 Task: Look for space in Neu Isenburg, Germany from 10th July, 2023 to 15th July, 2023 for 7 adults in price range Rs.10000 to Rs.15000. Place can be entire place or shared room with 4 bedrooms having 7 beds and 4 bathrooms. Property type can be house, flat, guest house. Amenities needed are: wifi, TV, free parkinig on premises, gym, breakfast. Booking option can be shelf check-in. Required host language is English.
Action: Mouse moved to (565, 96)
Screenshot: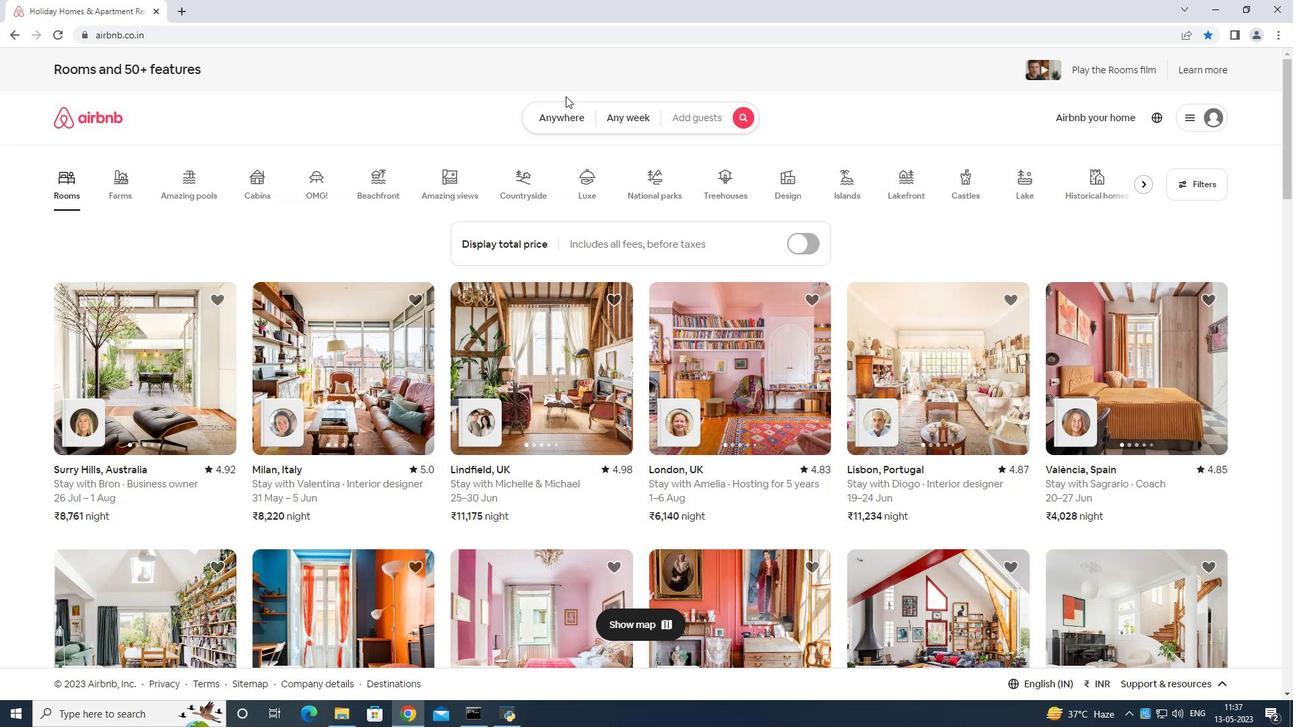 
Action: Mouse pressed left at (565, 96)
Screenshot: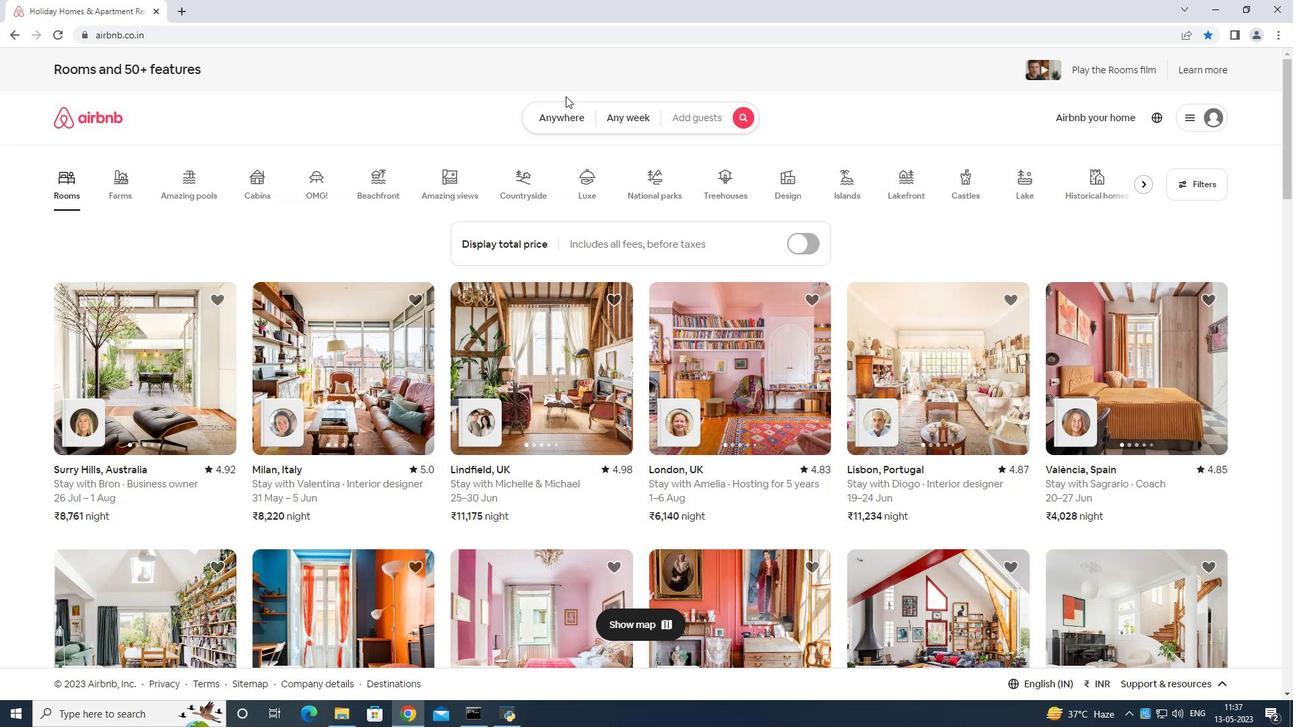 
Action: Mouse moved to (577, 112)
Screenshot: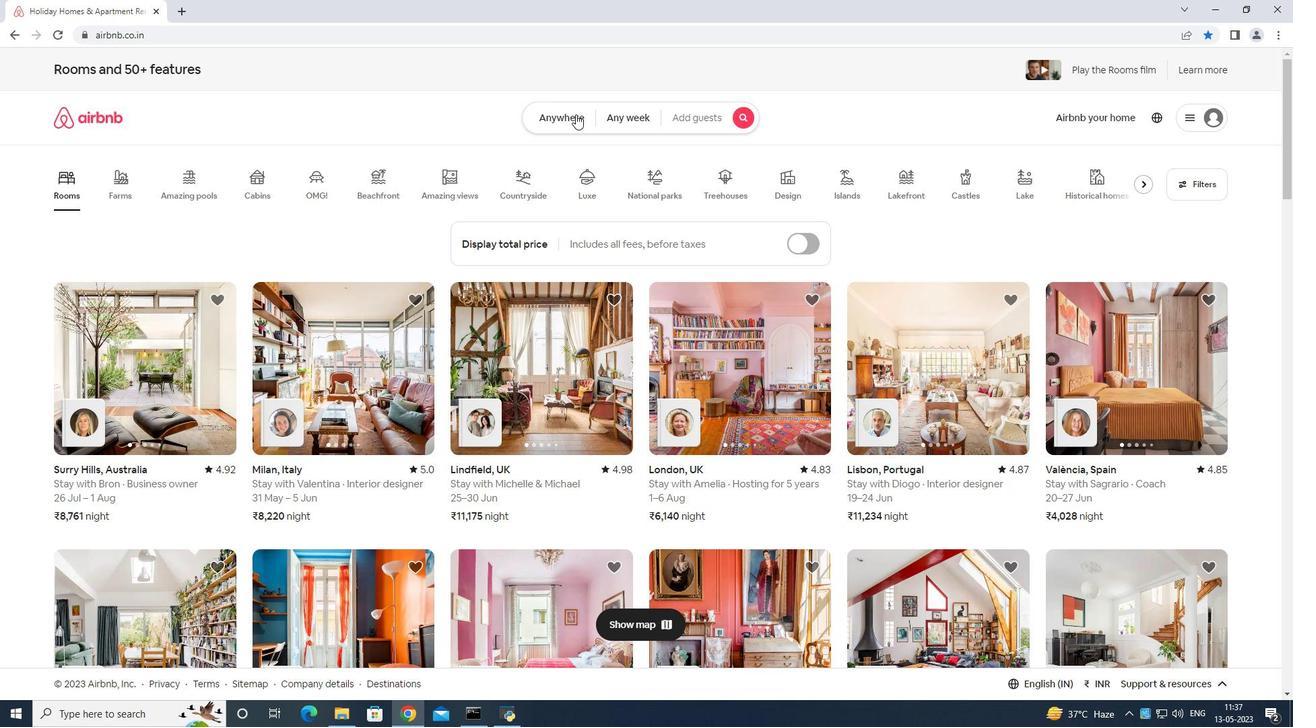 
Action: Mouse pressed left at (577, 112)
Screenshot: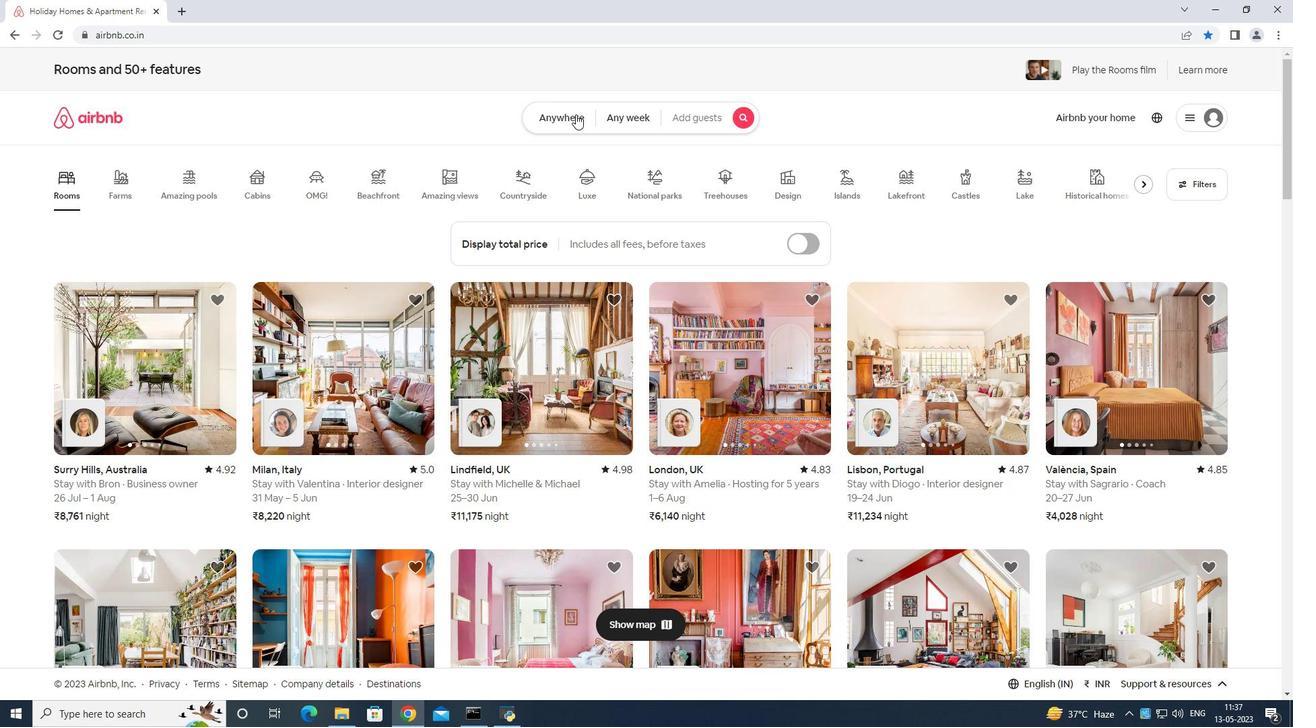 
Action: Mouse moved to (465, 171)
Screenshot: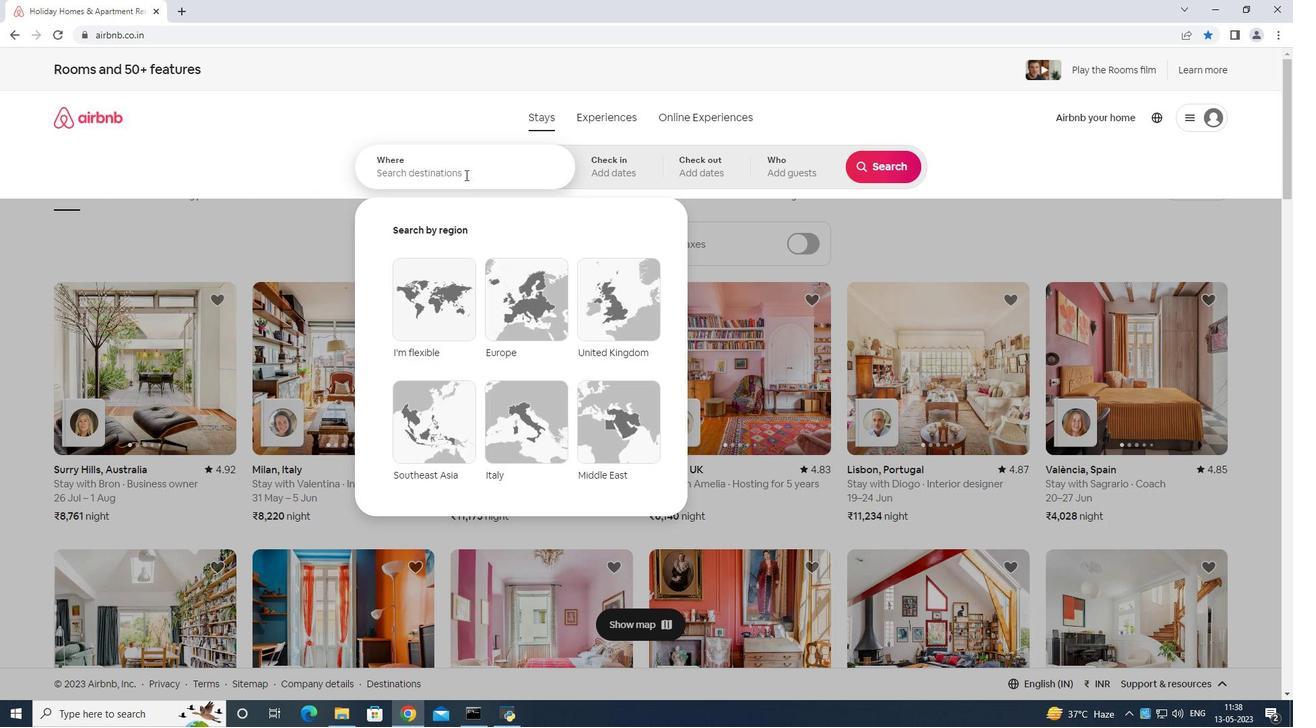 
Action: Mouse pressed left at (465, 171)
Screenshot: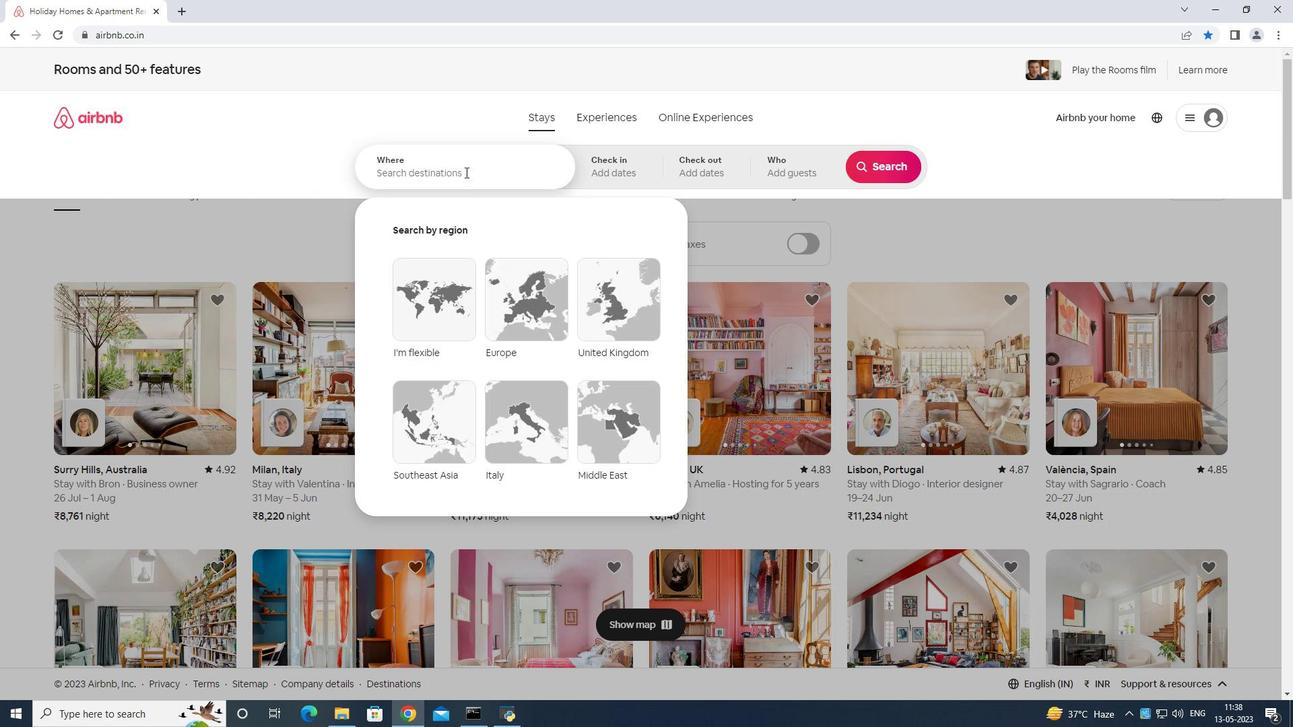 
Action: Mouse moved to (542, 161)
Screenshot: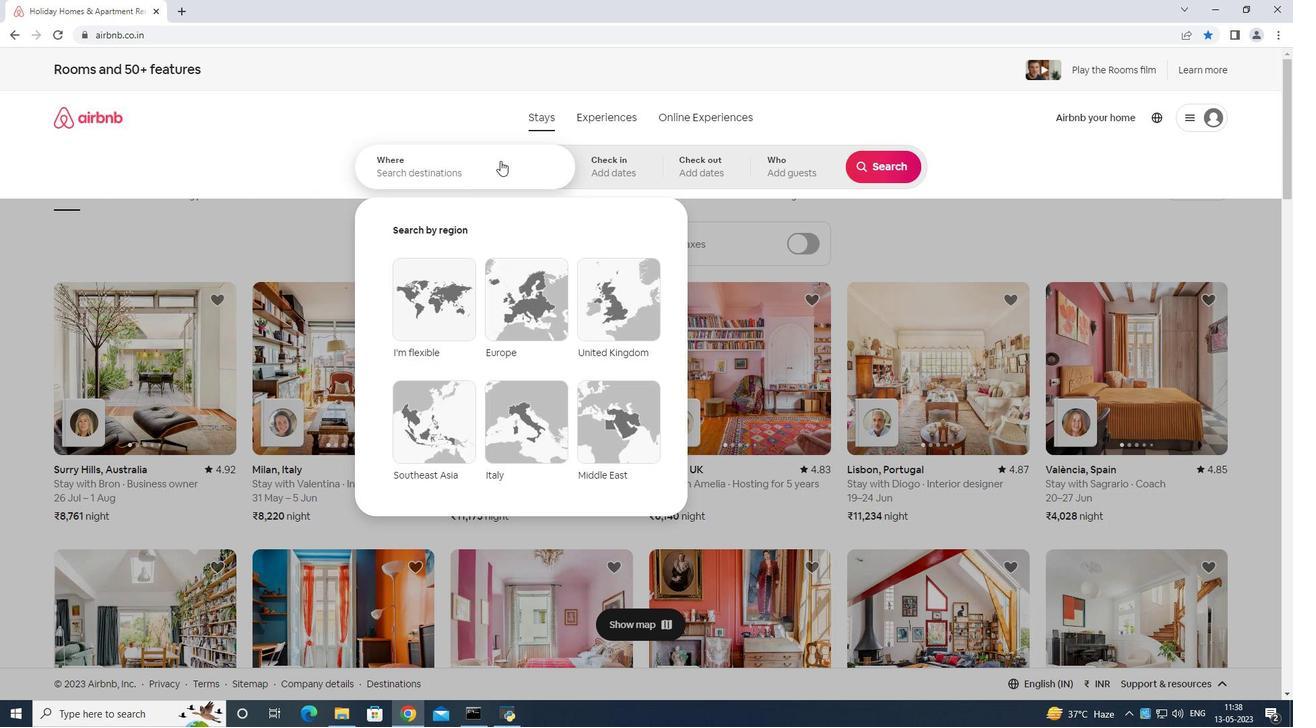 
Action: Key pressed <Key.shift>Iseb
Screenshot: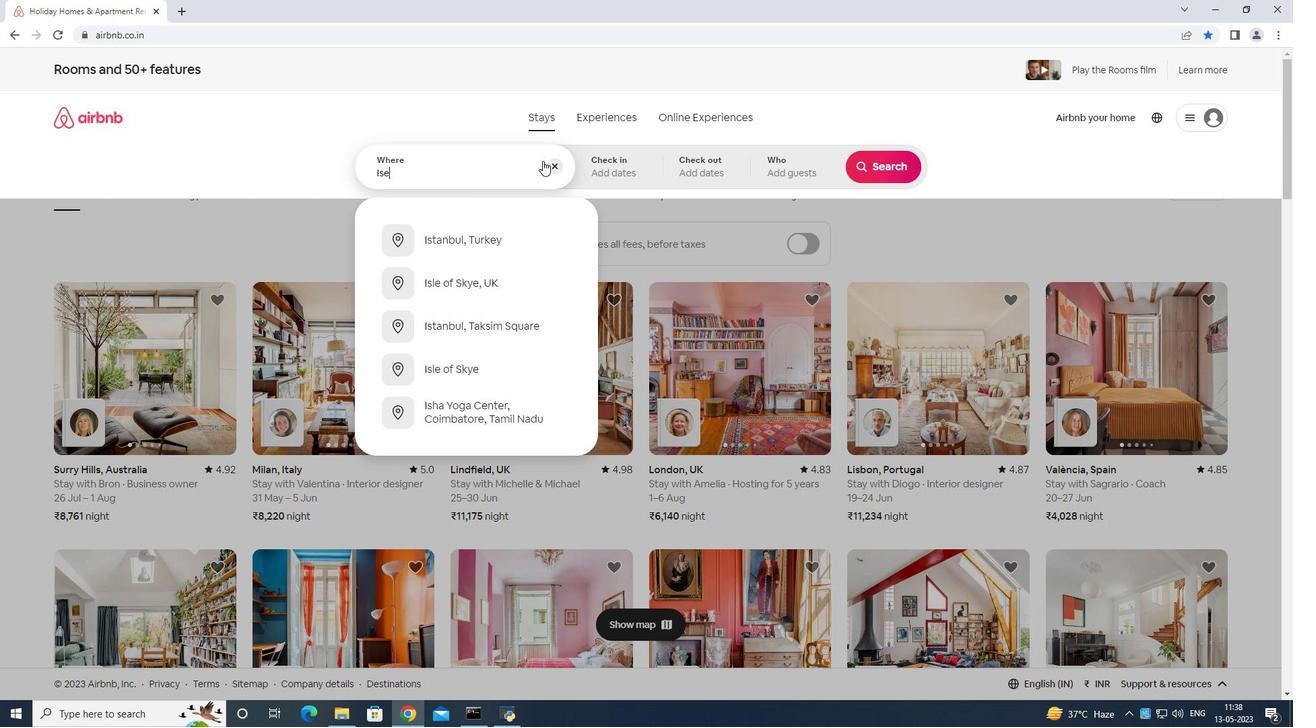 
Action: Mouse moved to (542, 161)
Screenshot: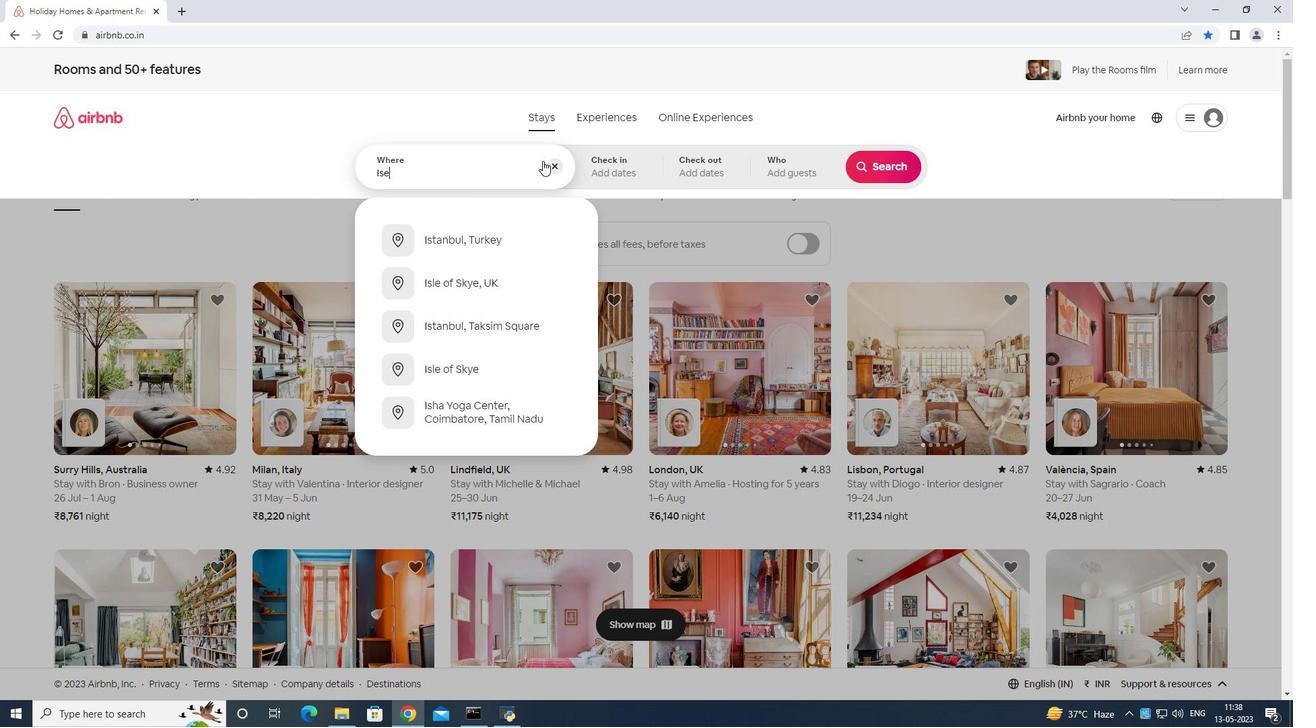 
Action: Key pressed urg<Key.space>gr
Screenshot: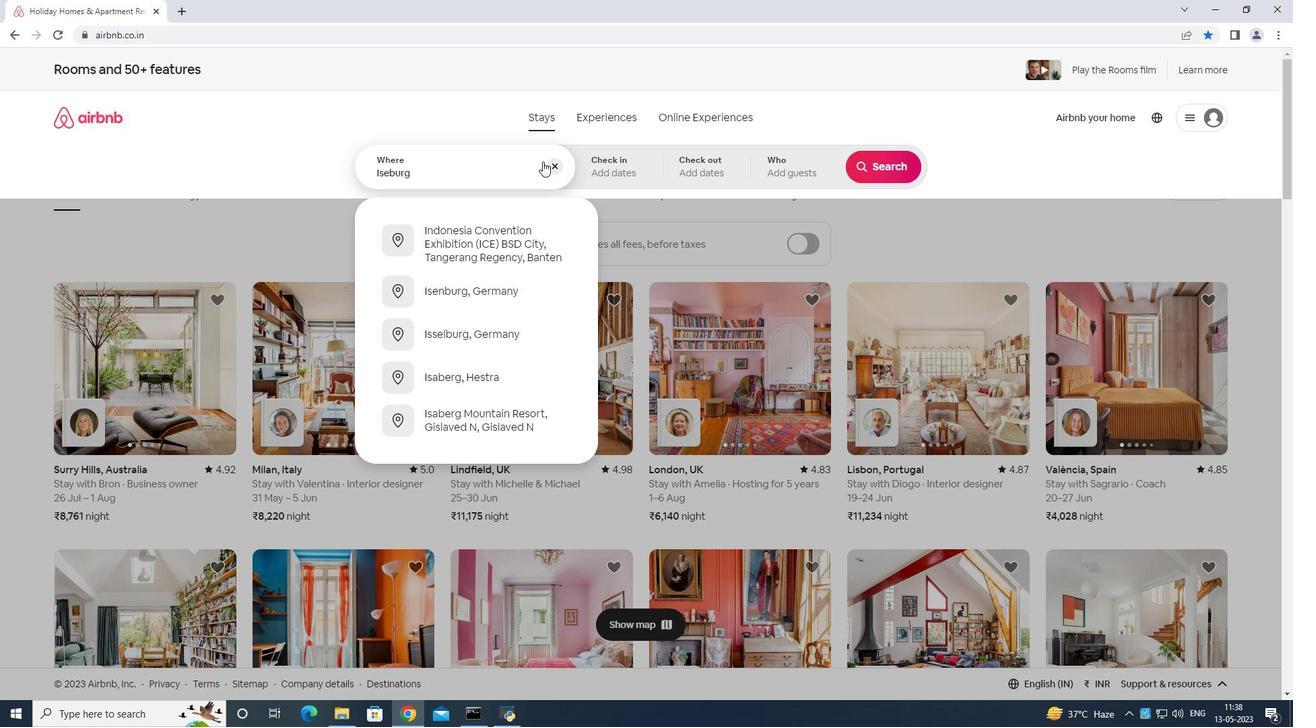
Action: Mouse moved to (542, 161)
Screenshot: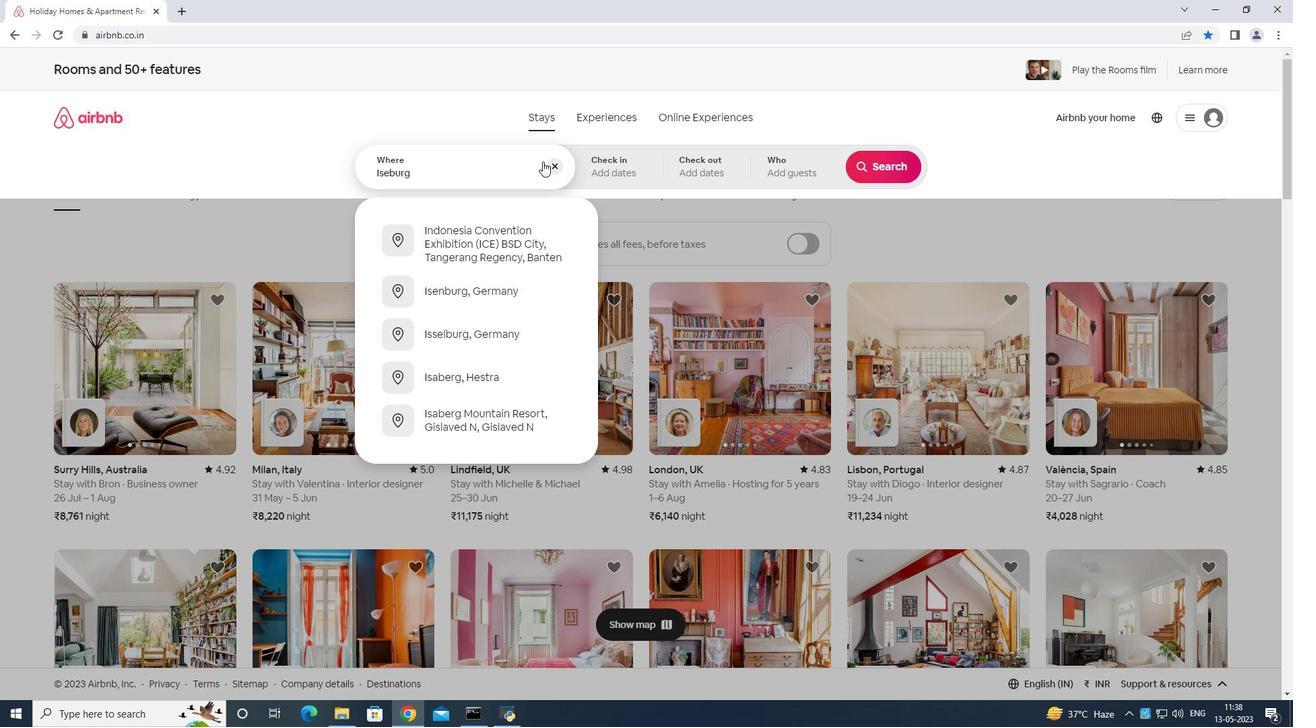 
Action: Key pressed <Key.backspace>ermany<Key.enter>
Screenshot: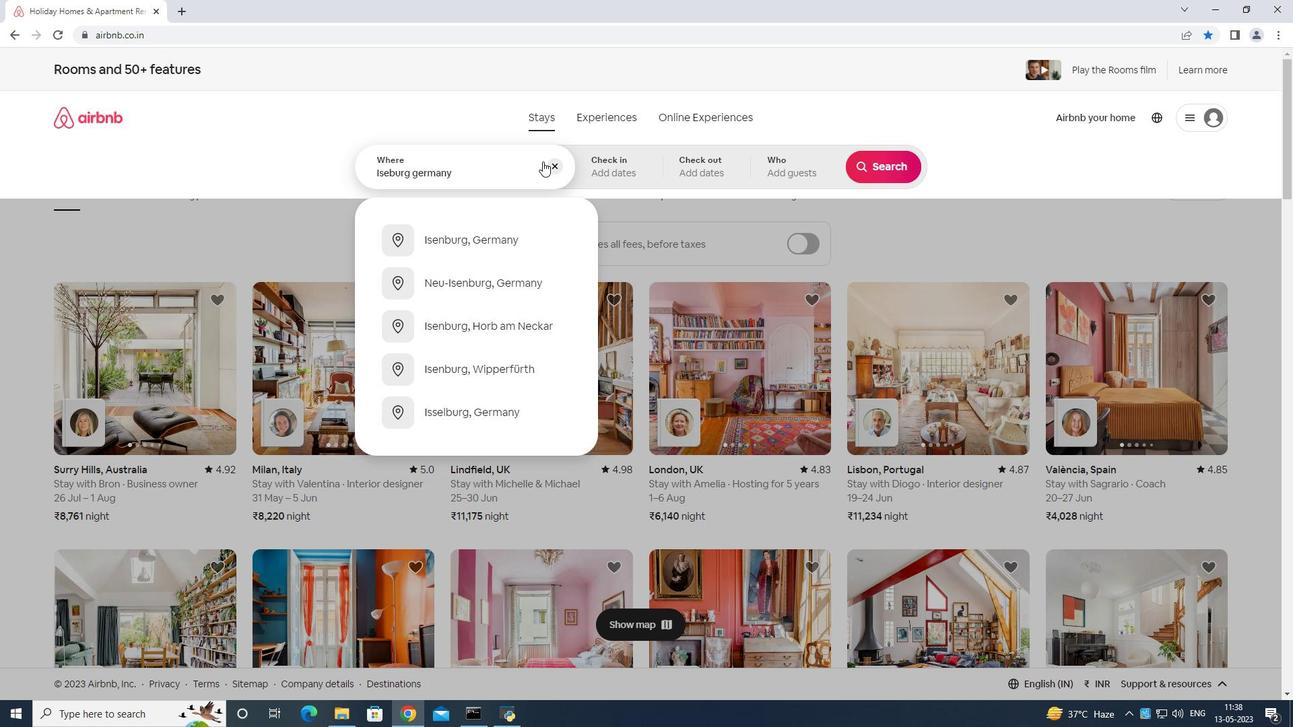 
Action: Mouse moved to (875, 280)
Screenshot: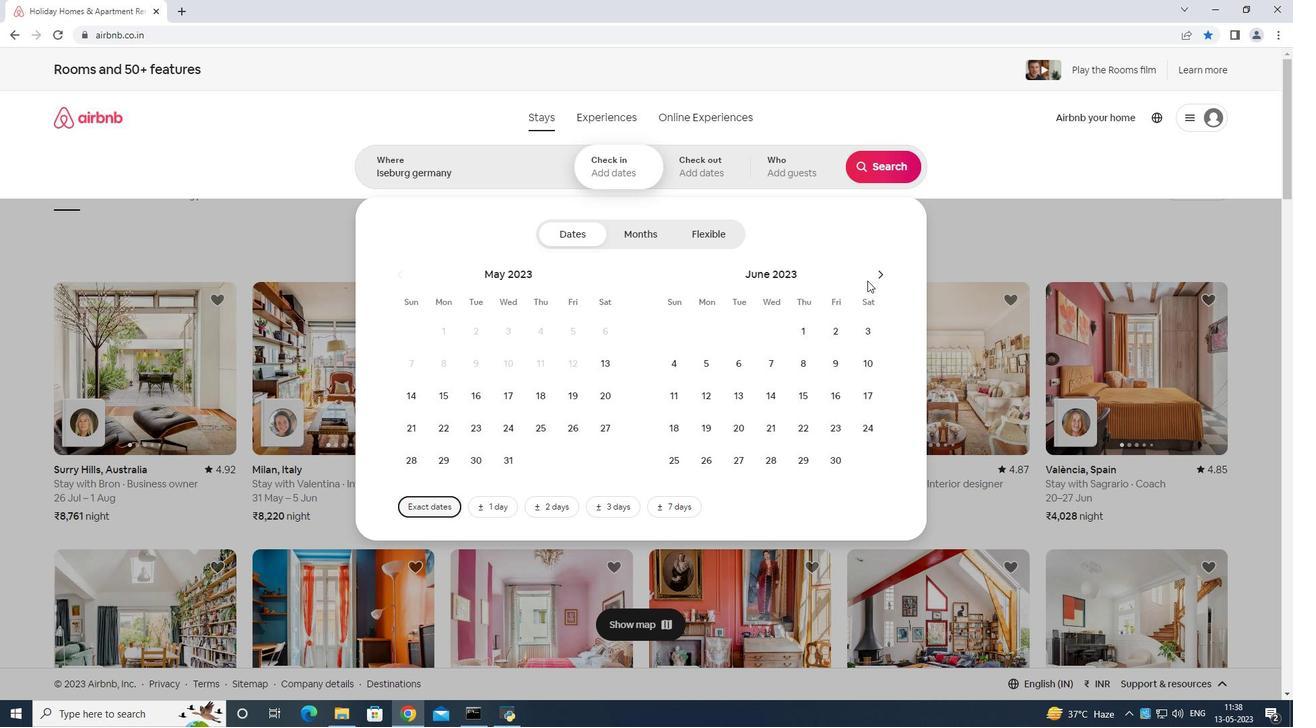
Action: Mouse pressed left at (875, 280)
Screenshot: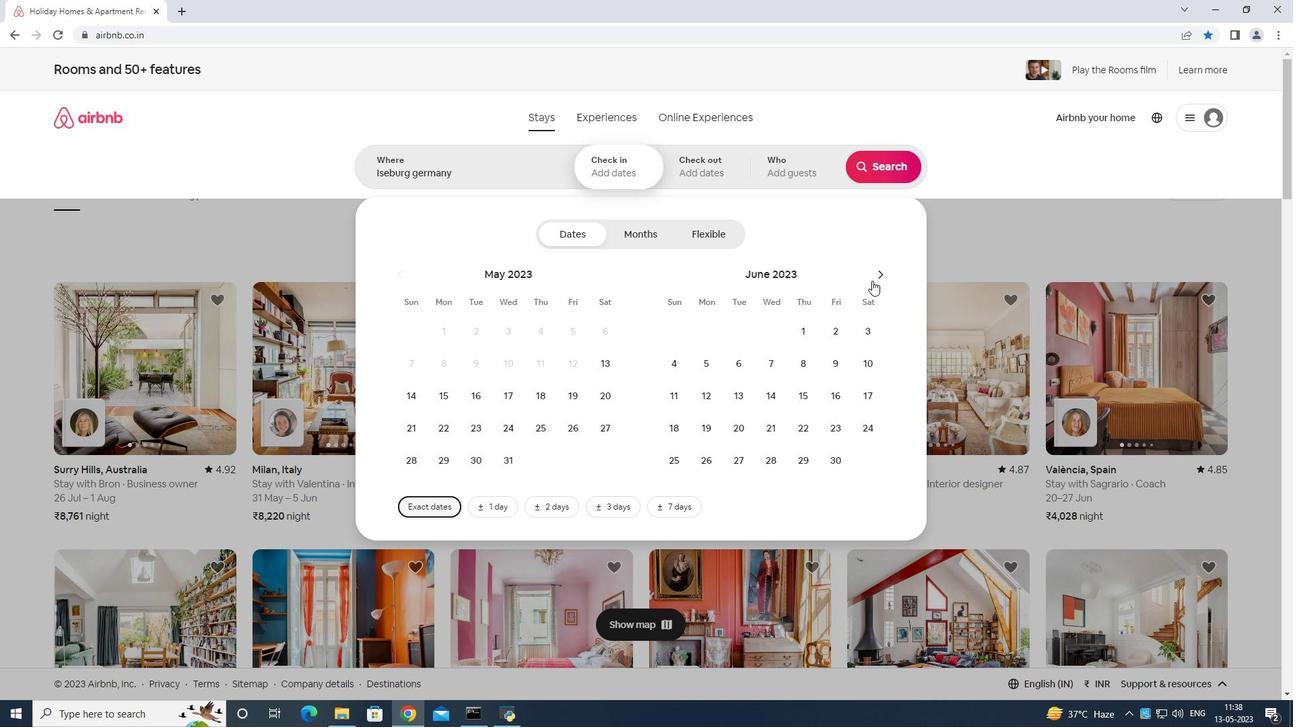 
Action: Mouse moved to (879, 276)
Screenshot: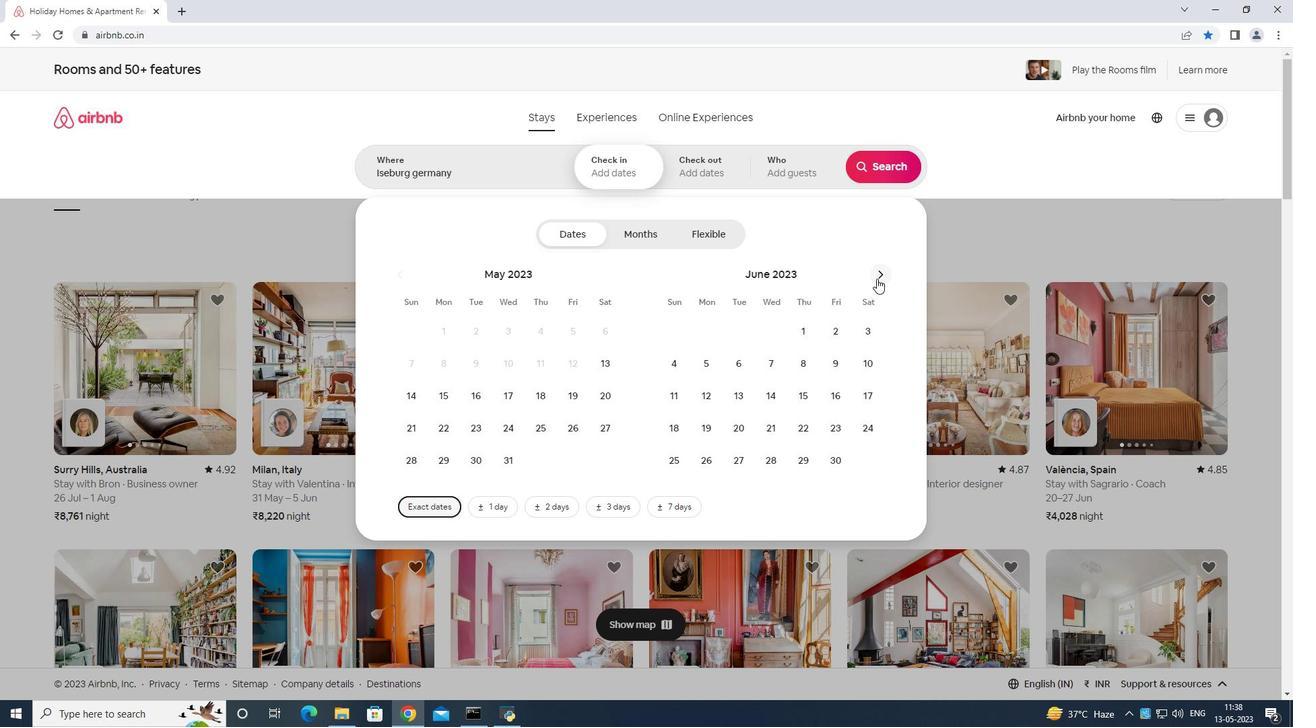
Action: Mouse pressed left at (879, 276)
Screenshot: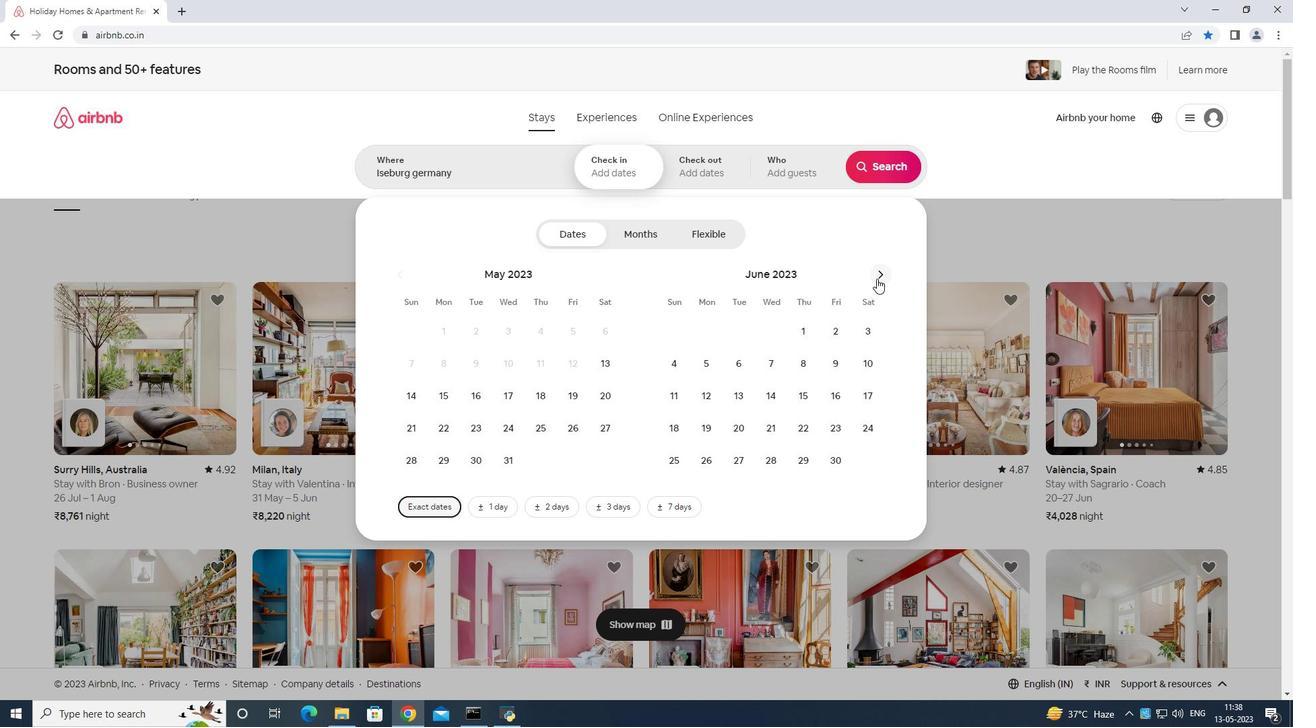 
Action: Mouse moved to (710, 394)
Screenshot: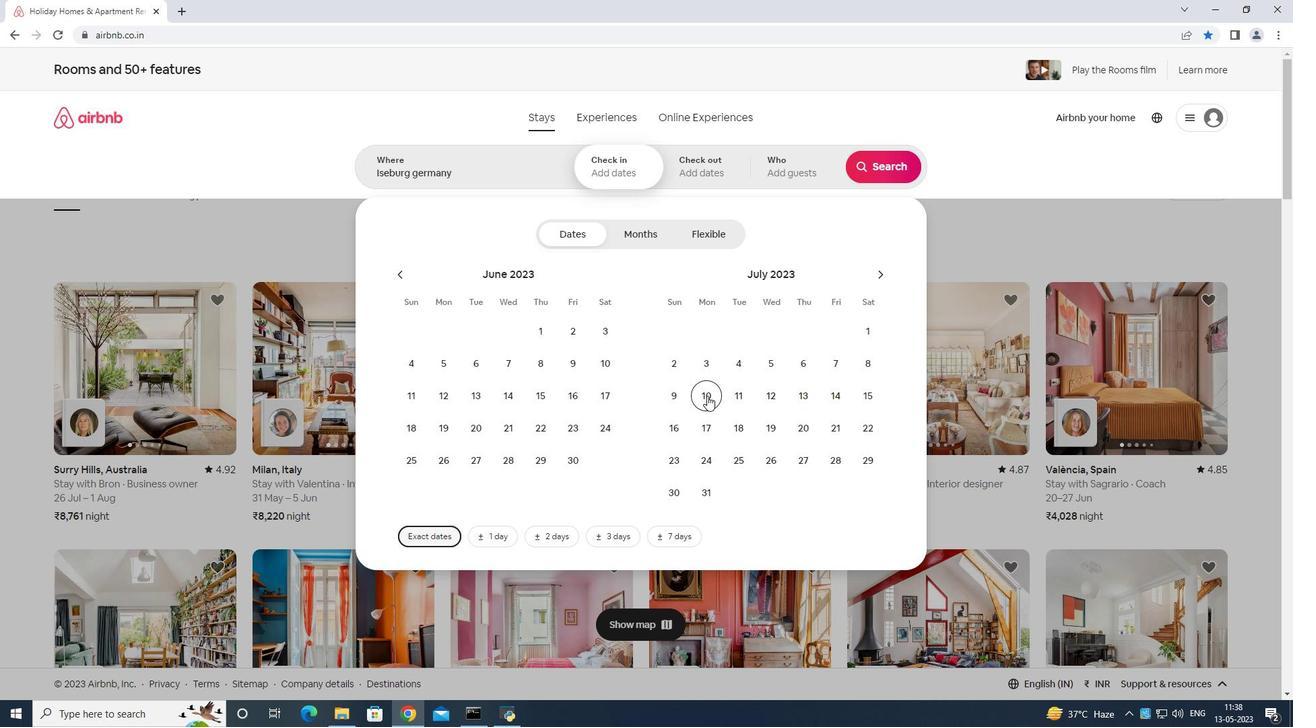 
Action: Mouse pressed left at (710, 394)
Screenshot: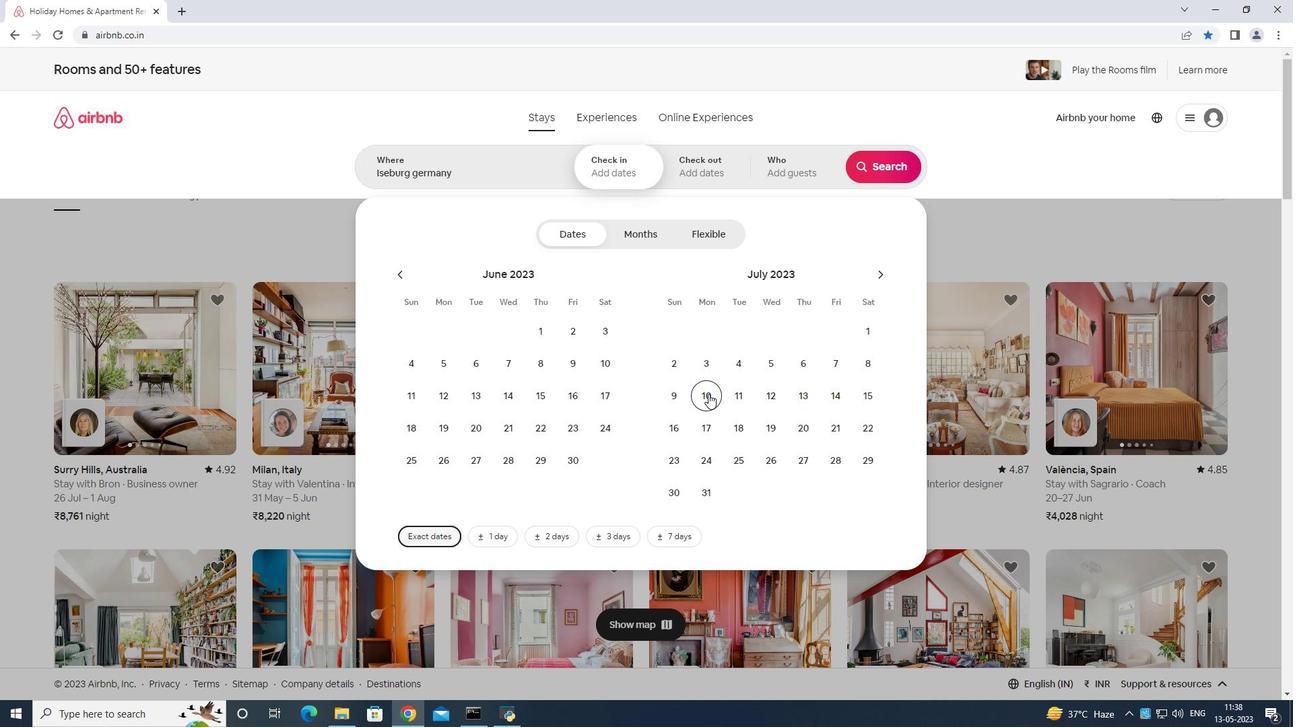 
Action: Mouse moved to (862, 392)
Screenshot: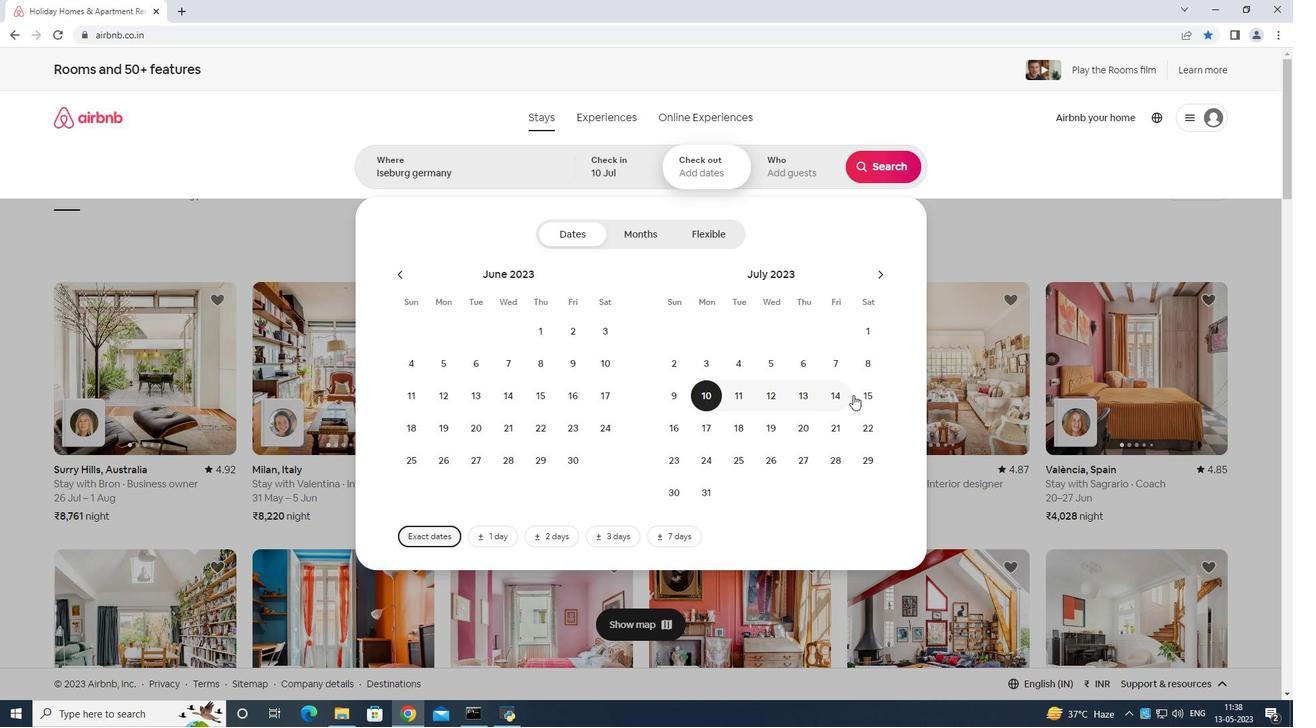 
Action: Mouse pressed left at (862, 392)
Screenshot: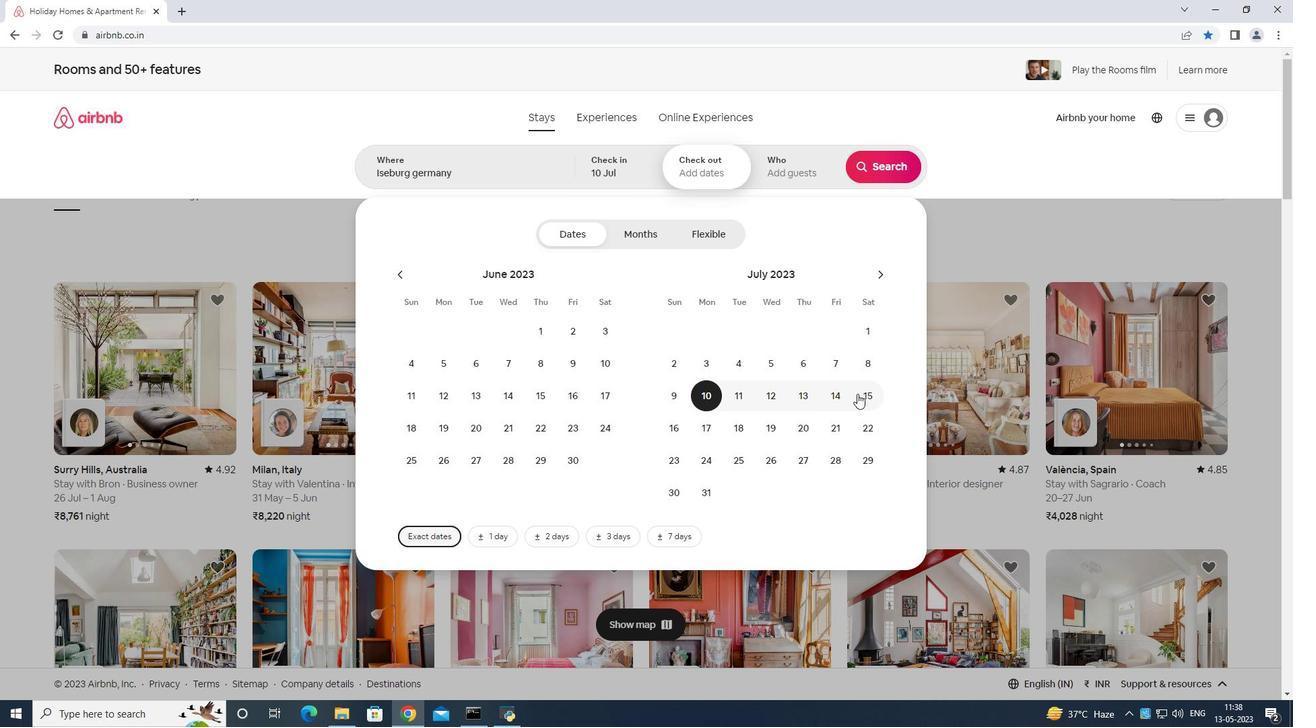 
Action: Mouse moved to (782, 169)
Screenshot: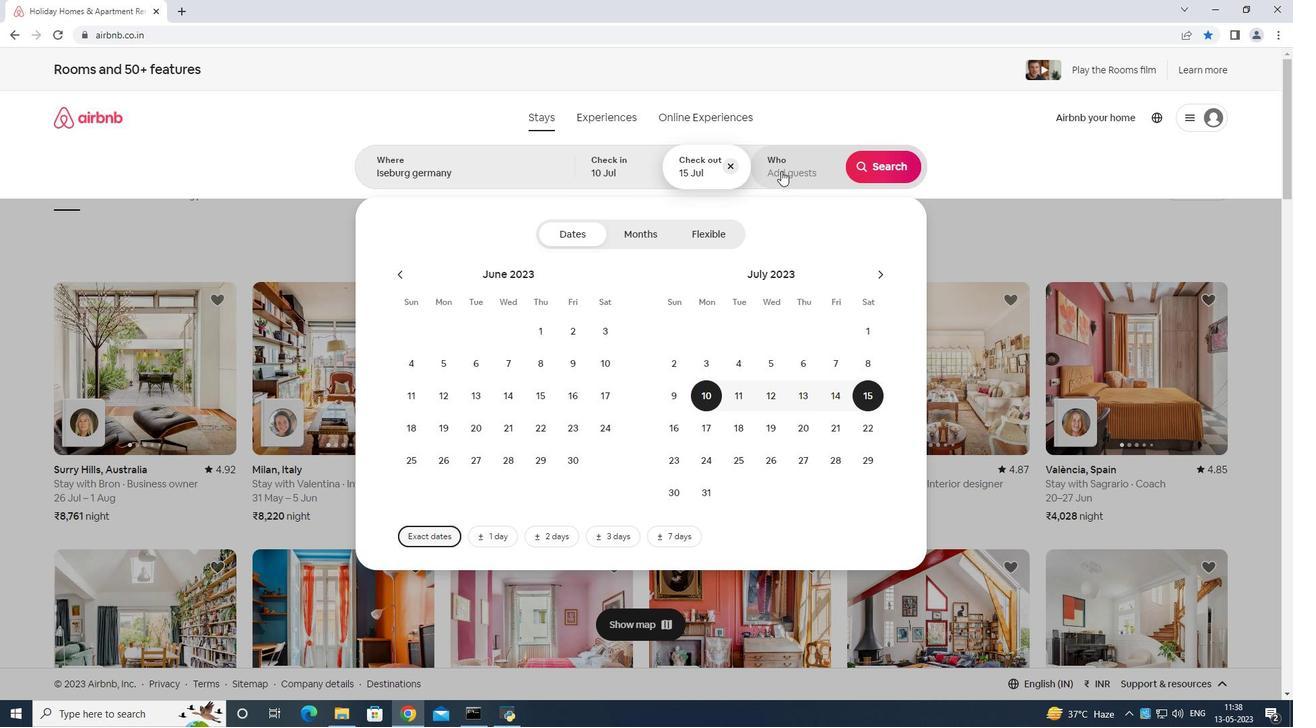 
Action: Mouse pressed left at (782, 169)
Screenshot: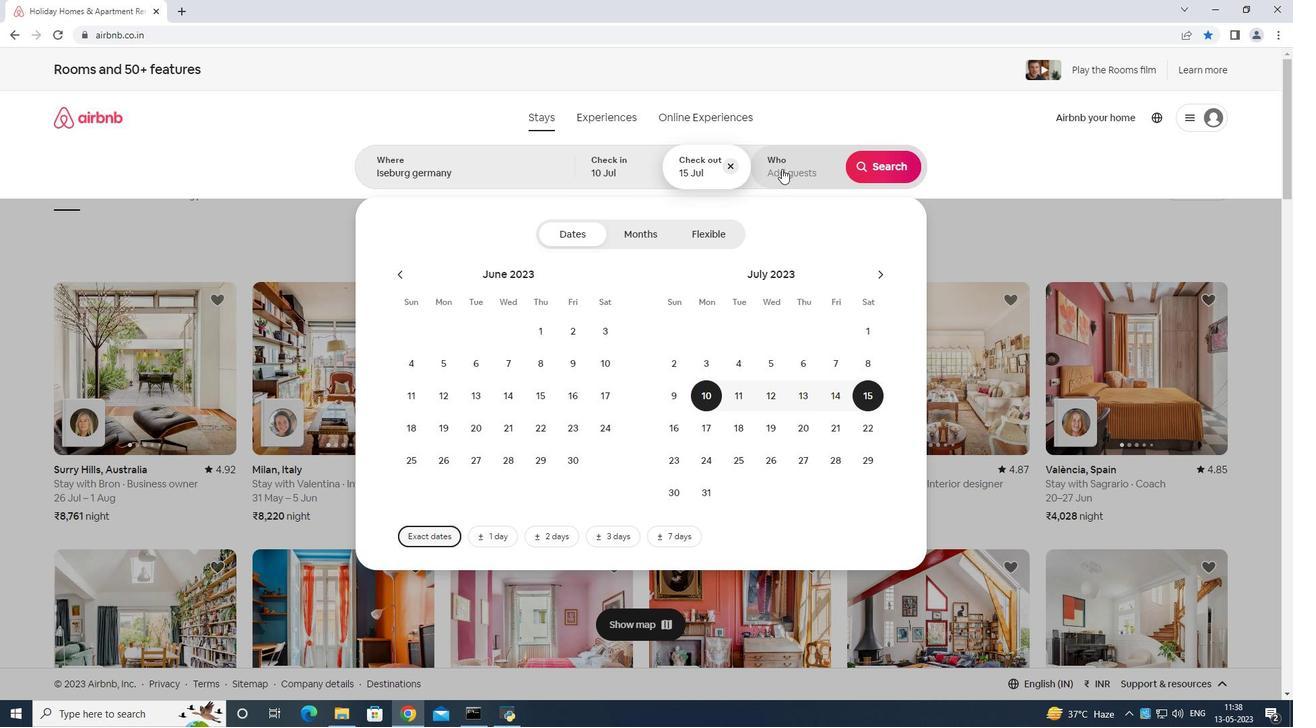 
Action: Mouse moved to (887, 237)
Screenshot: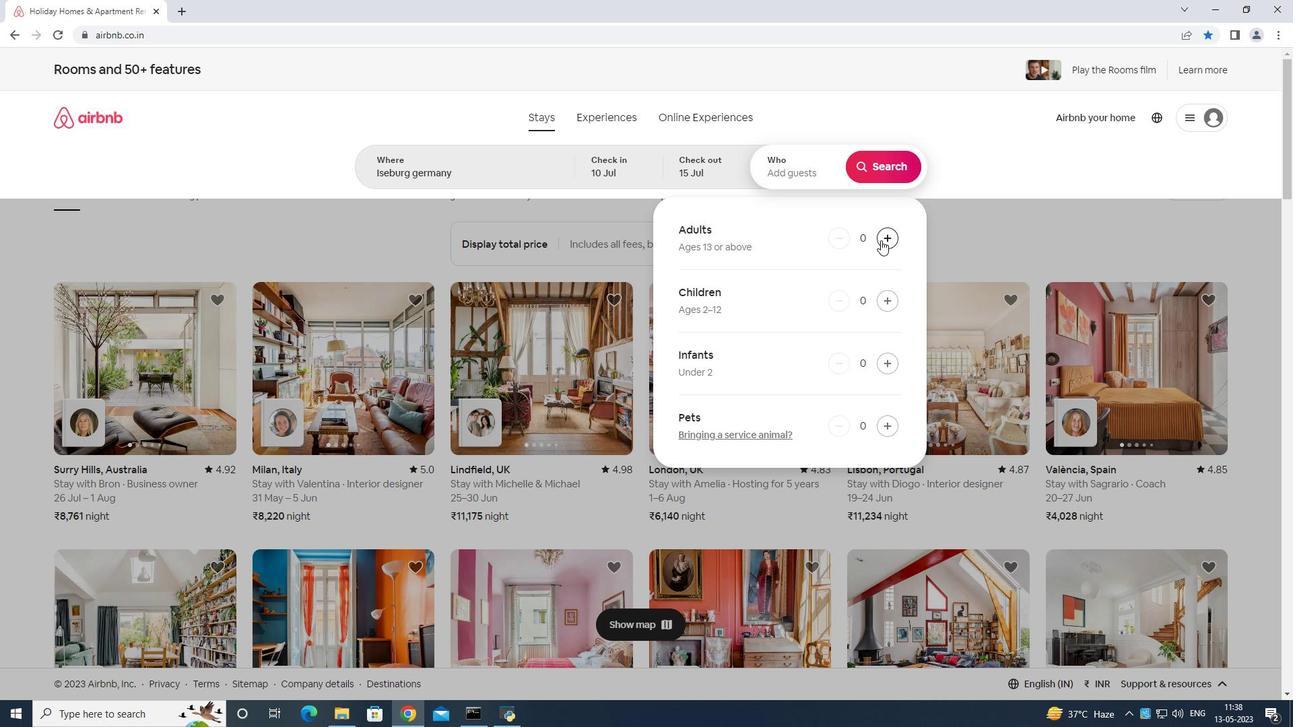 
Action: Mouse pressed left at (887, 237)
Screenshot: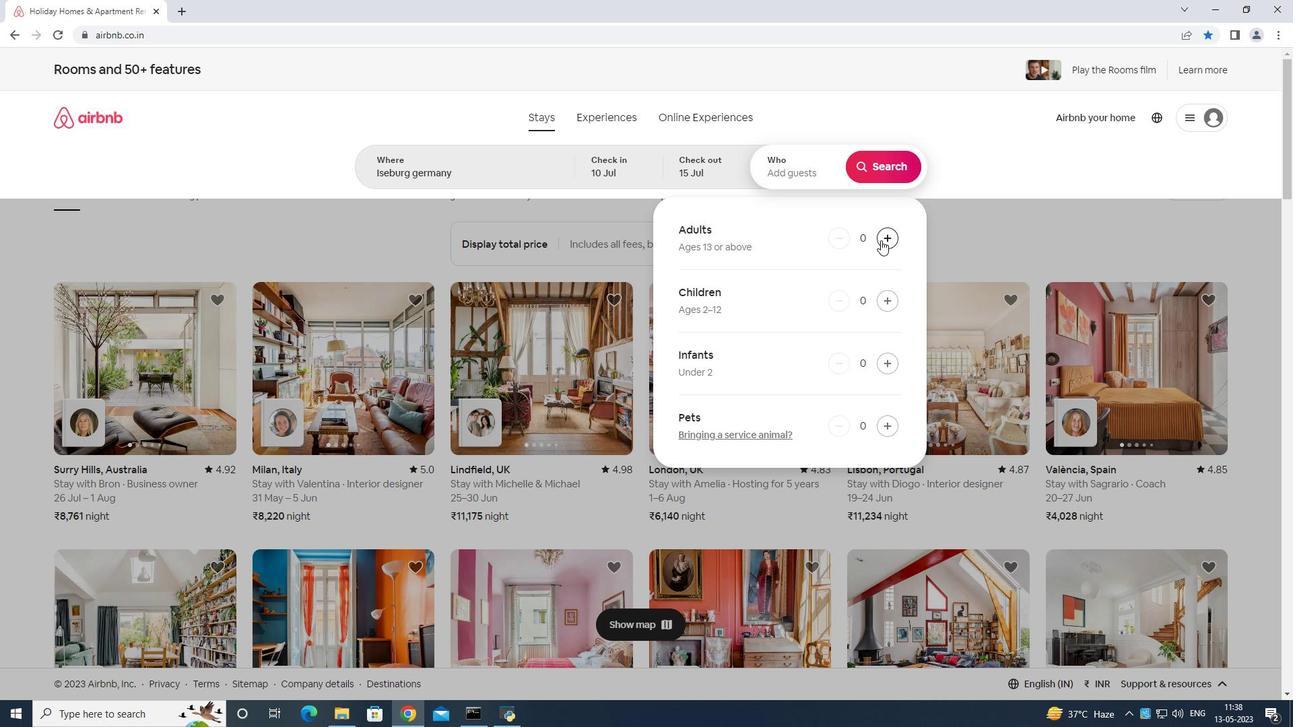 
Action: Mouse moved to (892, 236)
Screenshot: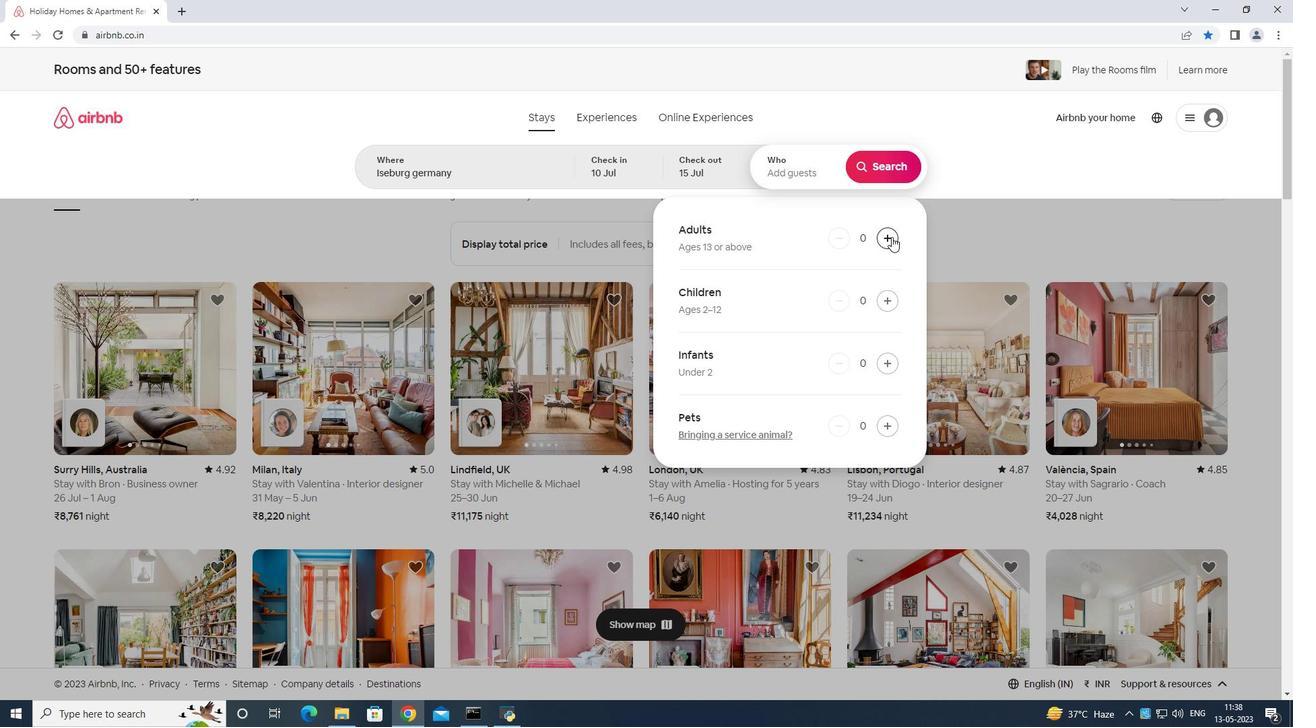 
Action: Mouse pressed left at (892, 236)
Screenshot: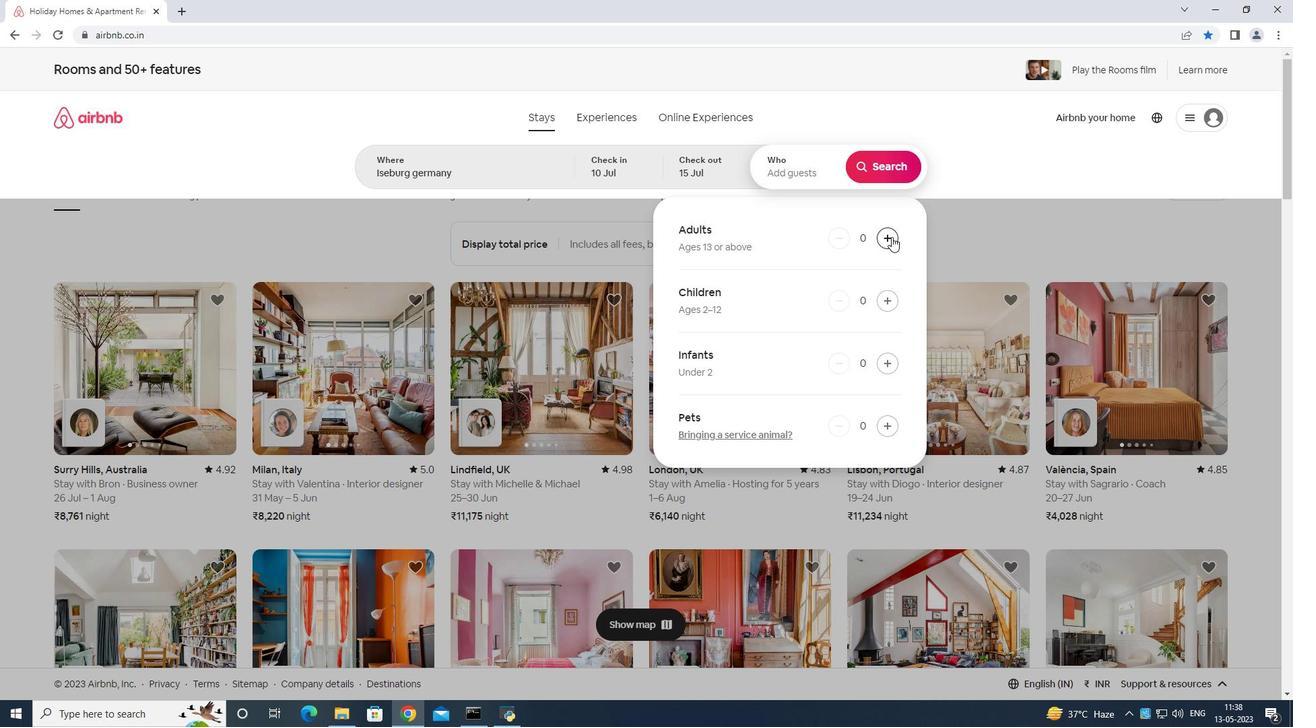 
Action: Mouse moved to (893, 235)
Screenshot: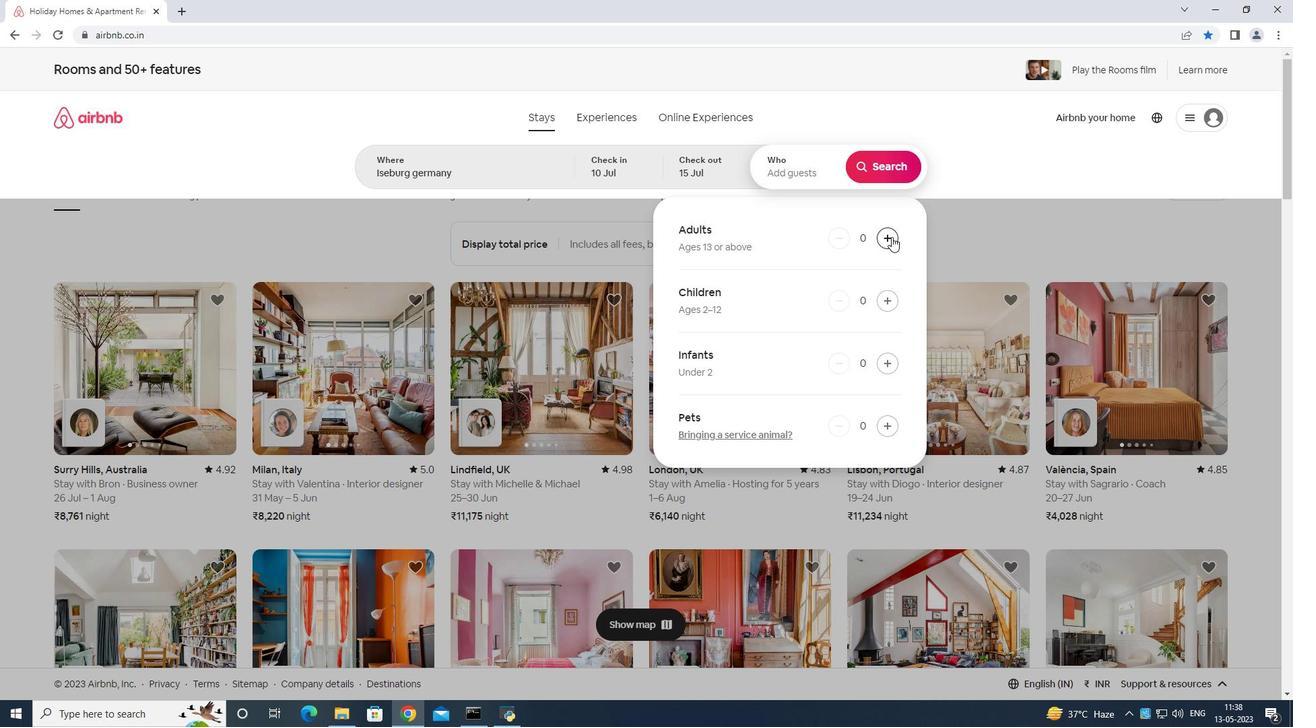 
Action: Mouse pressed left at (893, 235)
Screenshot: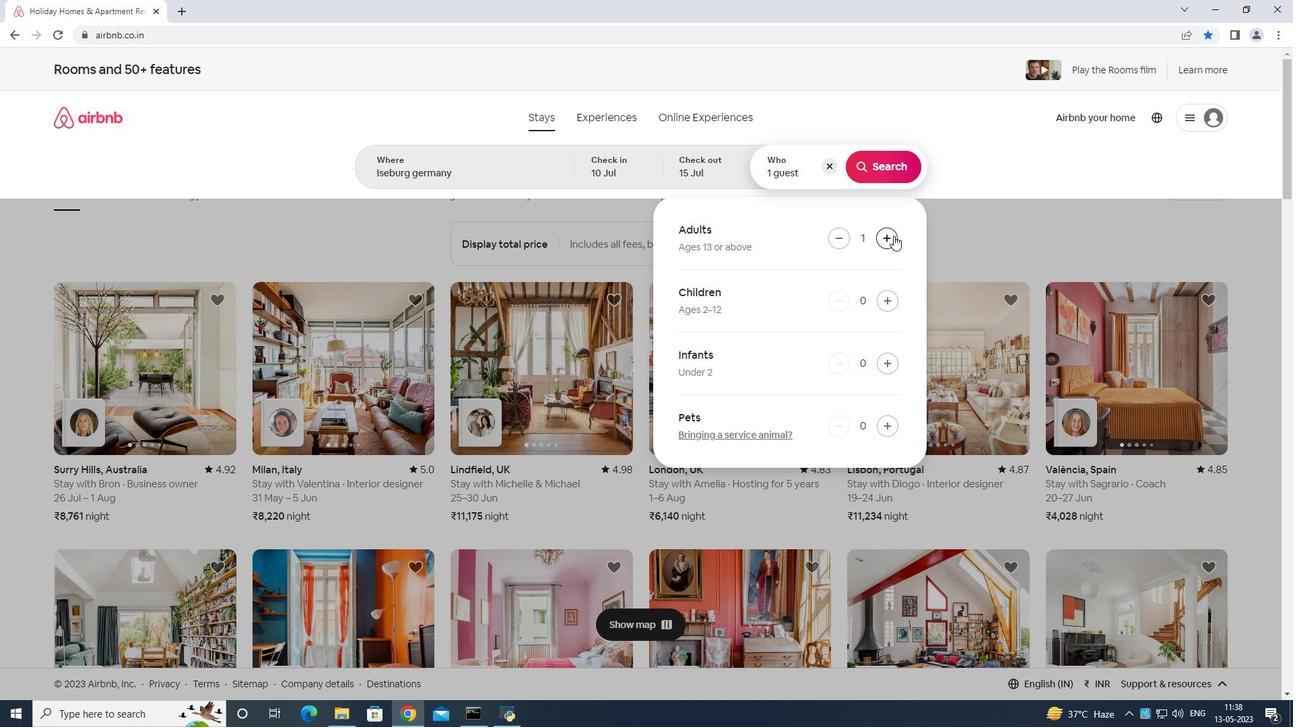 
Action: Mouse pressed left at (893, 235)
Screenshot: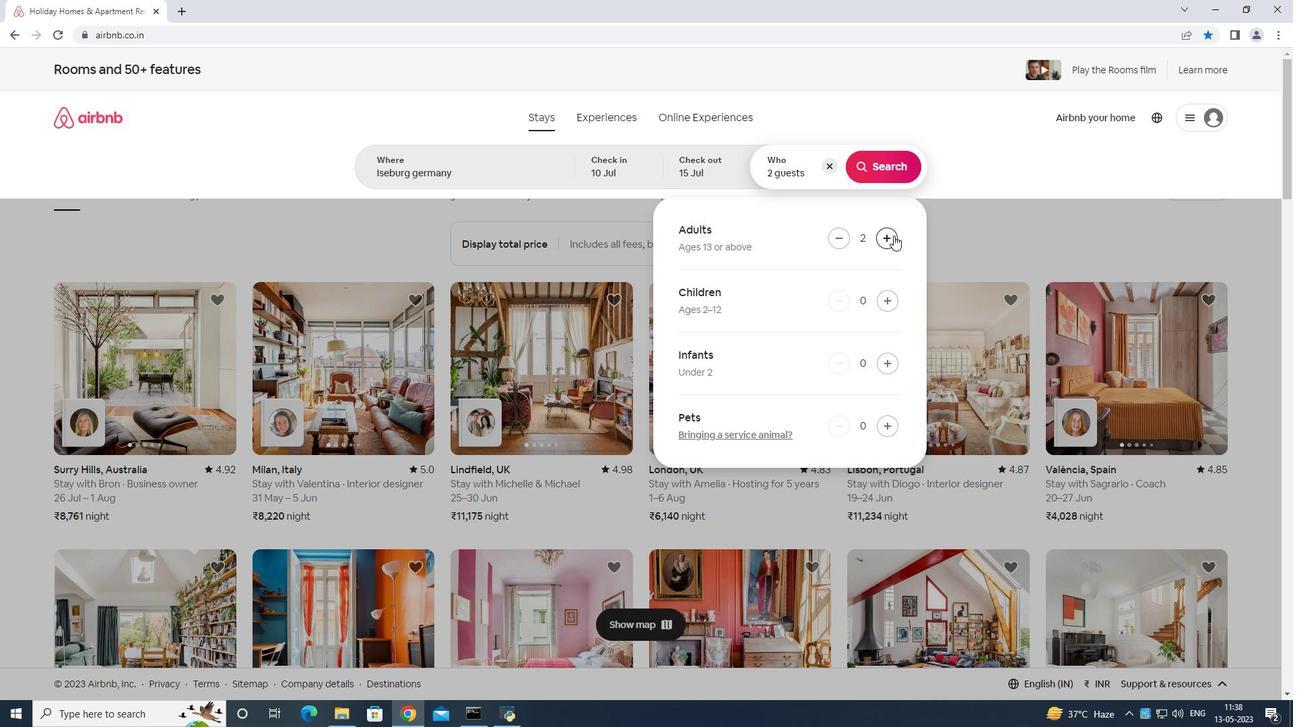 
Action: Mouse pressed left at (893, 235)
Screenshot: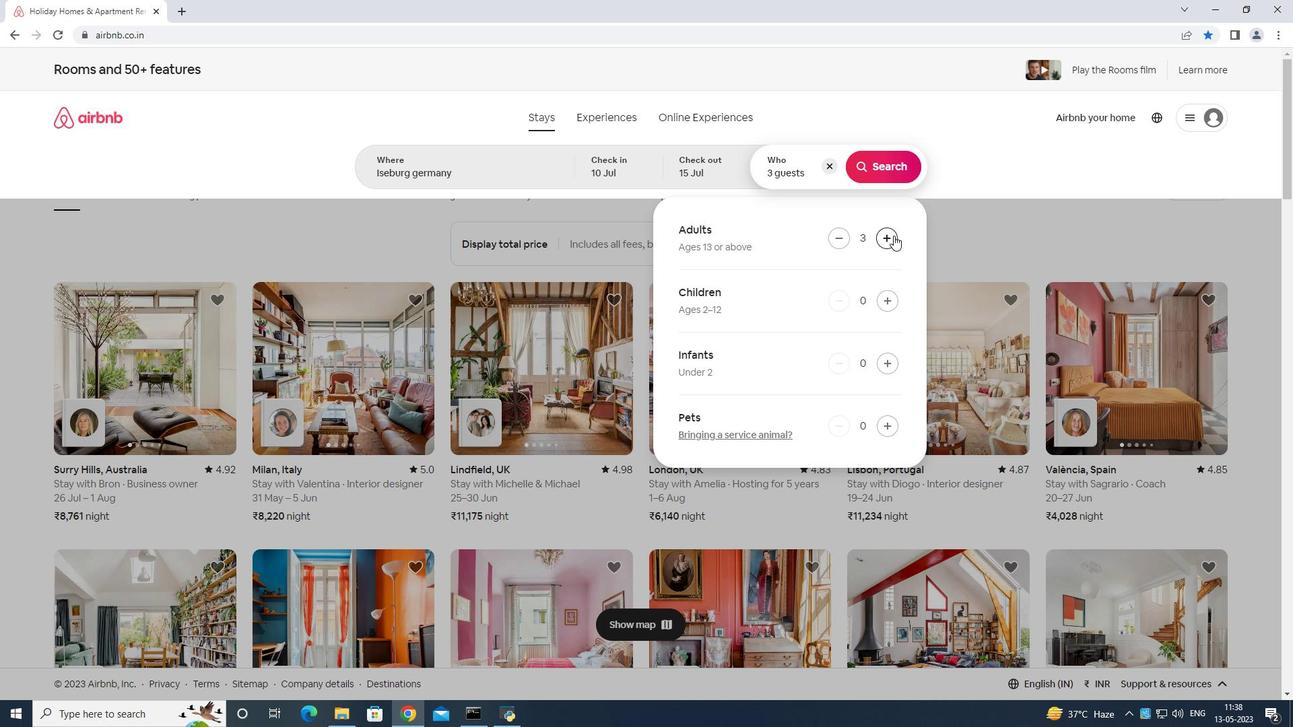 
Action: Mouse moved to (894, 236)
Screenshot: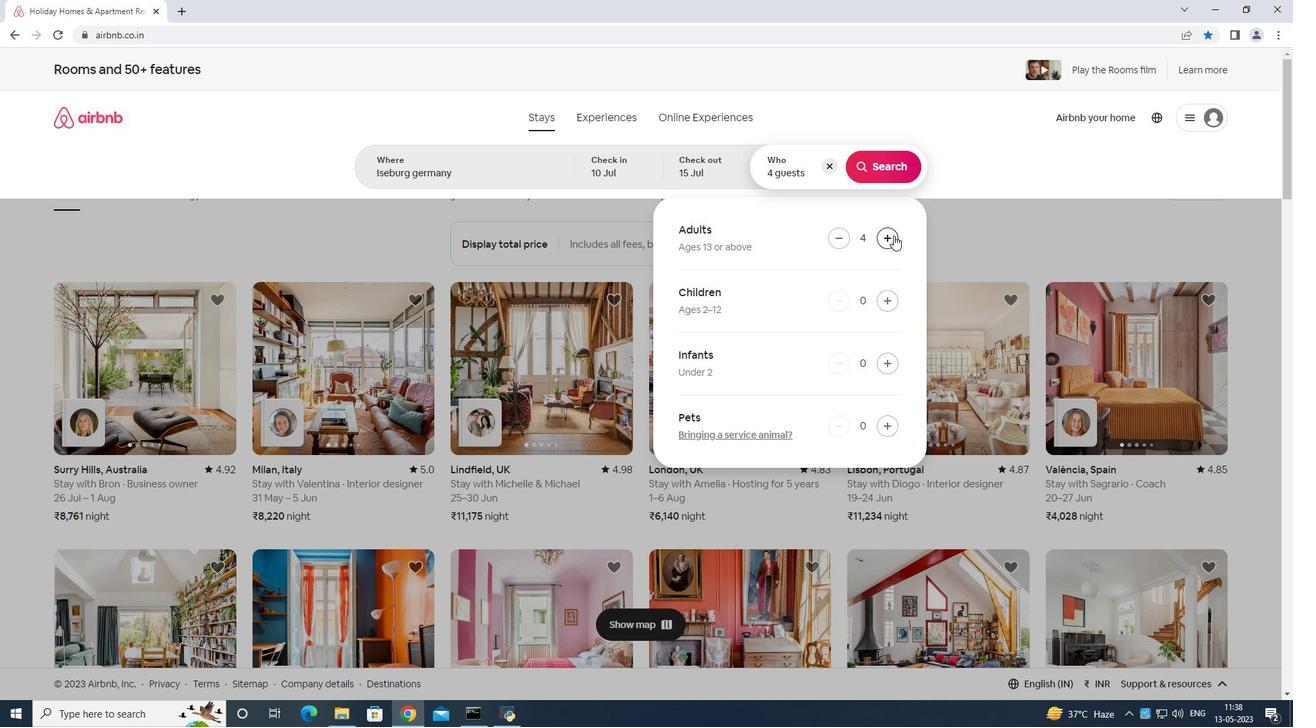 
Action: Mouse pressed left at (894, 236)
Screenshot: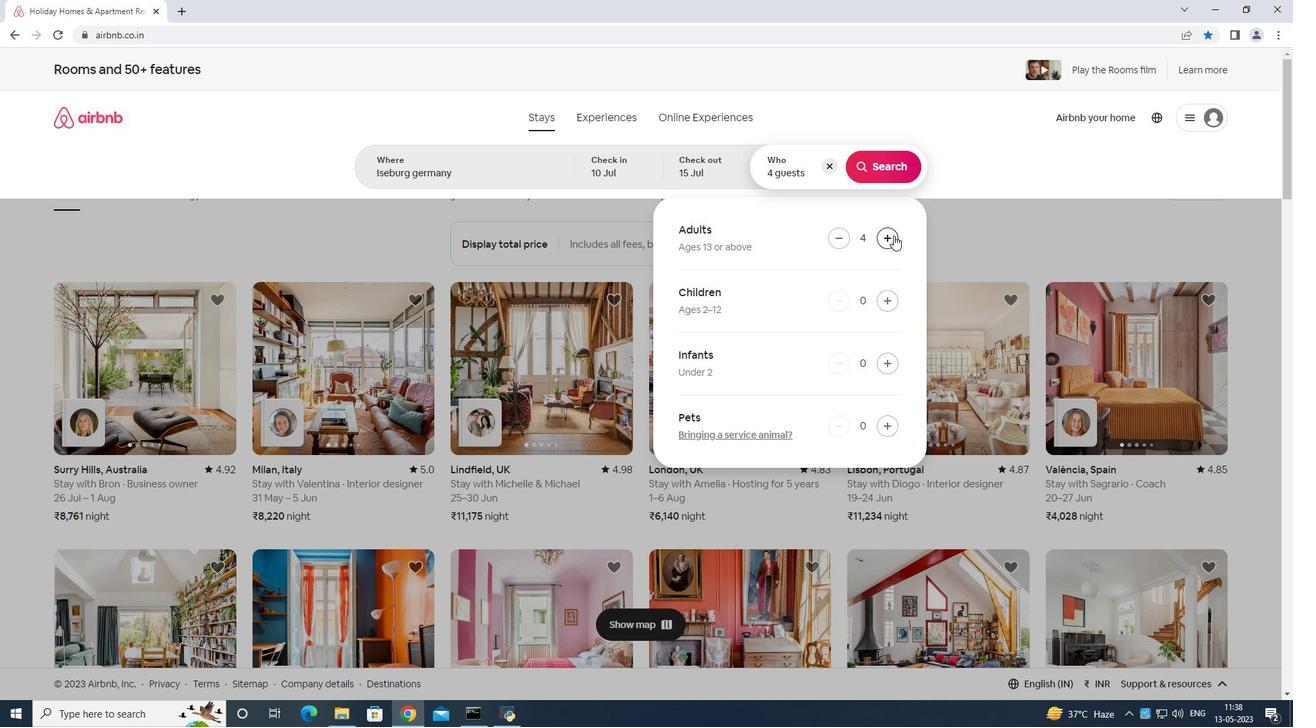 
Action: Mouse moved to (895, 241)
Screenshot: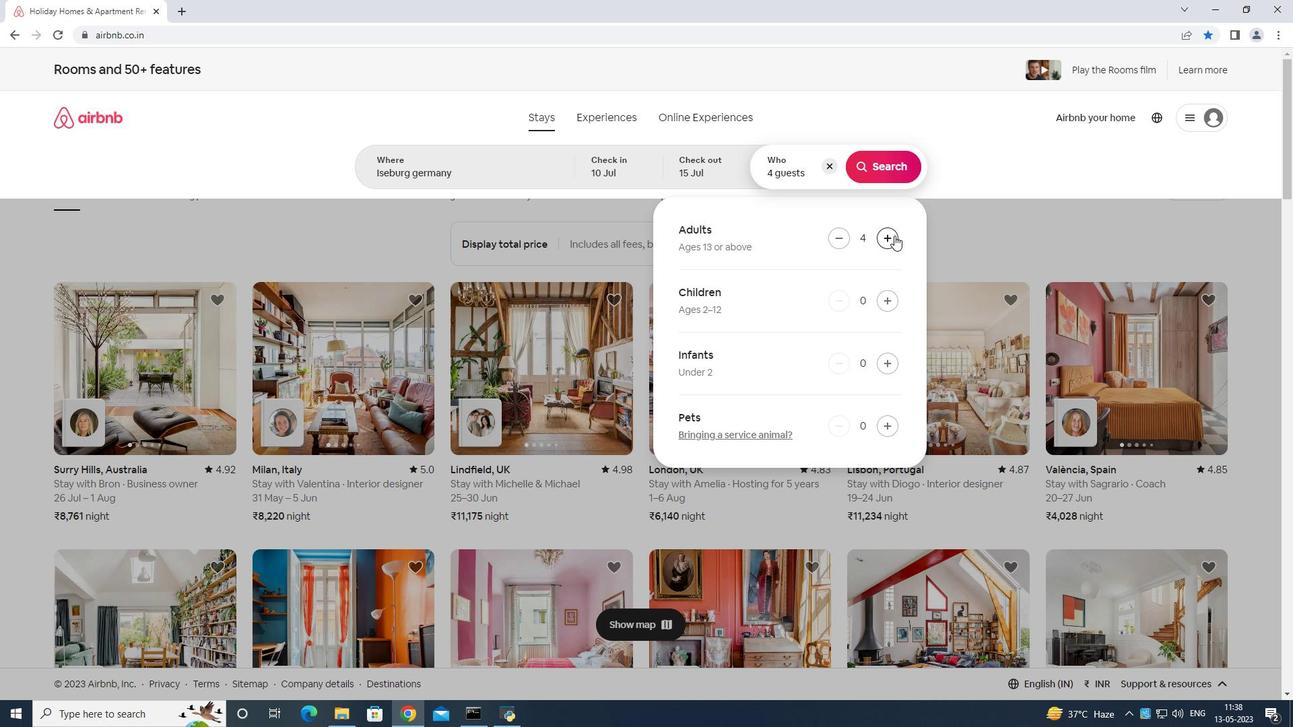 
Action: Mouse pressed left at (895, 241)
Screenshot: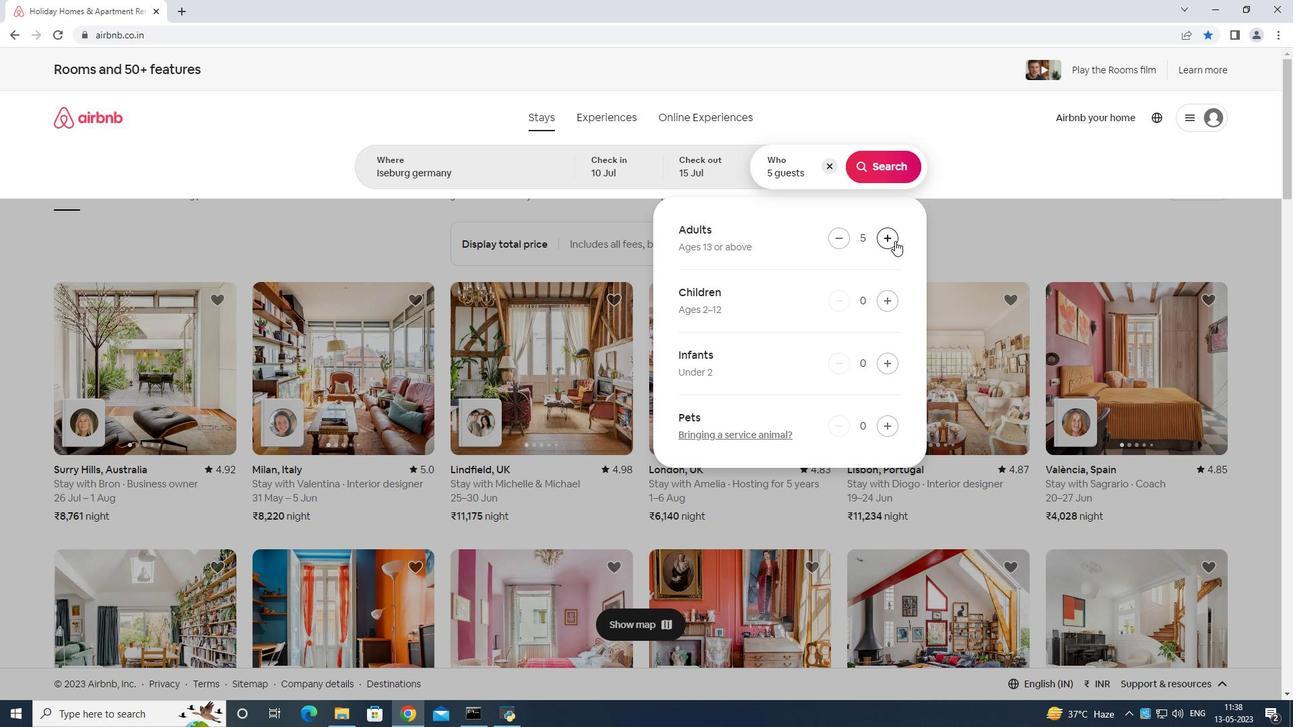 
Action: Mouse moved to (878, 161)
Screenshot: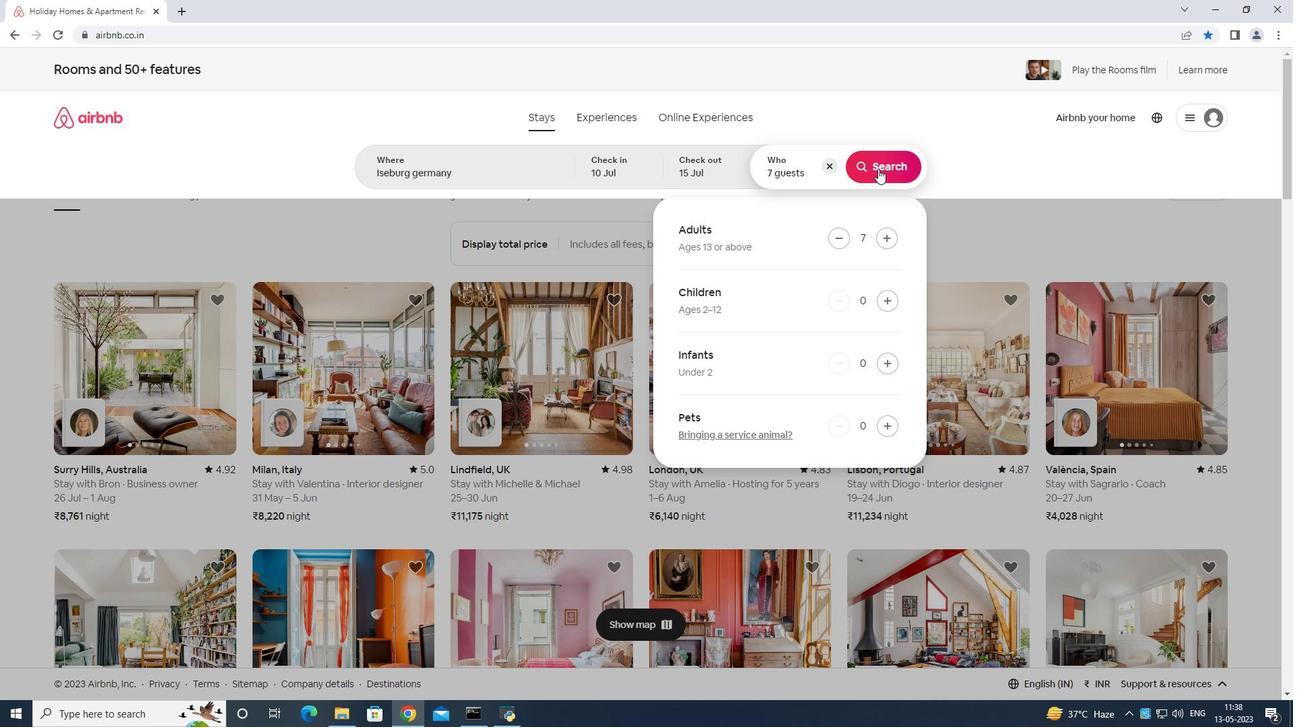 
Action: Mouse pressed left at (878, 161)
Screenshot: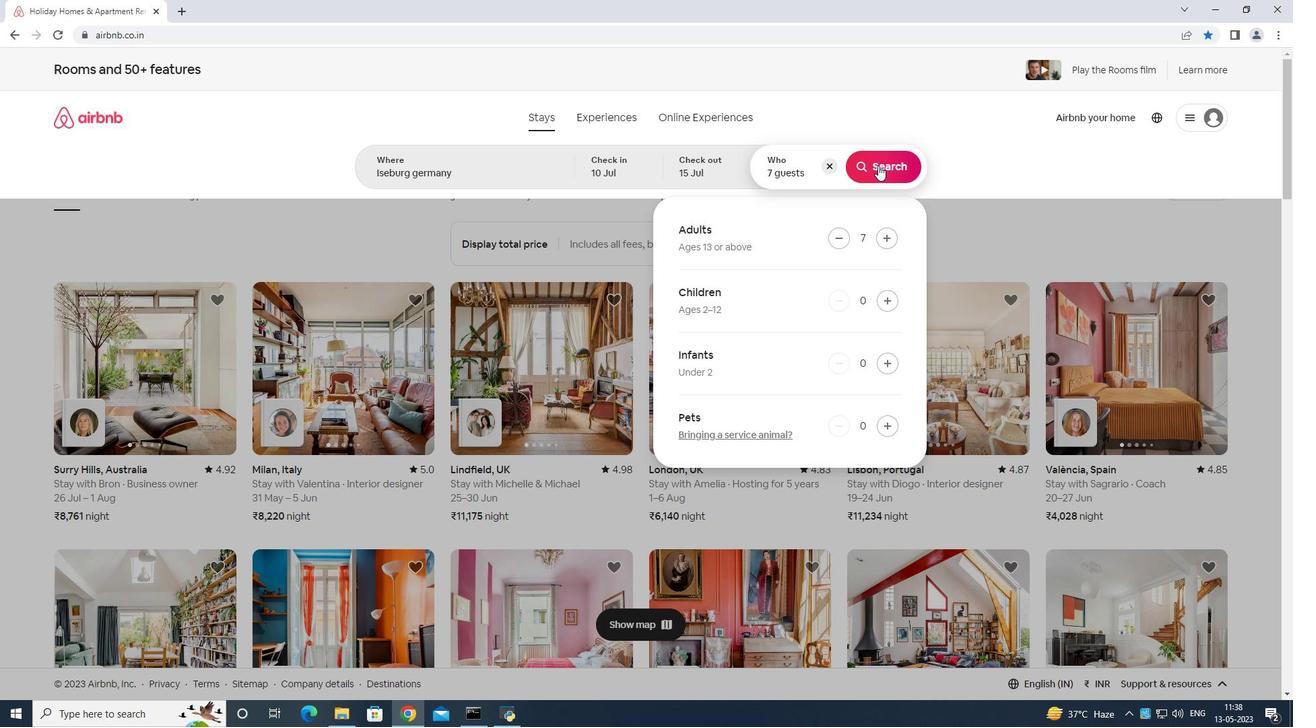 
Action: Mouse moved to (1238, 128)
Screenshot: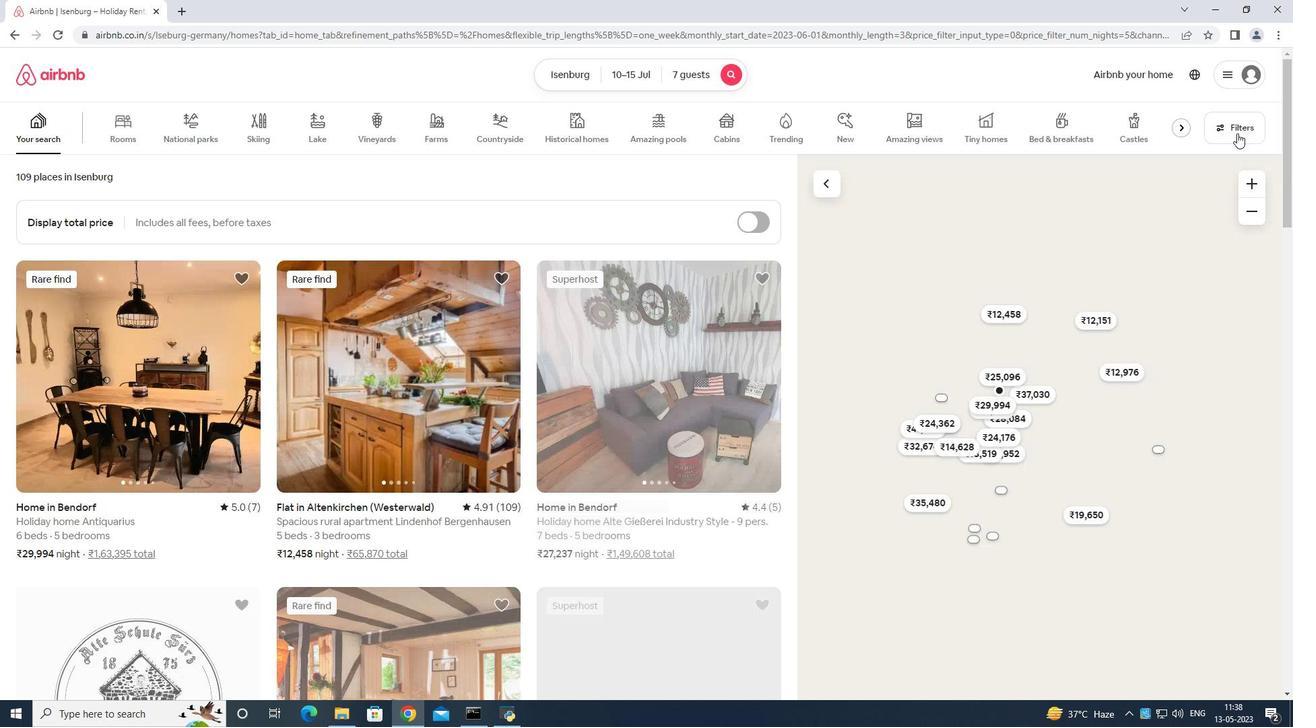 
Action: Mouse pressed left at (1238, 128)
Screenshot: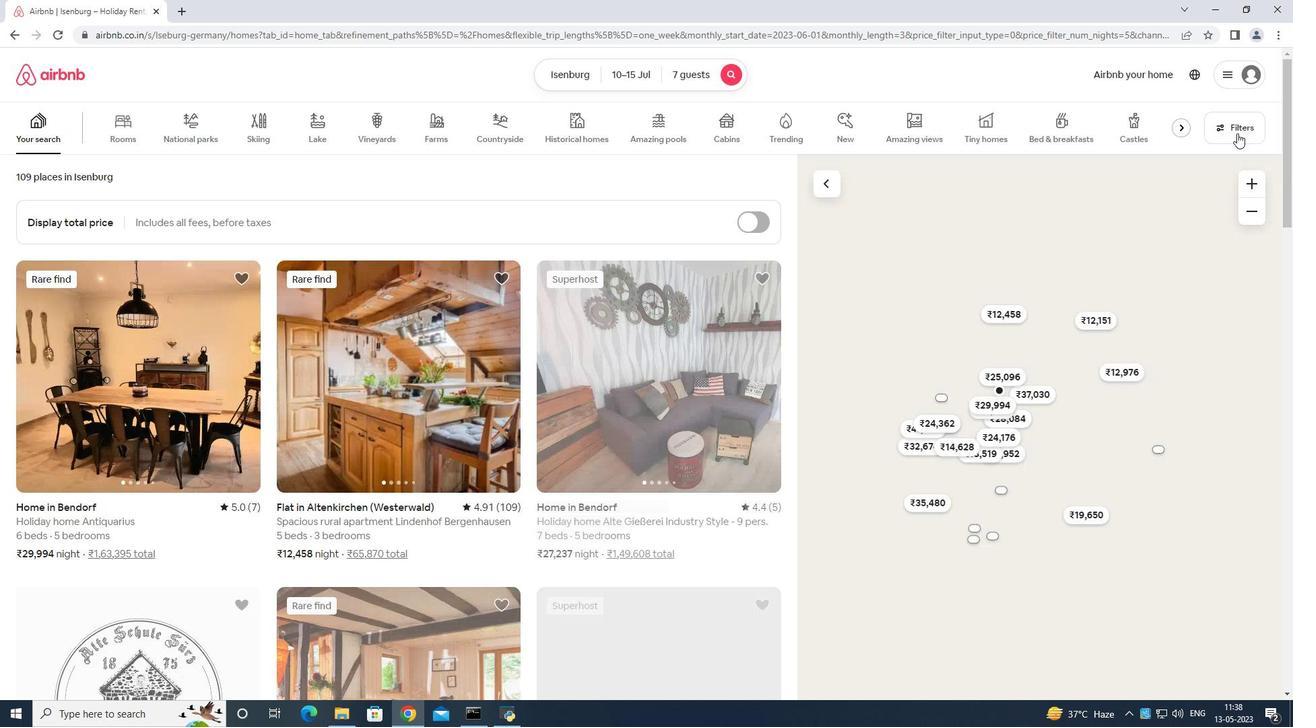 
Action: Mouse moved to (538, 454)
Screenshot: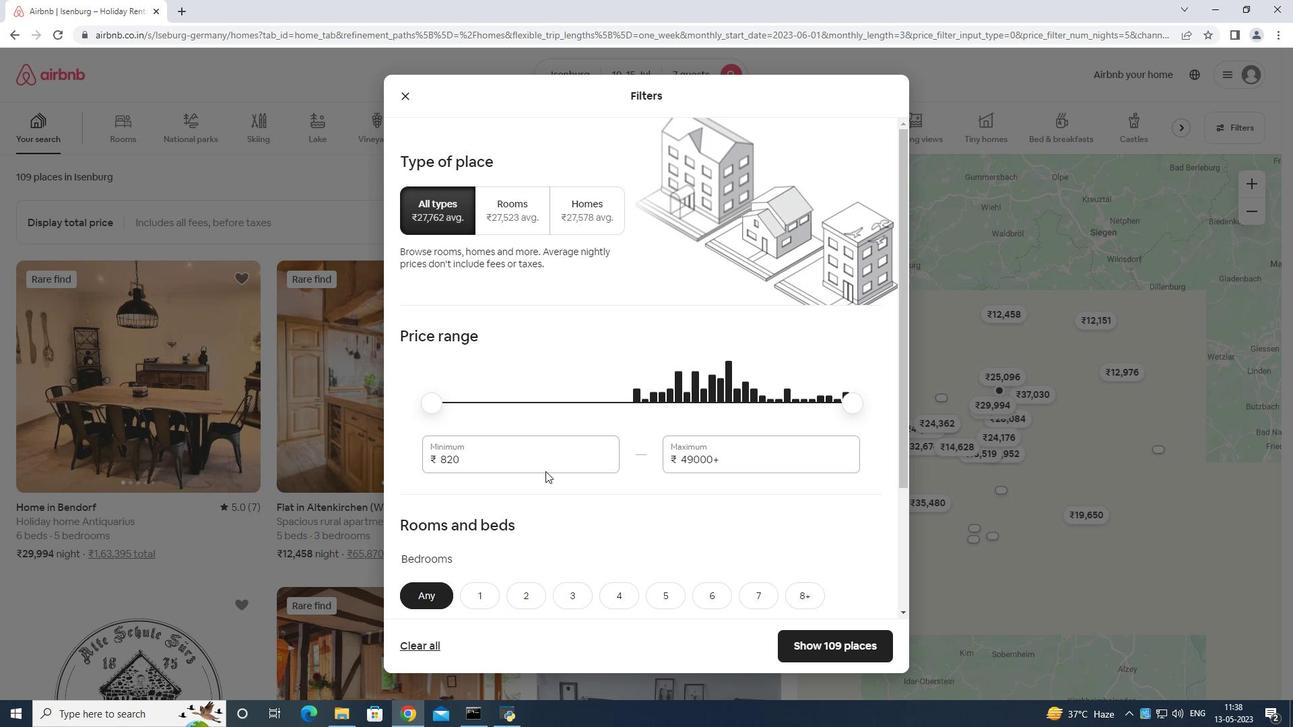 
Action: Mouse pressed left at (538, 454)
Screenshot: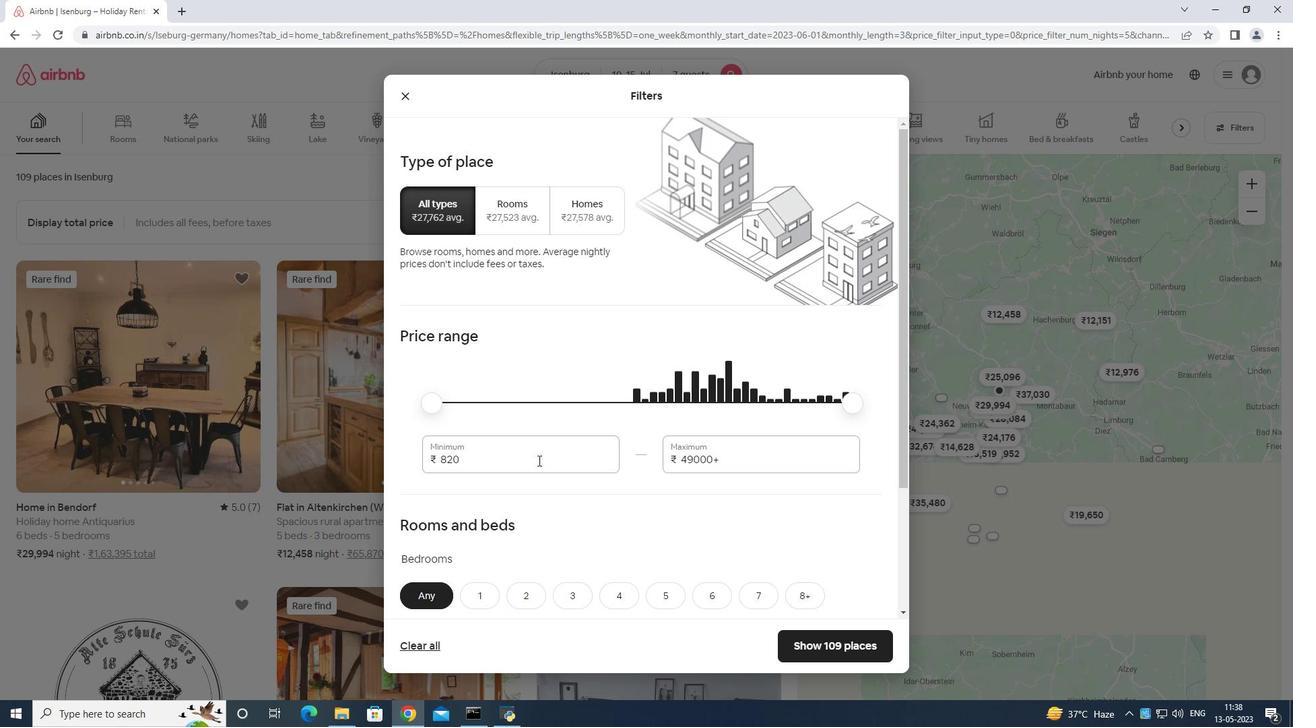 
Action: Mouse moved to (544, 447)
Screenshot: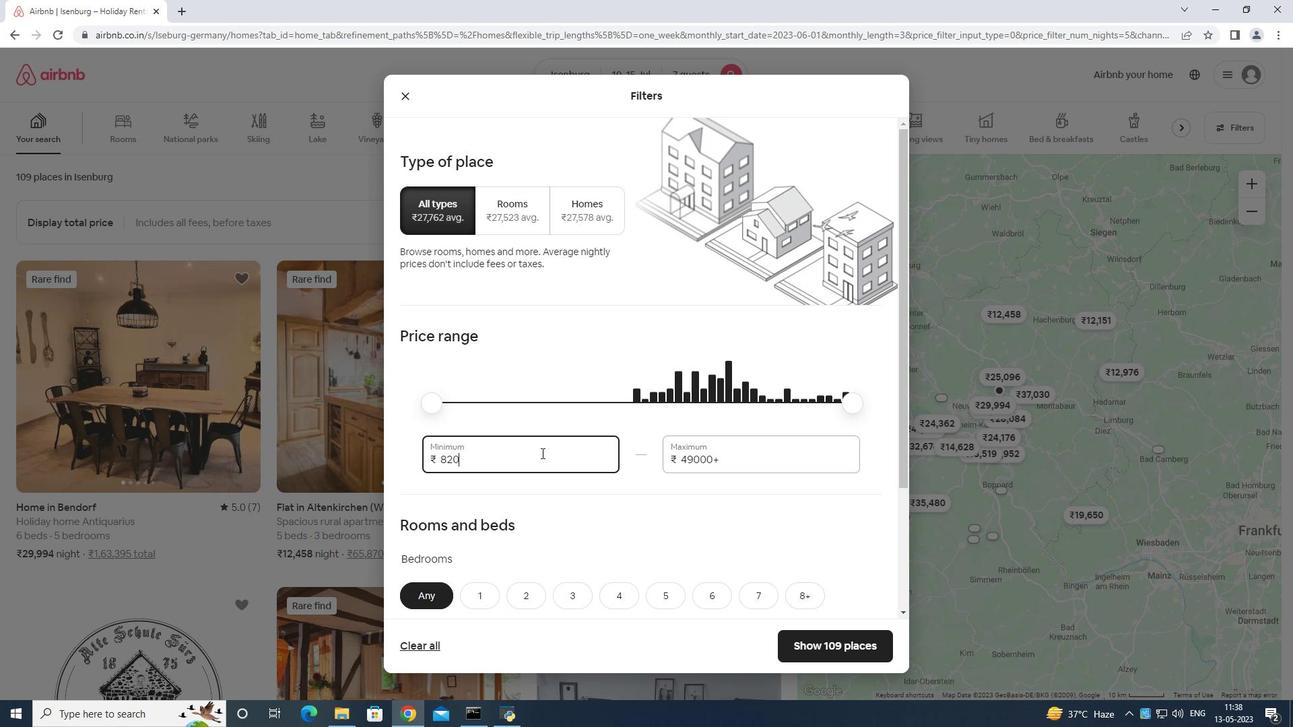 
Action: Key pressed <Key.backspace>
Screenshot: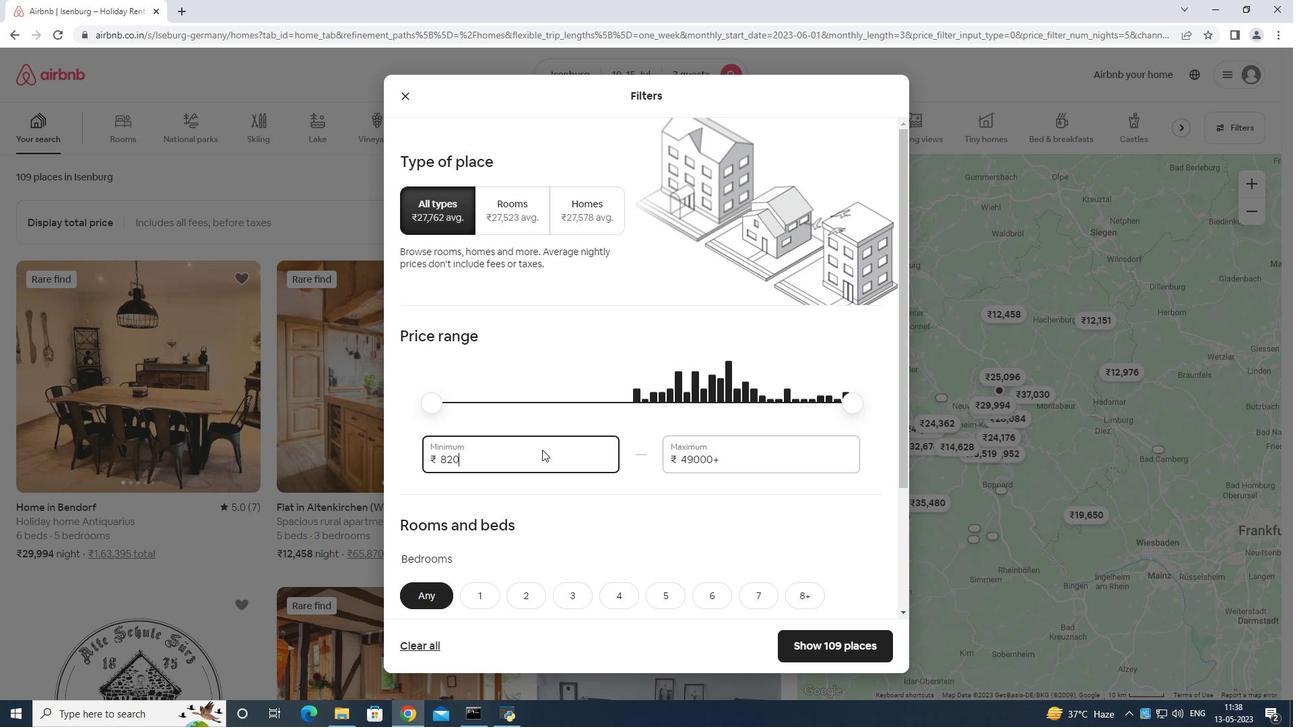 
Action: Mouse moved to (545, 445)
Screenshot: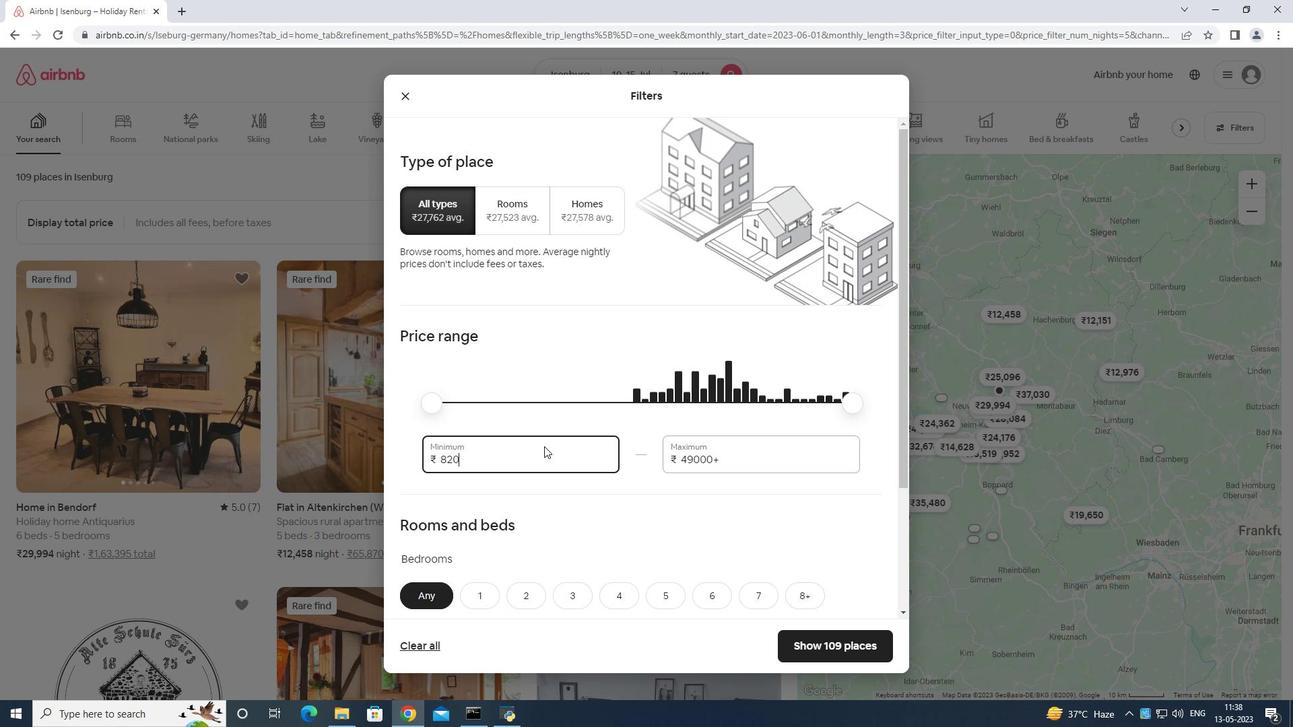 
Action: Key pressed <Key.backspace><Key.backspace><Key.backspace>
Screenshot: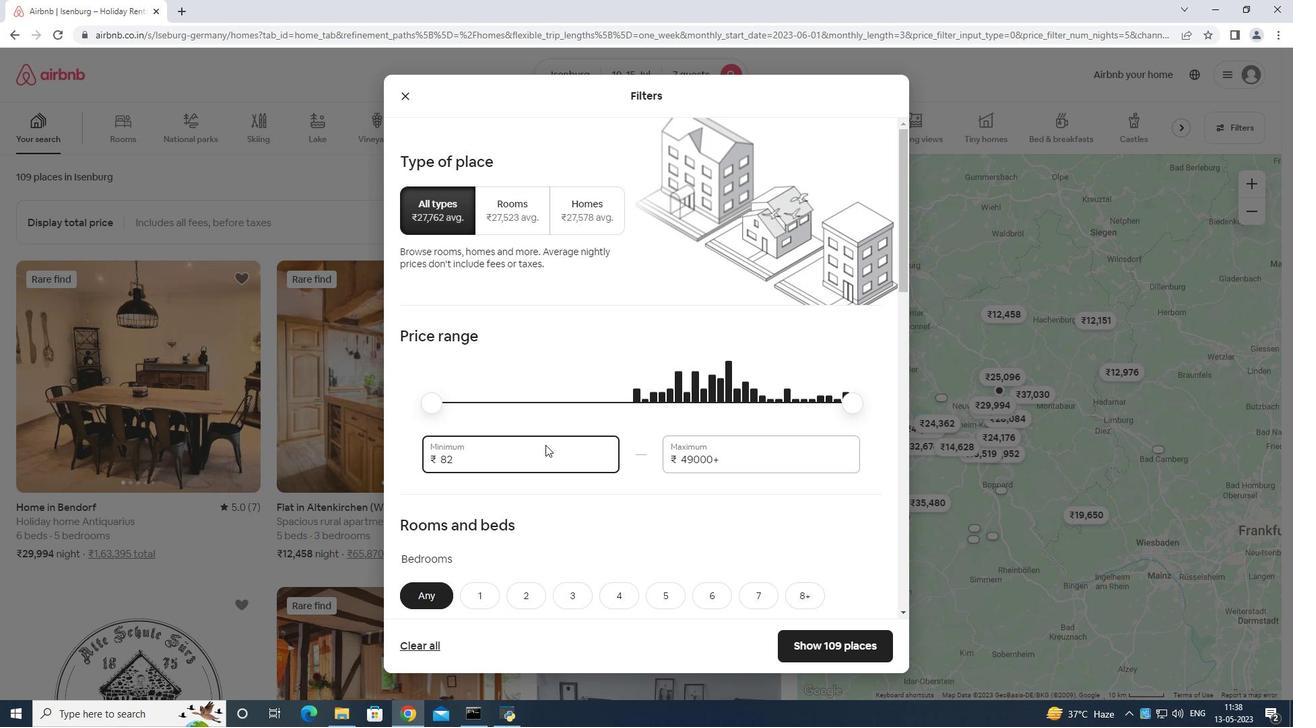 
Action: Mouse moved to (551, 443)
Screenshot: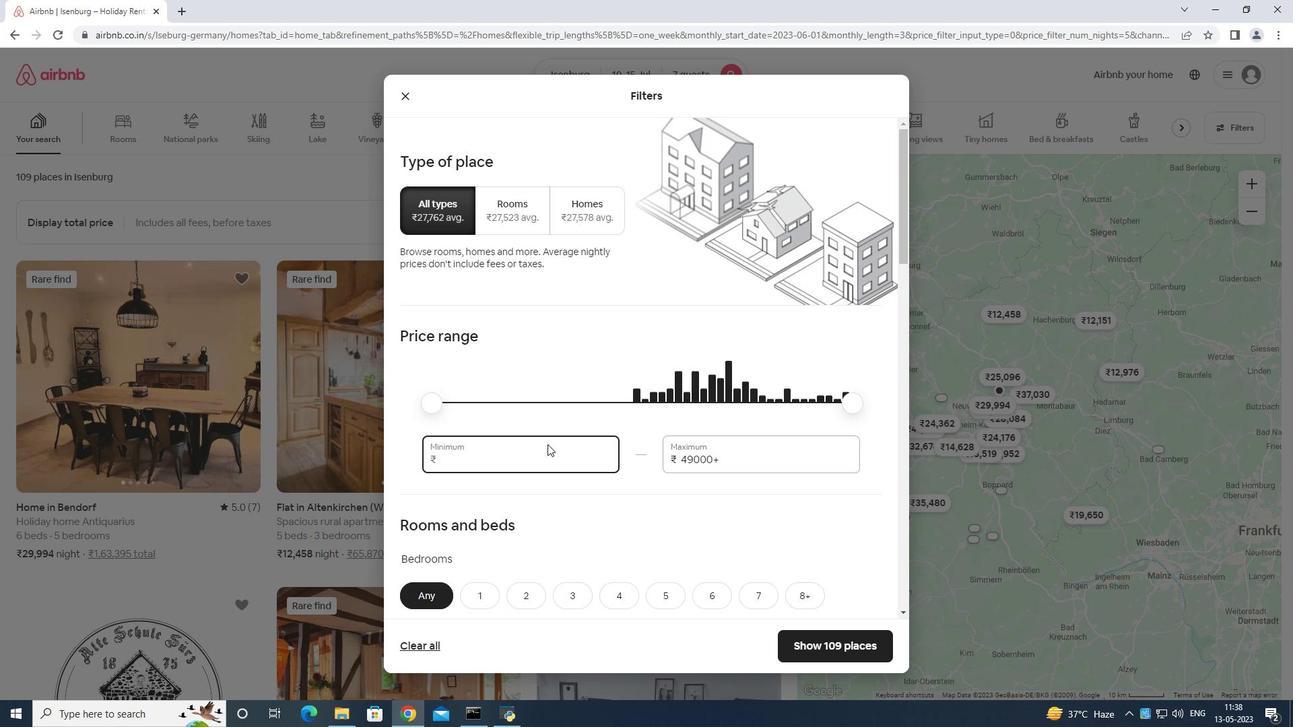 
Action: Key pressed 1
Screenshot: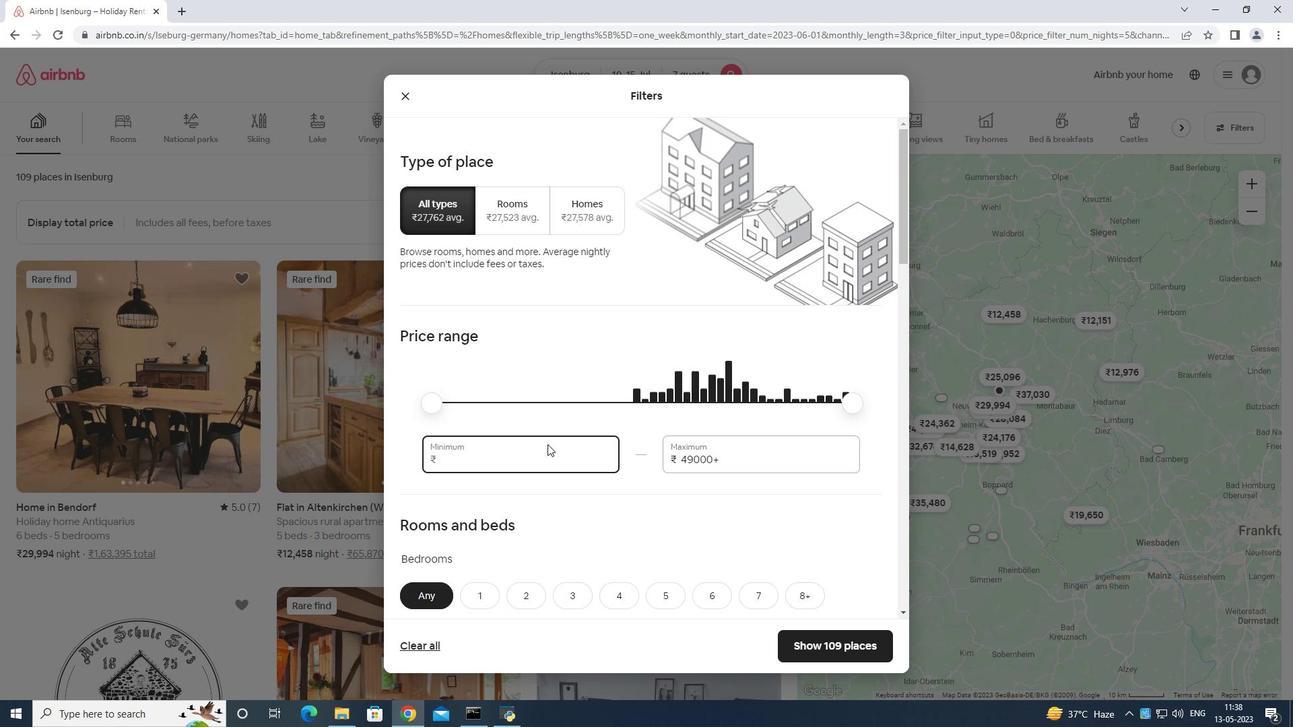 
Action: Mouse moved to (554, 443)
Screenshot: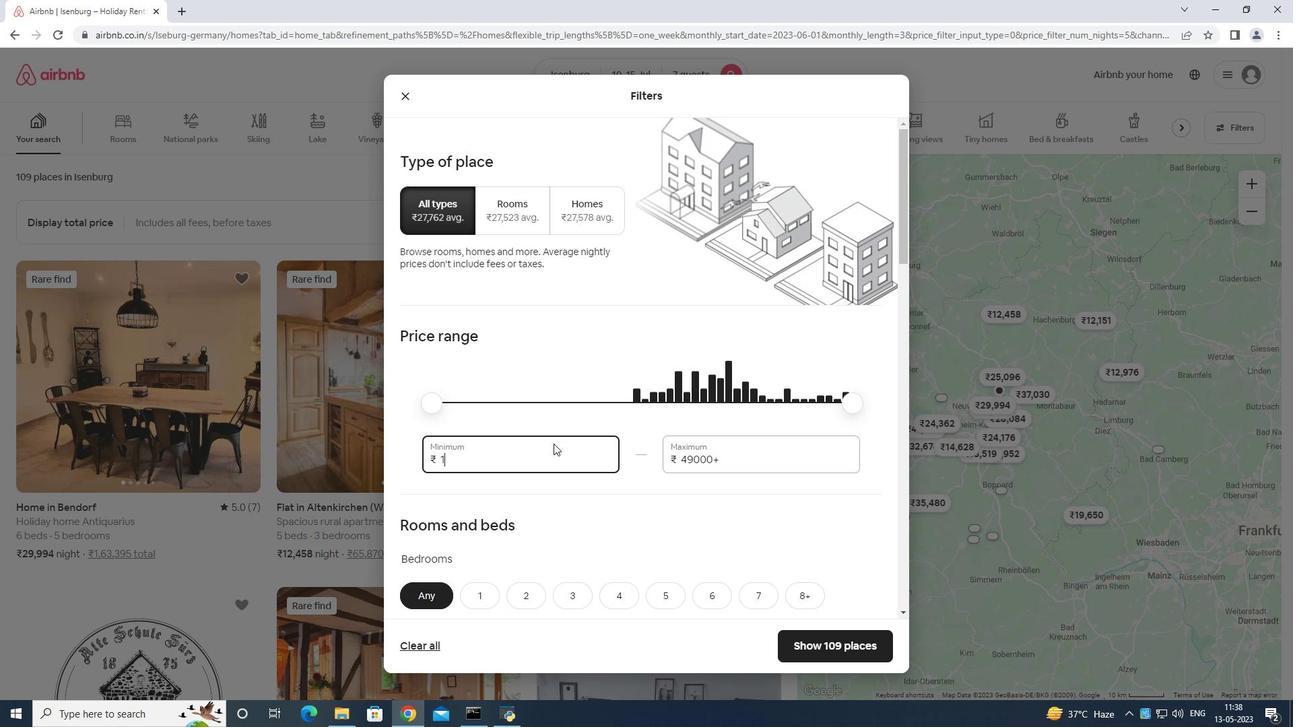 
Action: Key pressed 000
Screenshot: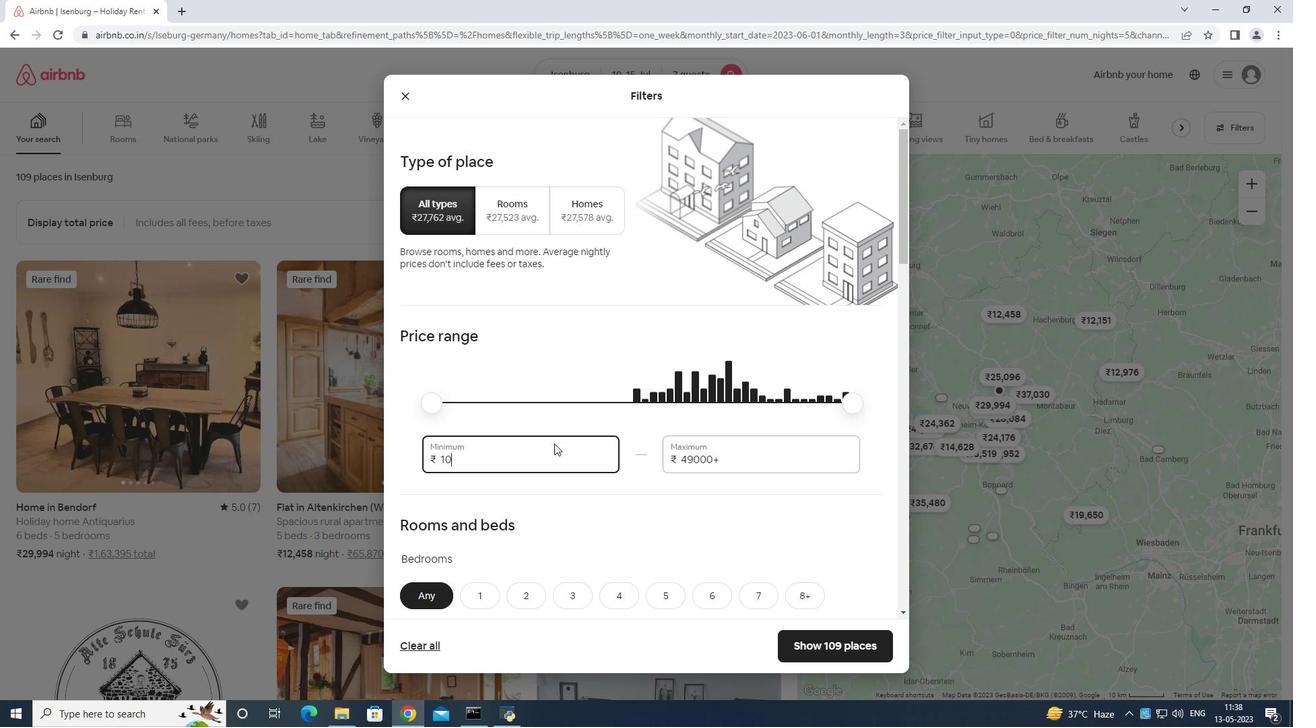 
Action: Mouse moved to (555, 443)
Screenshot: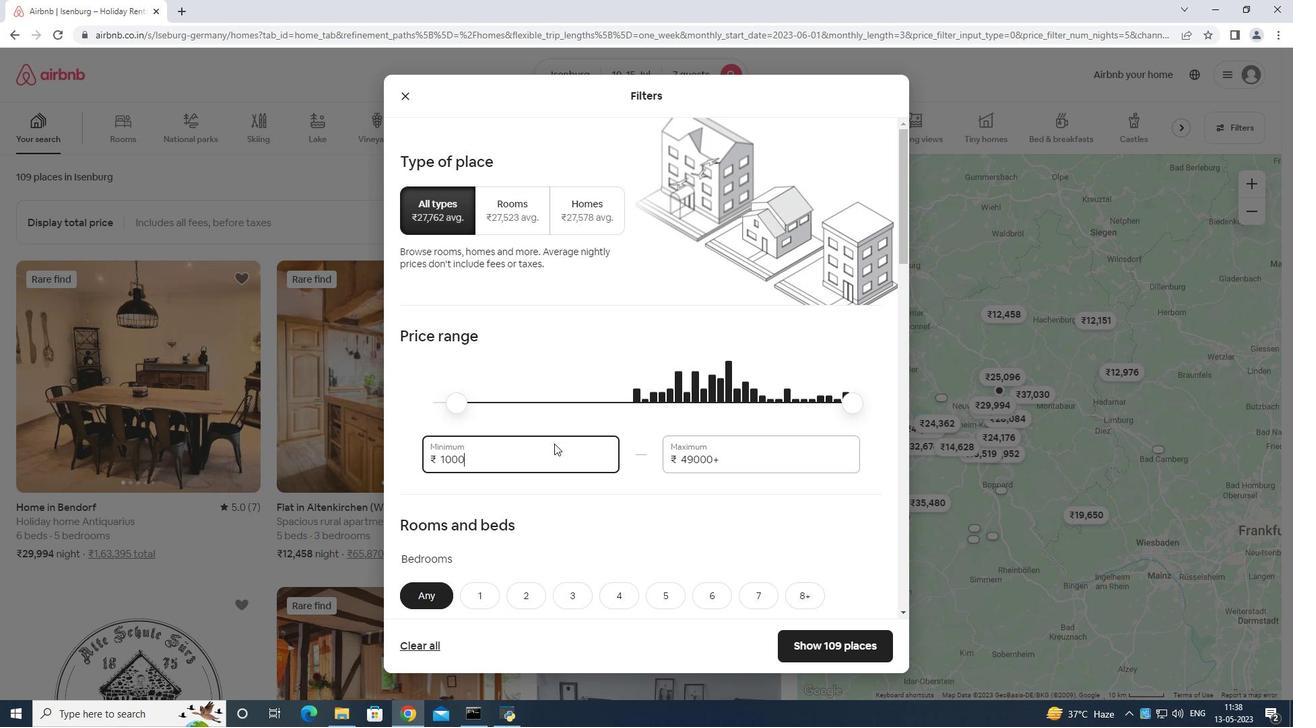 
Action: Key pressed 0
Screenshot: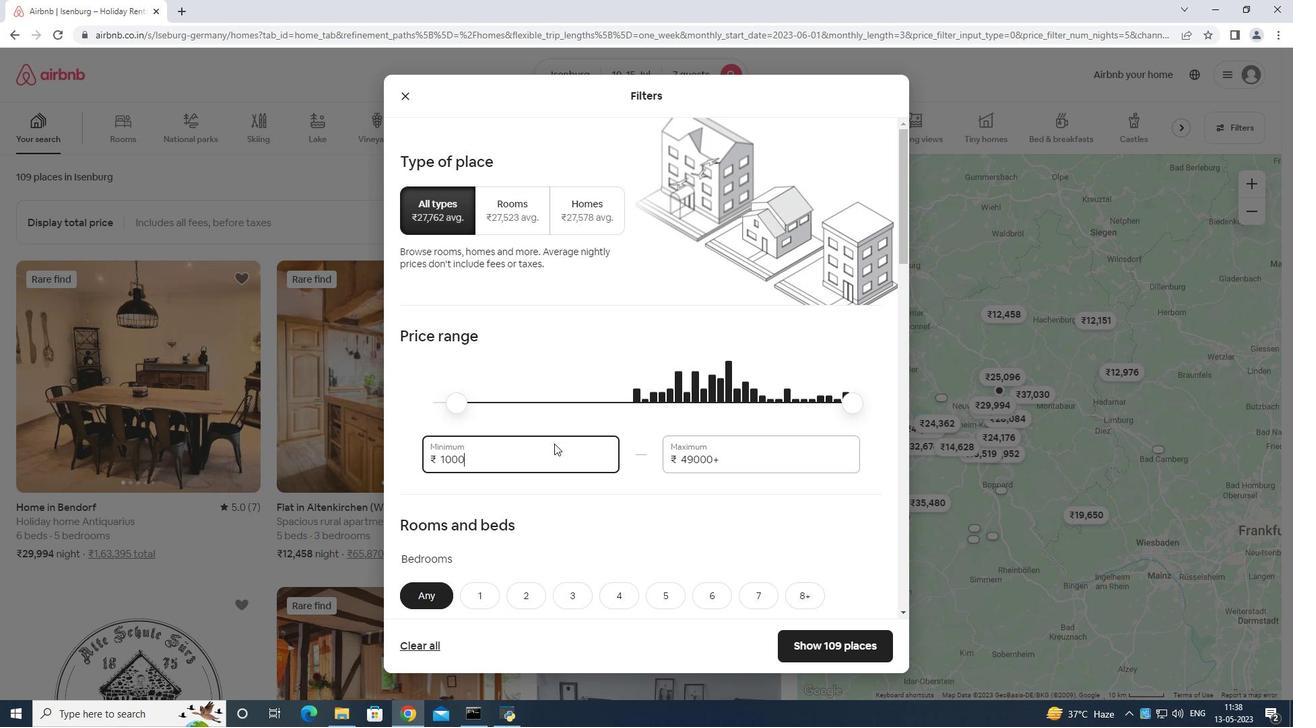 
Action: Mouse moved to (760, 440)
Screenshot: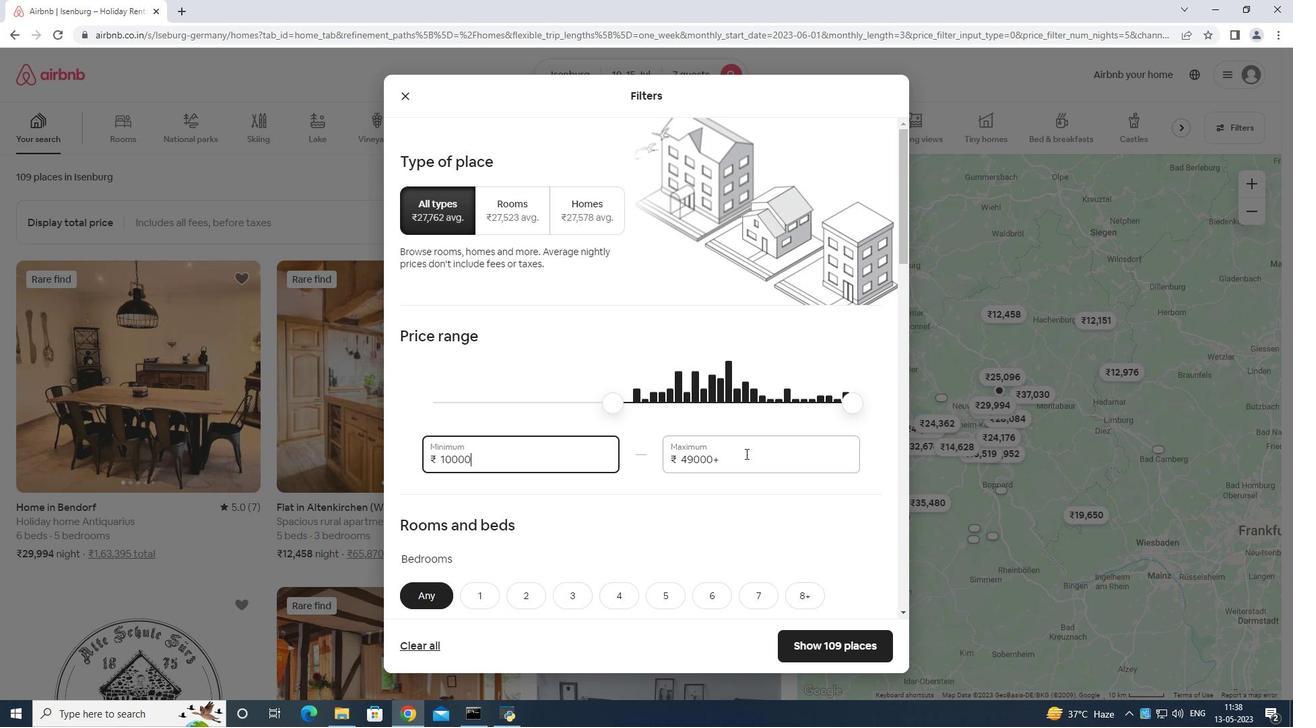 
Action: Mouse pressed left at (760, 440)
Screenshot: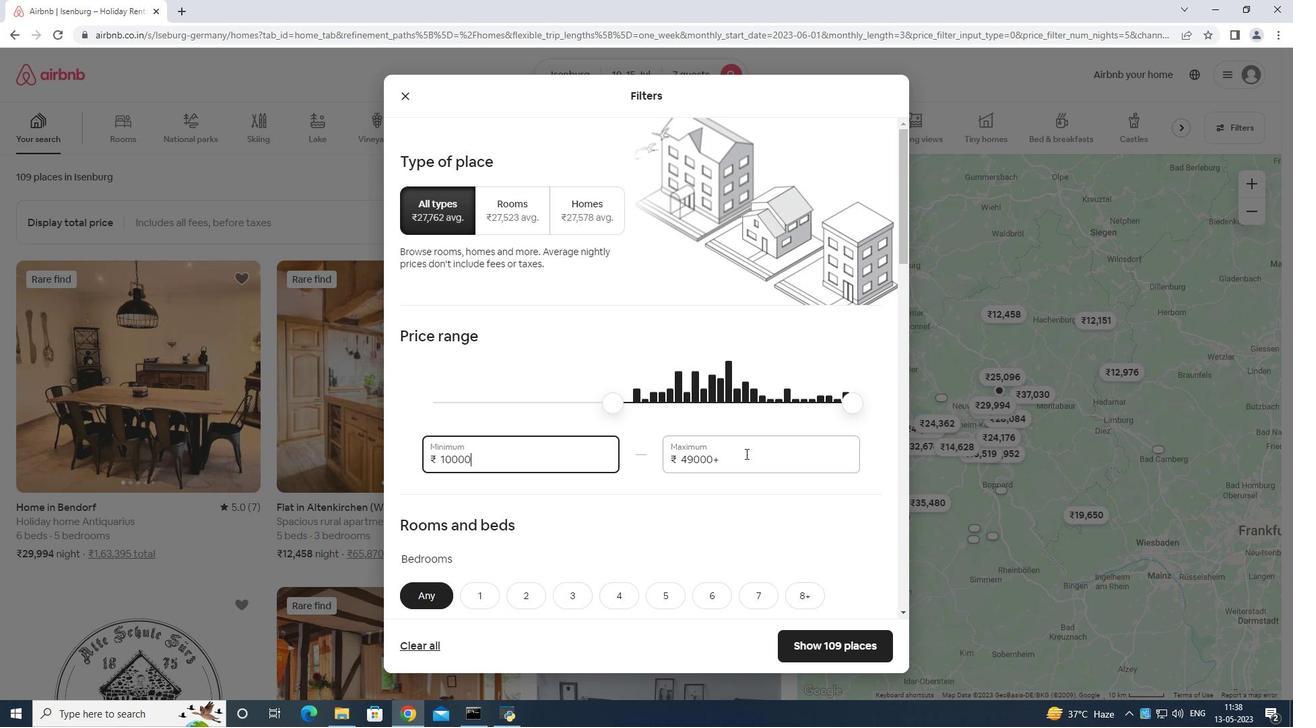 
Action: Mouse moved to (757, 442)
Screenshot: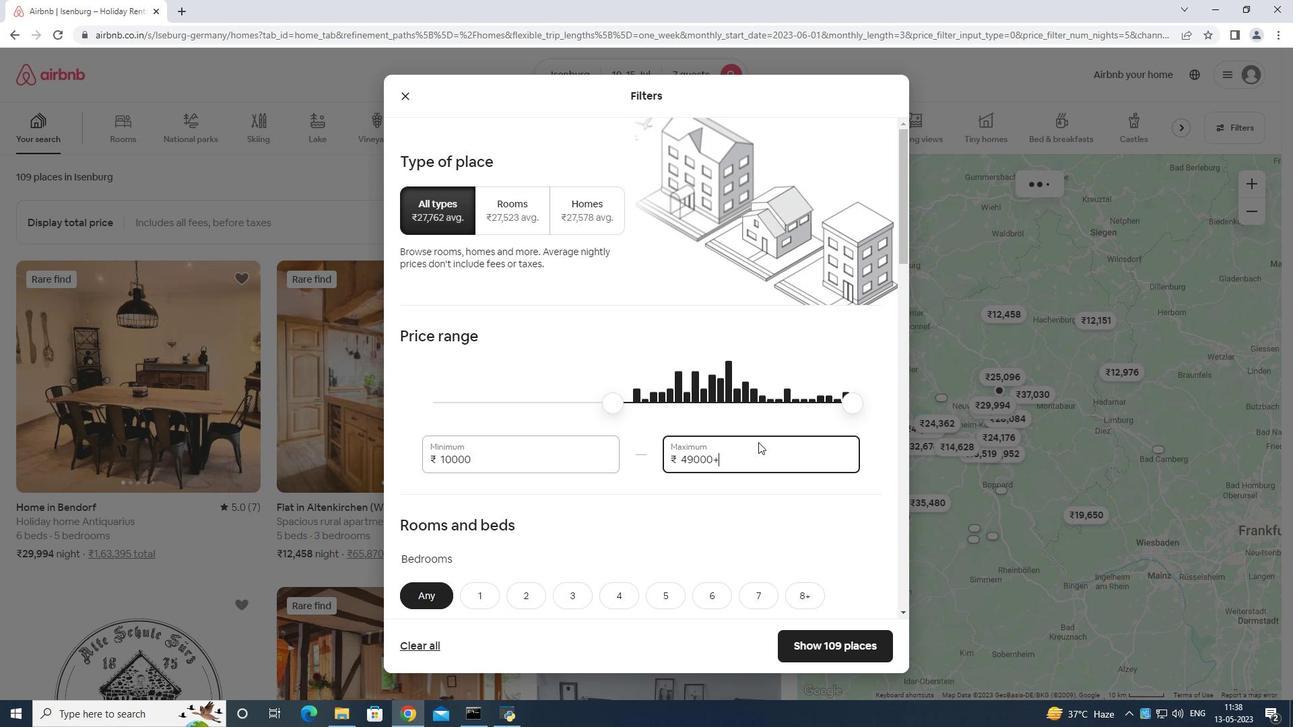 
Action: Key pressed <Key.backspace>
Screenshot: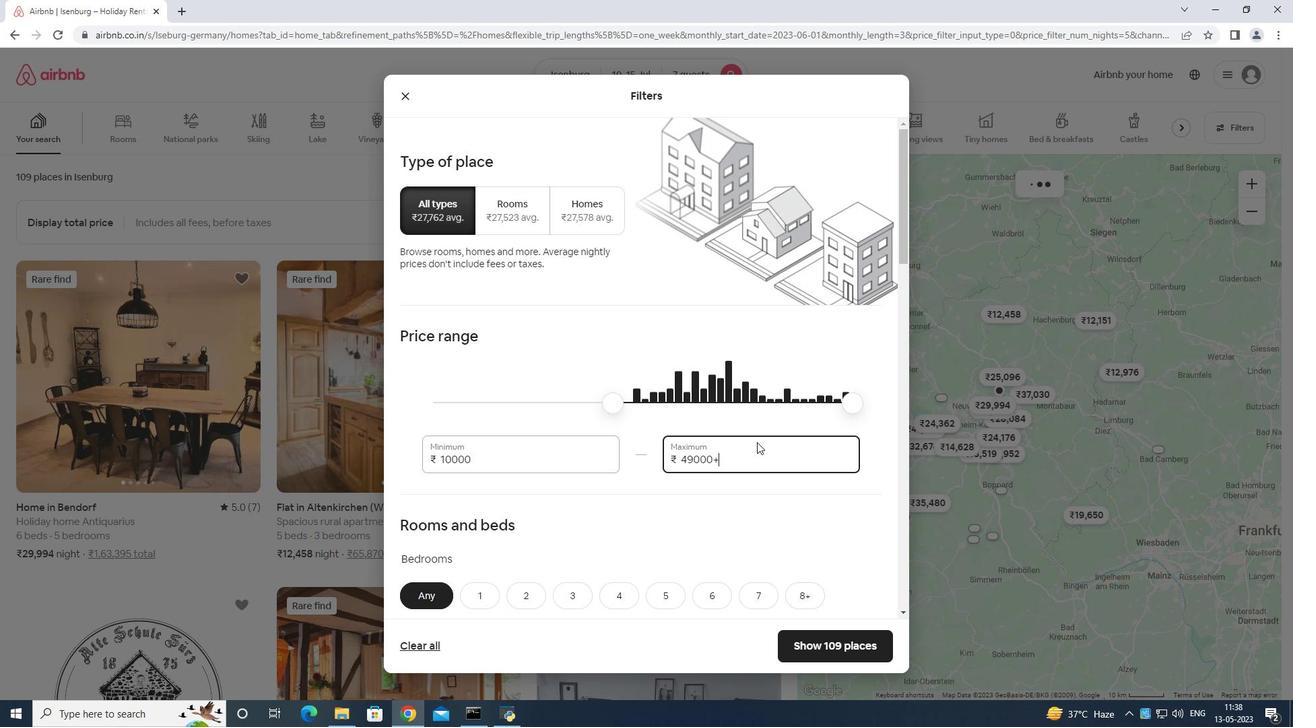 
Action: Mouse moved to (752, 439)
Screenshot: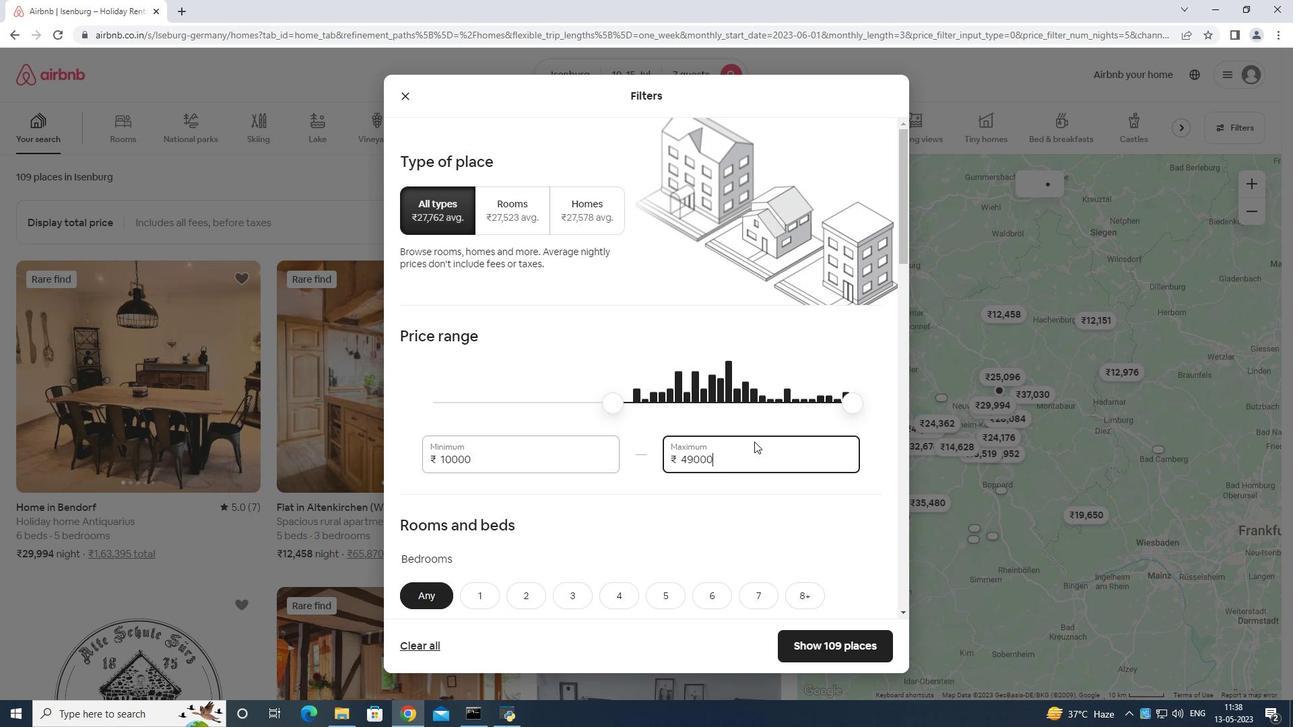 
Action: Key pressed <Key.backspace><Key.backspace><Key.backspace><Key.backspace><Key.backspace><Key.backspace><Key.backspace><Key.backspace><Key.backspace><Key.backspace>15
Screenshot: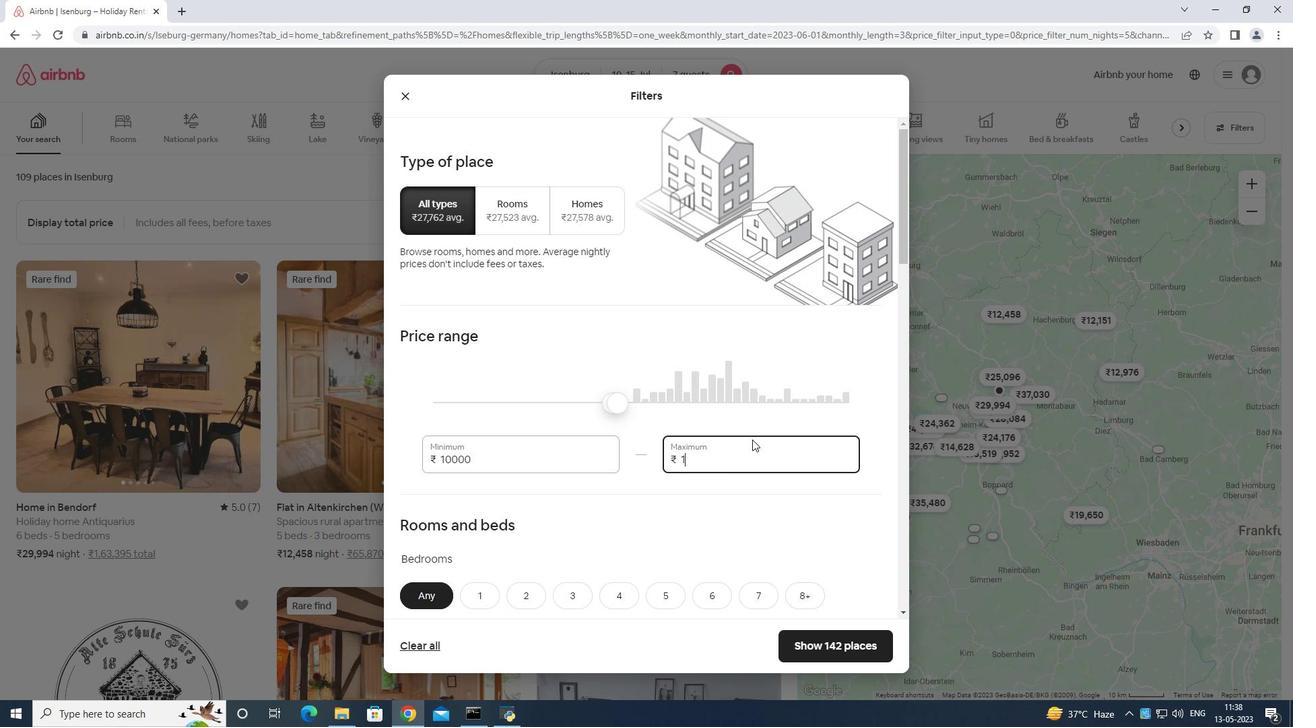 
Action: Mouse moved to (750, 438)
Screenshot: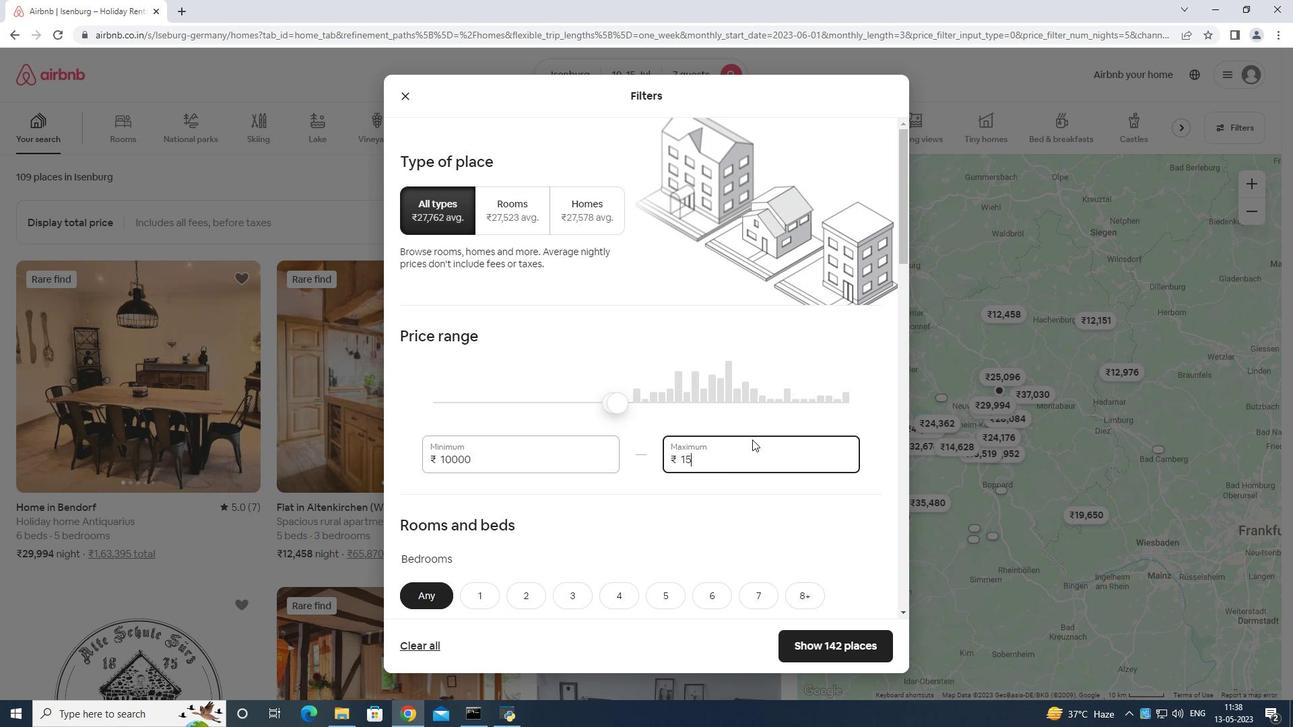 
Action: Mouse pressed left at (750, 438)
Screenshot: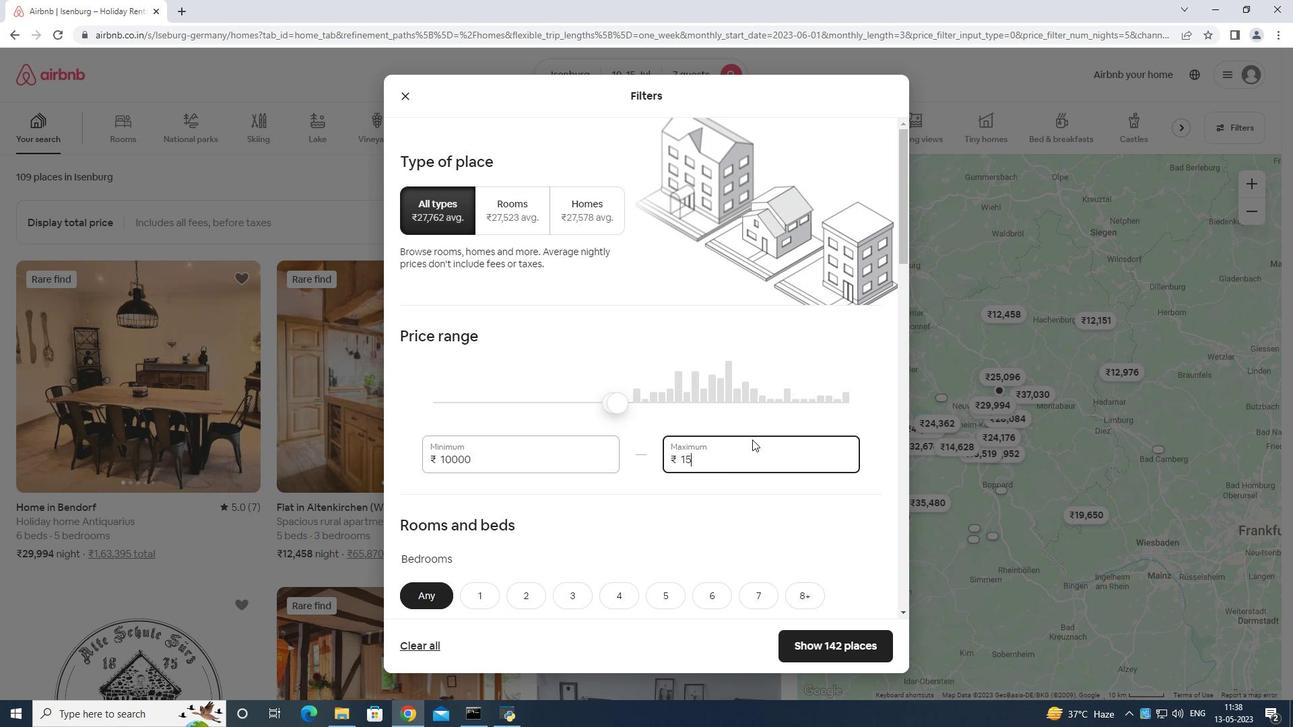 
Action: Mouse moved to (750, 437)
Screenshot: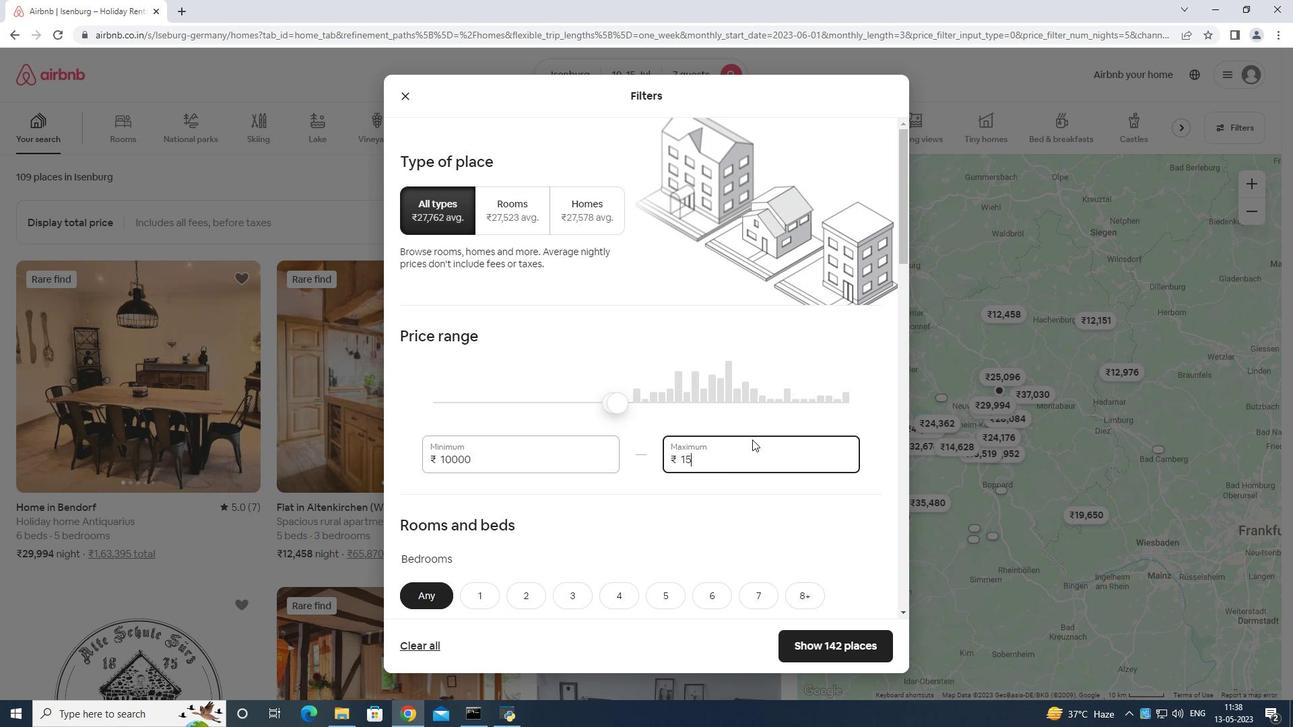 
Action: Key pressed 00
Screenshot: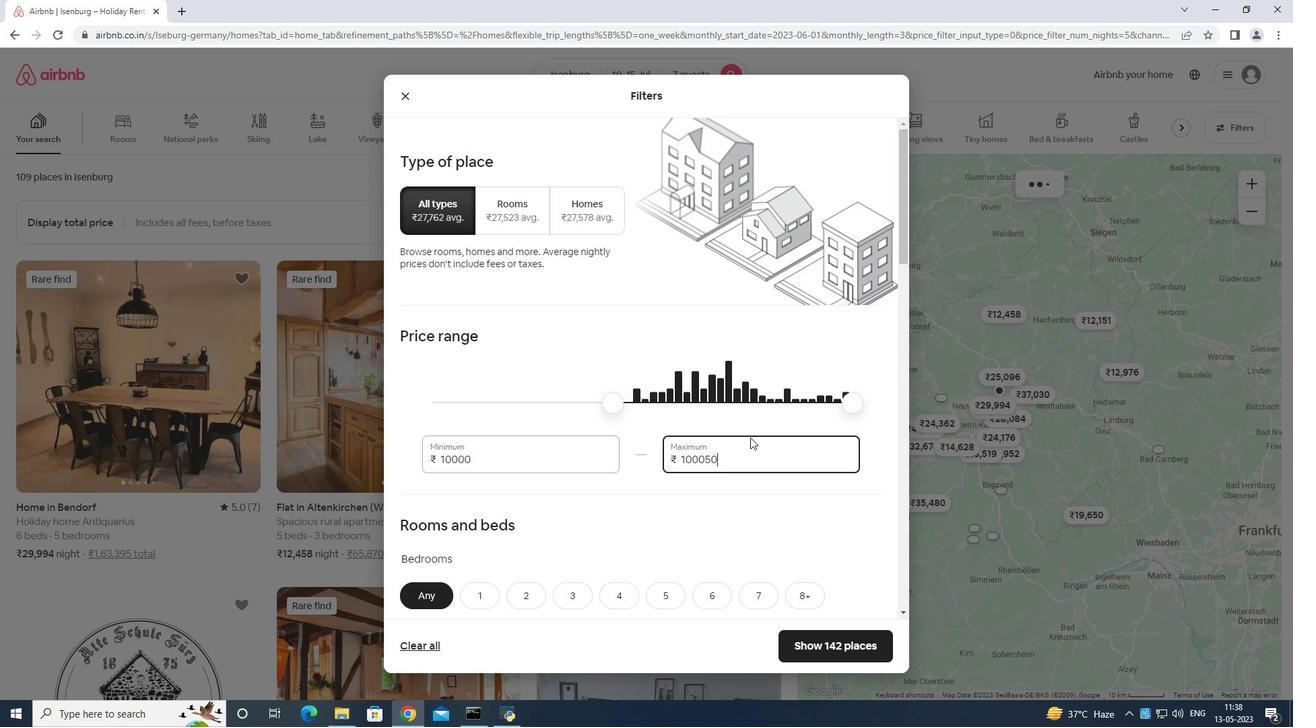 
Action: Mouse moved to (749, 436)
Screenshot: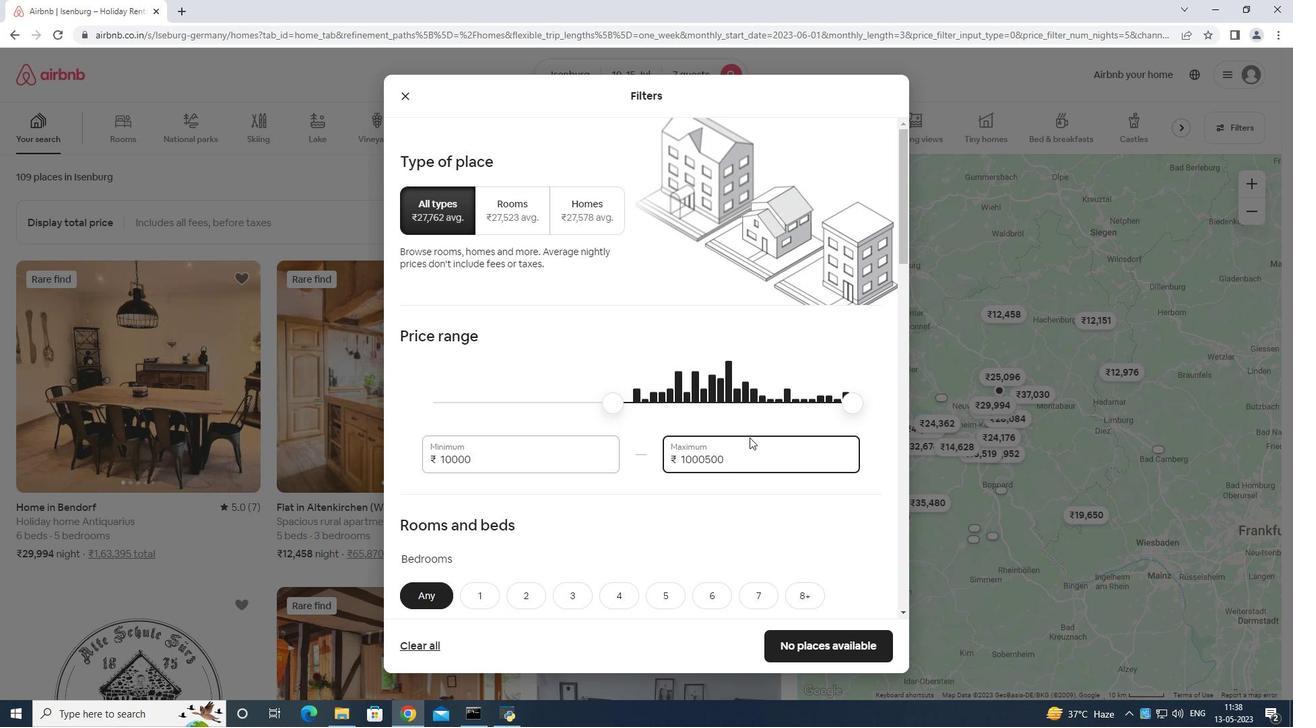 
Action: Key pressed <Key.backspace>
Screenshot: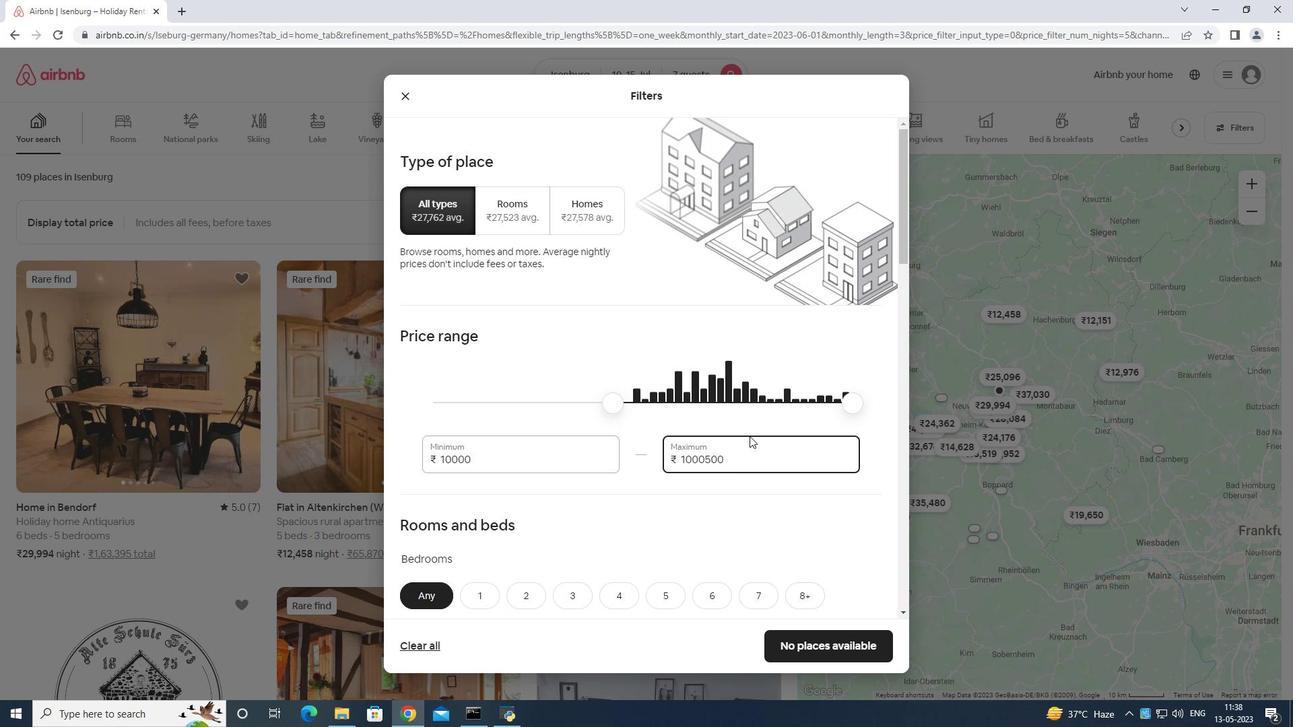 
Action: Mouse moved to (747, 433)
Screenshot: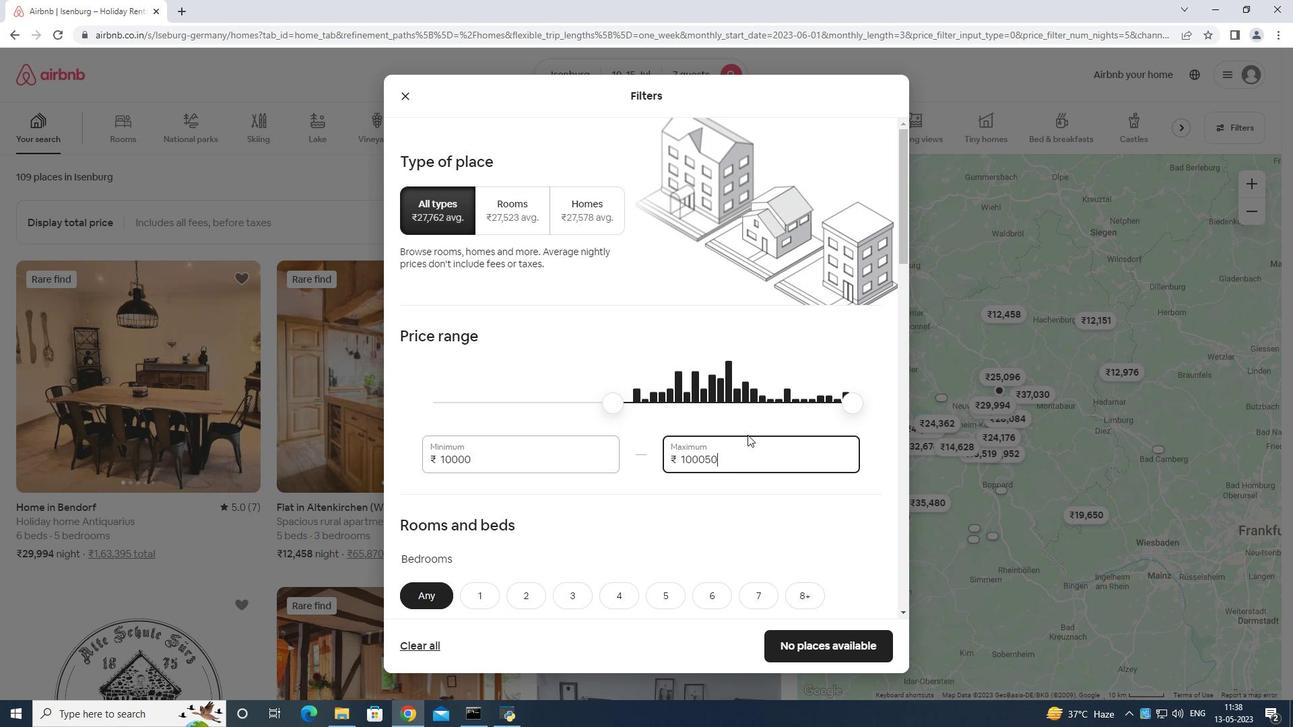 
Action: Key pressed <Key.backspace><Key.backspace><Key.backspace><Key.backspace>
Screenshot: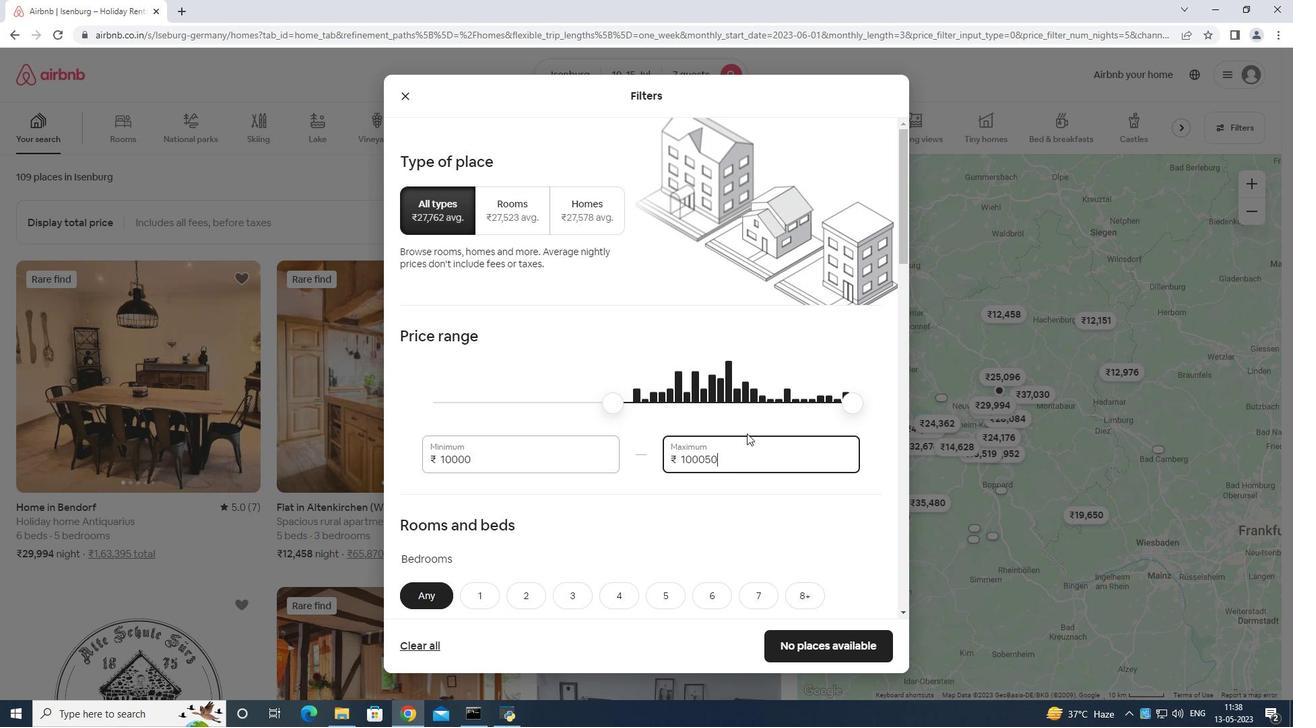 
Action: Mouse moved to (746, 433)
Screenshot: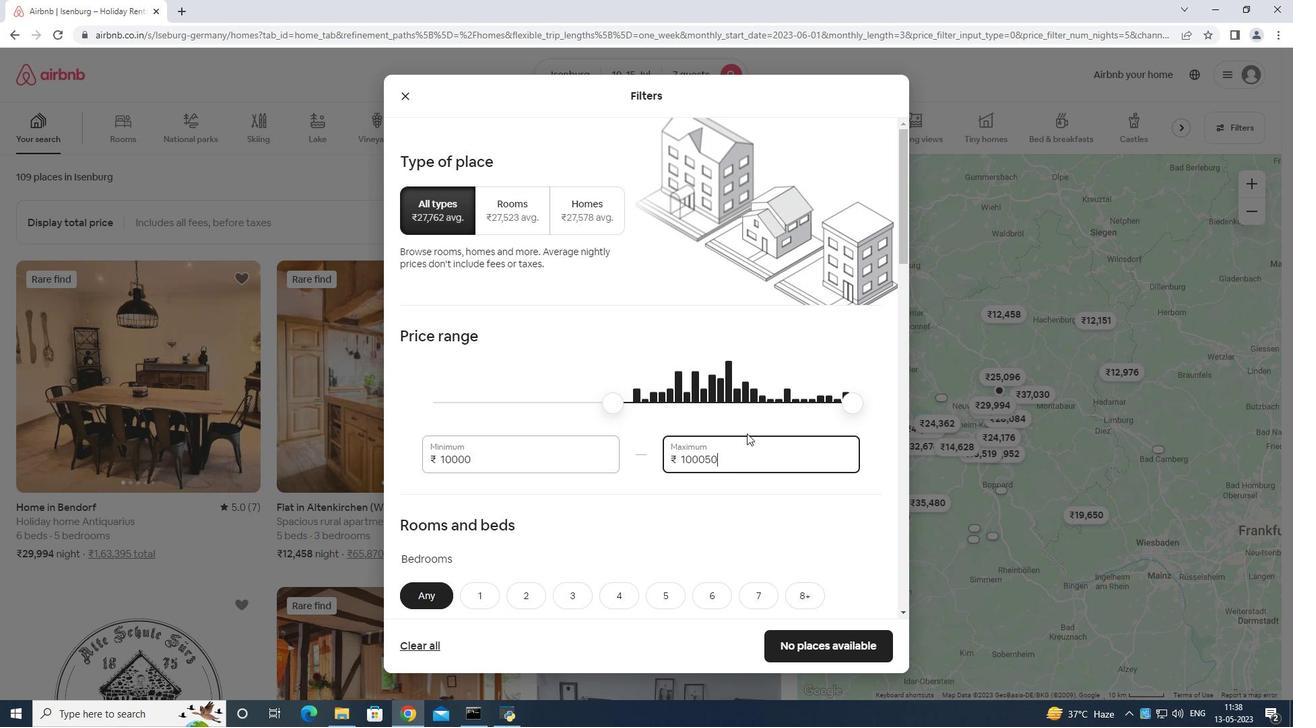 
Action: Key pressed <Key.backspace><Key.backspace>
Screenshot: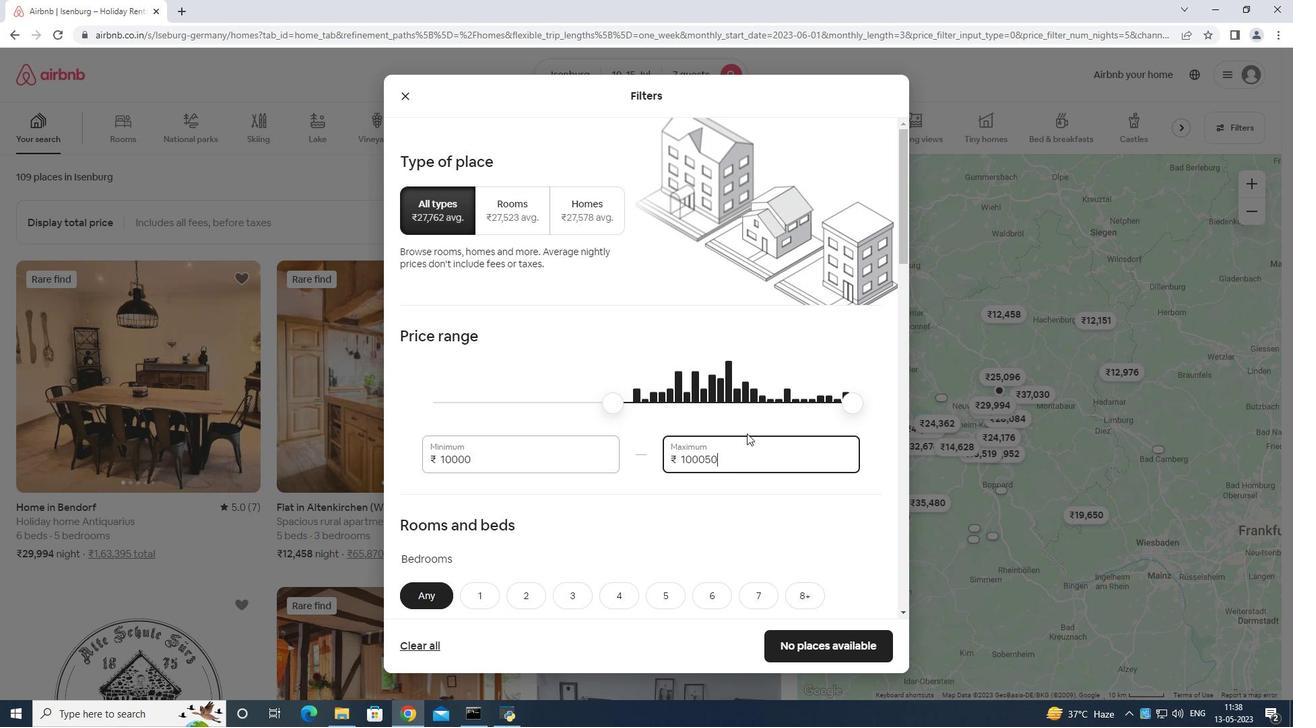 
Action: Mouse moved to (745, 433)
Screenshot: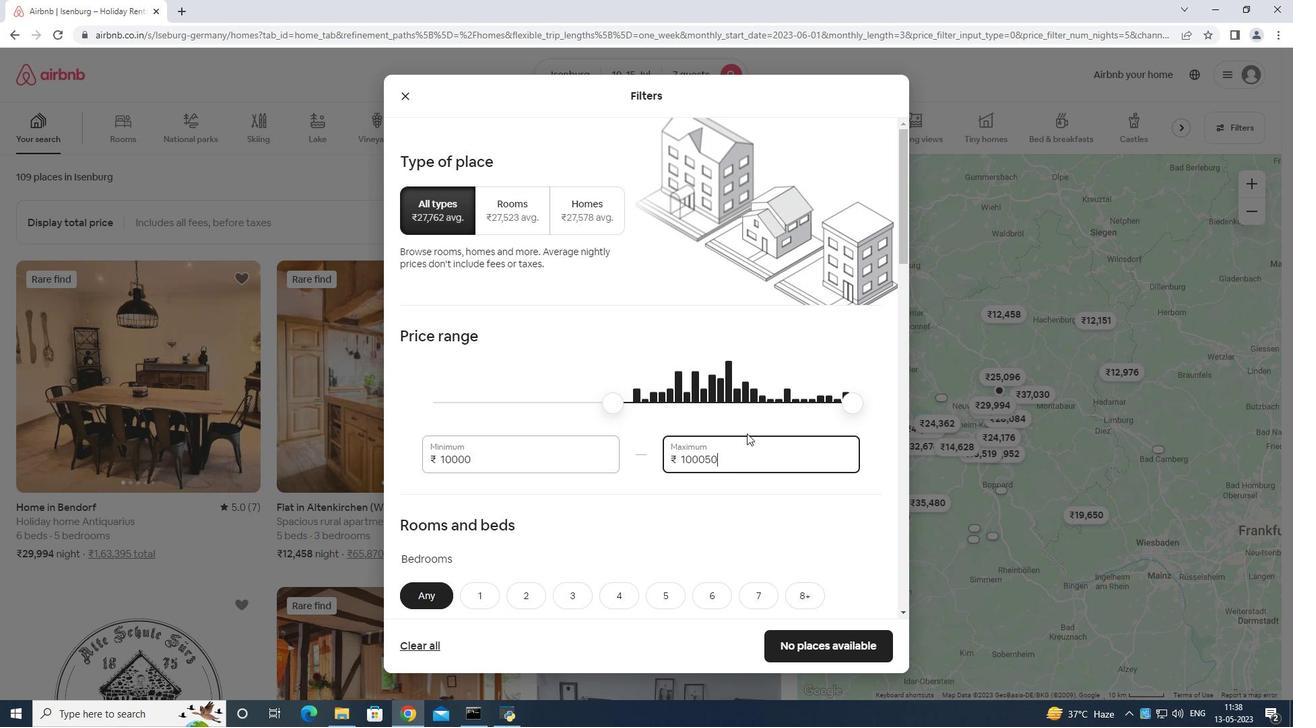 
Action: Key pressed <Key.backspace><Key.backspace><Key.backspace><Key.backspace><Key.backspace><Key.backspace><Key.backspace><Key.backspace>
Screenshot: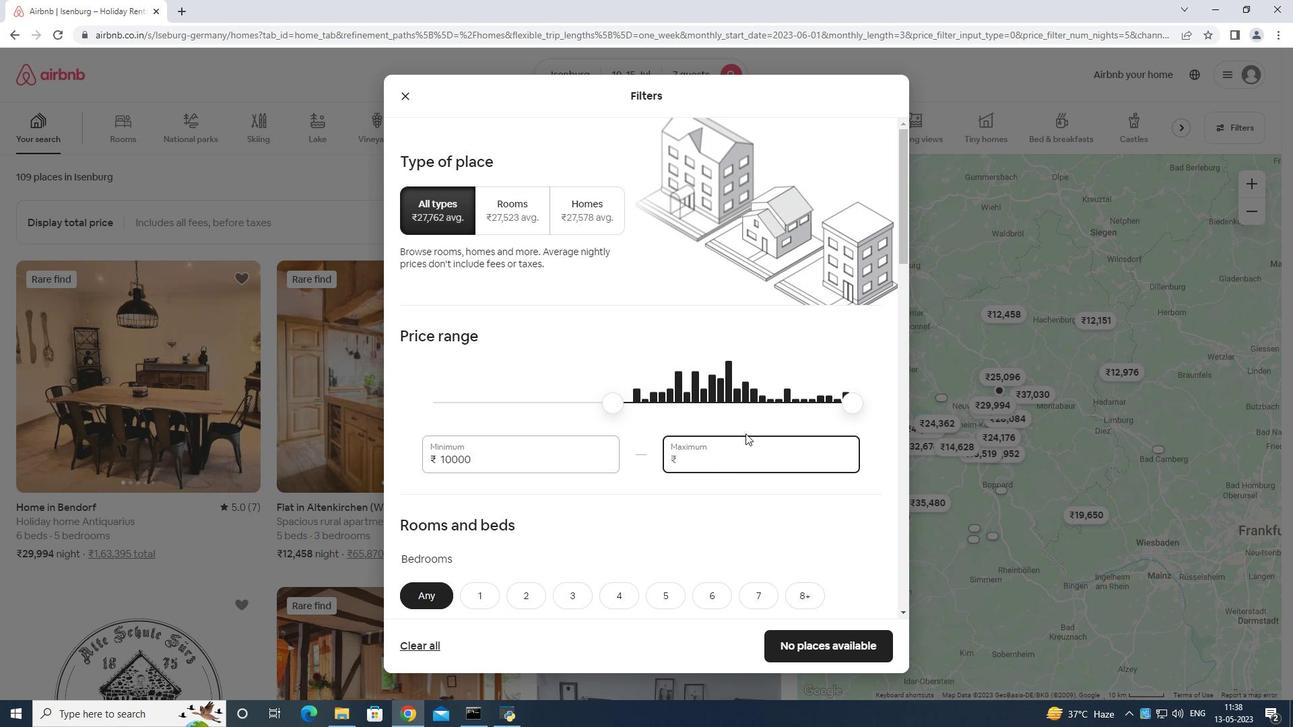 
Action: Mouse moved to (745, 433)
Screenshot: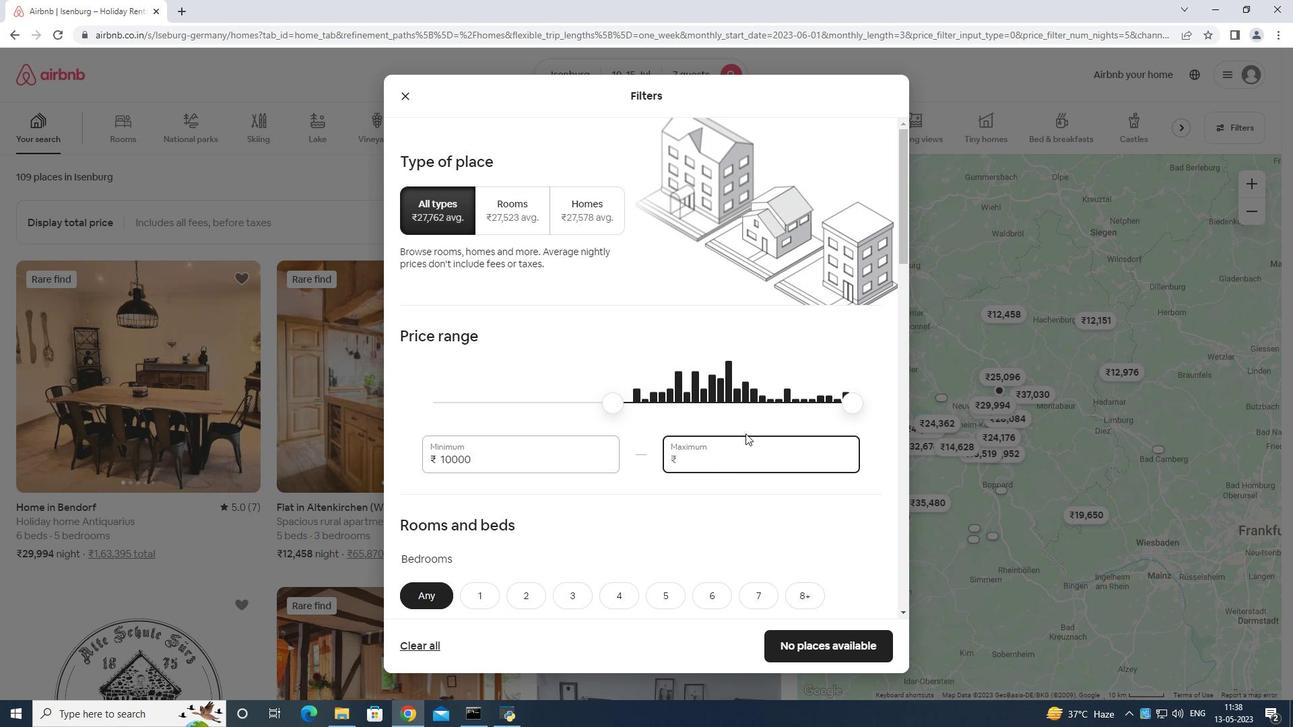
Action: Key pressed <Key.backspace>
Screenshot: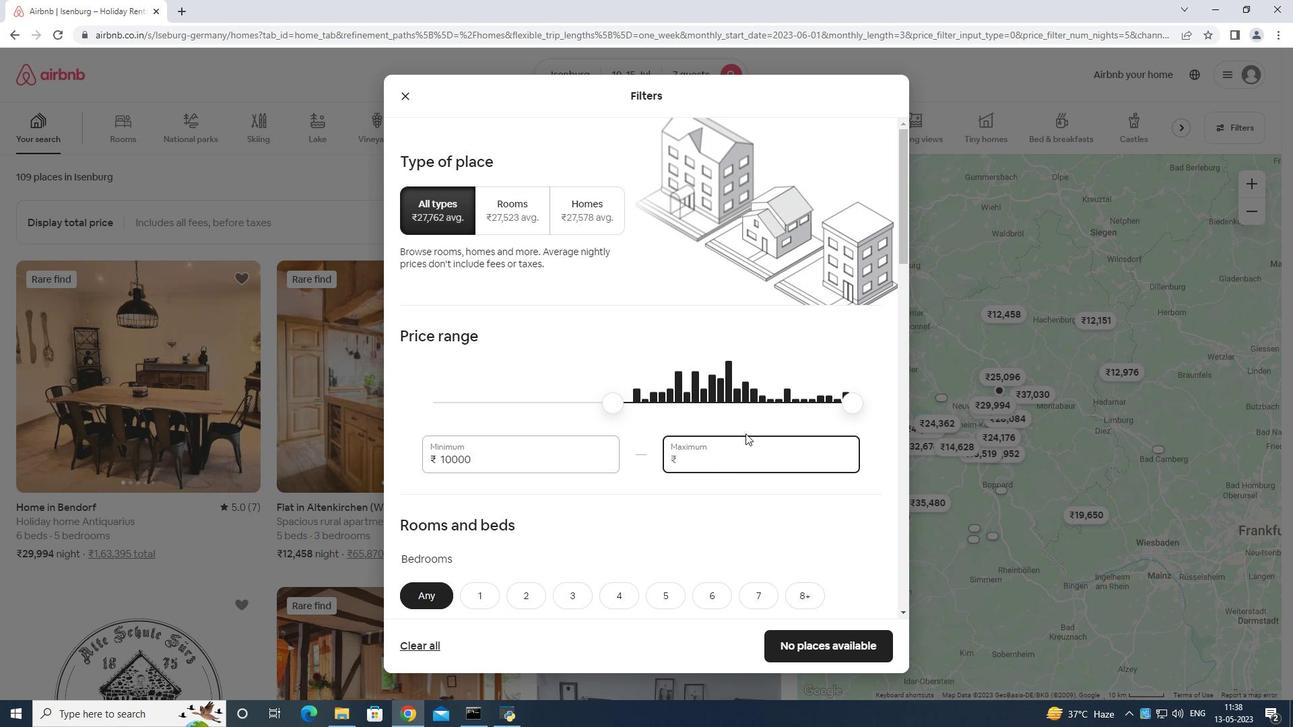 
Action: Mouse moved to (745, 432)
Screenshot: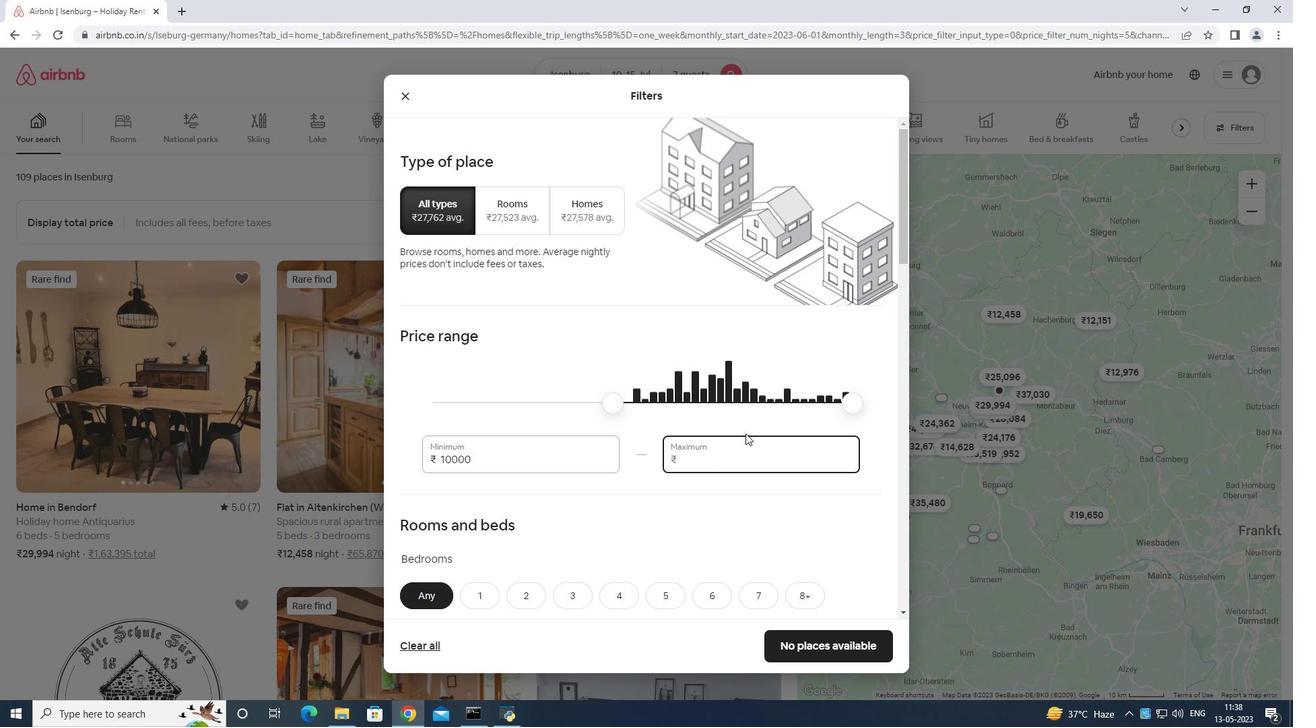 
Action: Key pressed 15
Screenshot: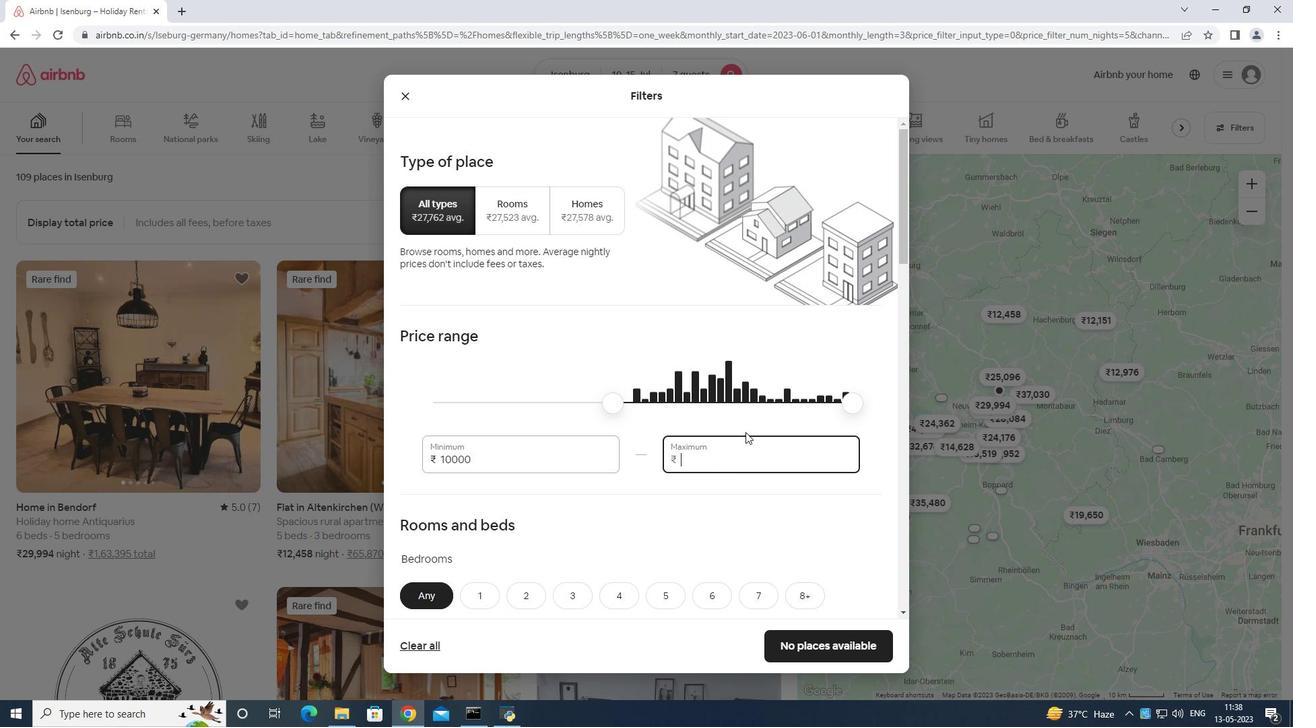 
Action: Mouse moved to (745, 432)
Screenshot: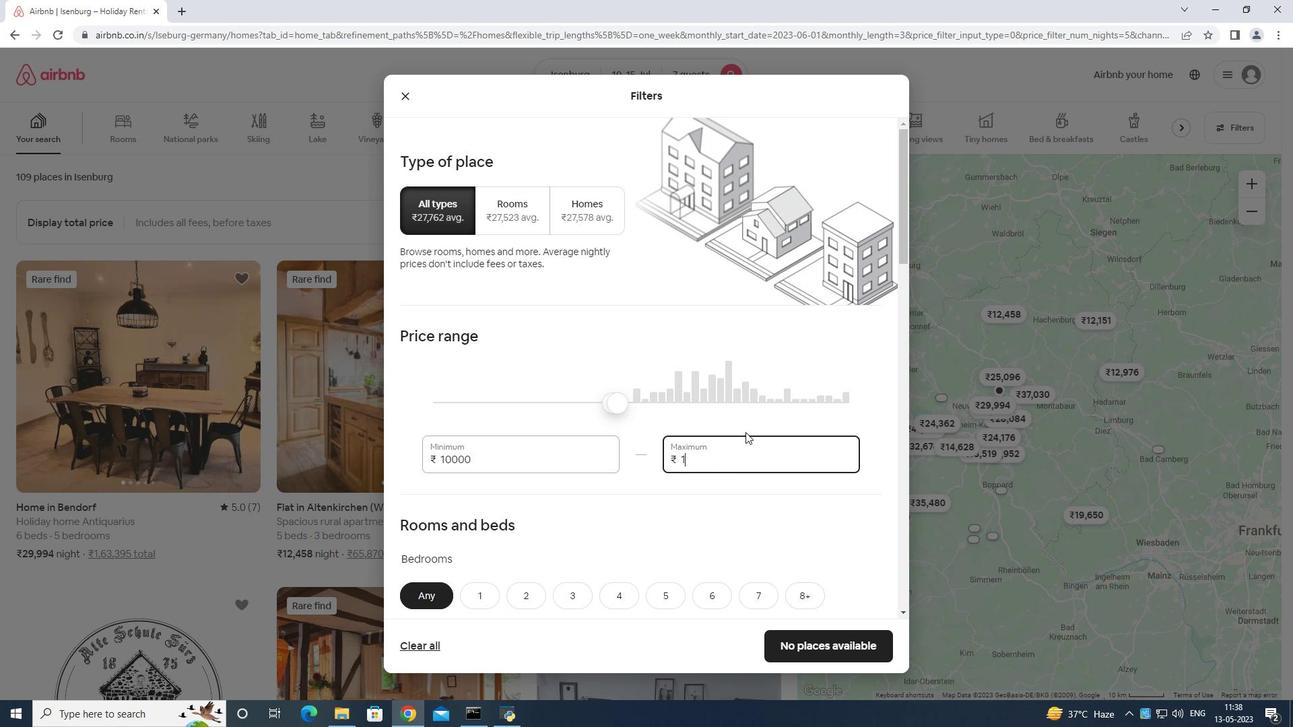 
Action: Key pressed 00
Screenshot: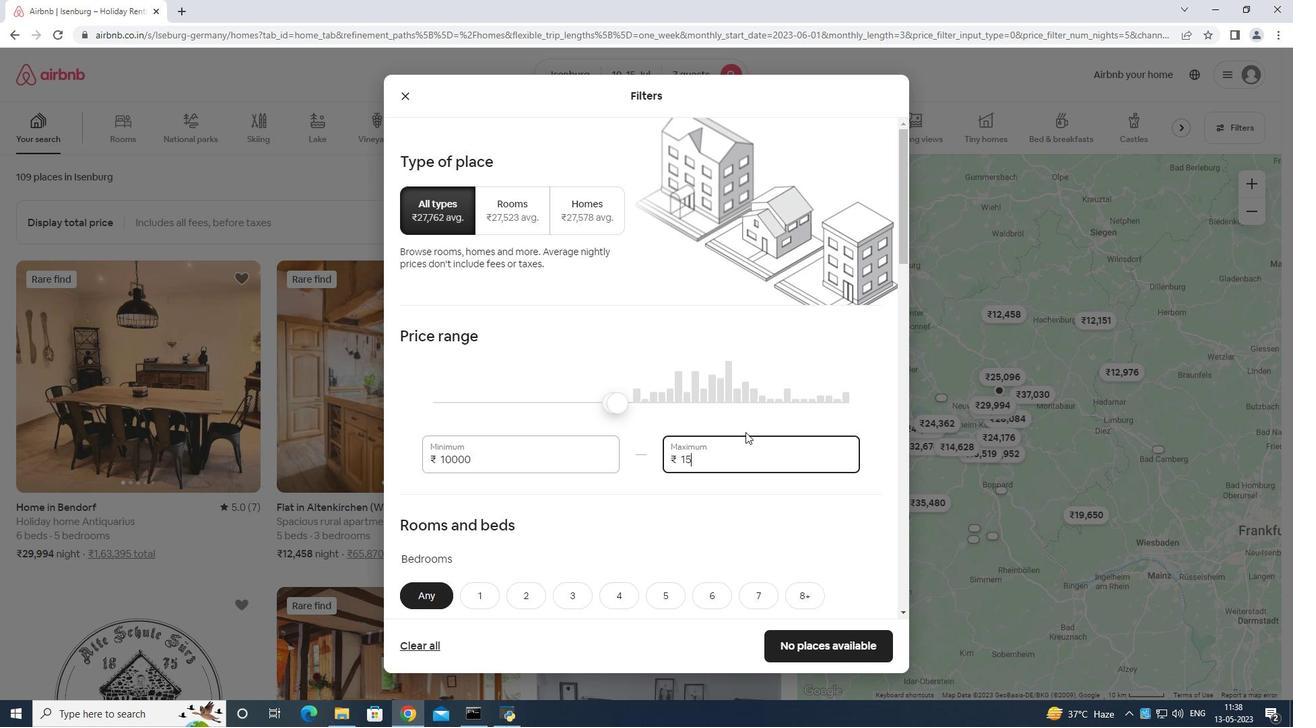 
Action: Mouse moved to (745, 431)
Screenshot: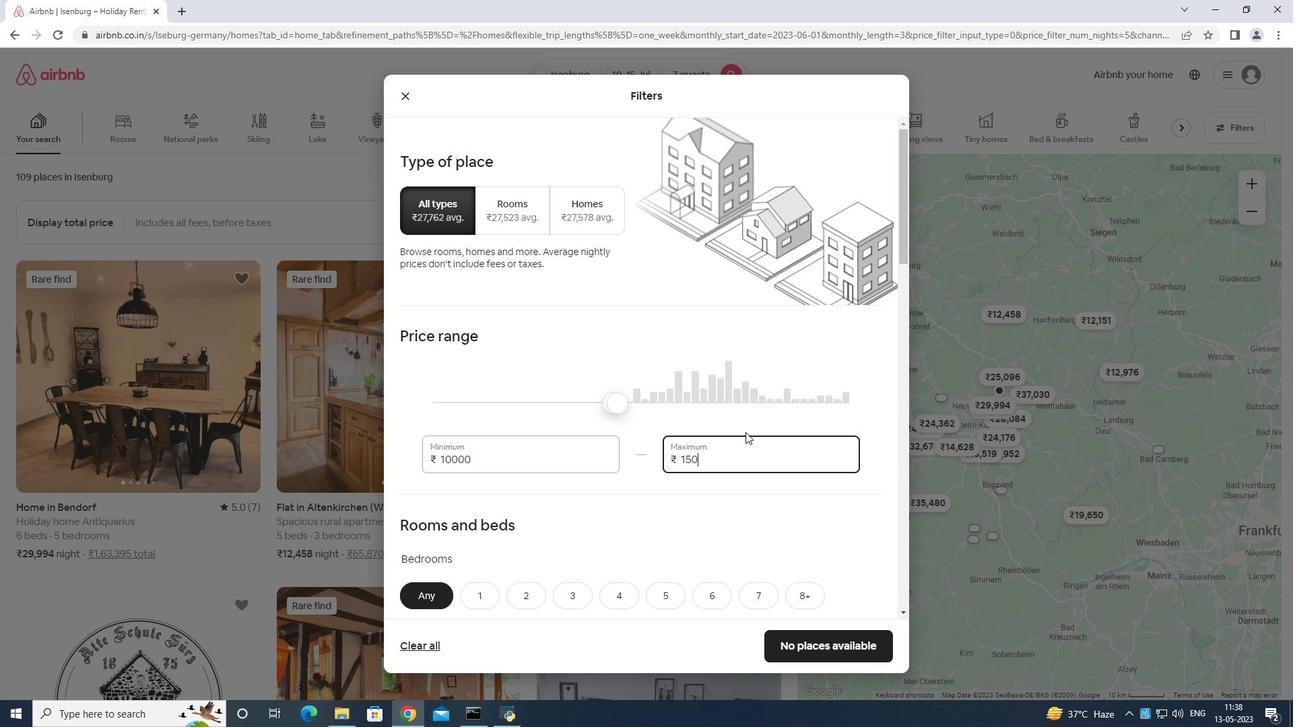 
Action: Key pressed 0
Screenshot: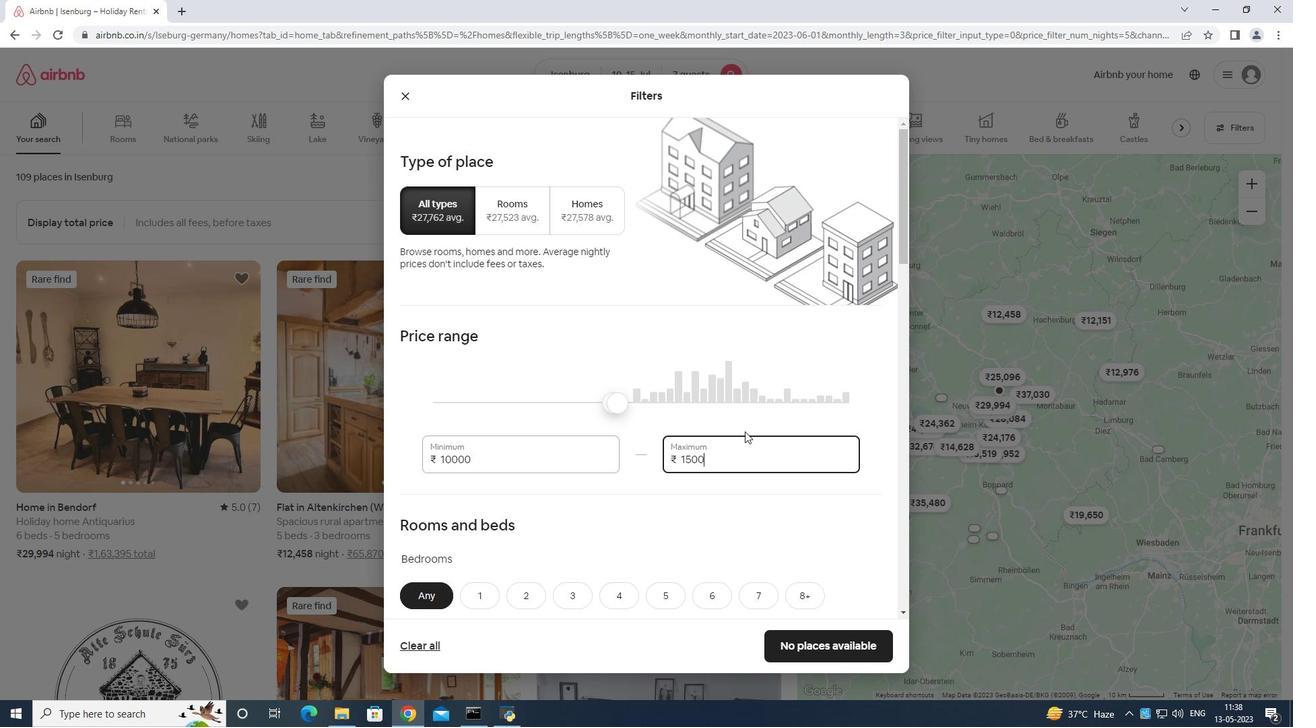 
Action: Mouse moved to (745, 430)
Screenshot: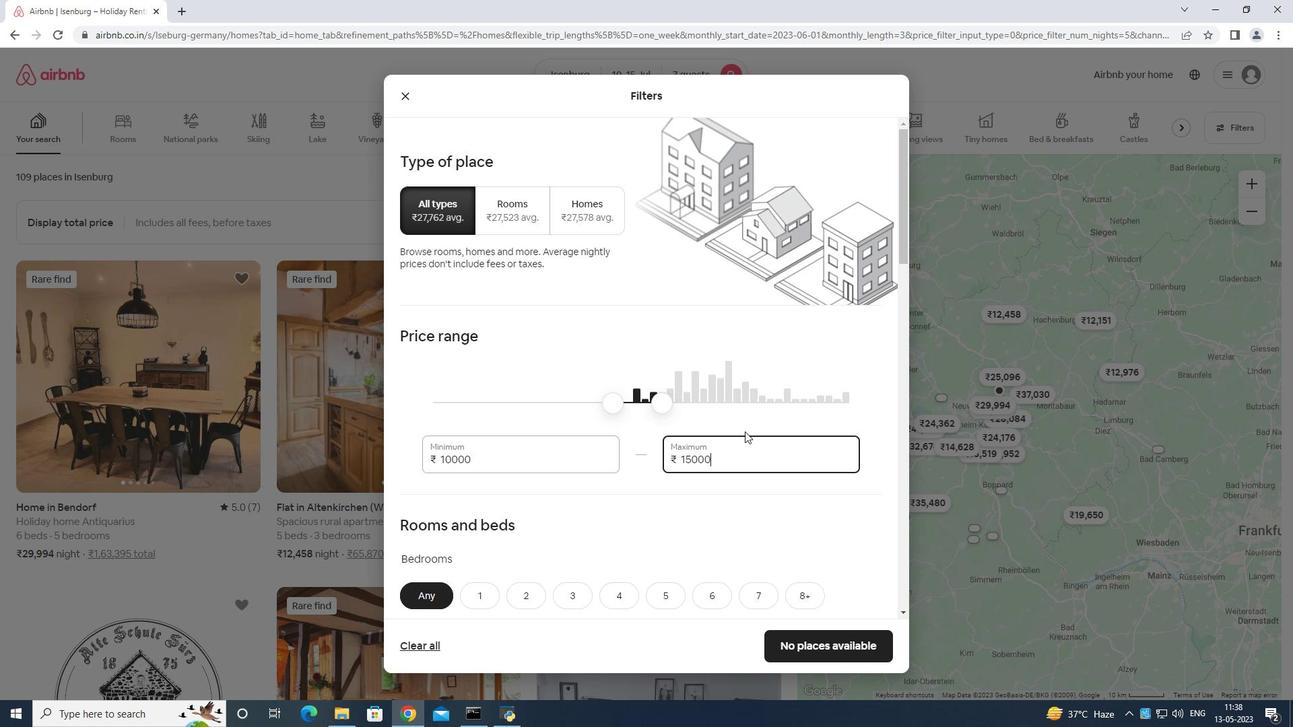 
Action: Mouse scrolled (745, 429) with delta (0, 0)
Screenshot: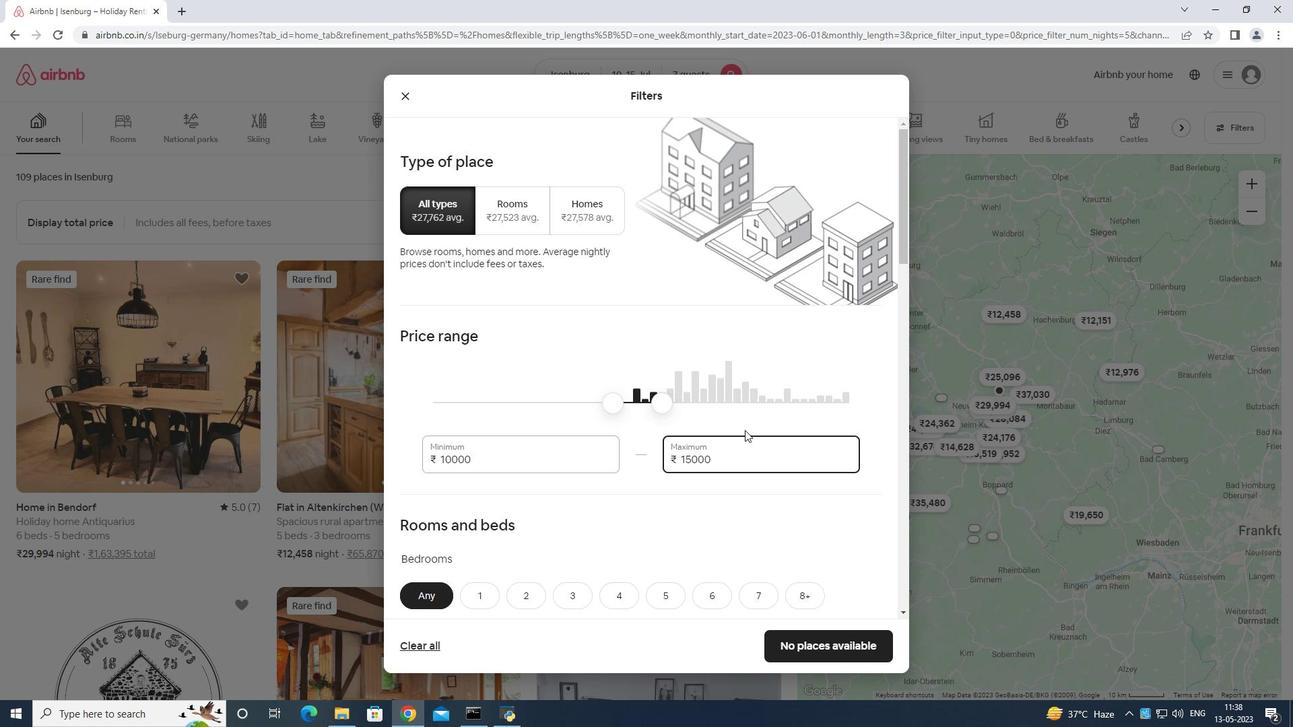 
Action: Mouse moved to (745, 430)
Screenshot: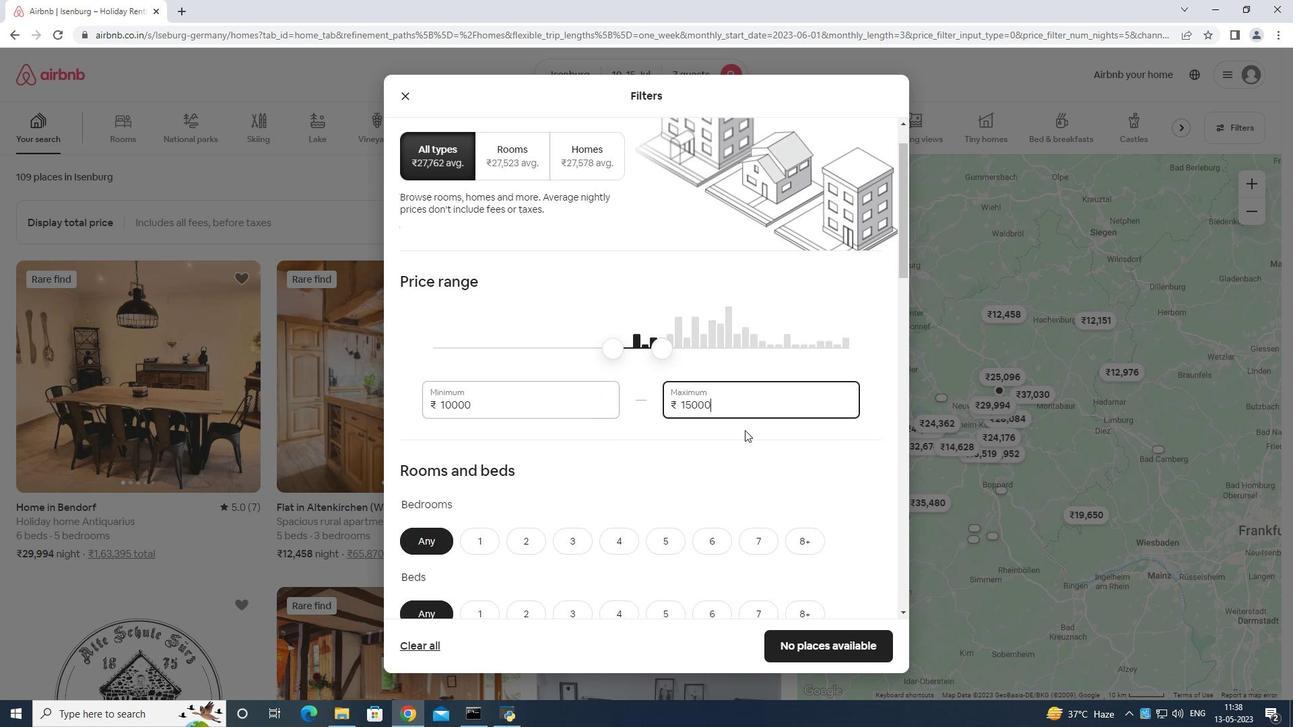 
Action: Mouse scrolled (745, 429) with delta (0, 0)
Screenshot: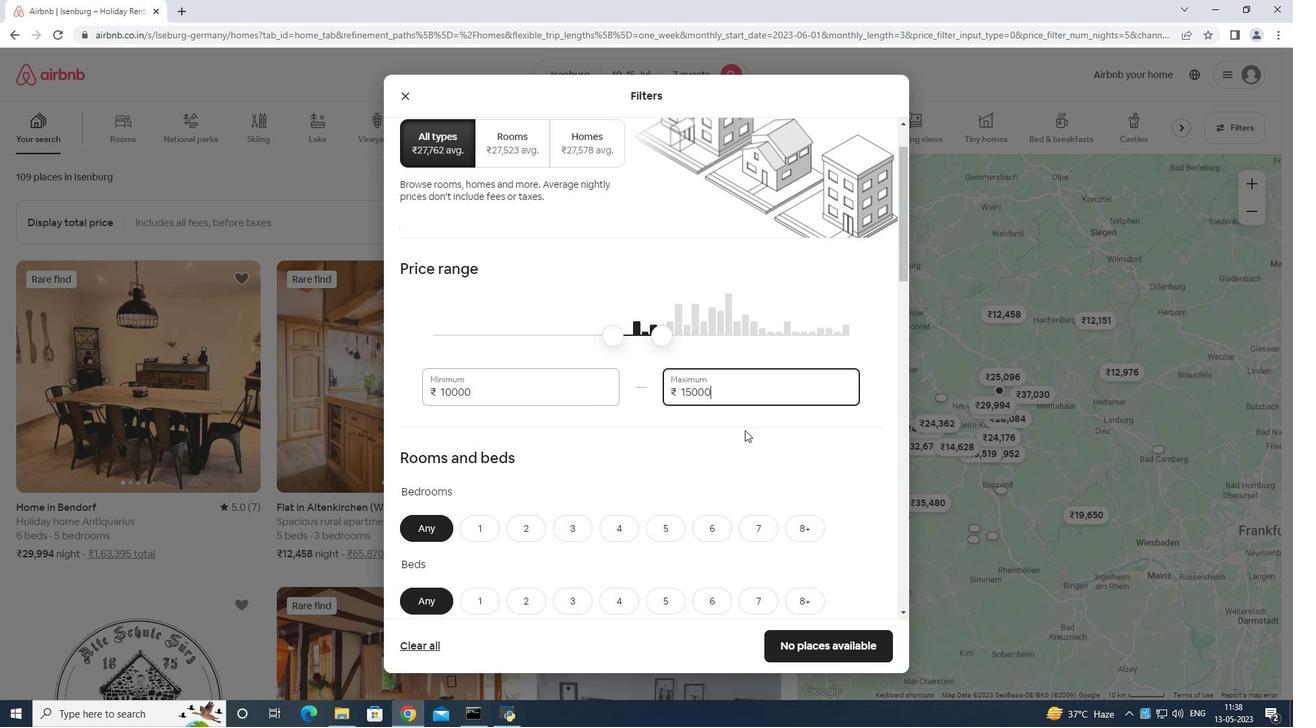 
Action: Mouse scrolled (745, 429) with delta (0, 0)
Screenshot: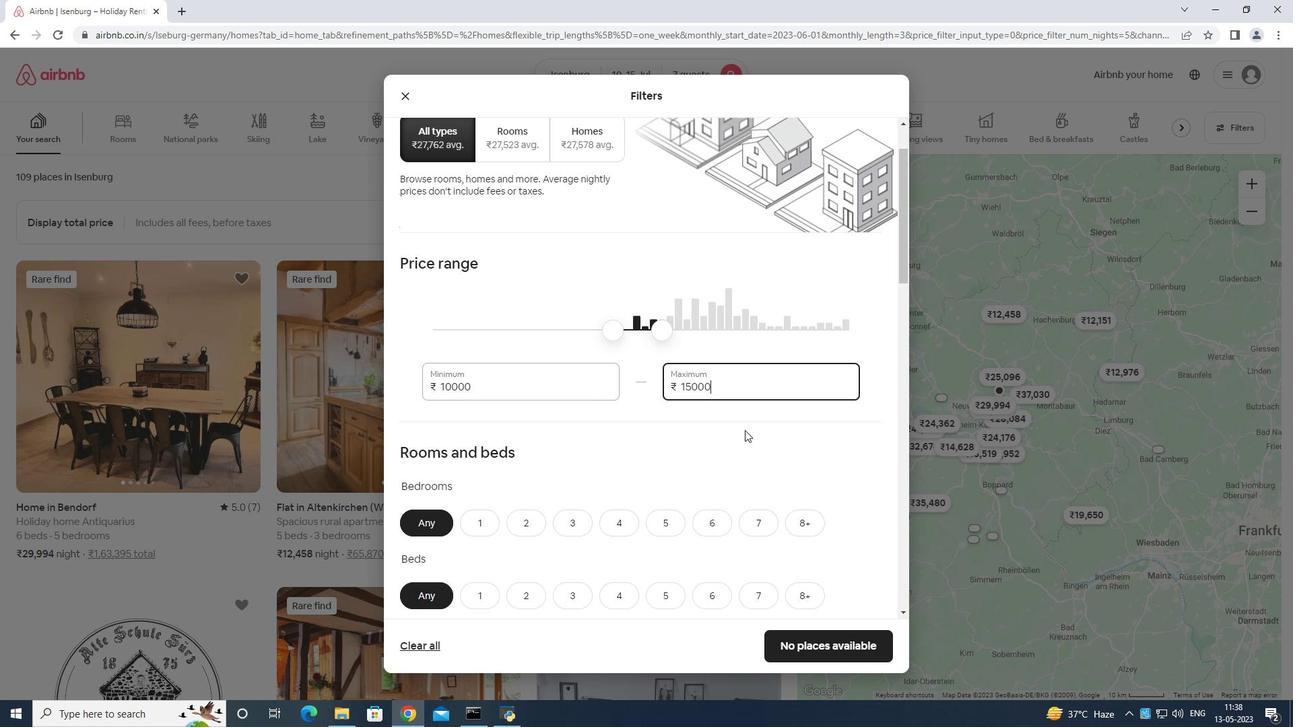 
Action: Mouse moved to (619, 389)
Screenshot: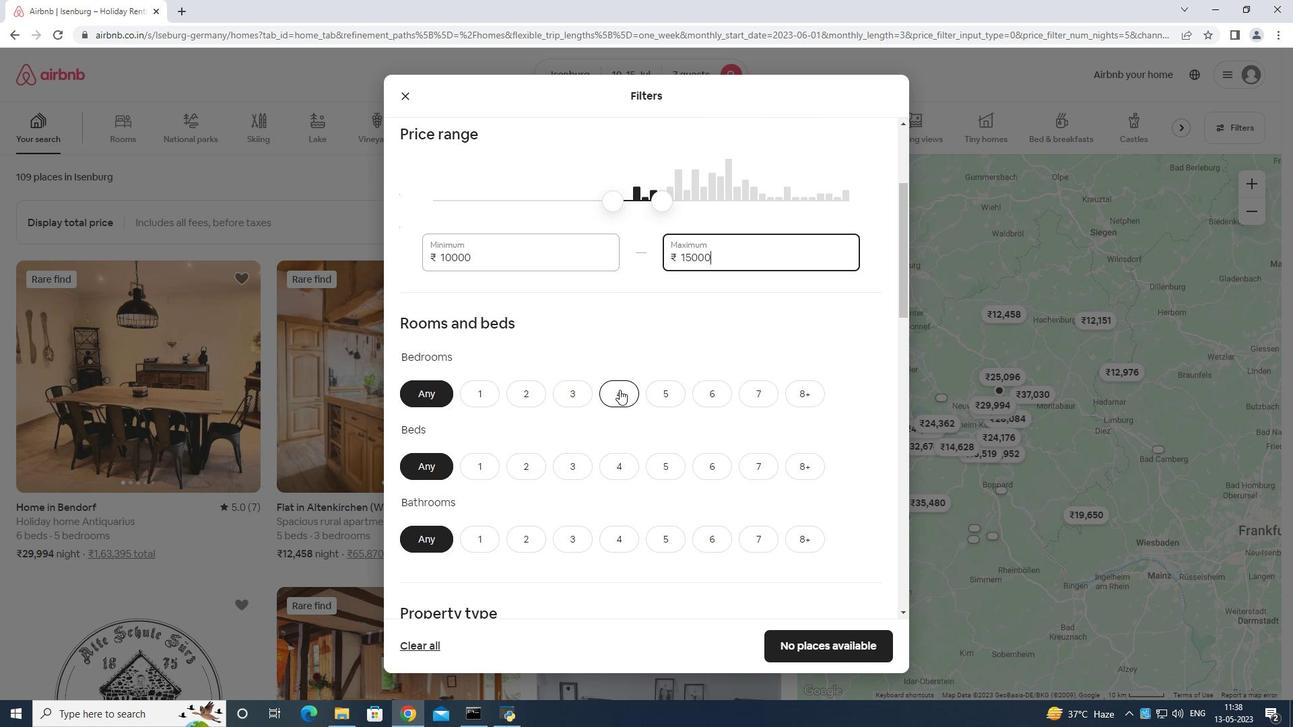
Action: Mouse pressed left at (619, 389)
Screenshot: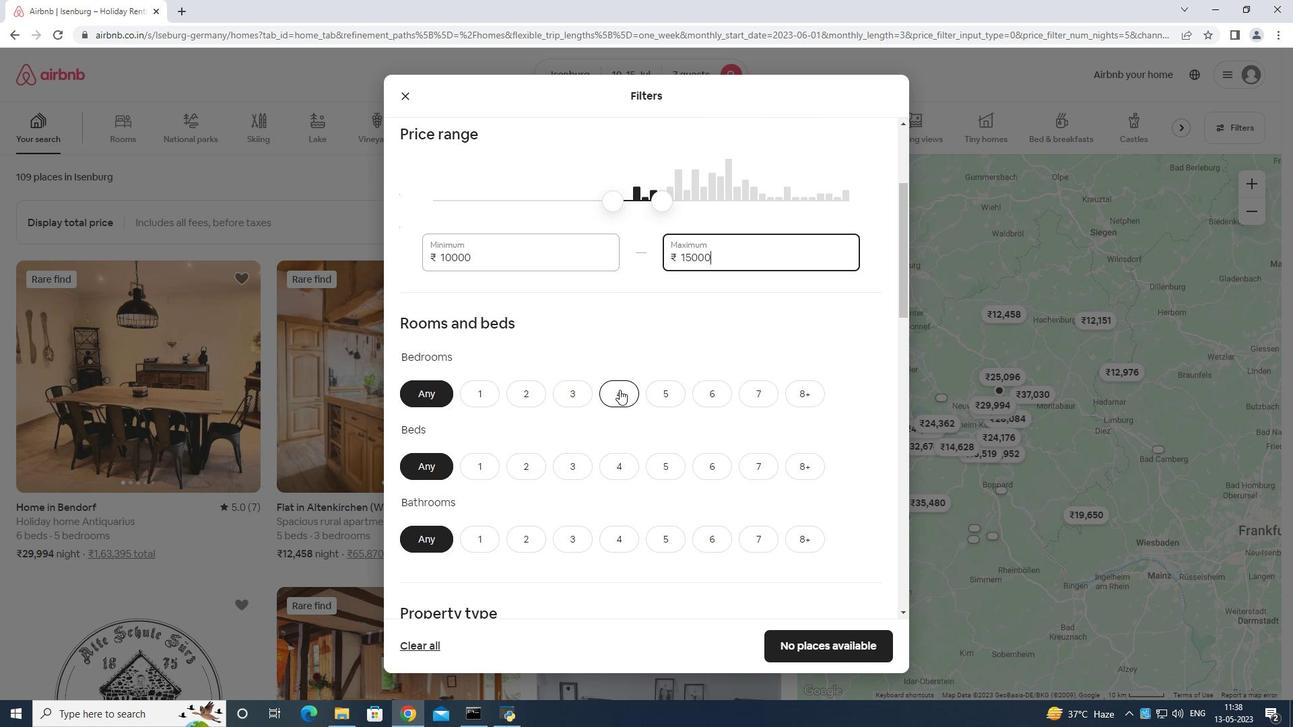 
Action: Mouse moved to (759, 463)
Screenshot: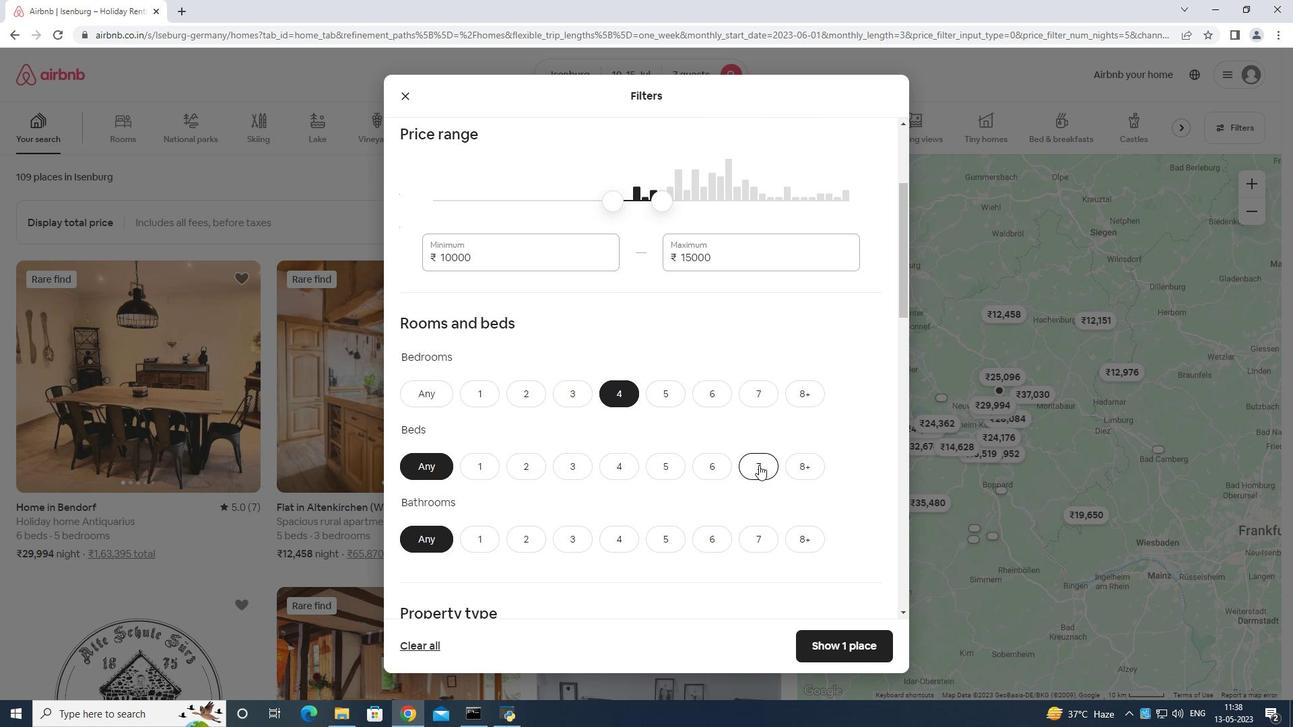
Action: Mouse pressed left at (759, 463)
Screenshot: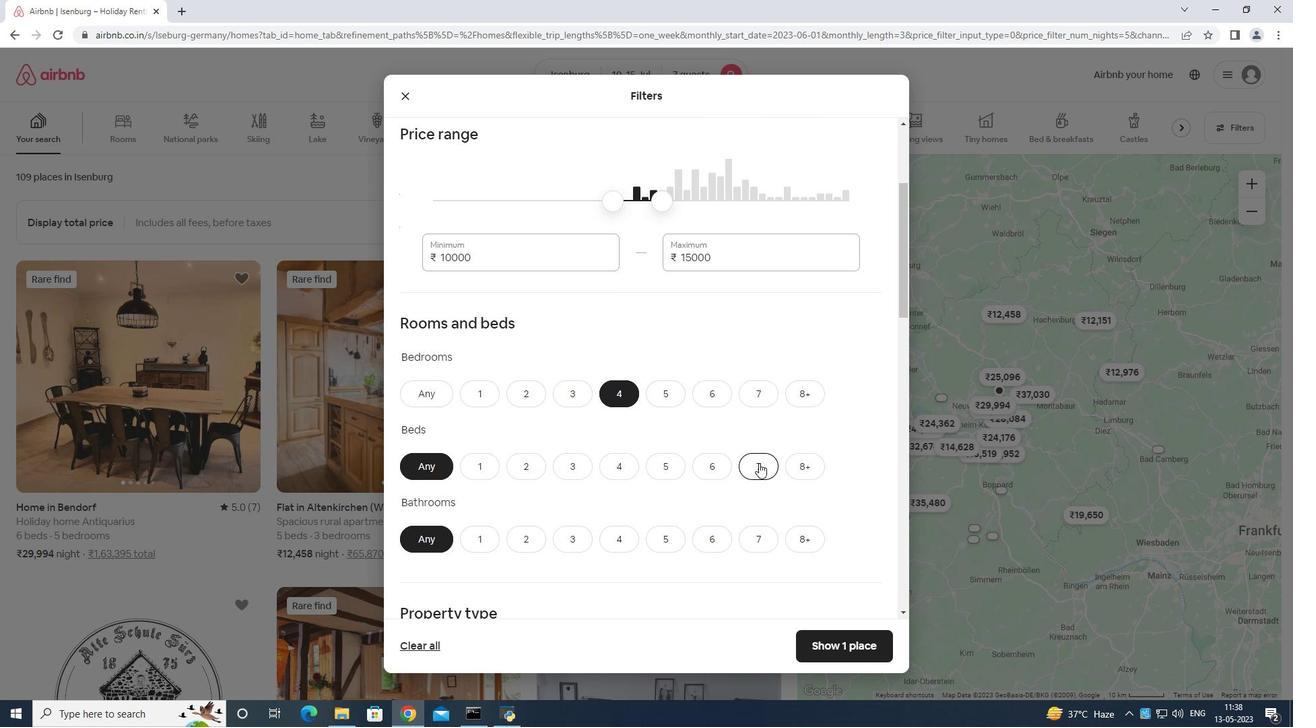 
Action: Mouse moved to (617, 532)
Screenshot: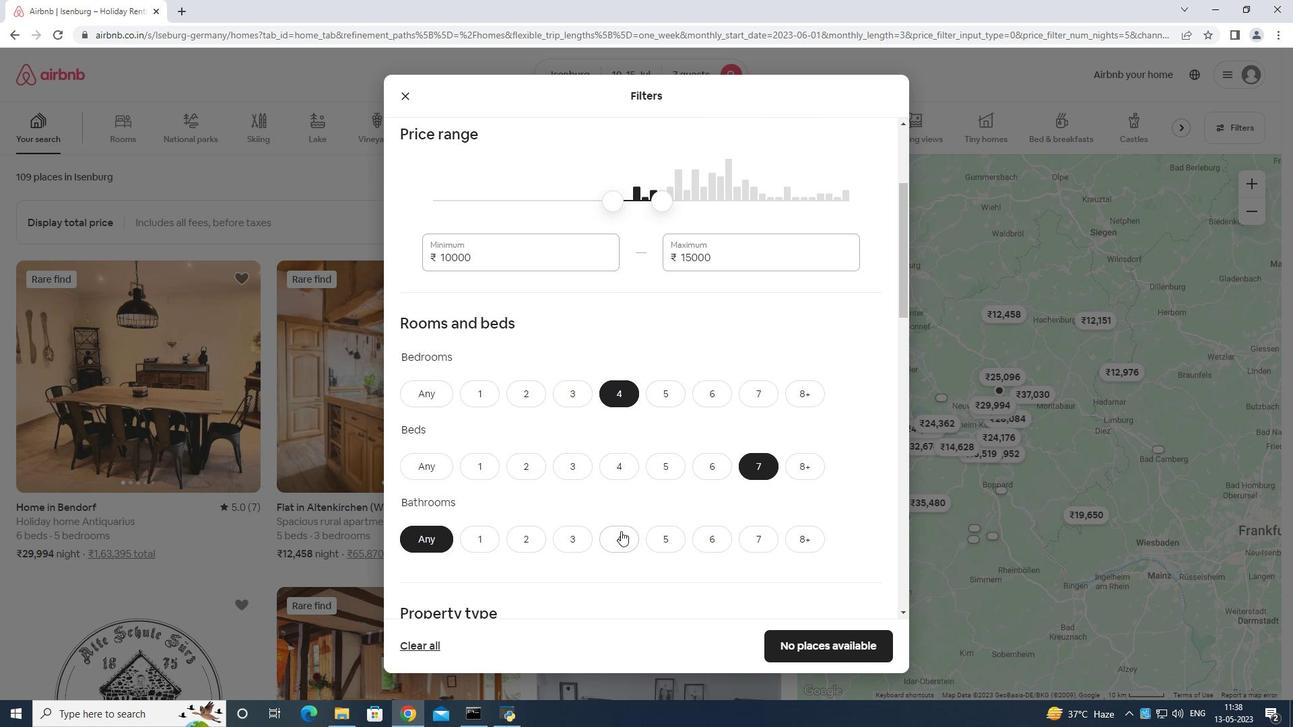 
Action: Mouse pressed left at (617, 532)
Screenshot: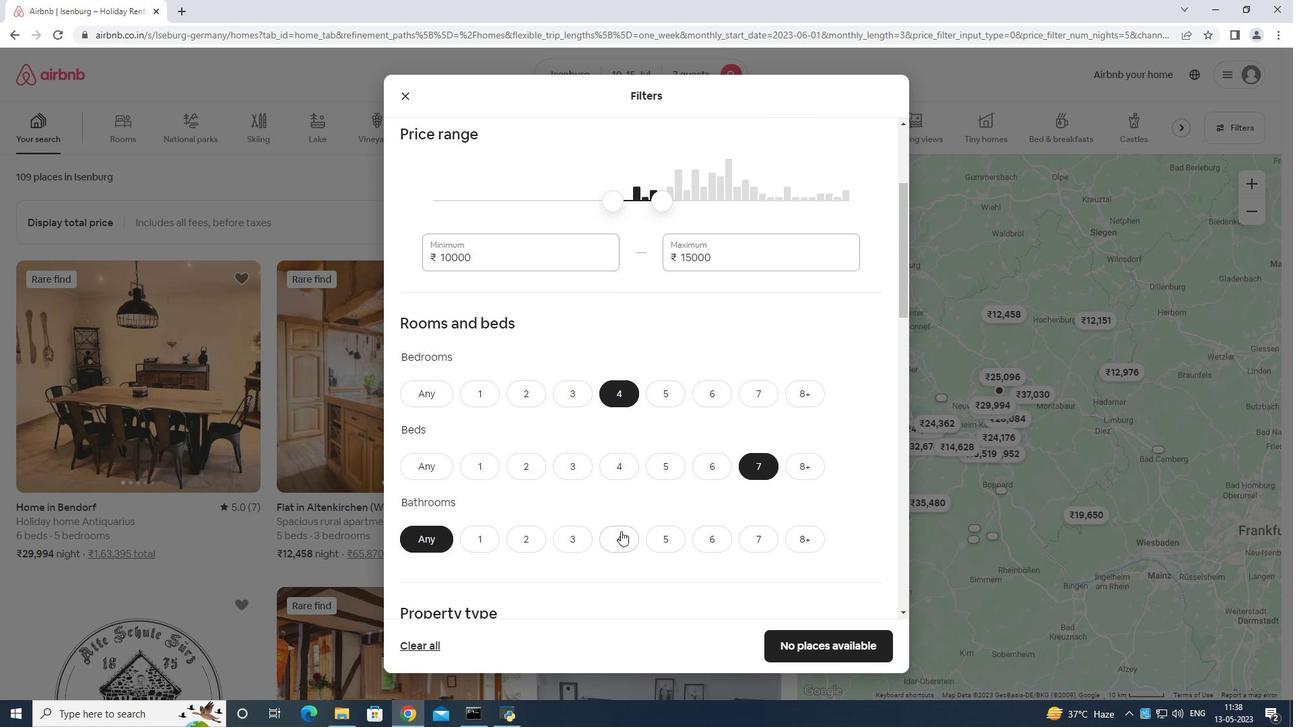 
Action: Mouse moved to (681, 429)
Screenshot: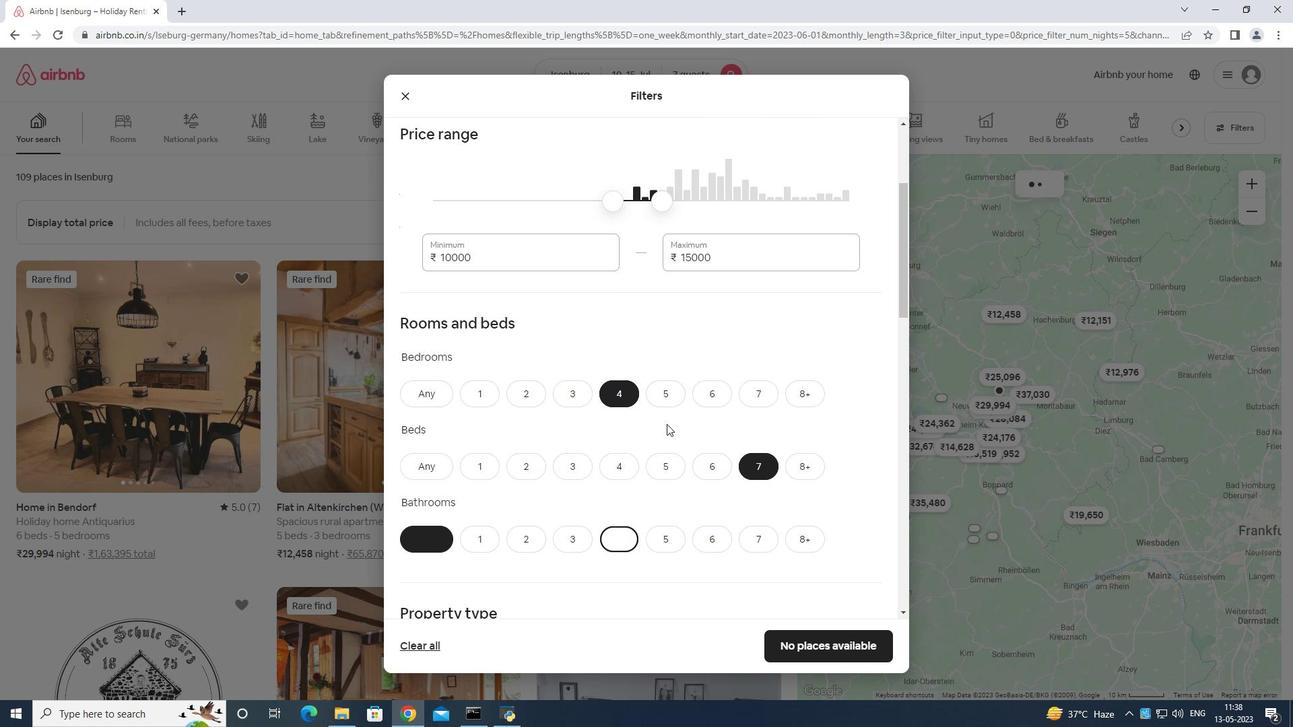 
Action: Mouse scrolled (681, 428) with delta (0, 0)
Screenshot: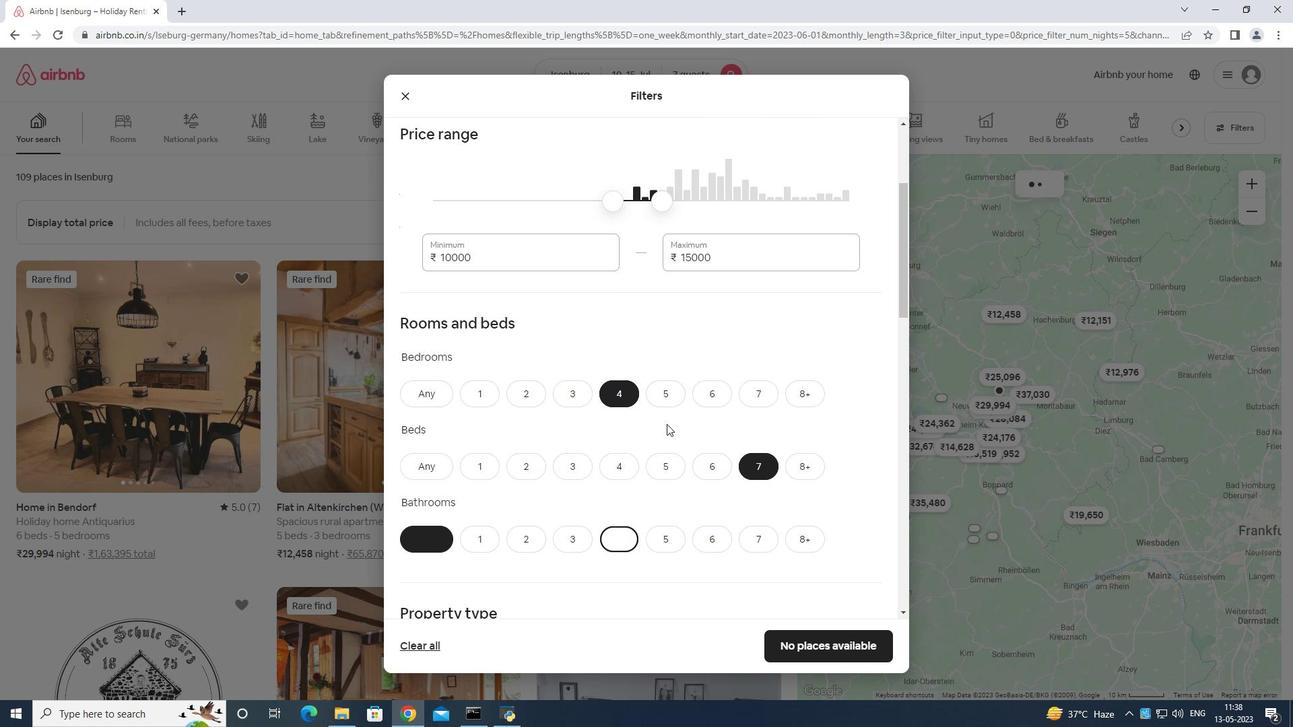 
Action: Mouse moved to (682, 430)
Screenshot: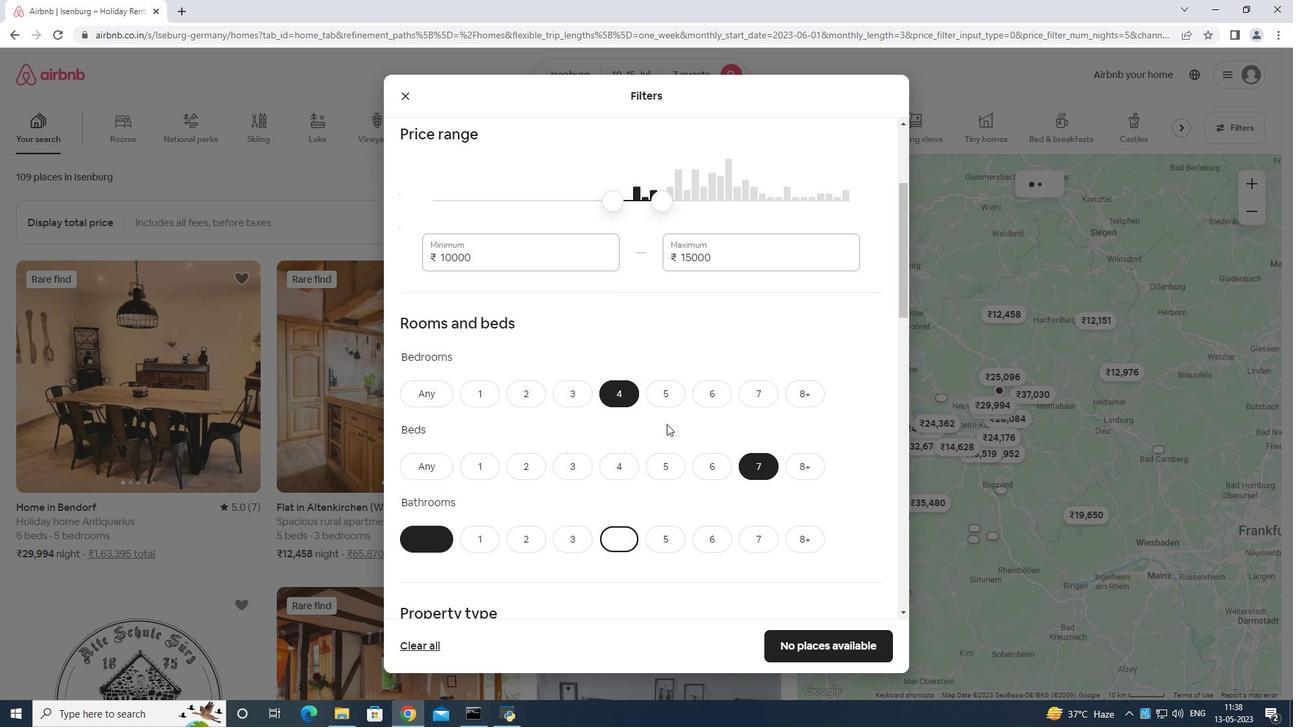 
Action: Mouse scrolled (682, 429) with delta (0, 0)
Screenshot: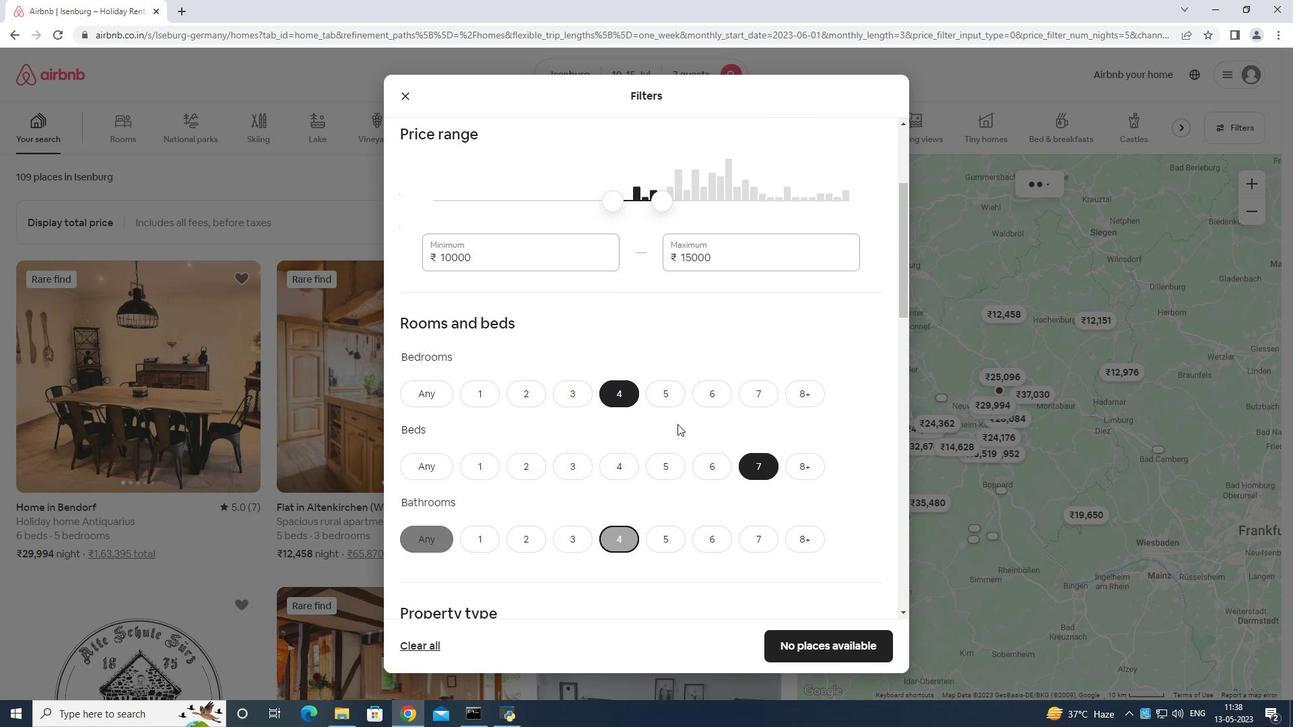 
Action: Mouse moved to (682, 431)
Screenshot: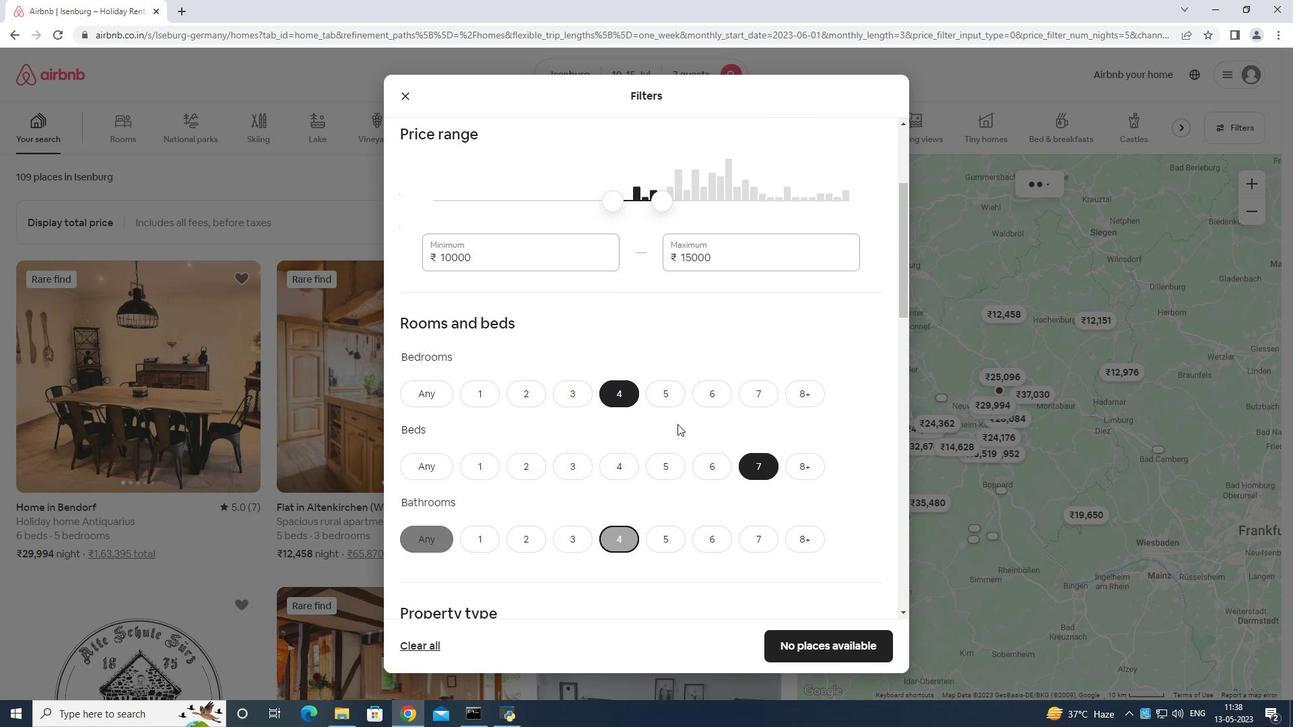 
Action: Mouse scrolled (682, 430) with delta (0, 0)
Screenshot: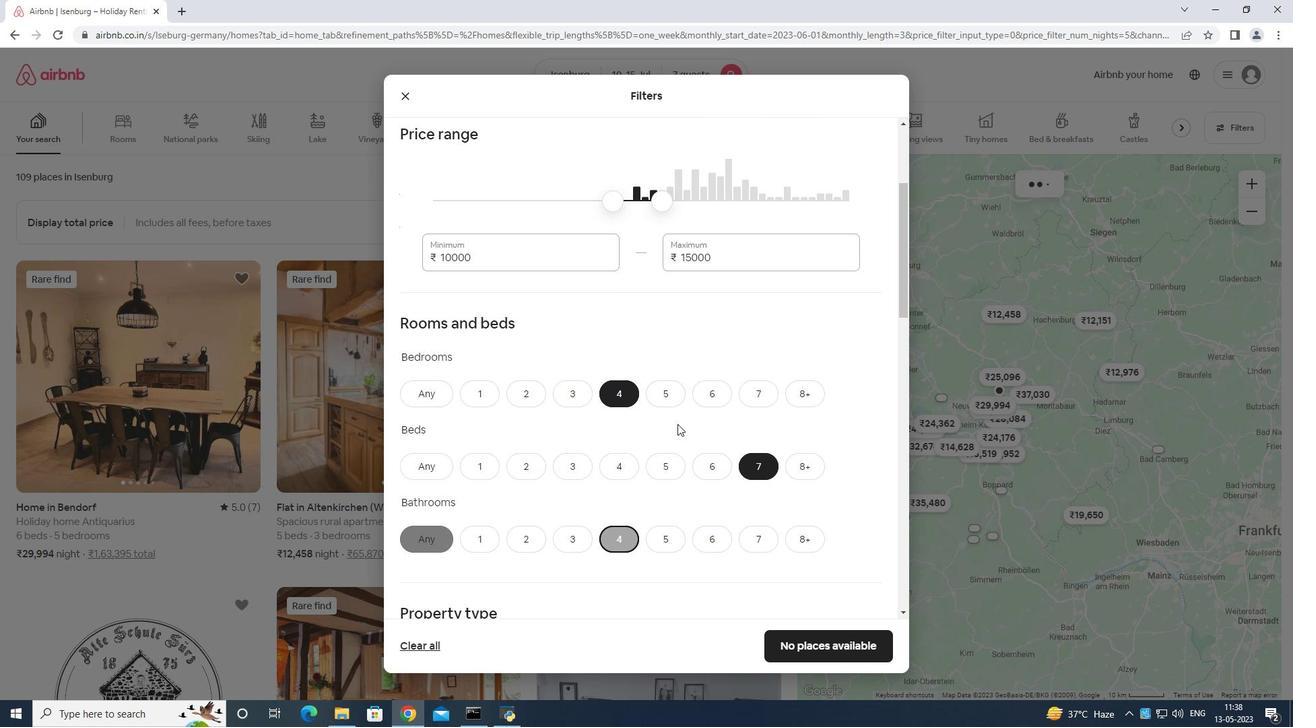 
Action: Mouse moved to (683, 431)
Screenshot: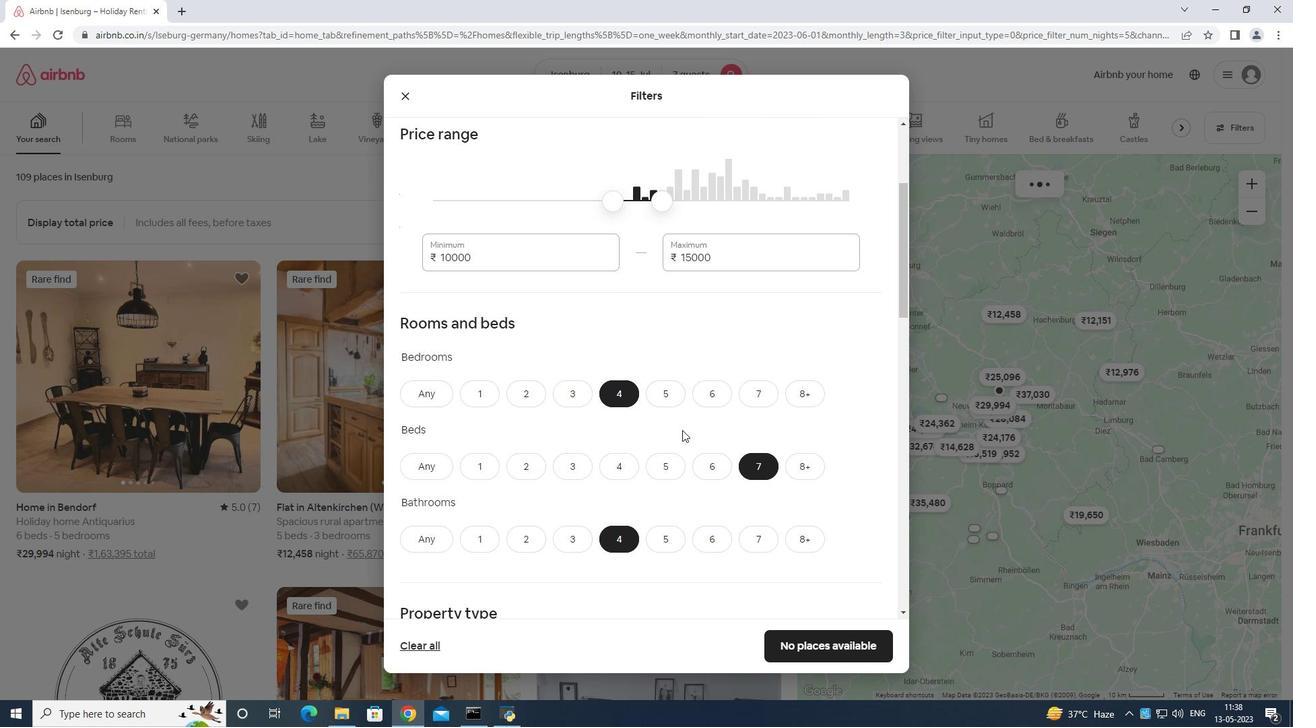 
Action: Mouse scrolled (683, 431) with delta (0, 0)
Screenshot: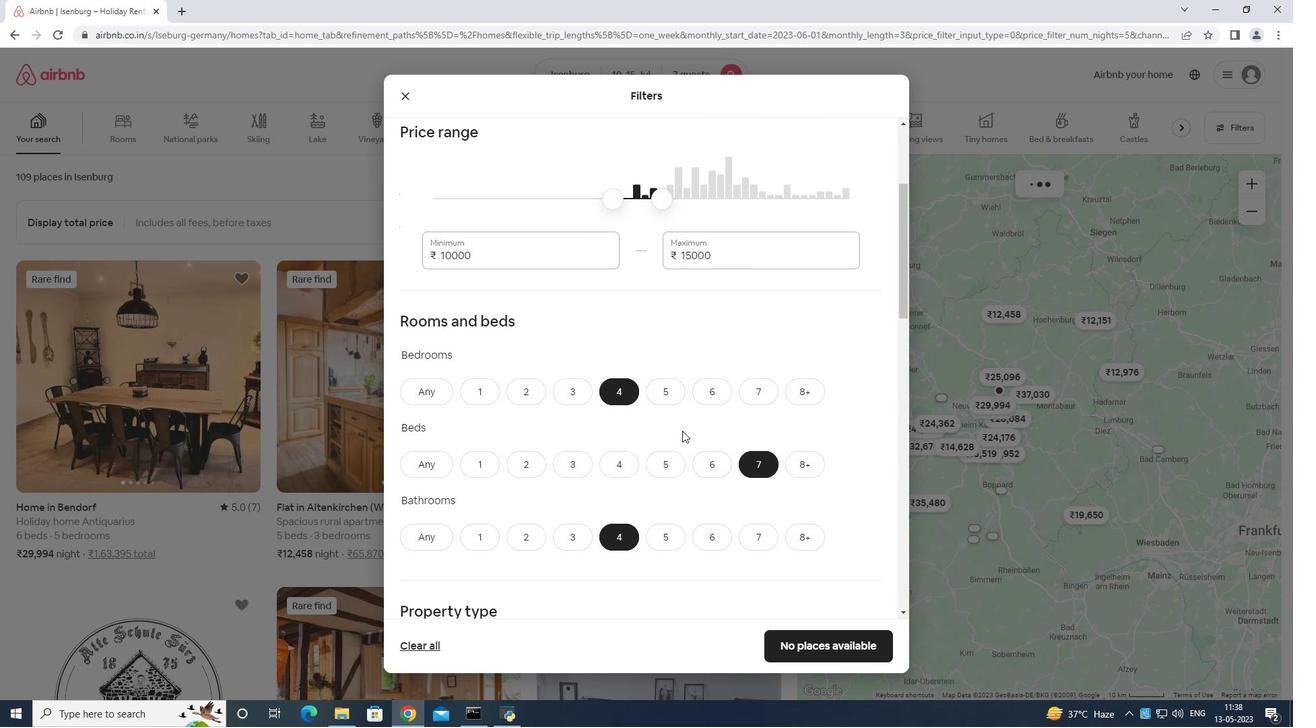 
Action: Mouse moved to (472, 412)
Screenshot: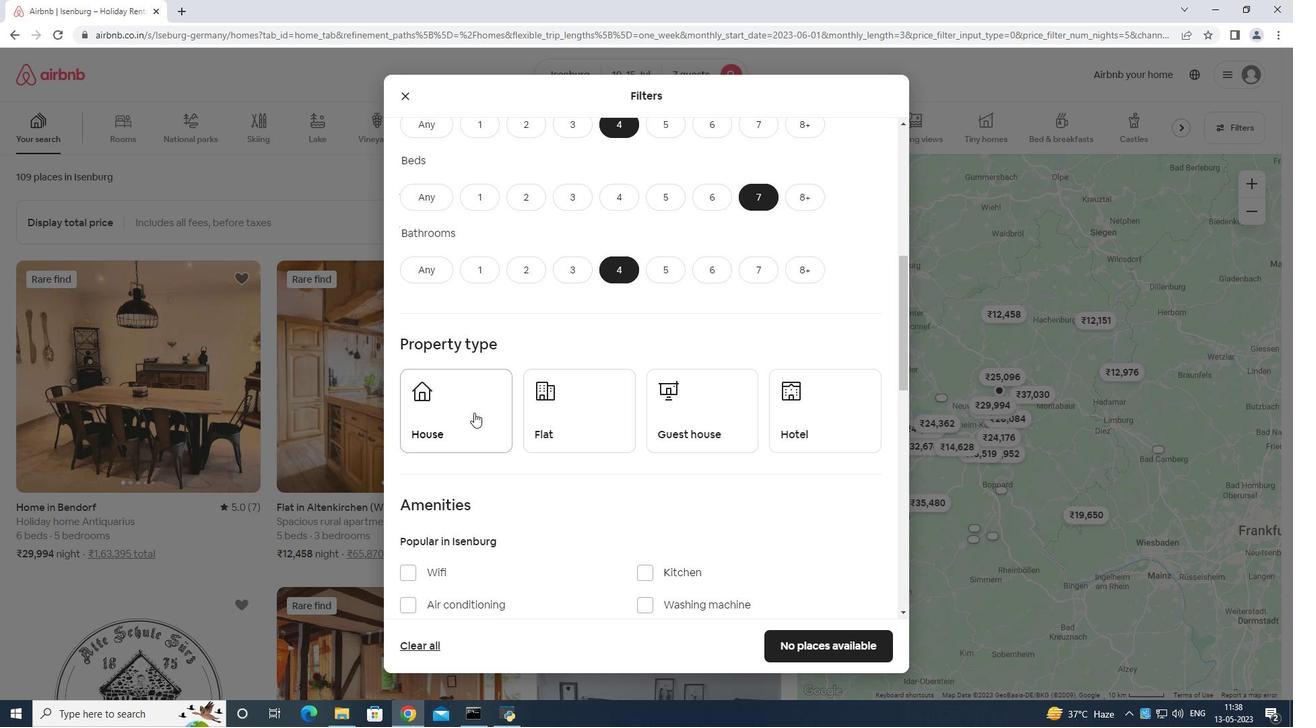 
Action: Mouse pressed left at (472, 412)
Screenshot: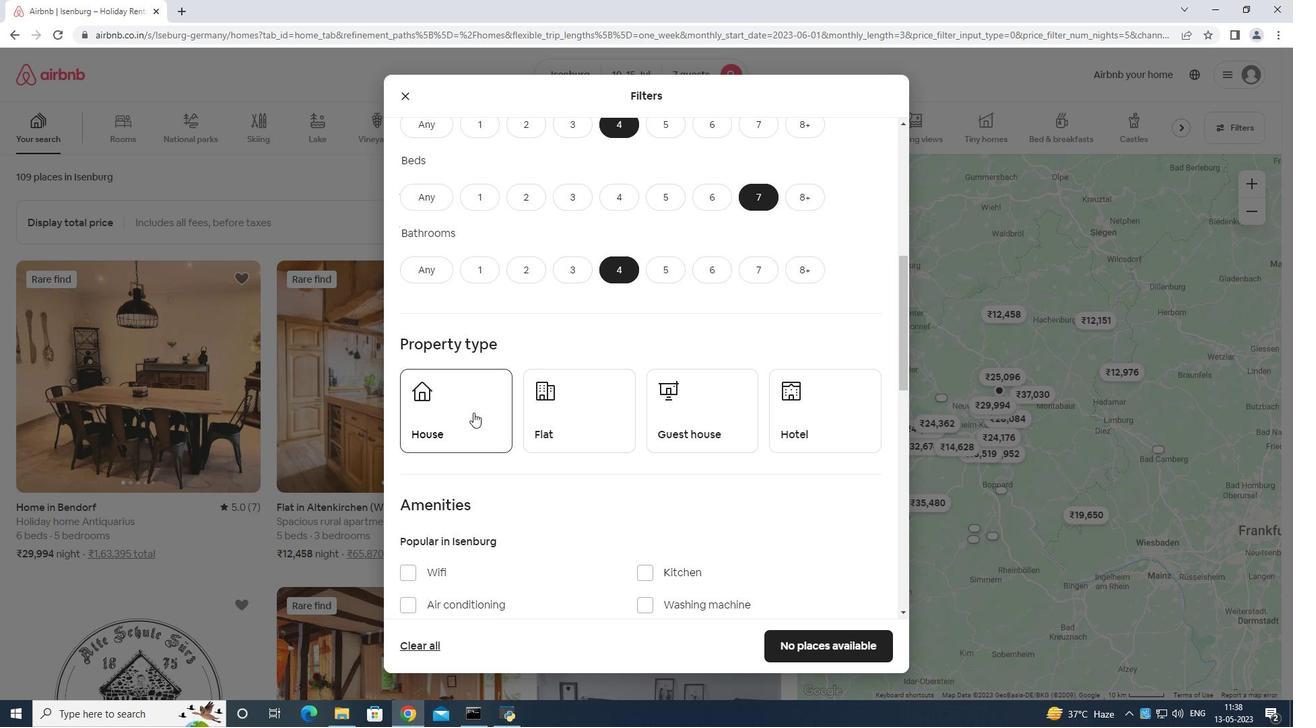 
Action: Mouse moved to (571, 410)
Screenshot: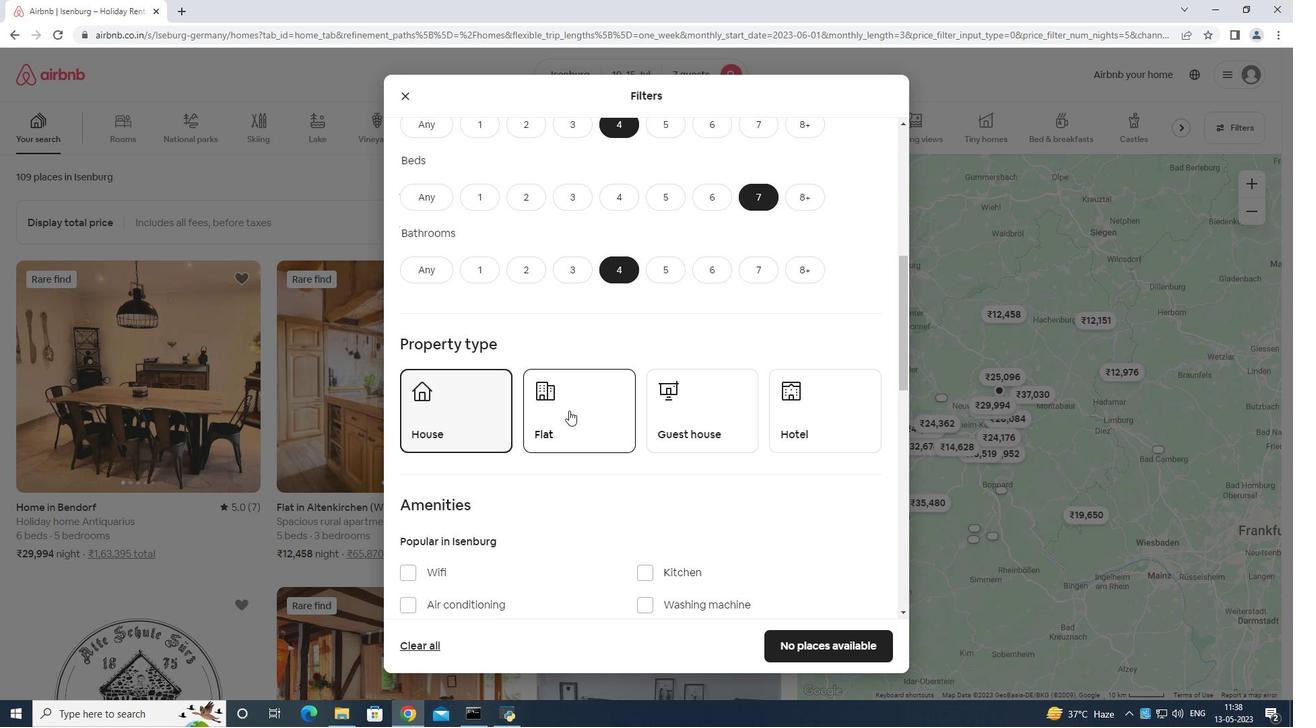 
Action: Mouse pressed left at (571, 410)
Screenshot: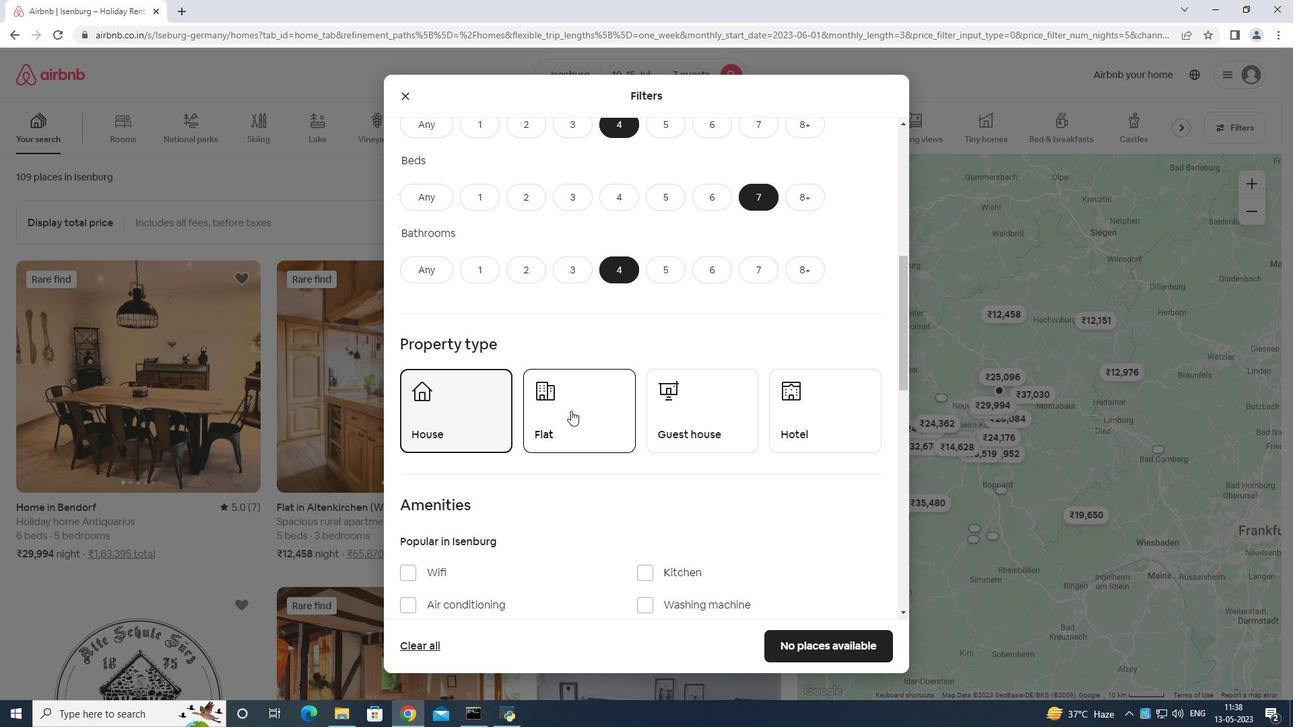 
Action: Mouse moved to (709, 423)
Screenshot: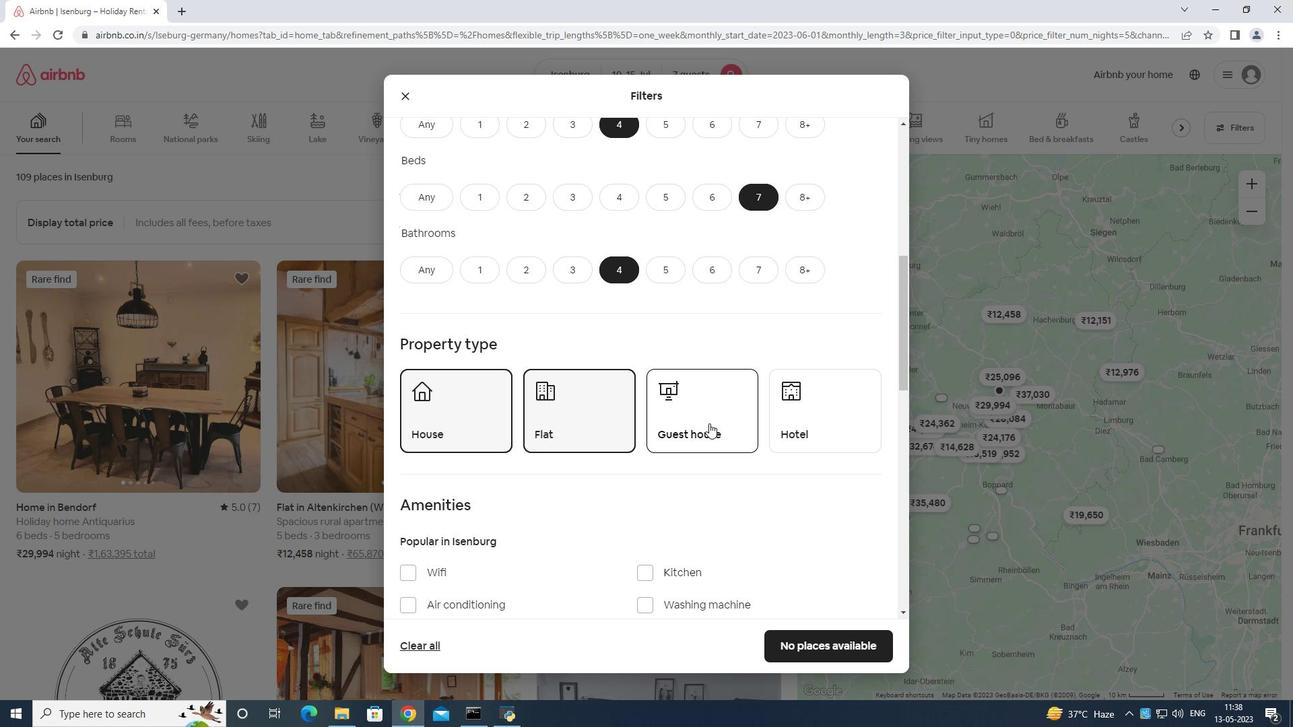 
Action: Mouse pressed left at (709, 423)
Screenshot: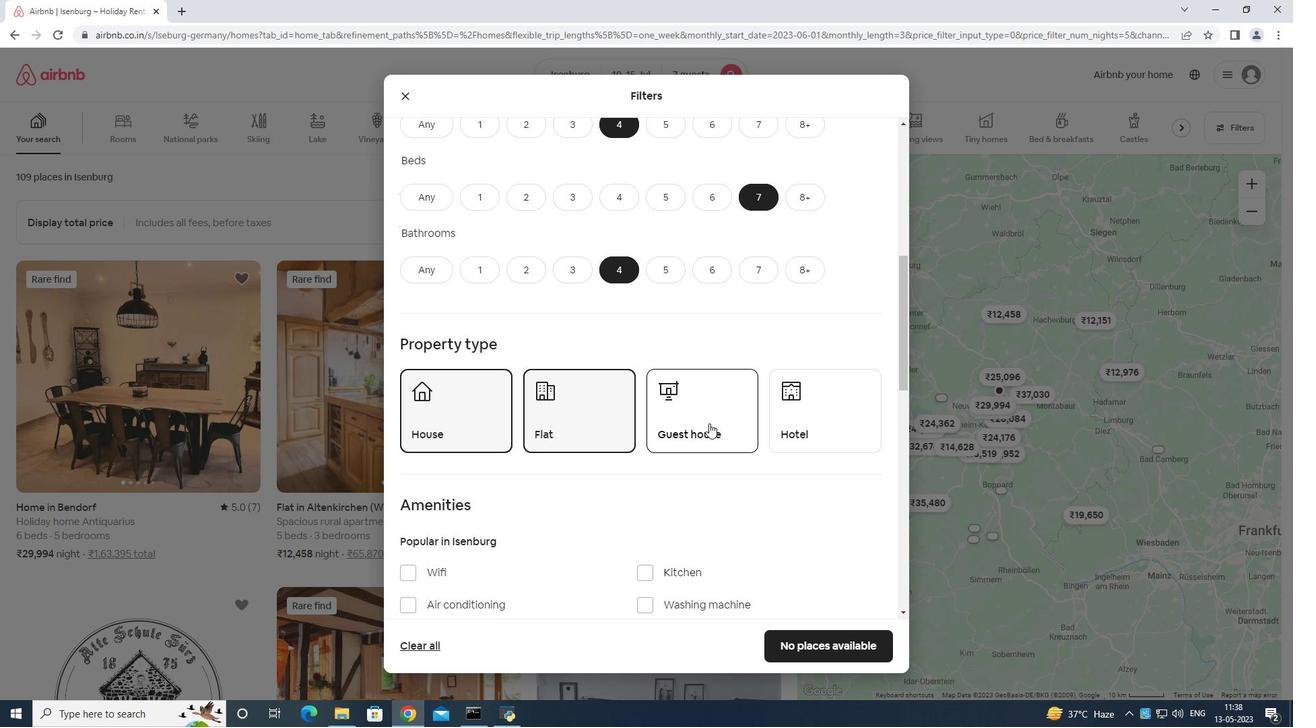 
Action: Mouse moved to (743, 396)
Screenshot: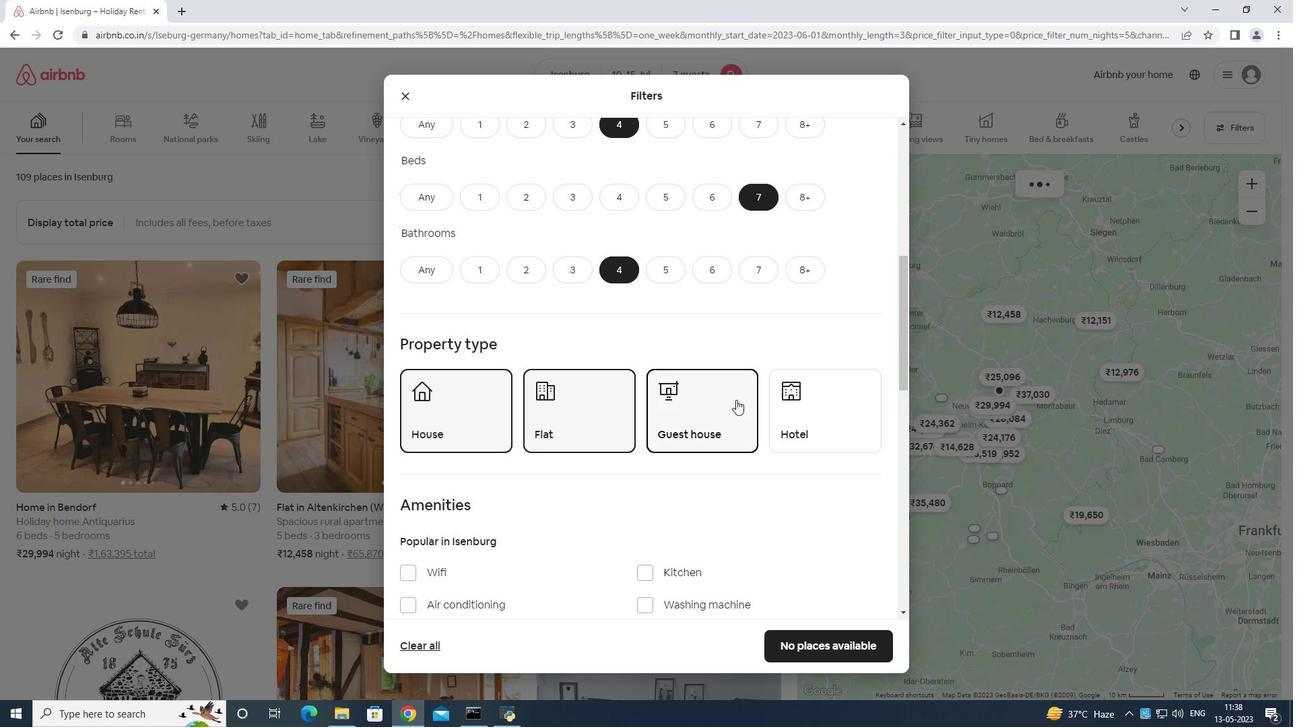 
Action: Mouse scrolled (743, 396) with delta (0, 0)
Screenshot: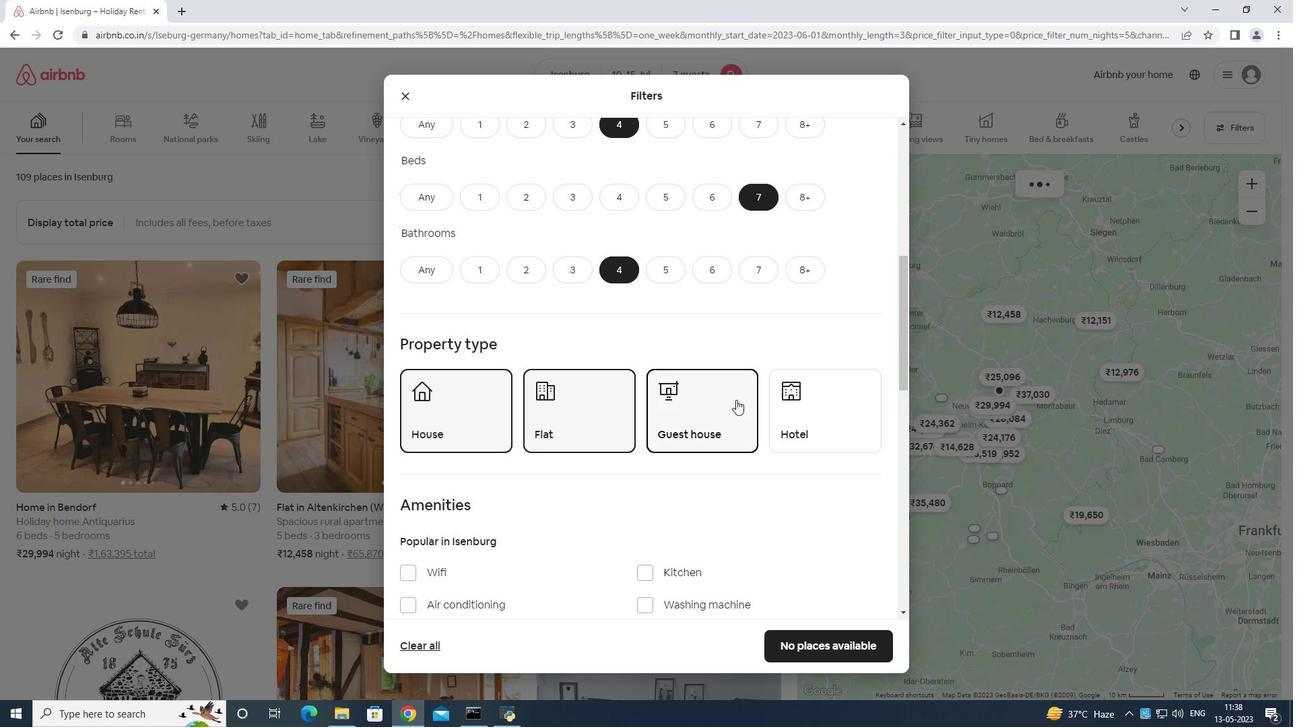 
Action: Mouse moved to (743, 397)
Screenshot: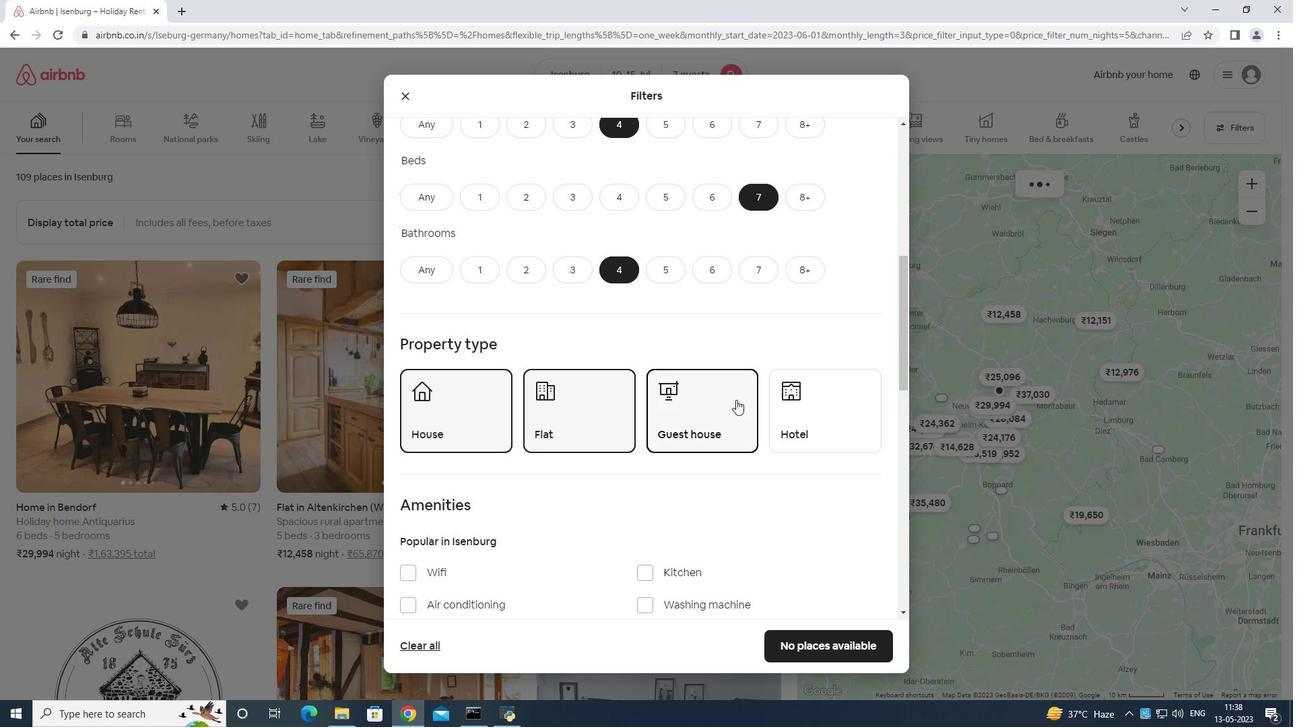 
Action: Mouse scrolled (743, 396) with delta (0, 0)
Screenshot: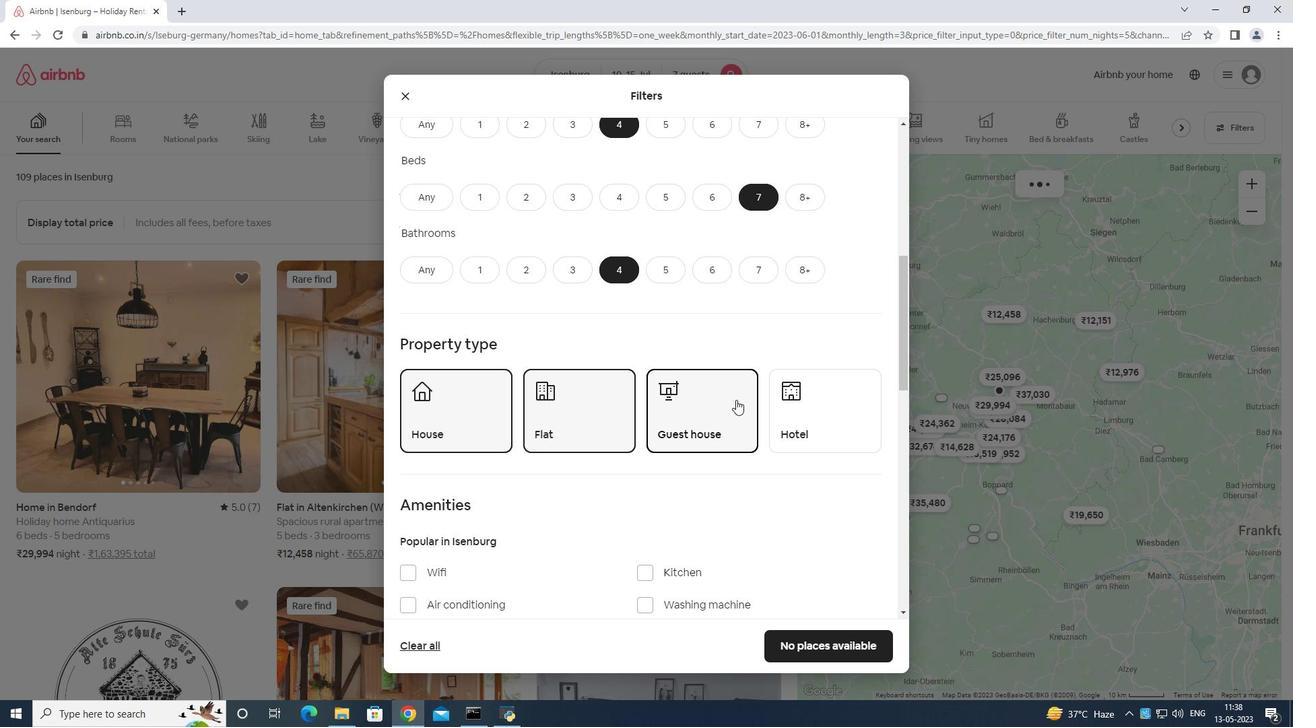 
Action: Mouse moved to (743, 397)
Screenshot: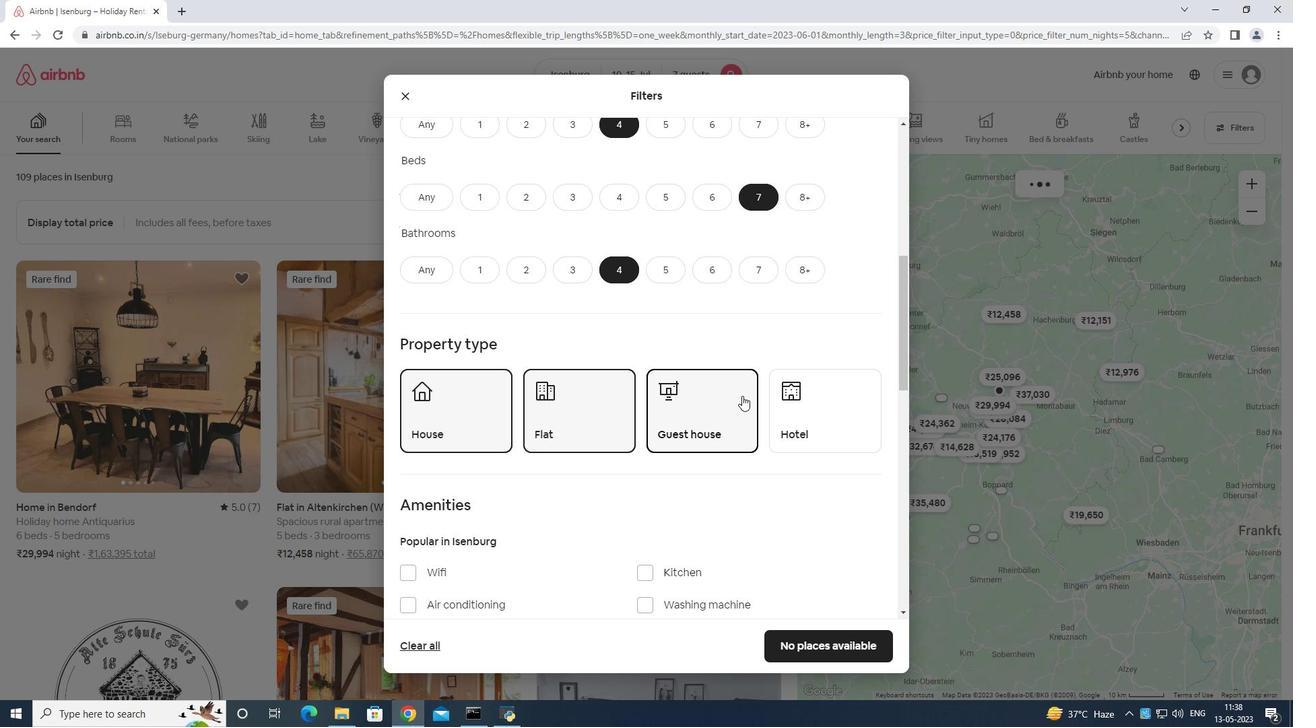 
Action: Mouse scrolled (743, 396) with delta (0, 0)
Screenshot: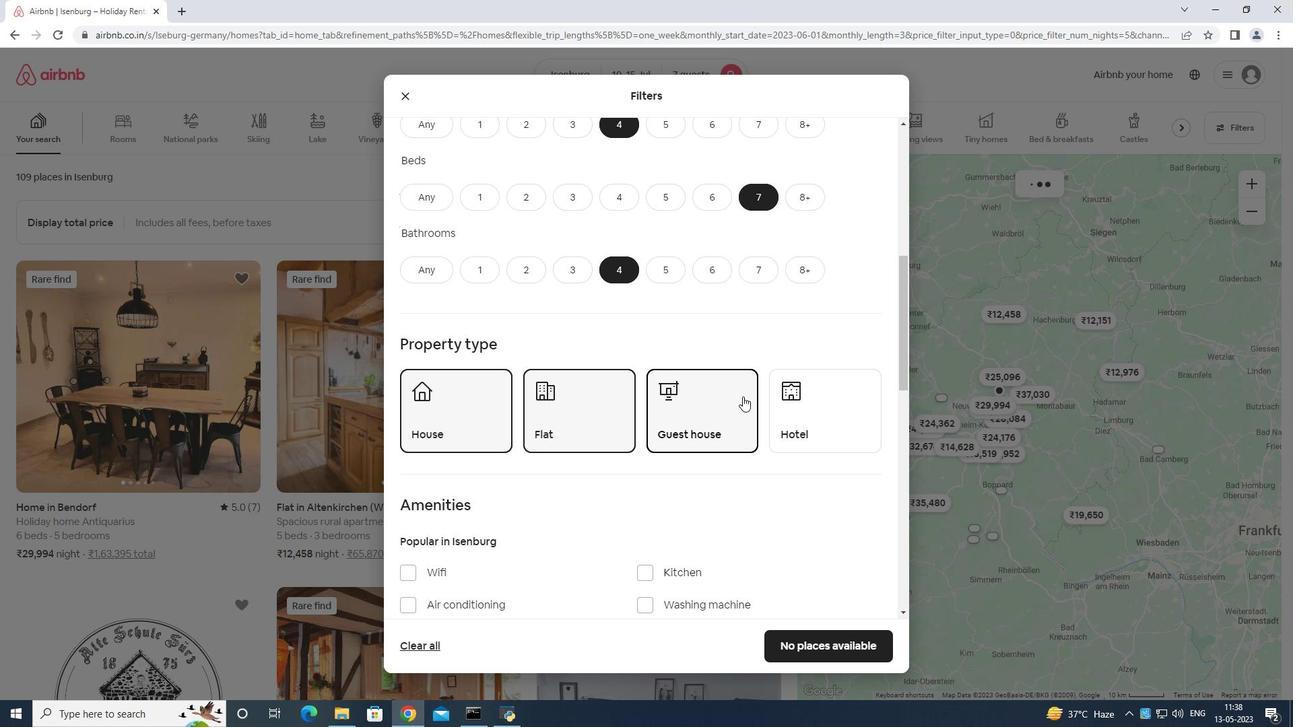 
Action: Mouse moved to (410, 366)
Screenshot: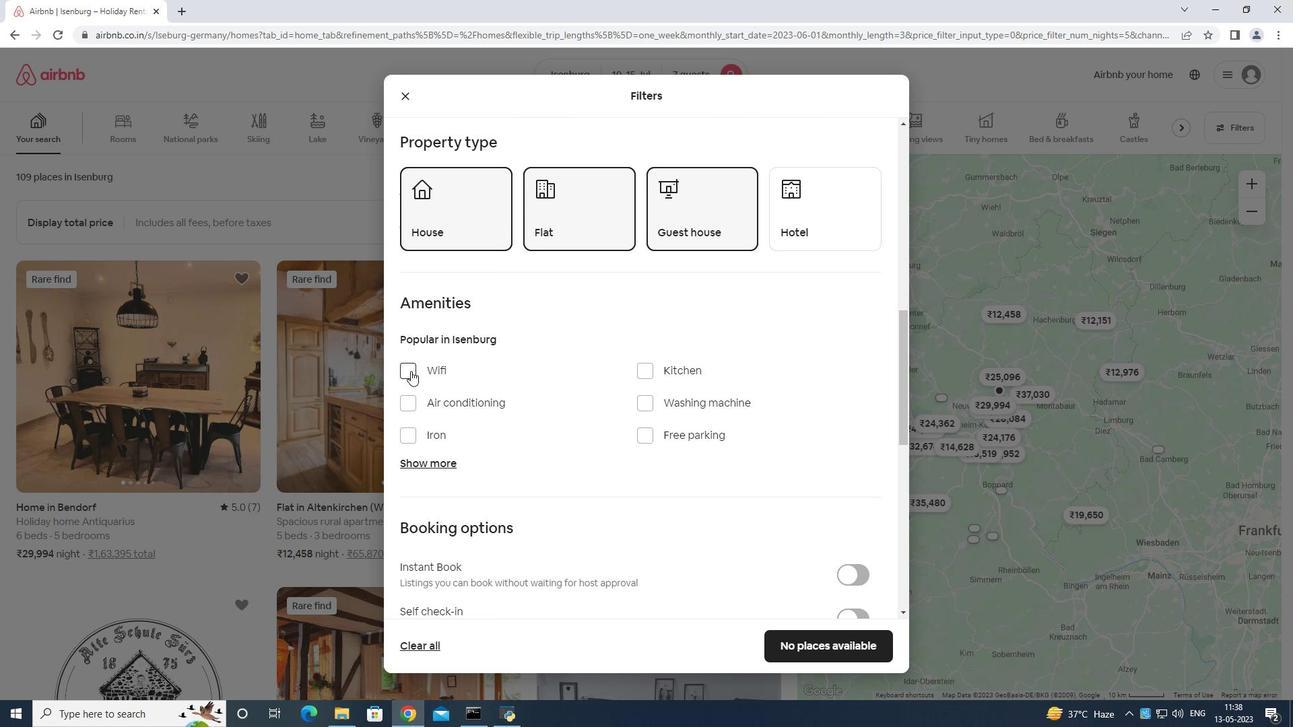 
Action: Mouse pressed left at (410, 366)
Screenshot: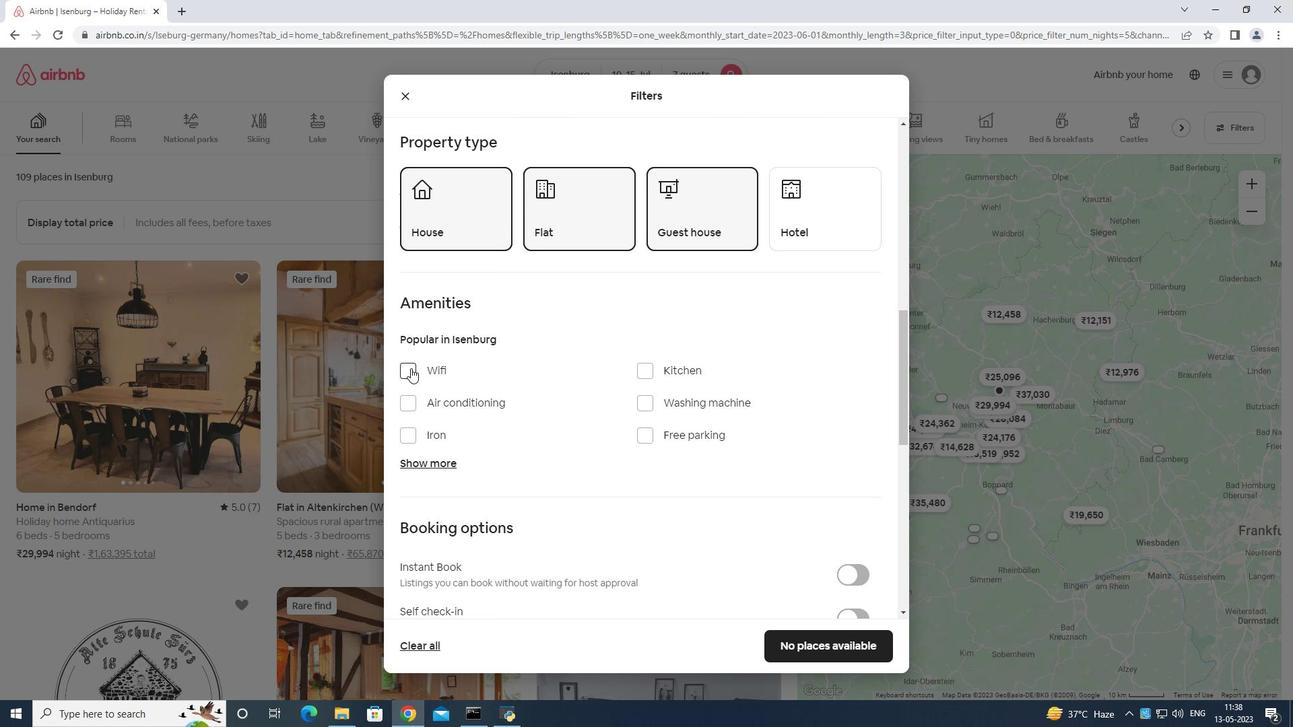 
Action: Mouse moved to (651, 433)
Screenshot: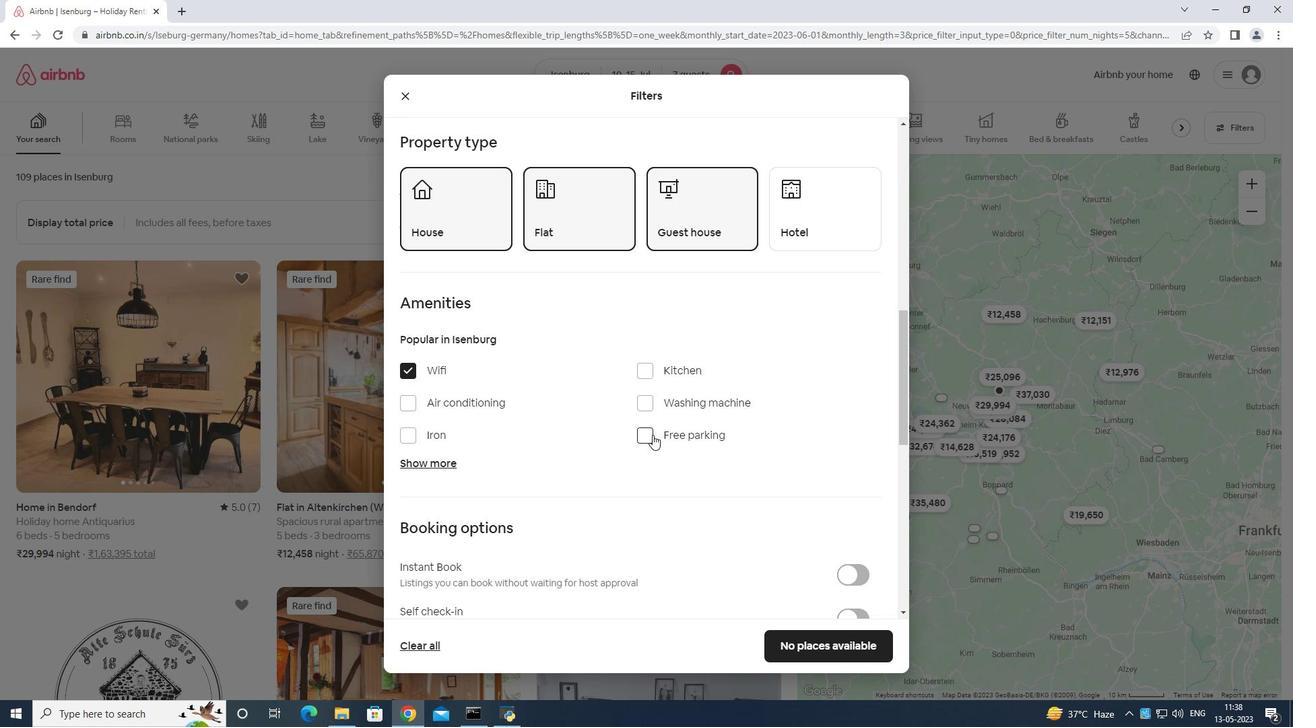 
Action: Mouse pressed left at (651, 433)
Screenshot: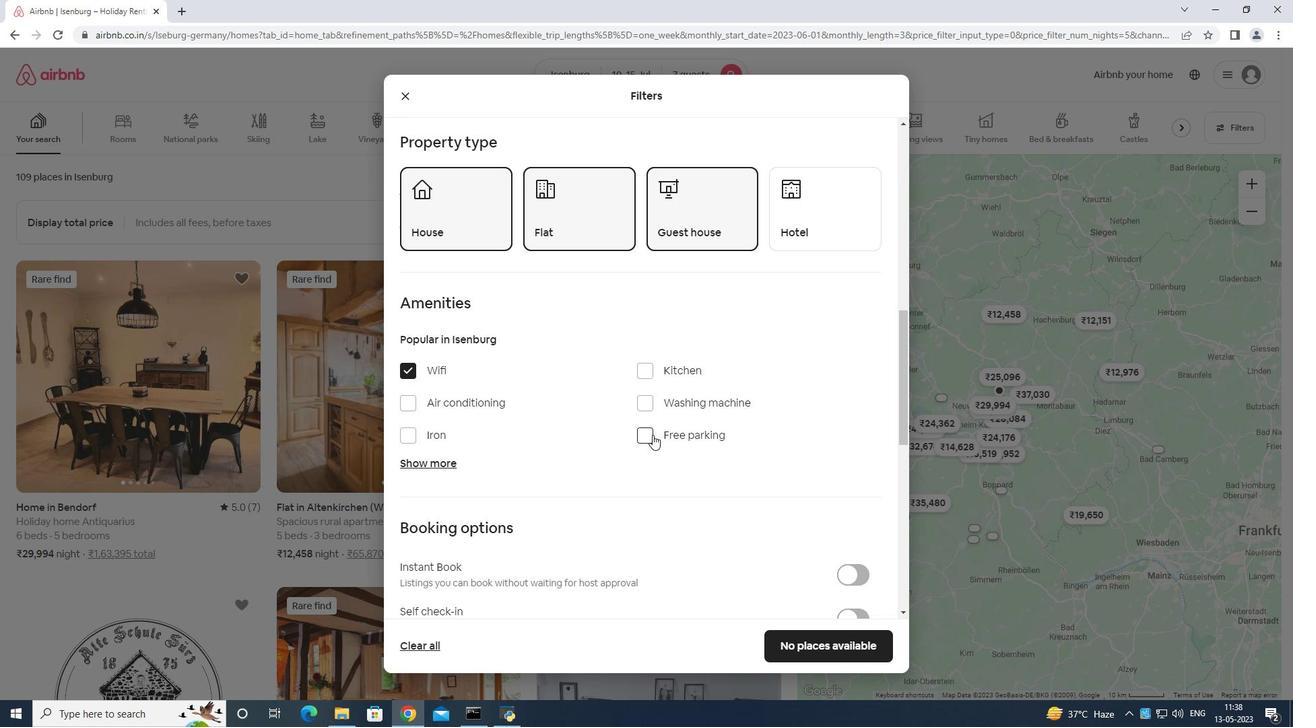 
Action: Mouse moved to (427, 460)
Screenshot: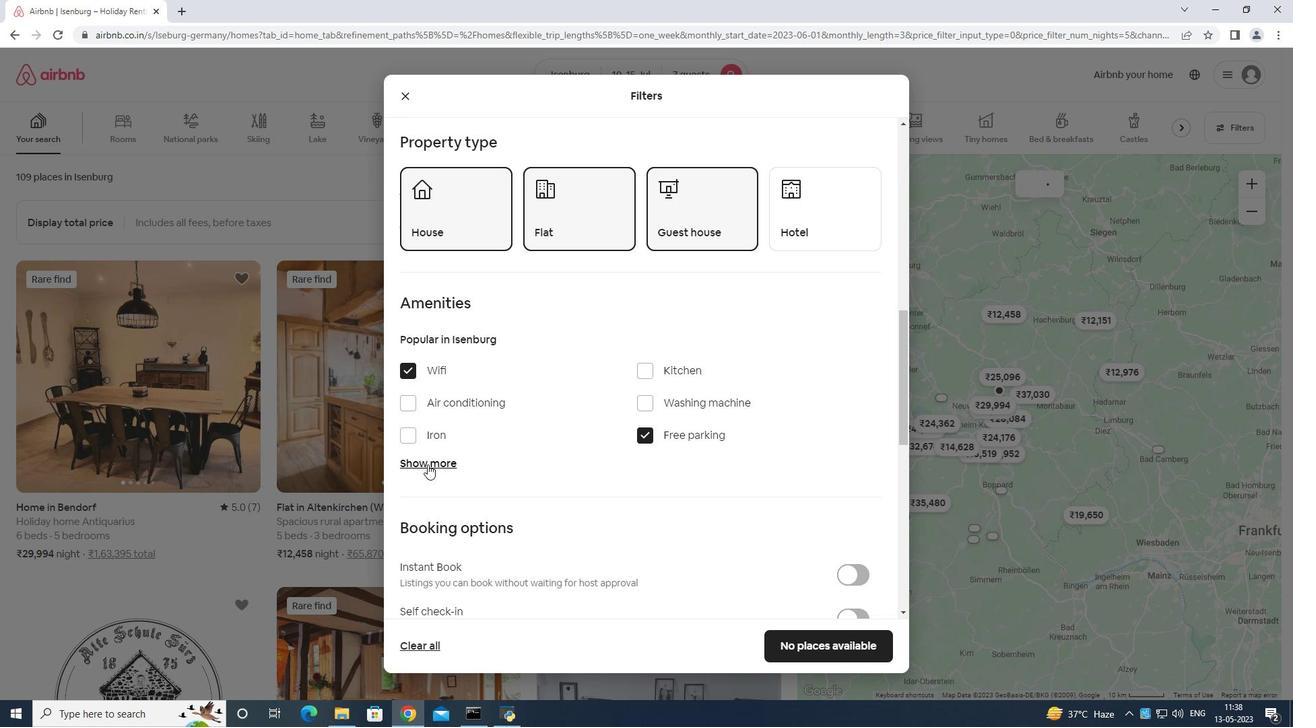 
Action: Mouse pressed left at (427, 460)
Screenshot: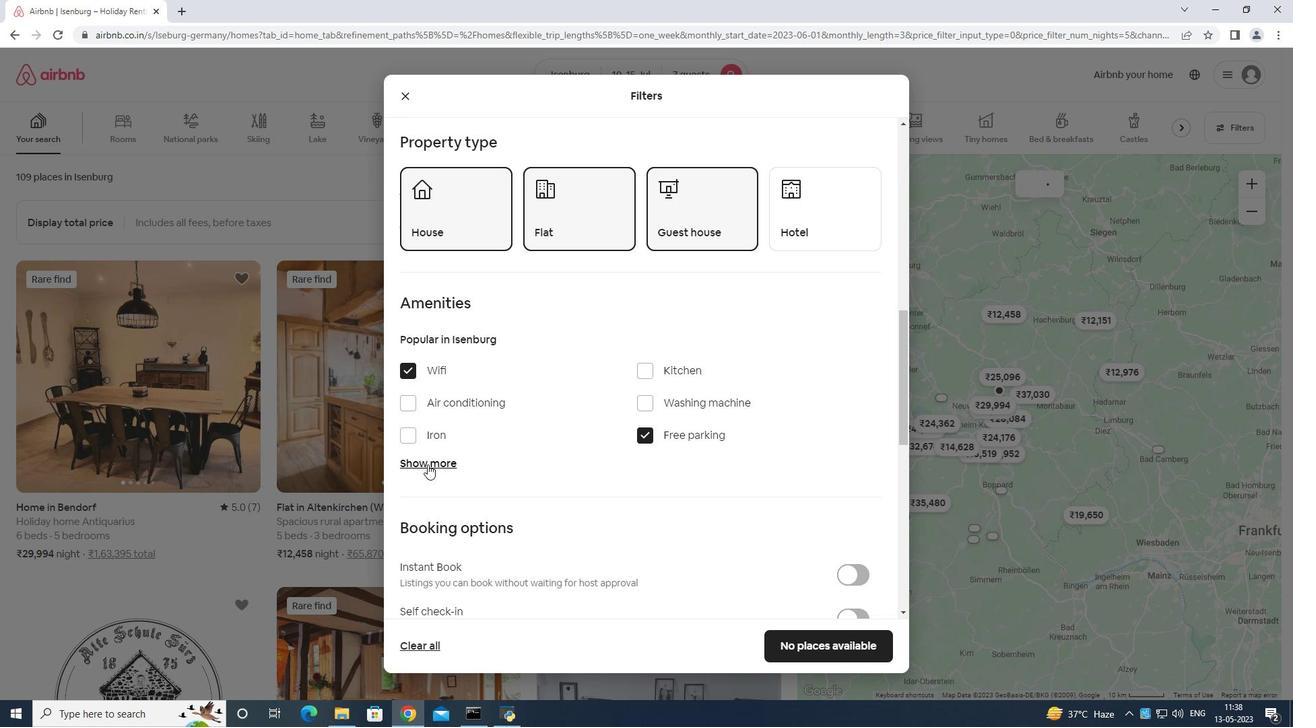 
Action: Mouse moved to (502, 425)
Screenshot: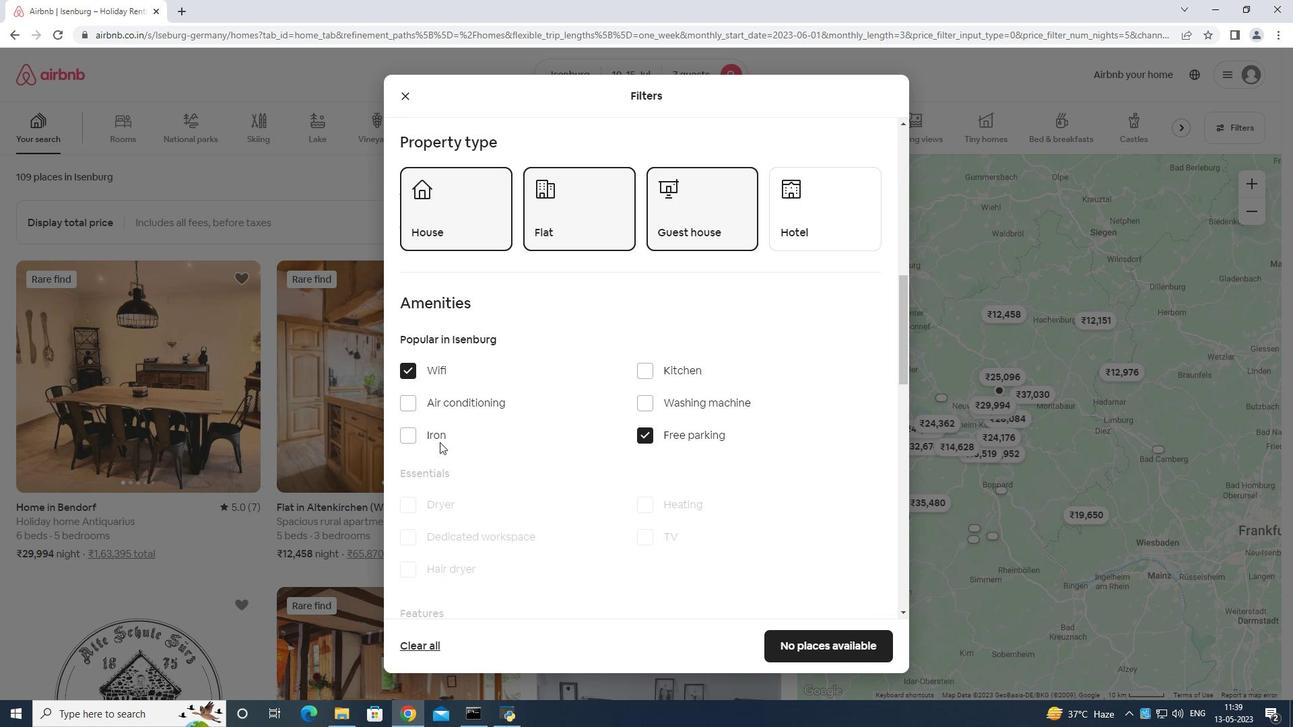 
Action: Mouse scrolled (502, 424) with delta (0, 0)
Screenshot: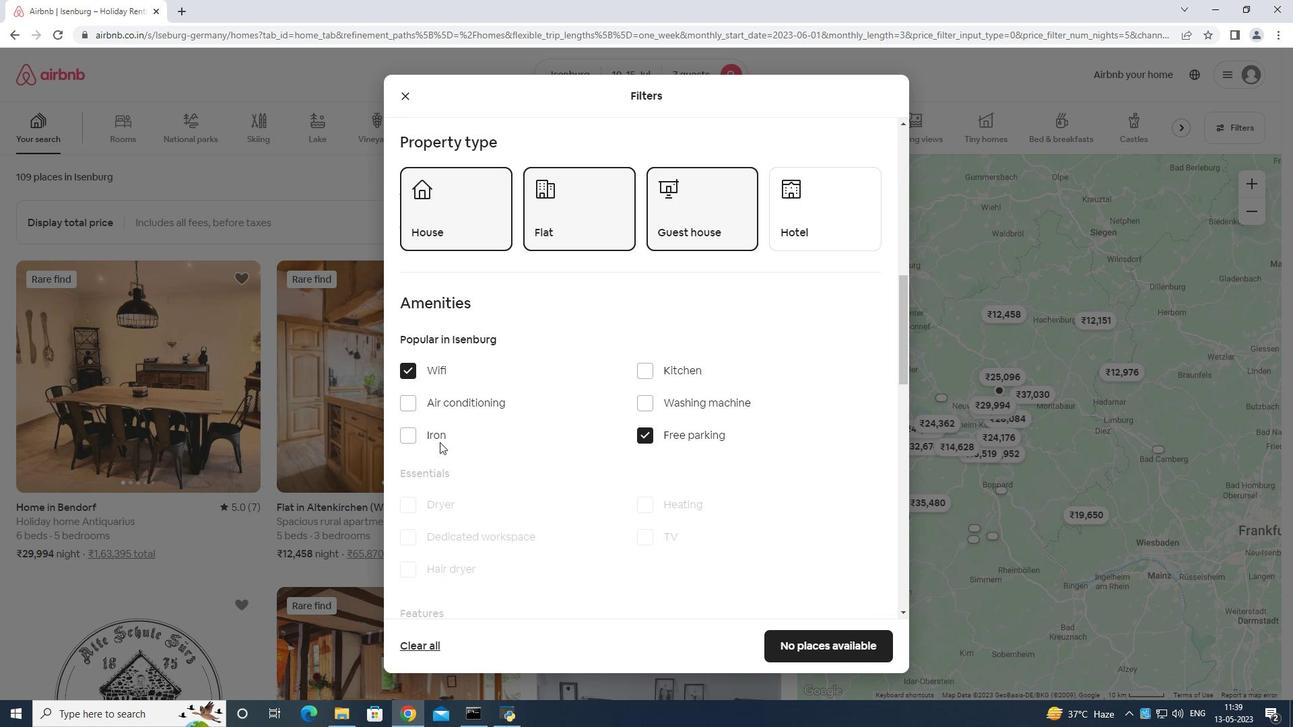 
Action: Mouse moved to (509, 426)
Screenshot: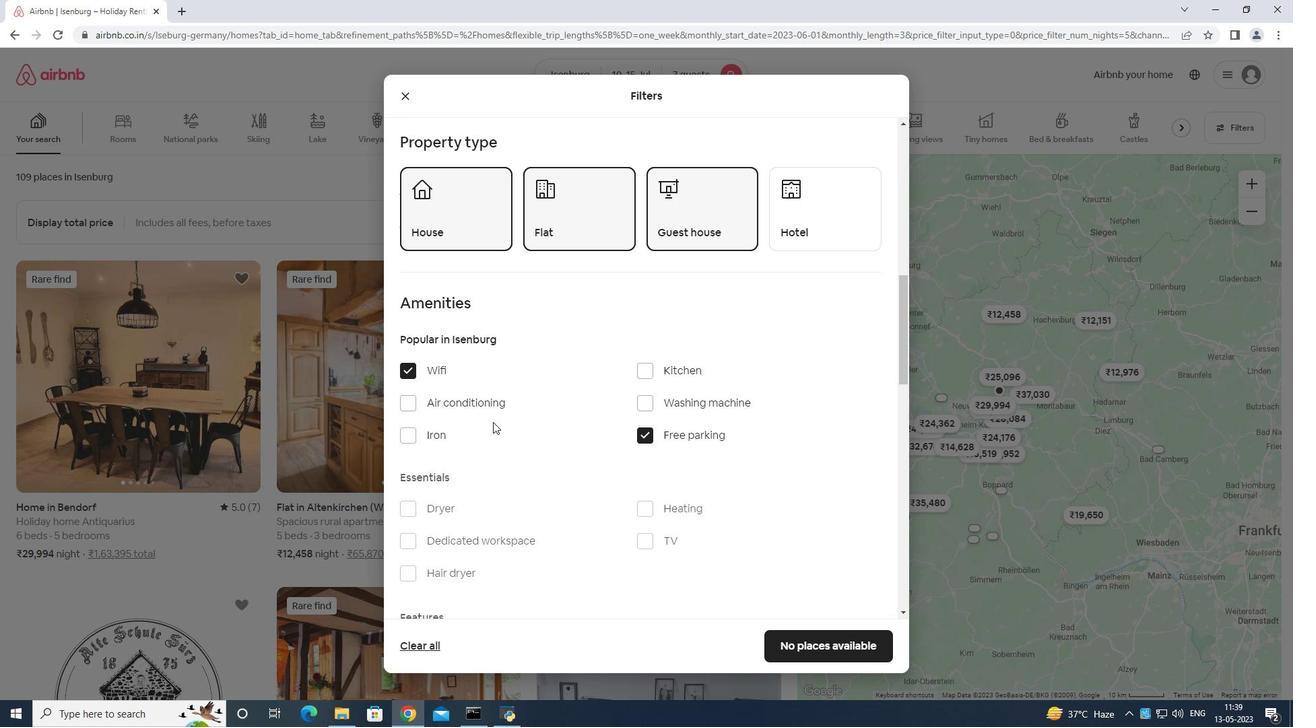 
Action: Mouse scrolled (509, 425) with delta (0, 0)
Screenshot: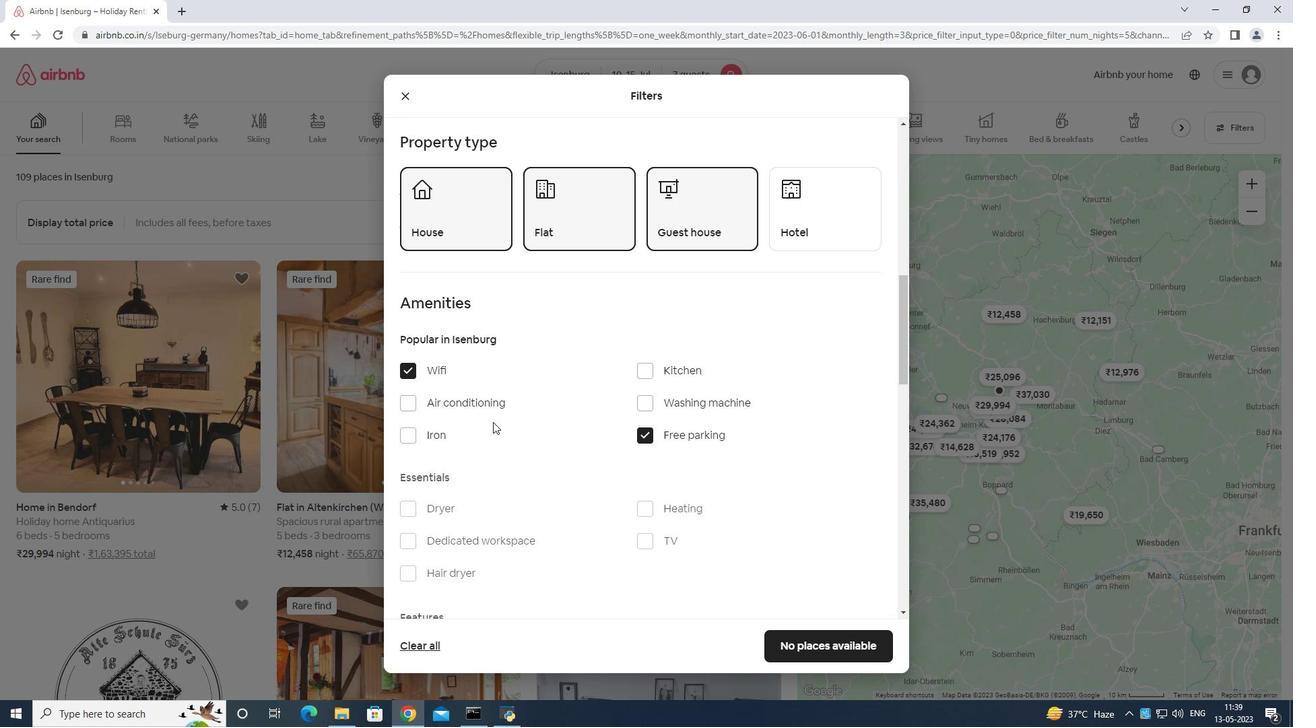 
Action: Mouse moved to (646, 402)
Screenshot: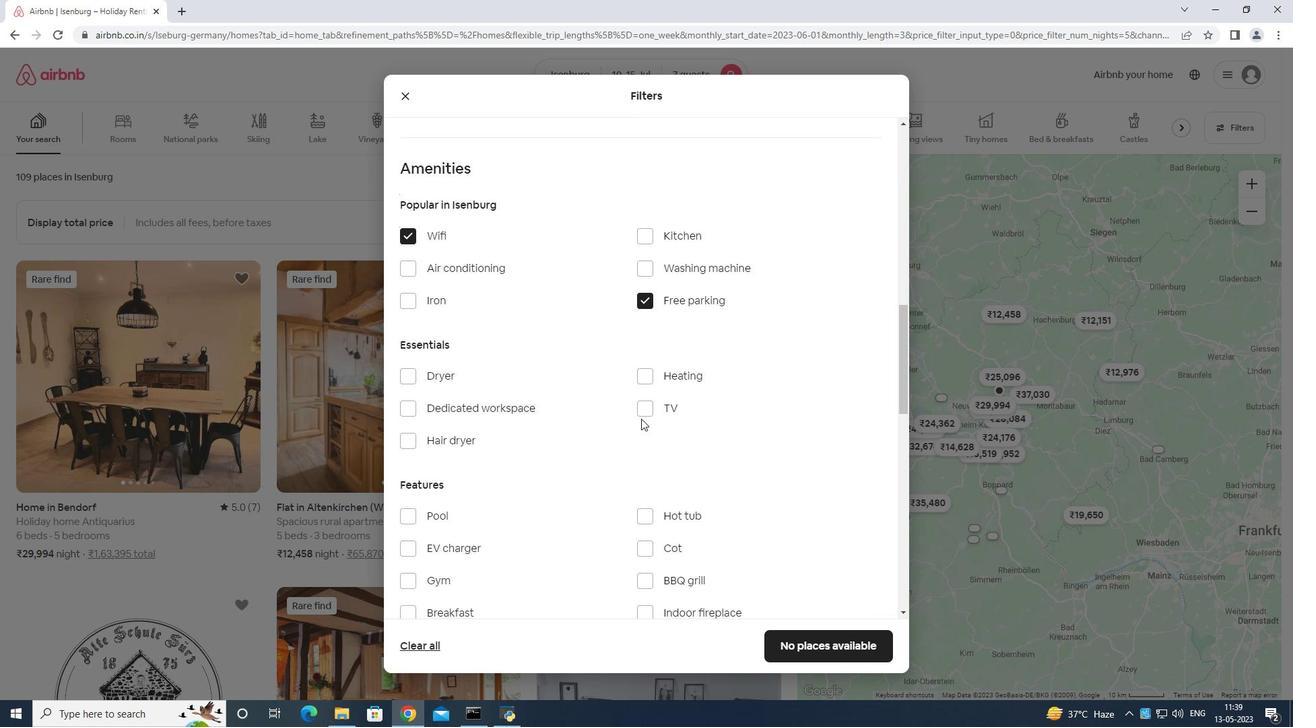 
Action: Mouse pressed left at (646, 402)
Screenshot: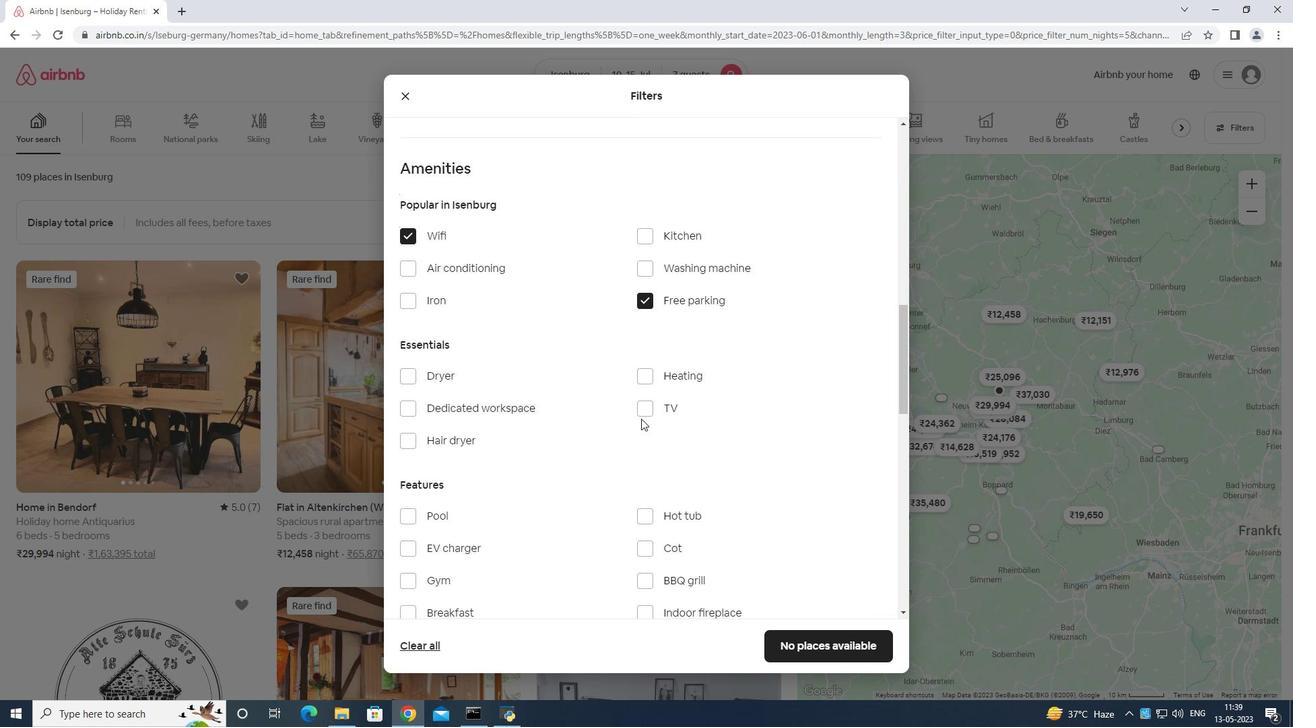 
Action: Mouse moved to (646, 381)
Screenshot: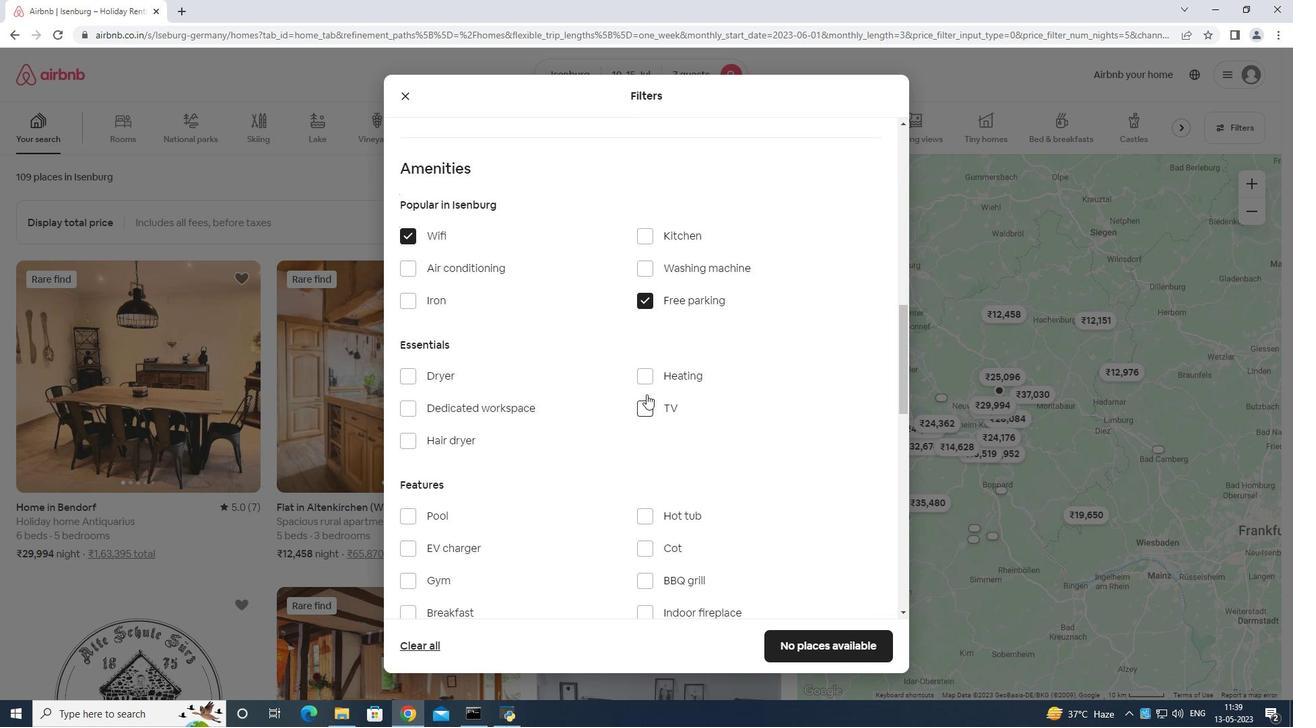
Action: Mouse scrolled (646, 380) with delta (0, 0)
Screenshot: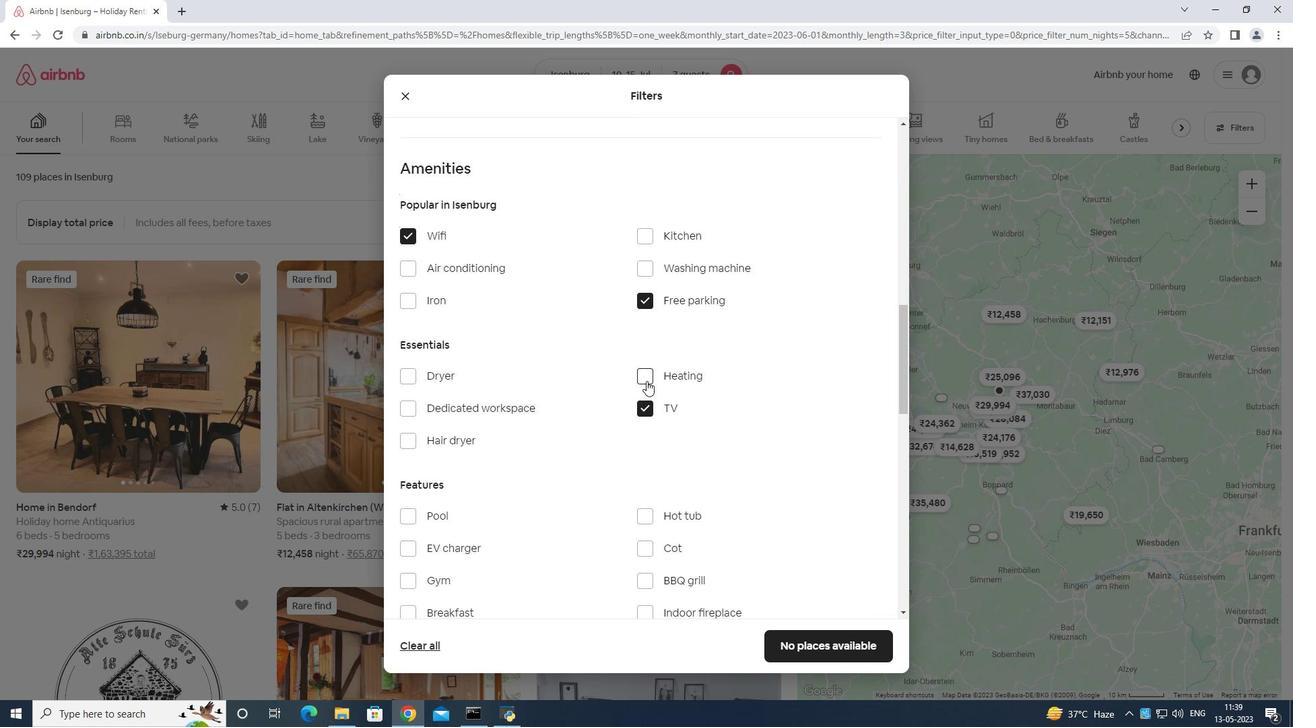 
Action: Mouse moved to (646, 381)
Screenshot: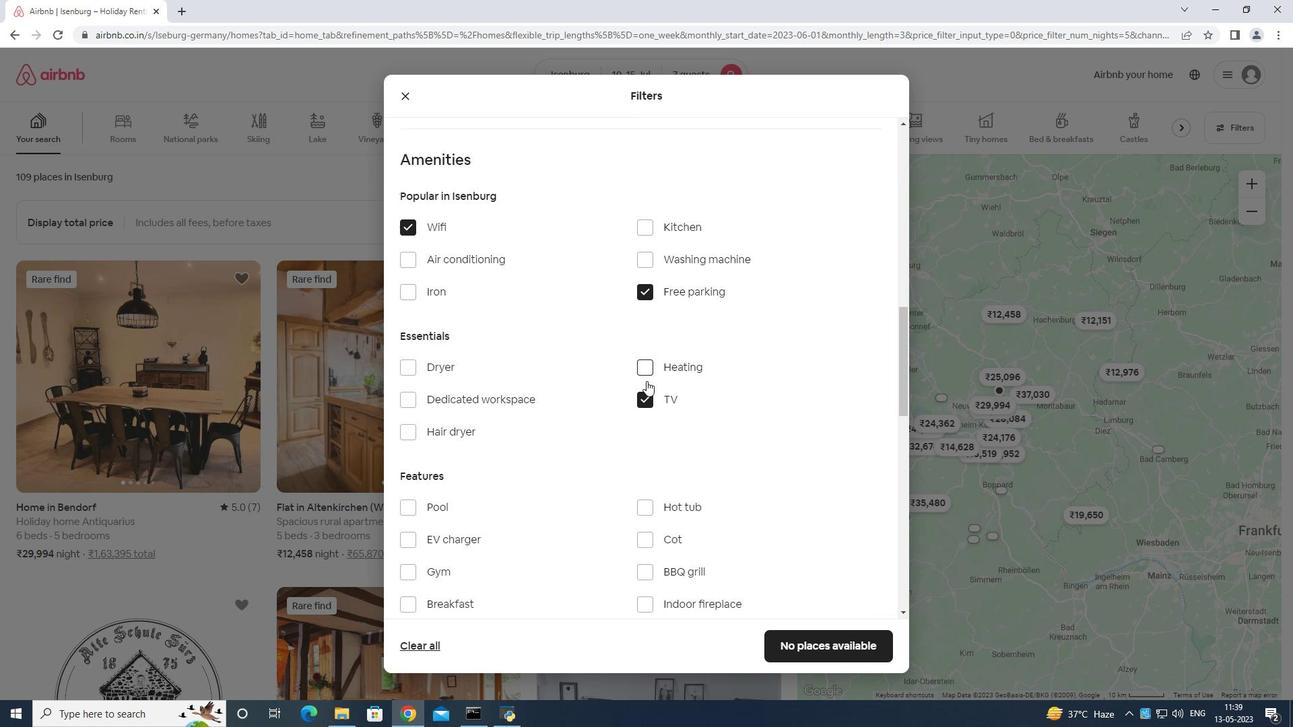 
Action: Mouse scrolled (646, 380) with delta (0, 0)
Screenshot: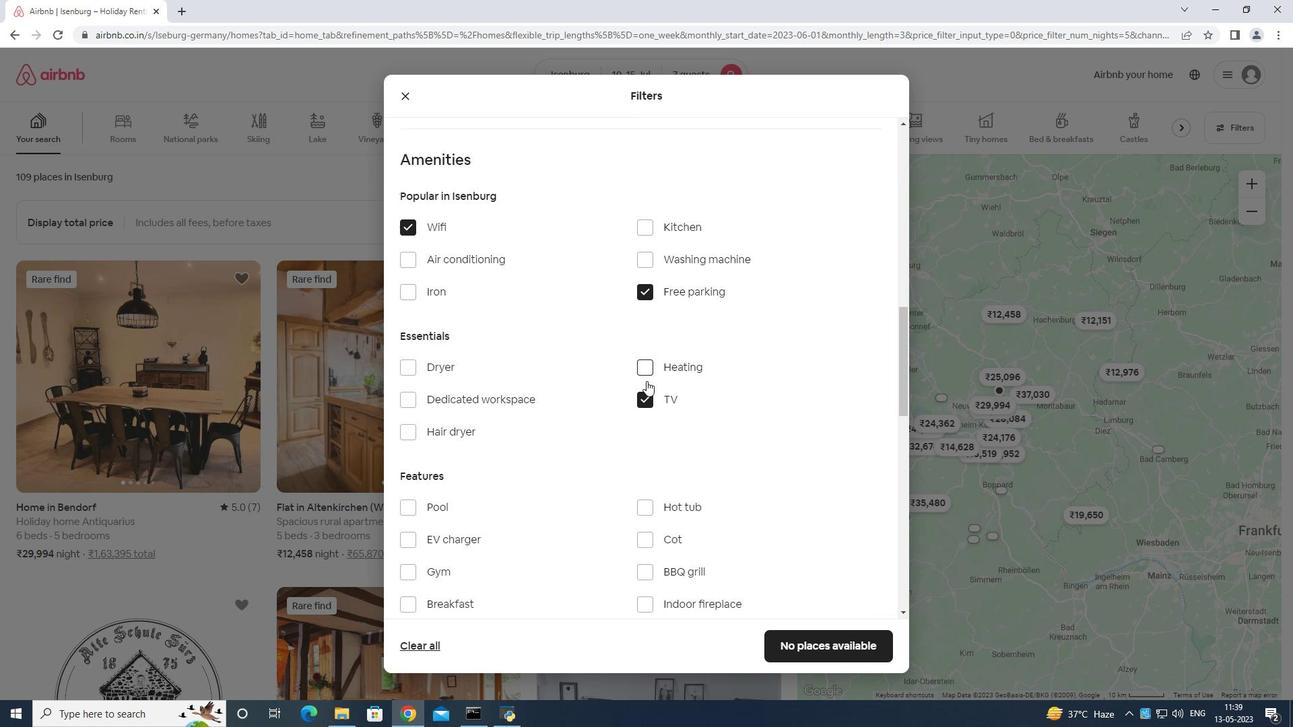
Action: Mouse moved to (646, 381)
Screenshot: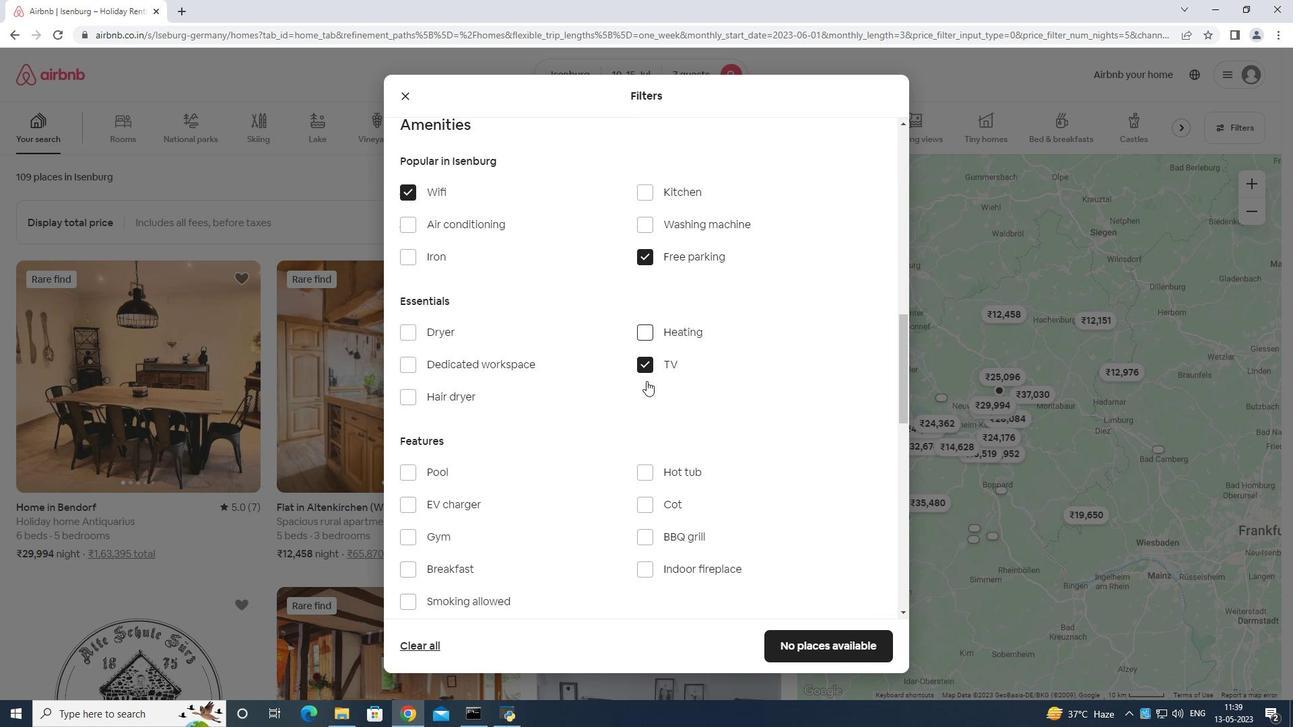 
Action: Mouse scrolled (646, 381) with delta (0, 0)
Screenshot: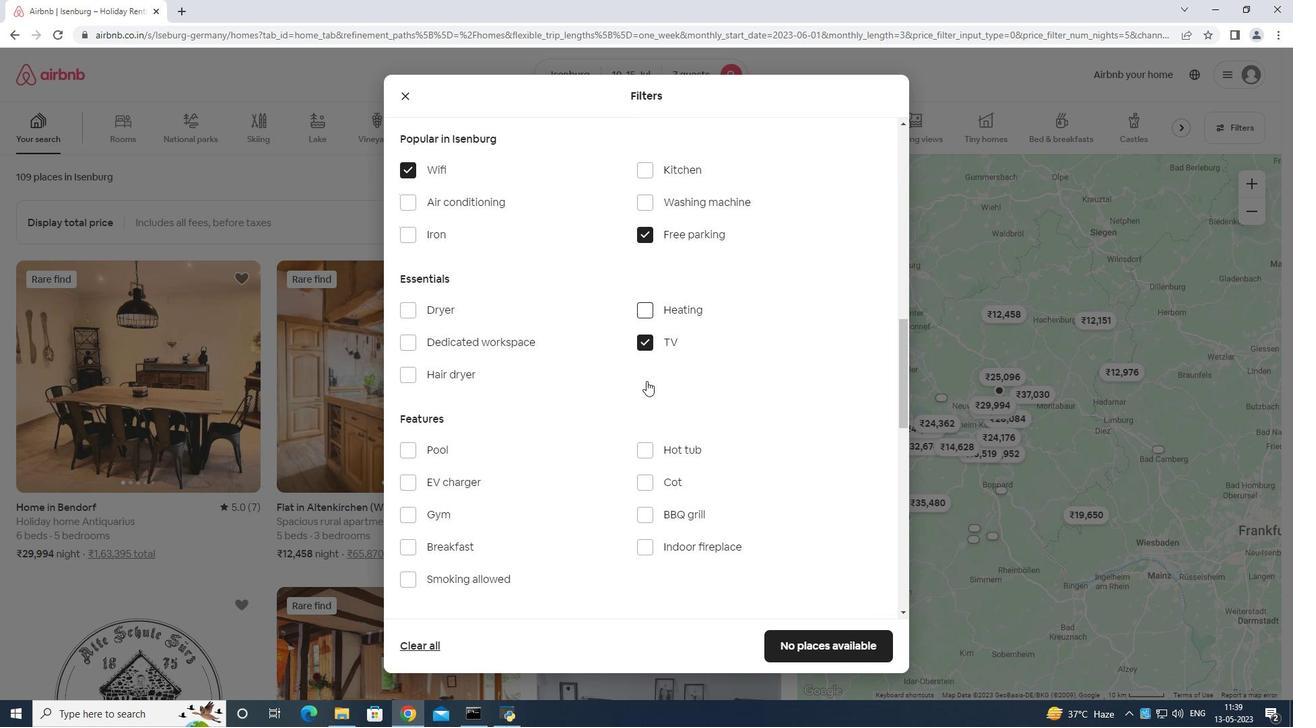 
Action: Mouse moved to (410, 379)
Screenshot: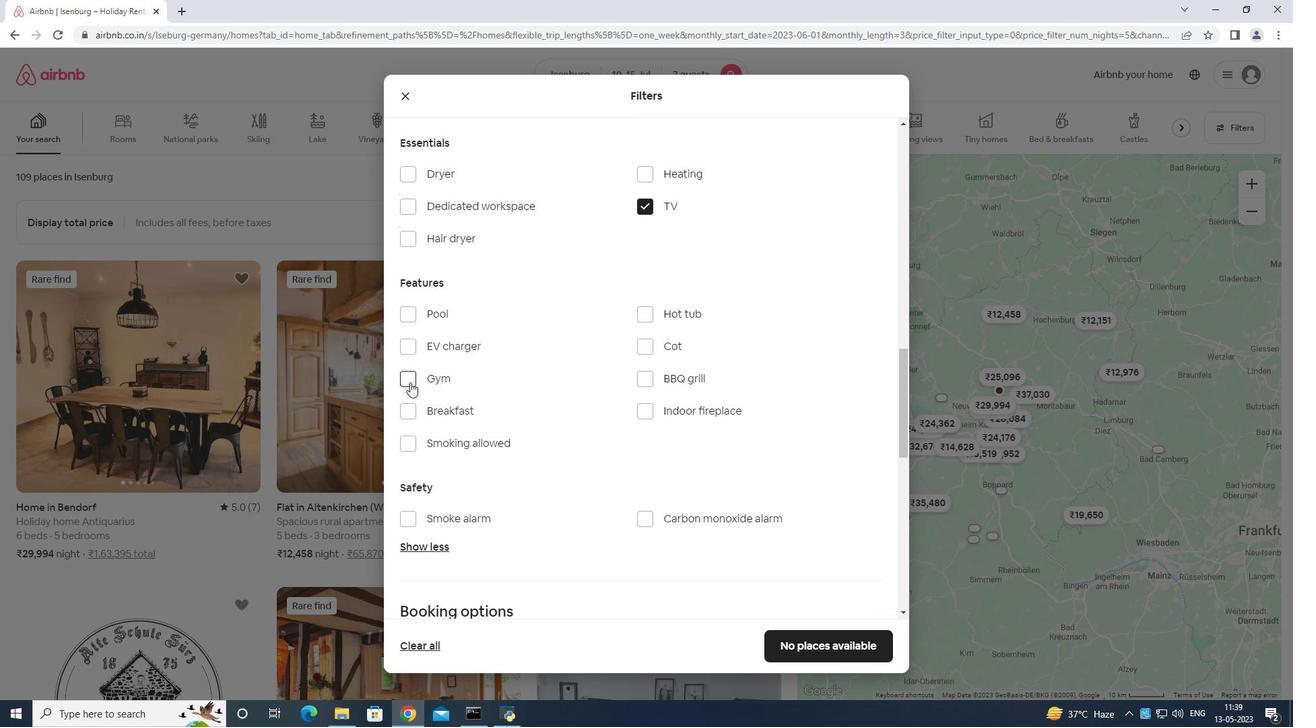 
Action: Mouse pressed left at (410, 379)
Screenshot: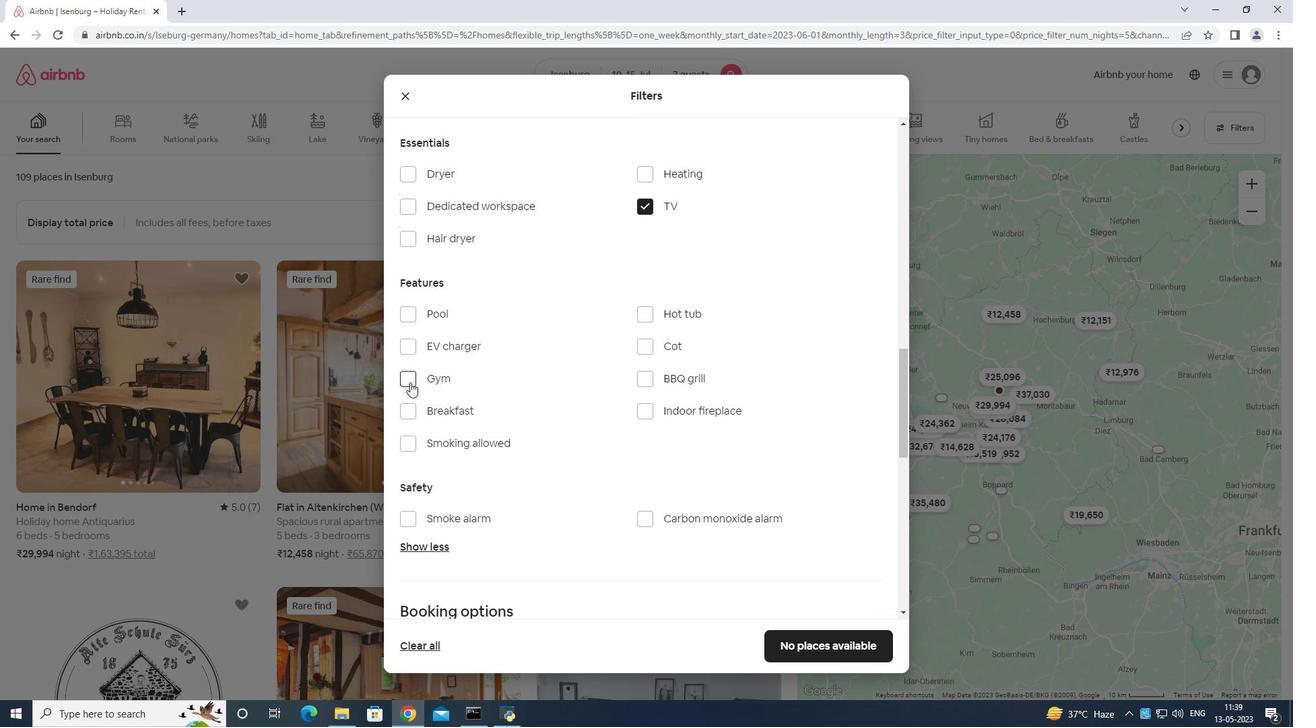 
Action: Mouse moved to (412, 414)
Screenshot: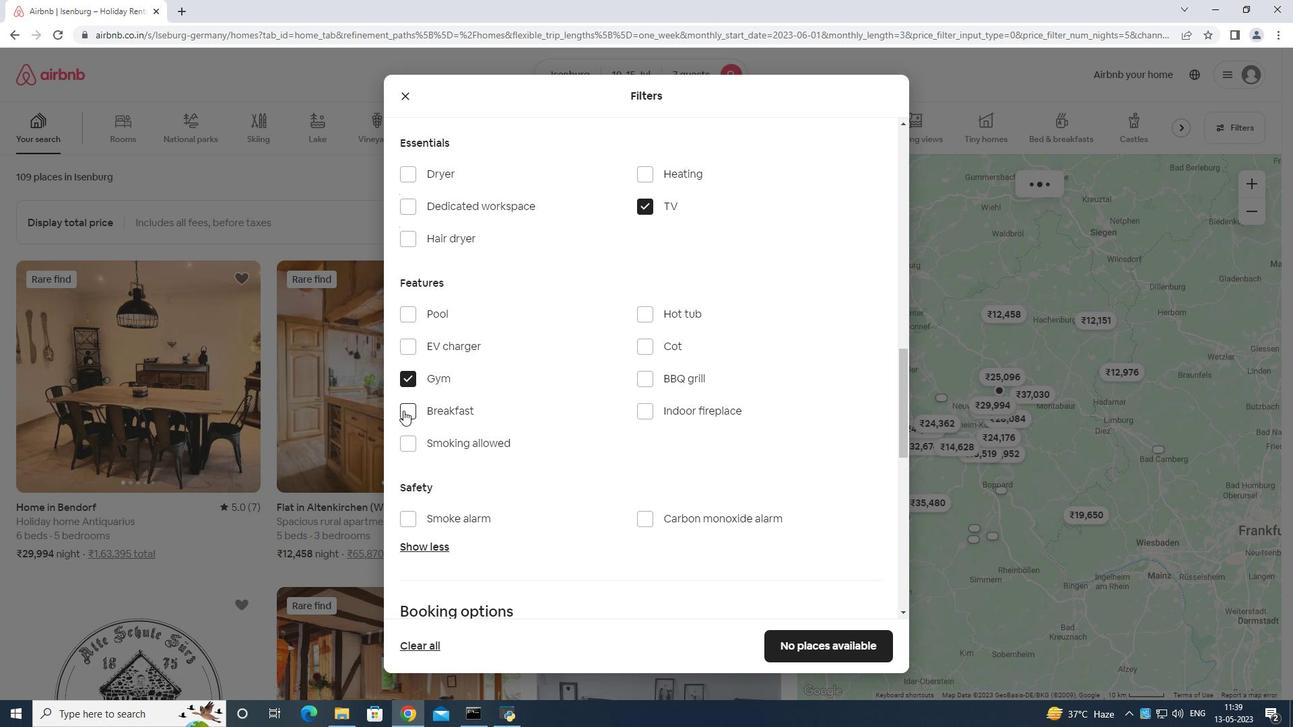 
Action: Mouse pressed left at (404, 410)
Screenshot: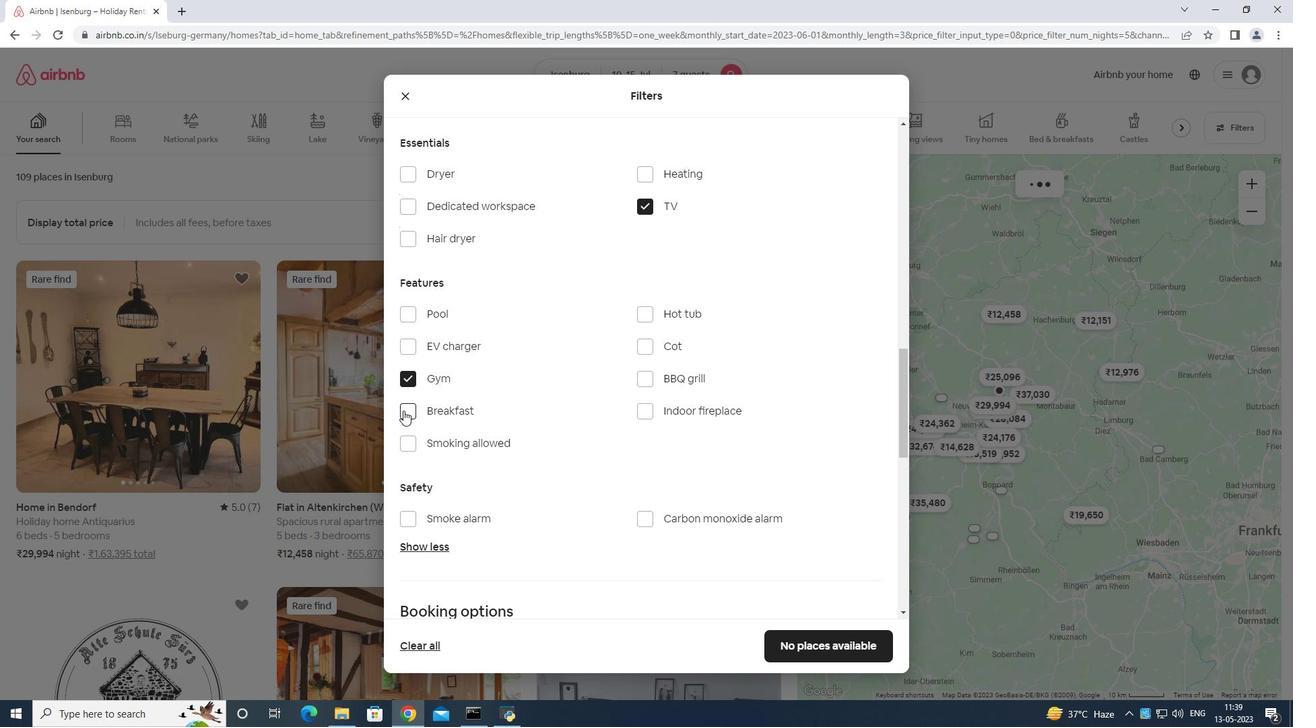 
Action: Mouse moved to (747, 350)
Screenshot: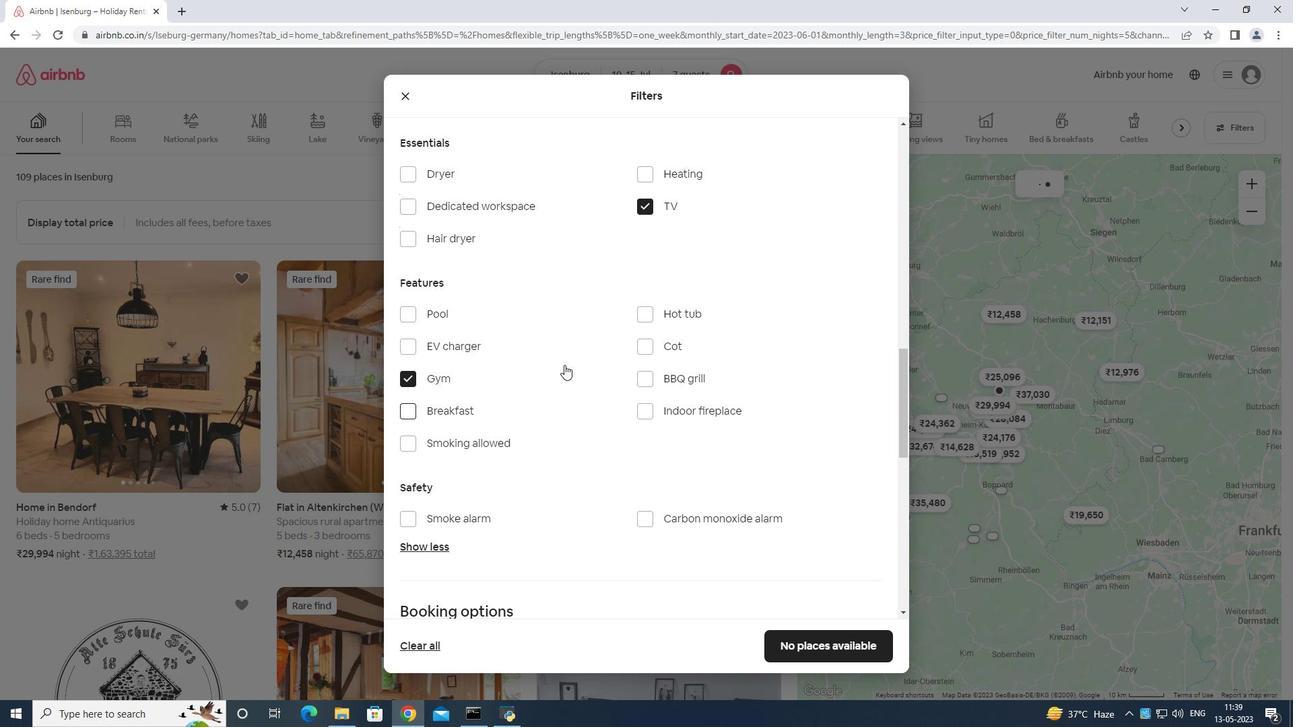 
Action: Mouse scrolled (747, 350) with delta (0, 0)
Screenshot: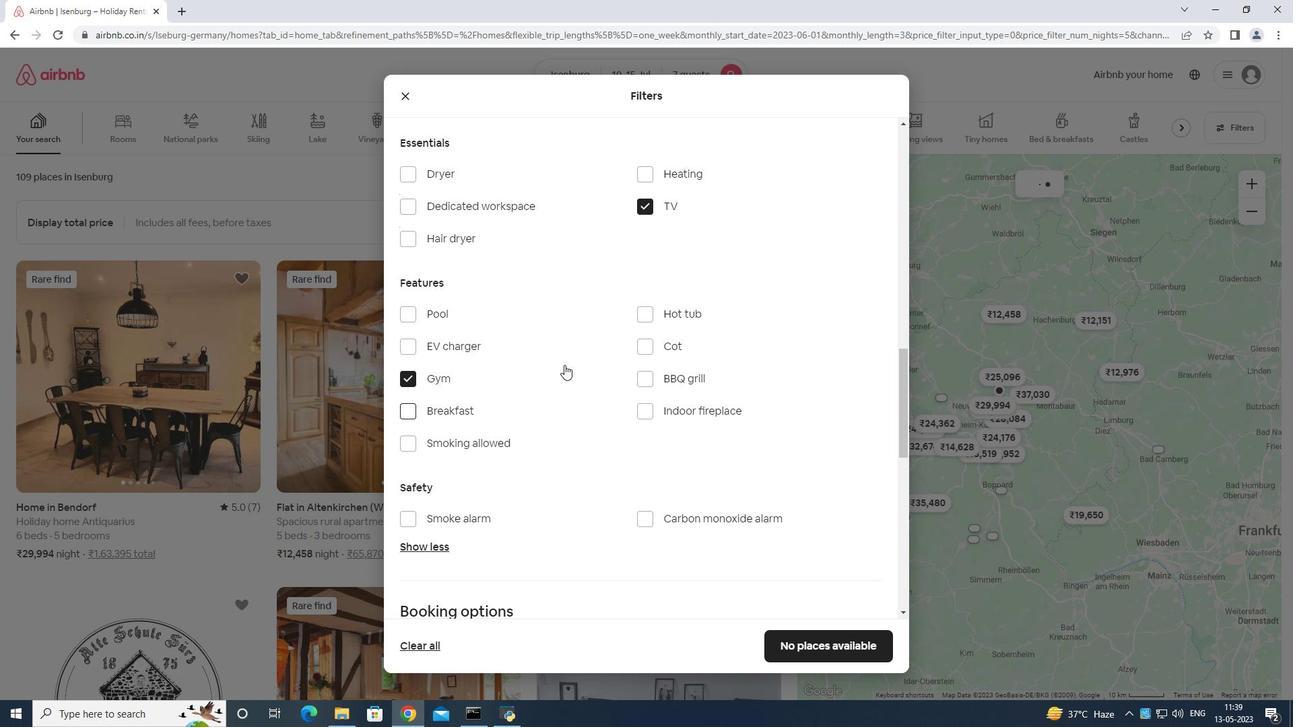 
Action: Mouse moved to (749, 350)
Screenshot: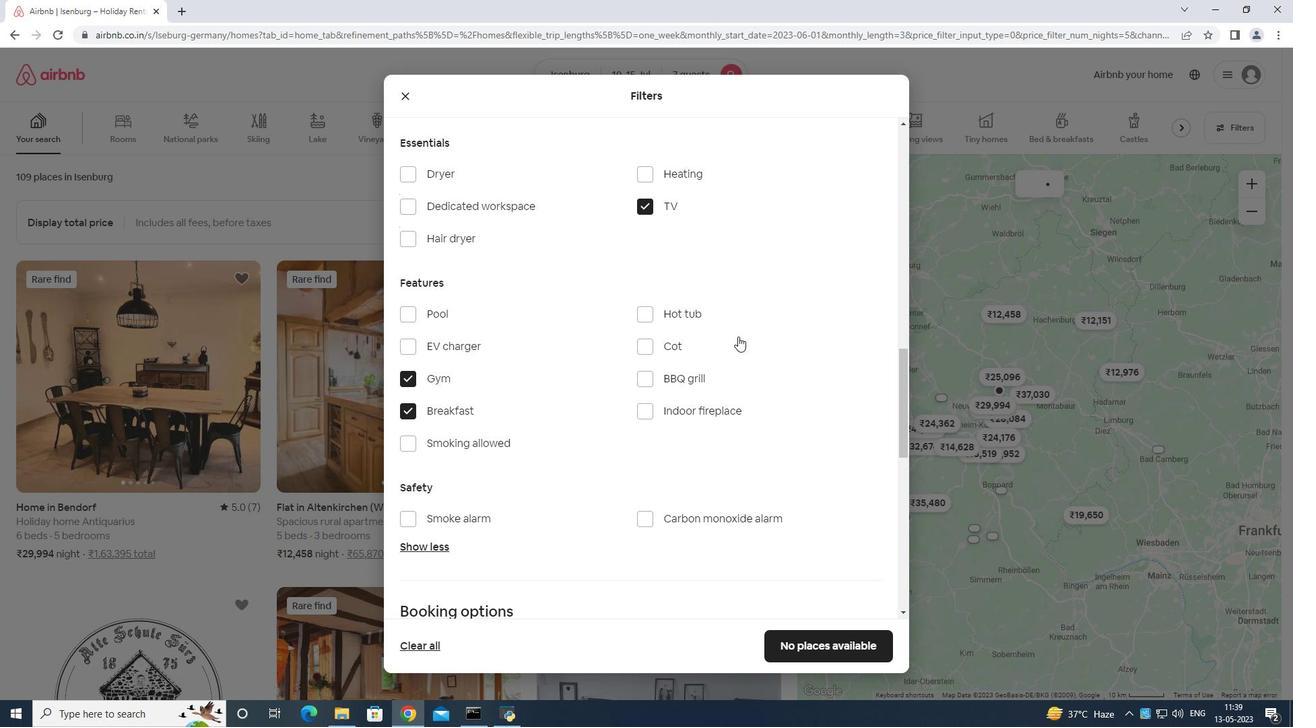 
Action: Mouse scrolled (749, 350) with delta (0, 0)
Screenshot: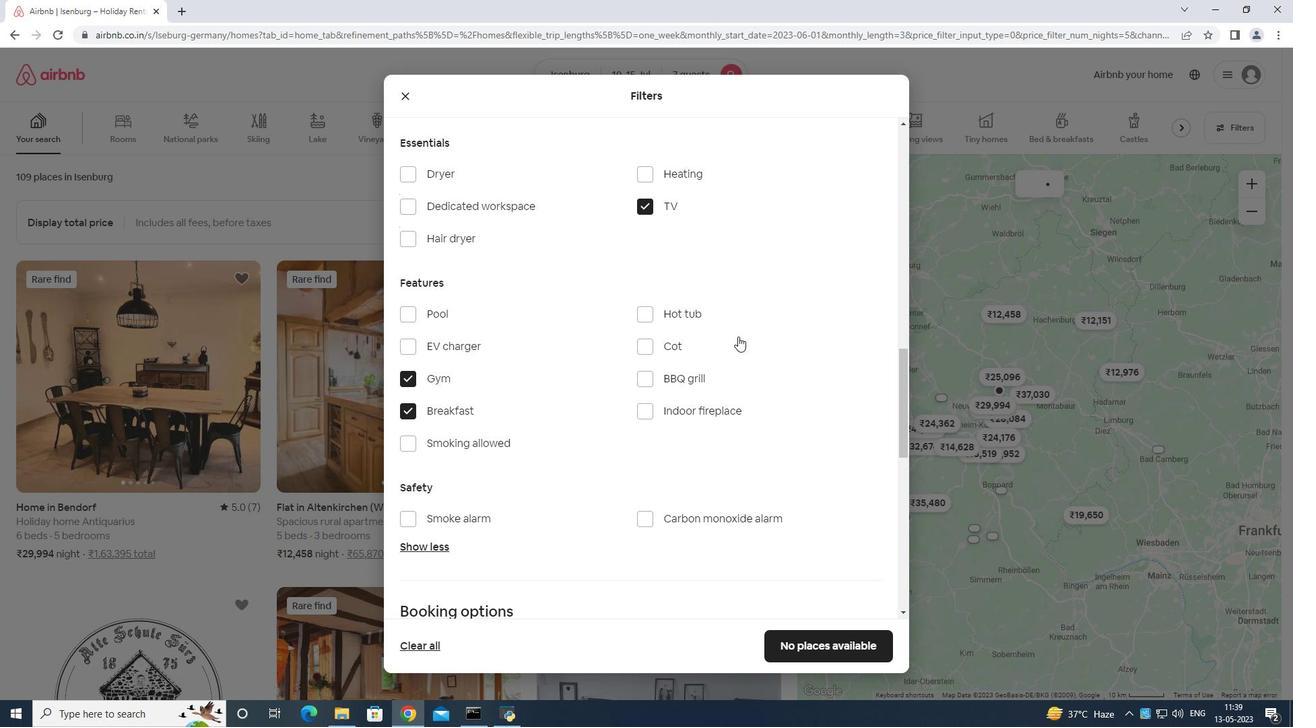 
Action: Mouse moved to (755, 352)
Screenshot: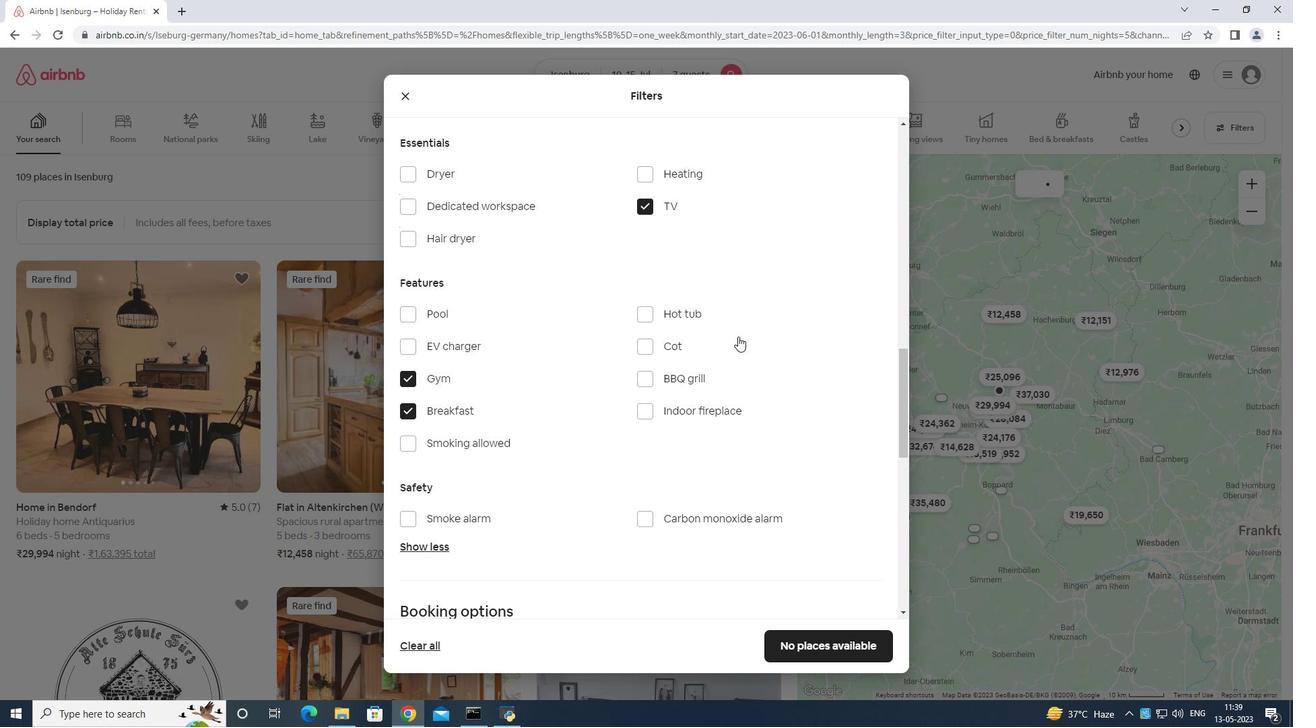 
Action: Mouse scrolled (755, 351) with delta (0, 0)
Screenshot: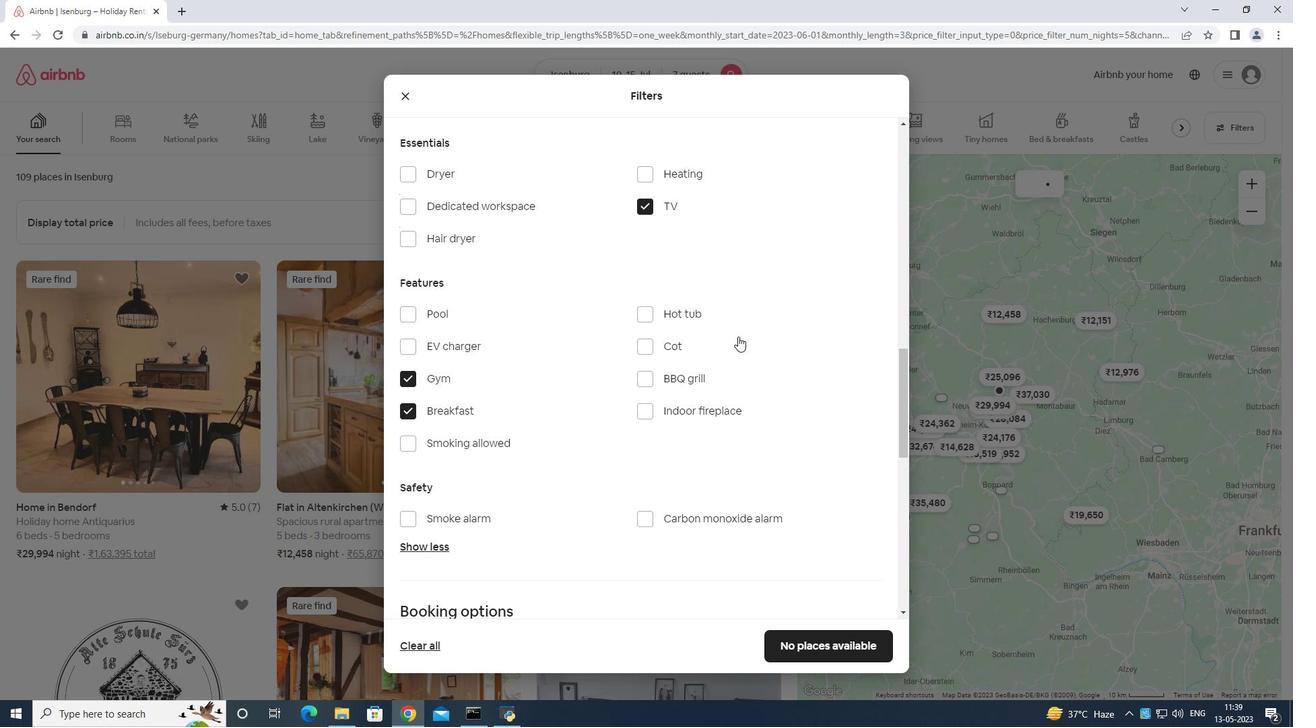 
Action: Mouse moved to (756, 352)
Screenshot: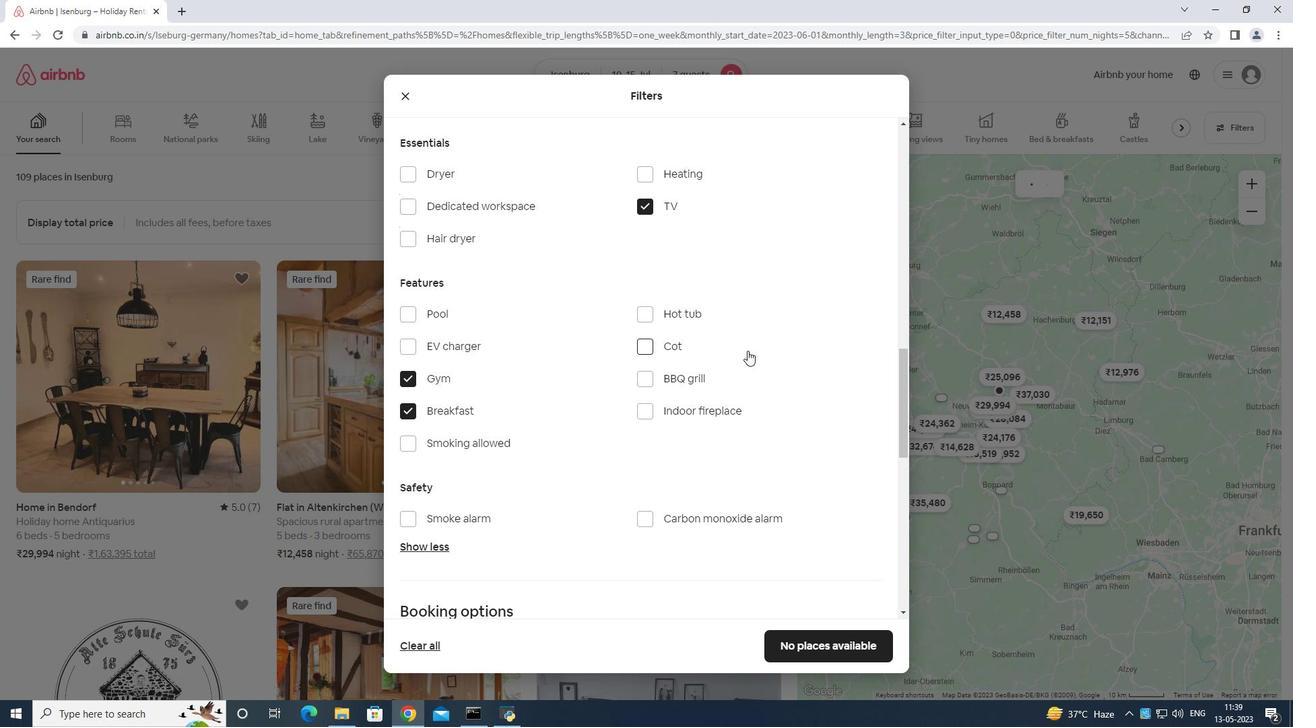 
Action: Mouse scrolled (756, 351) with delta (0, 0)
Screenshot: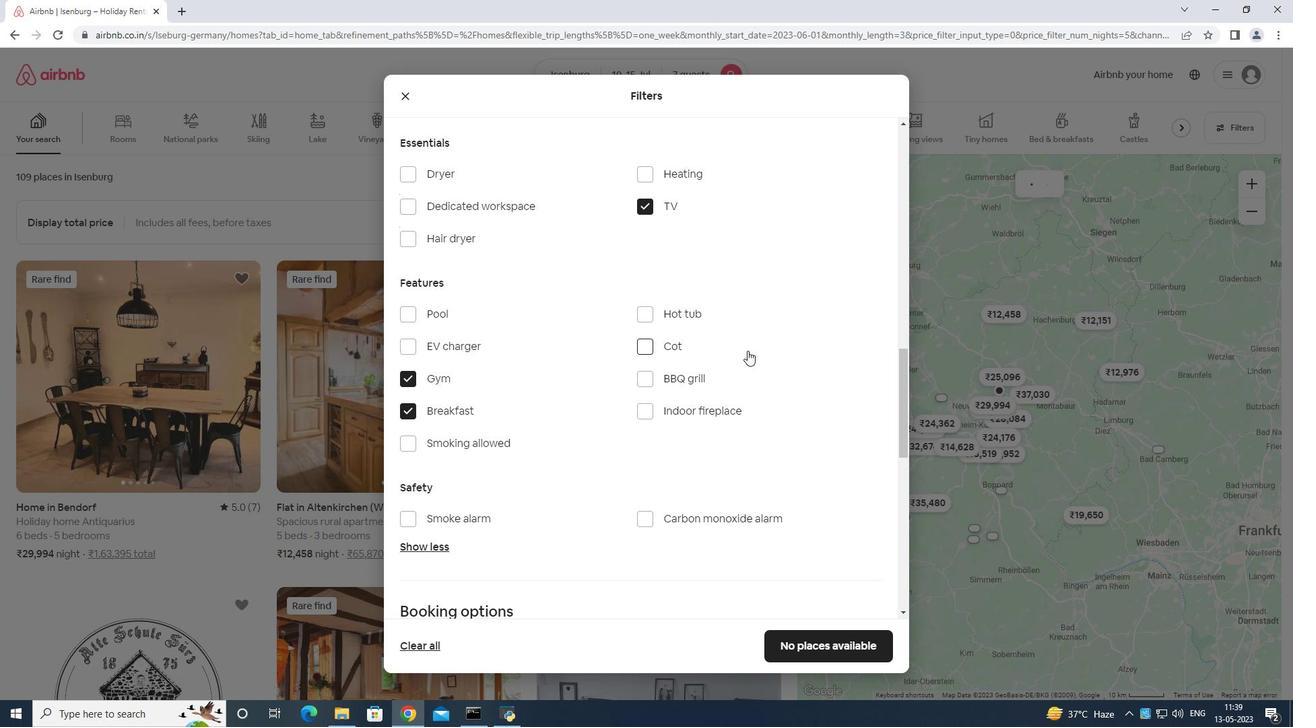 
Action: Mouse moved to (760, 354)
Screenshot: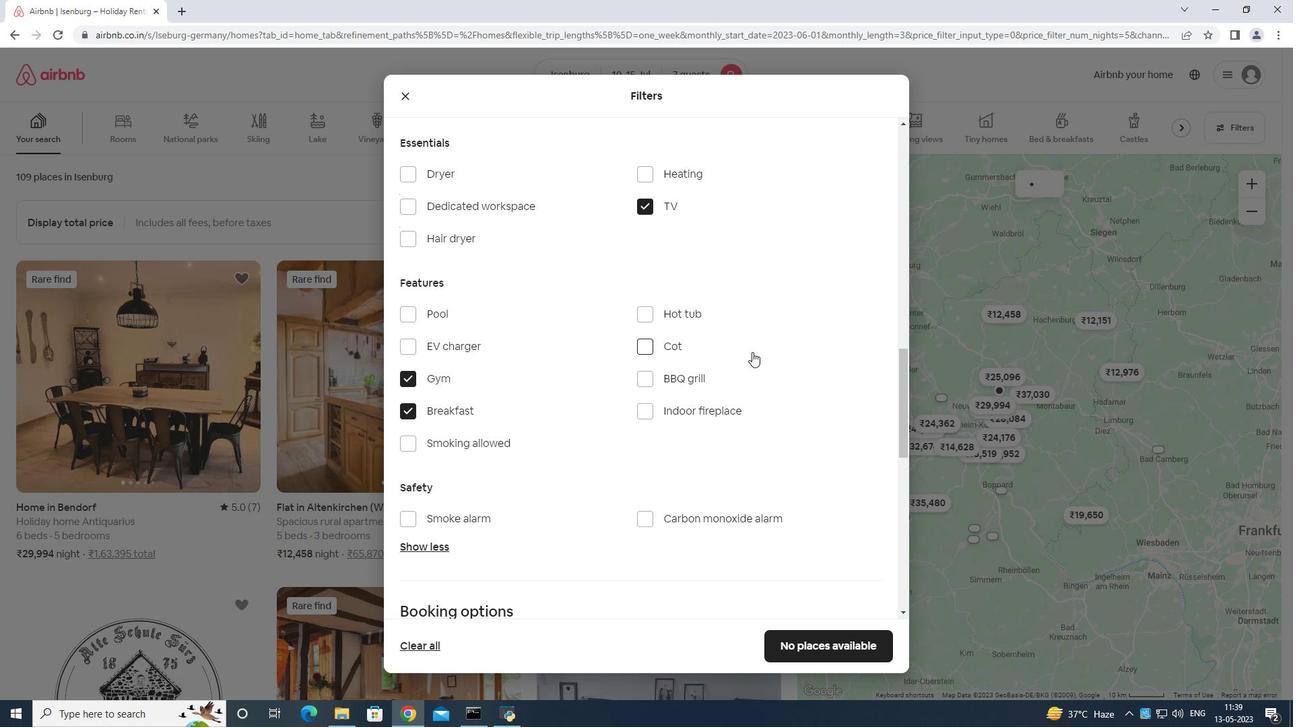 
Action: Mouse scrolled (760, 353) with delta (0, 0)
Screenshot: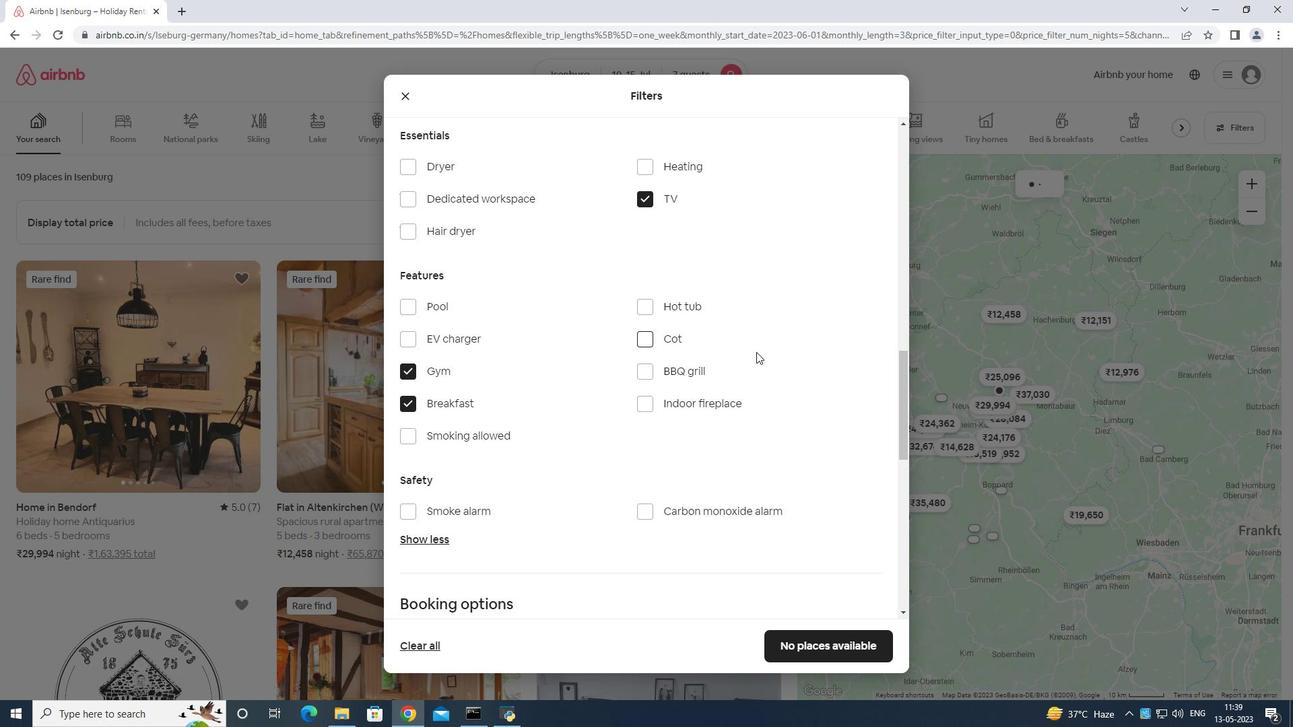 
Action: Mouse moved to (854, 365)
Screenshot: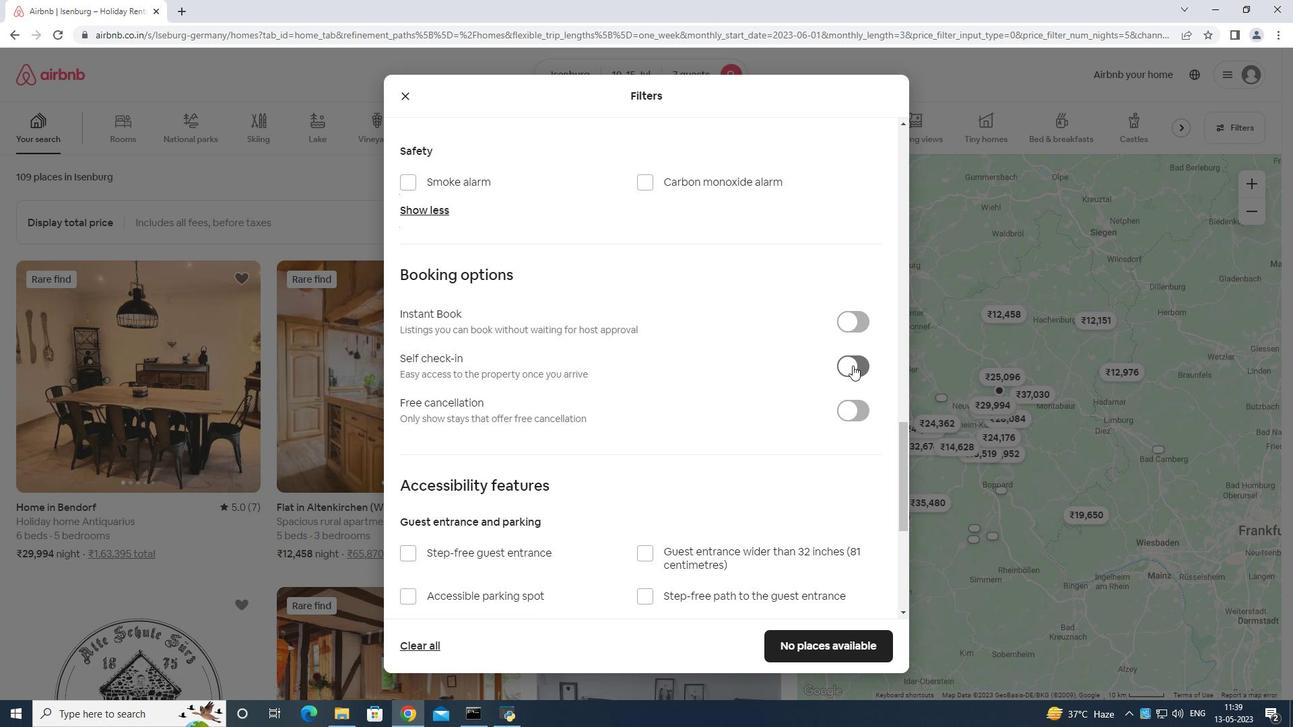 
Action: Mouse pressed left at (854, 365)
Screenshot: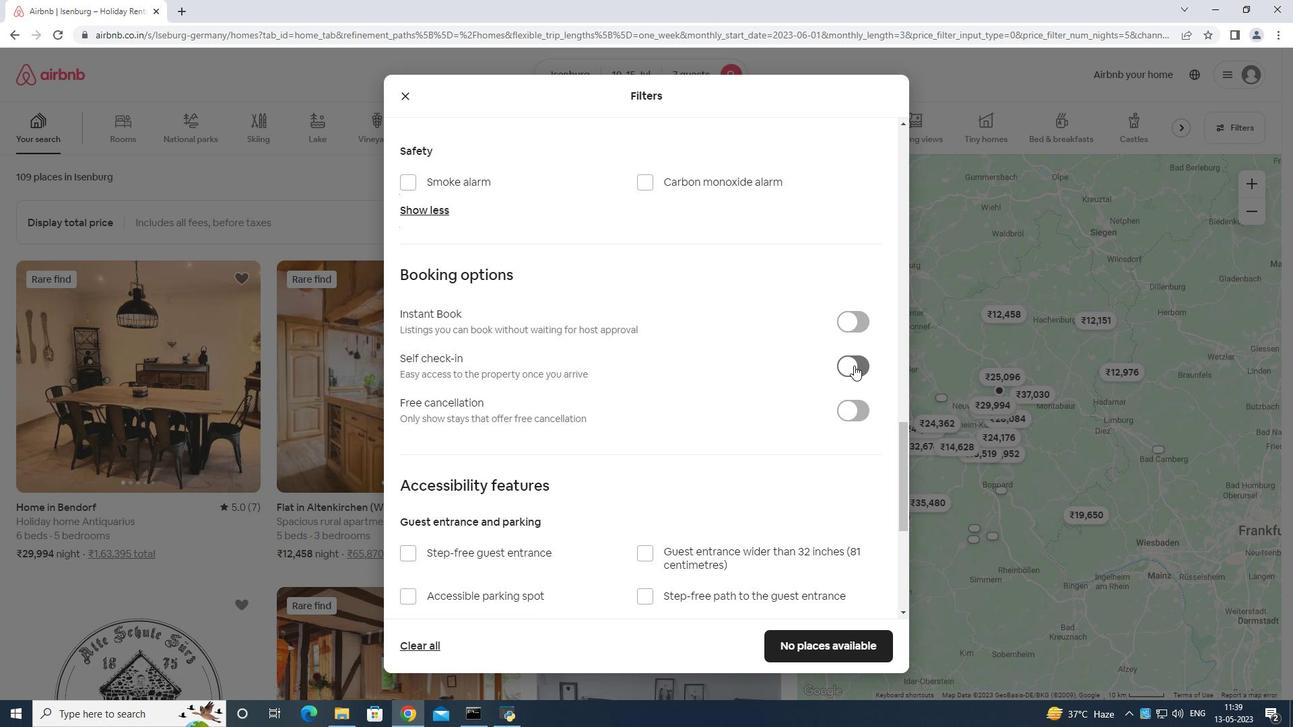 
Action: Mouse moved to (859, 363)
Screenshot: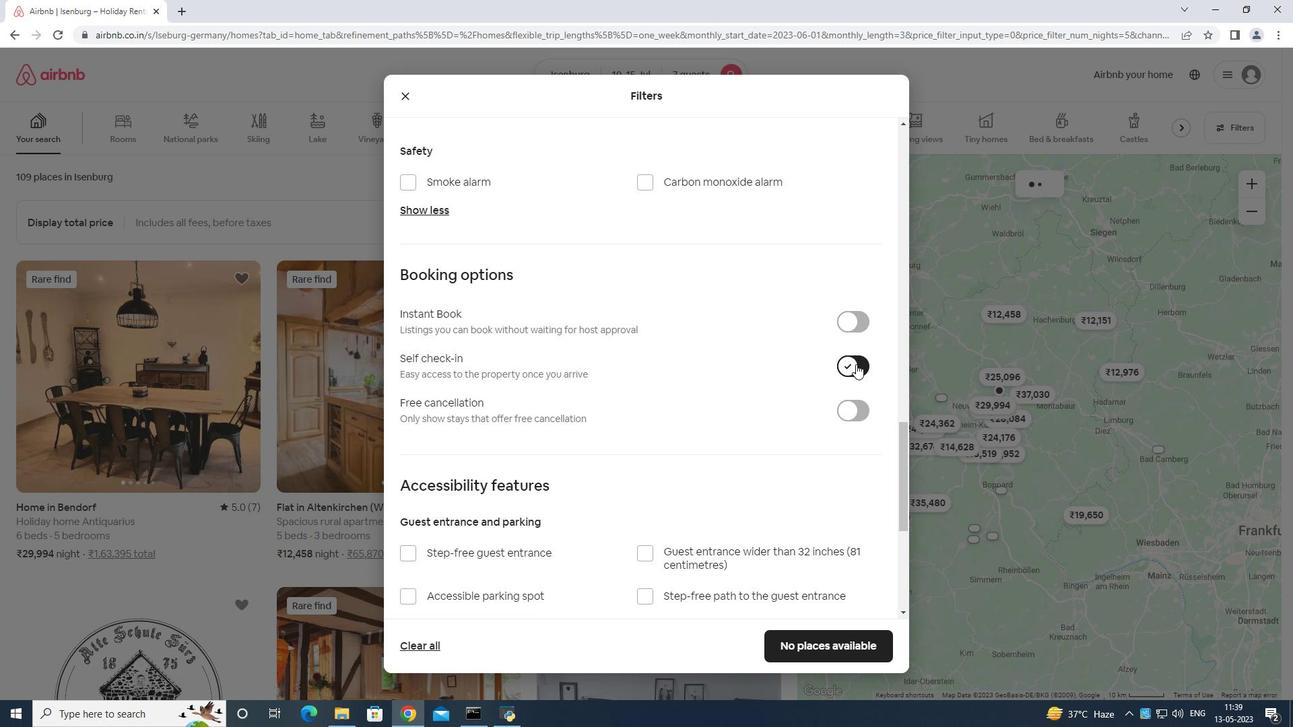 
Action: Mouse scrolled (859, 362) with delta (0, 0)
Screenshot: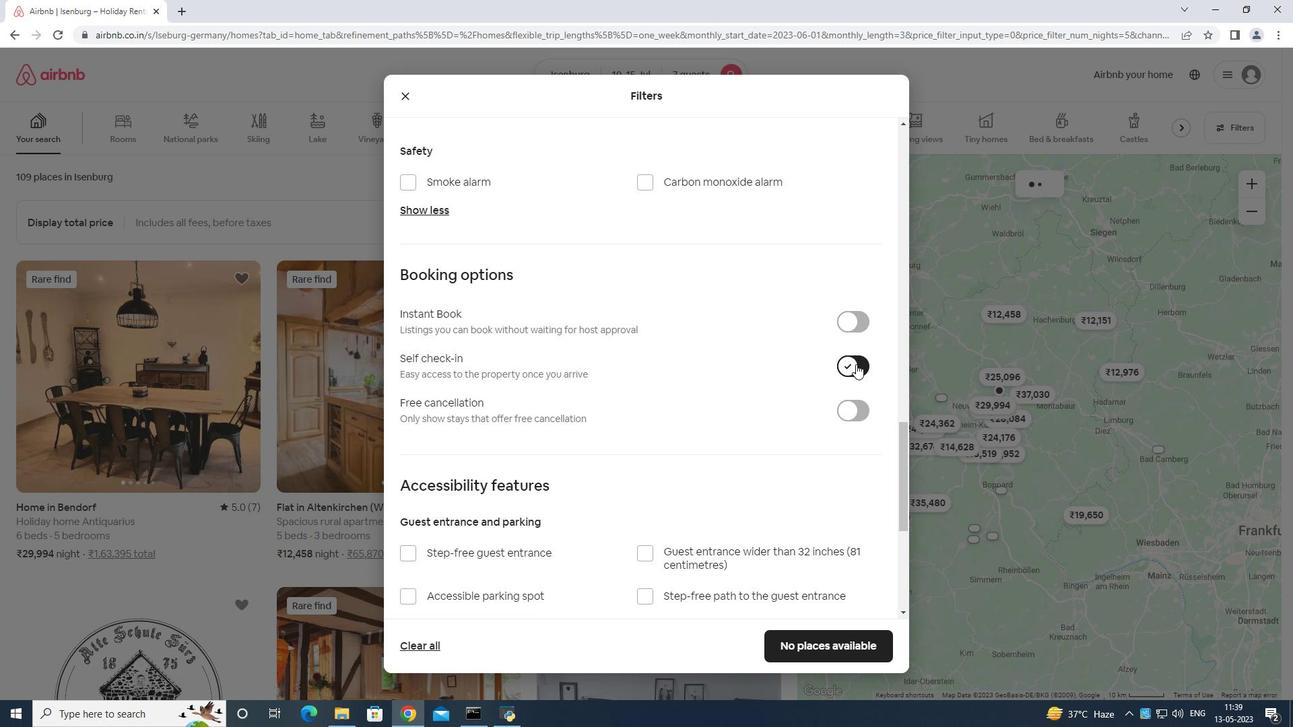 
Action: Mouse moved to (860, 367)
Screenshot: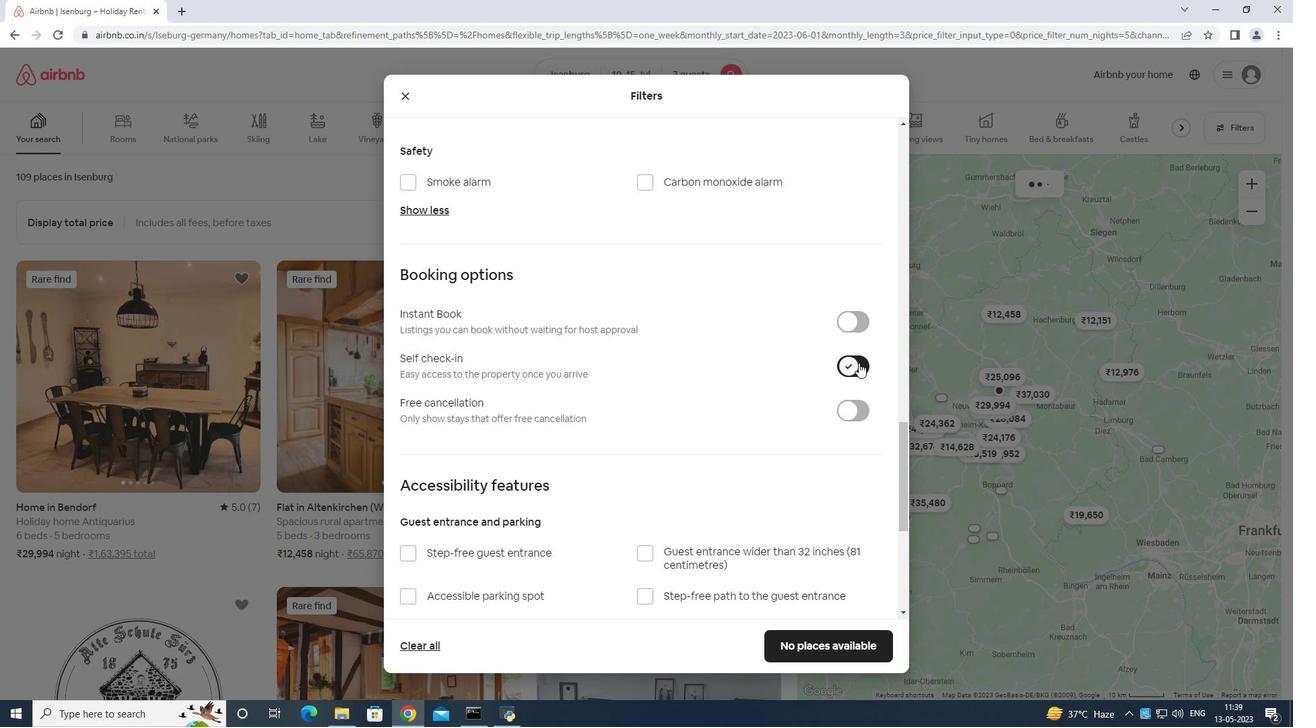 
Action: Mouse scrolled (860, 366) with delta (0, 0)
Screenshot: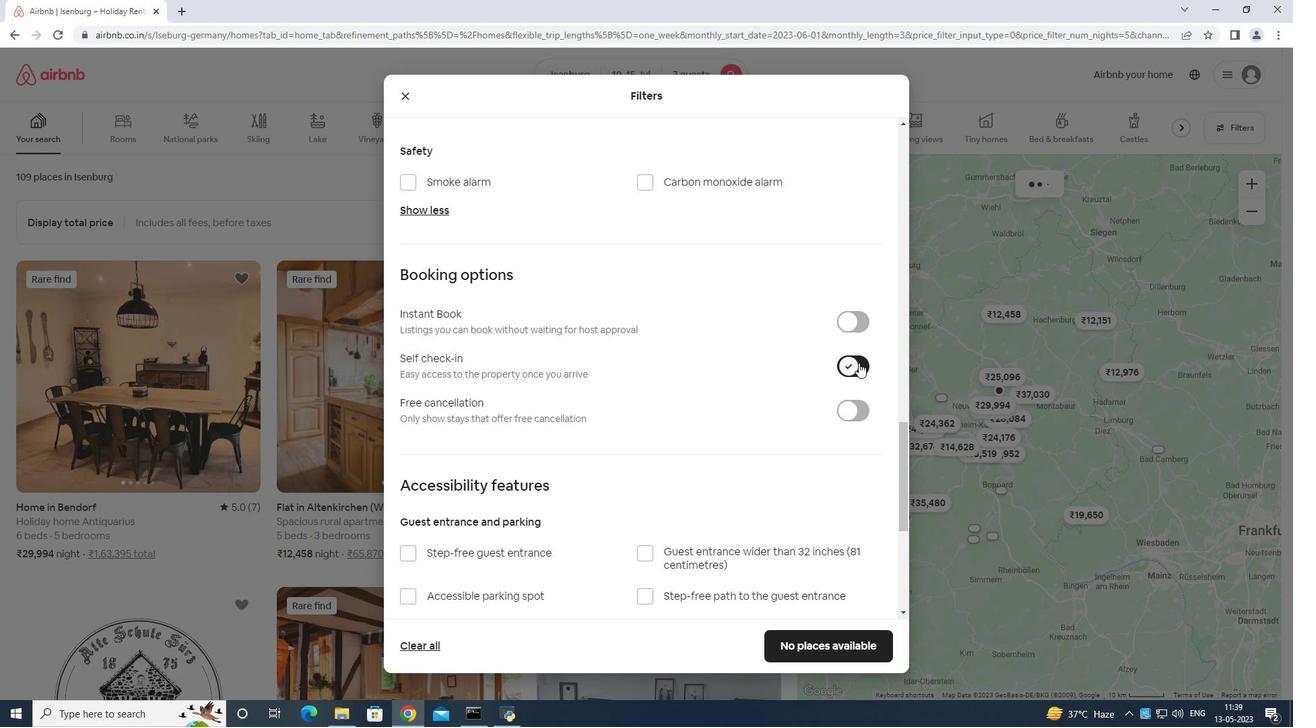 
Action: Mouse scrolled (860, 366) with delta (0, 0)
Screenshot: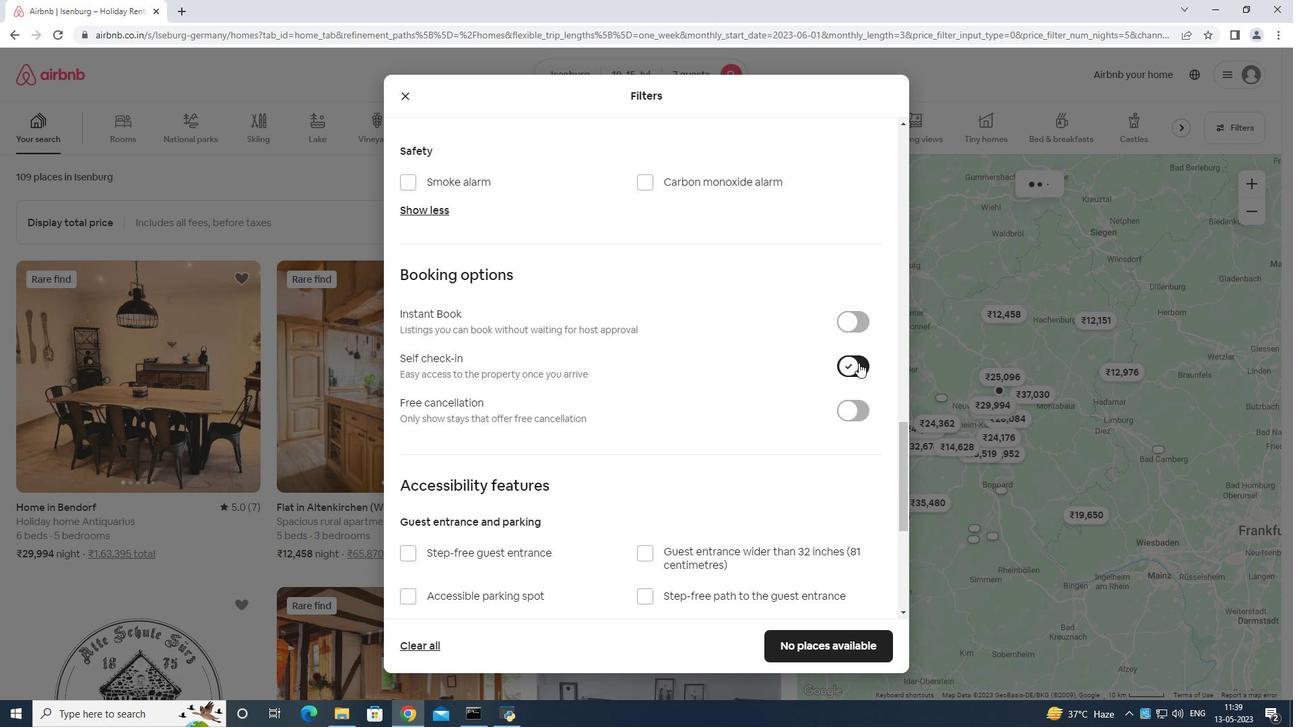 
Action: Mouse scrolled (860, 366) with delta (0, 0)
Screenshot: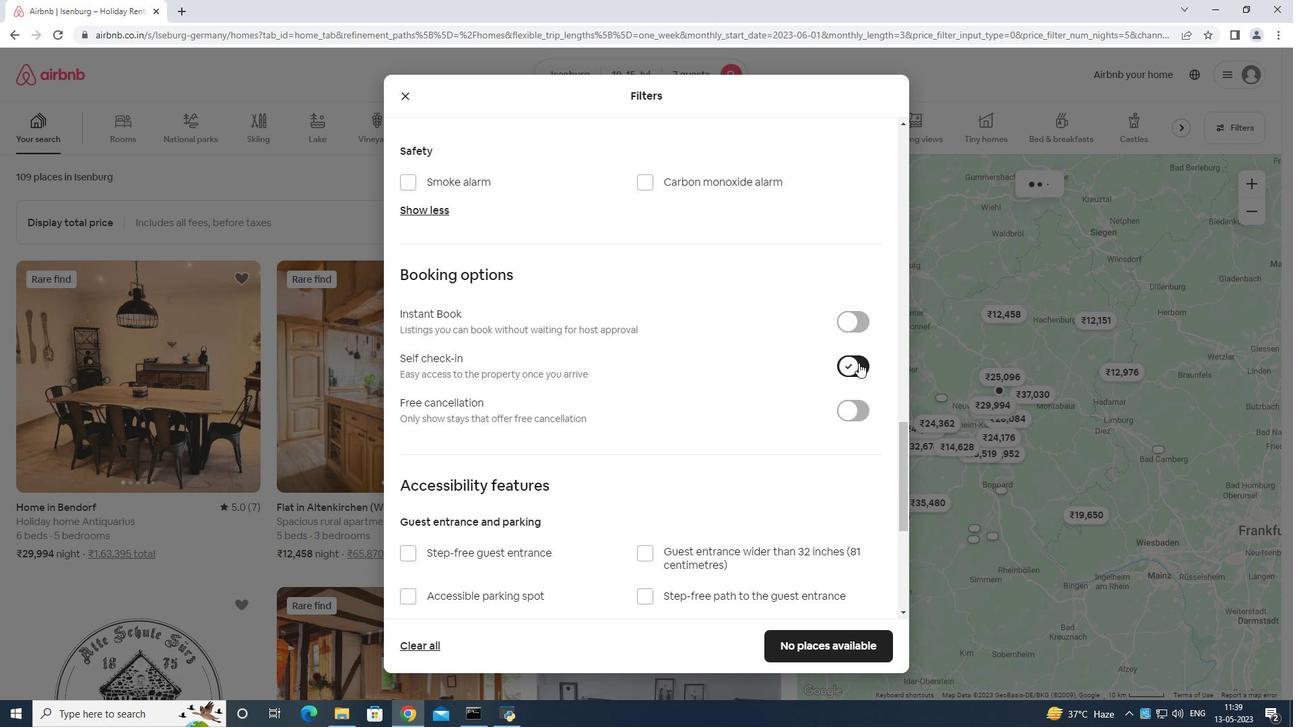 
Action: Mouse scrolled (860, 366) with delta (0, 0)
Screenshot: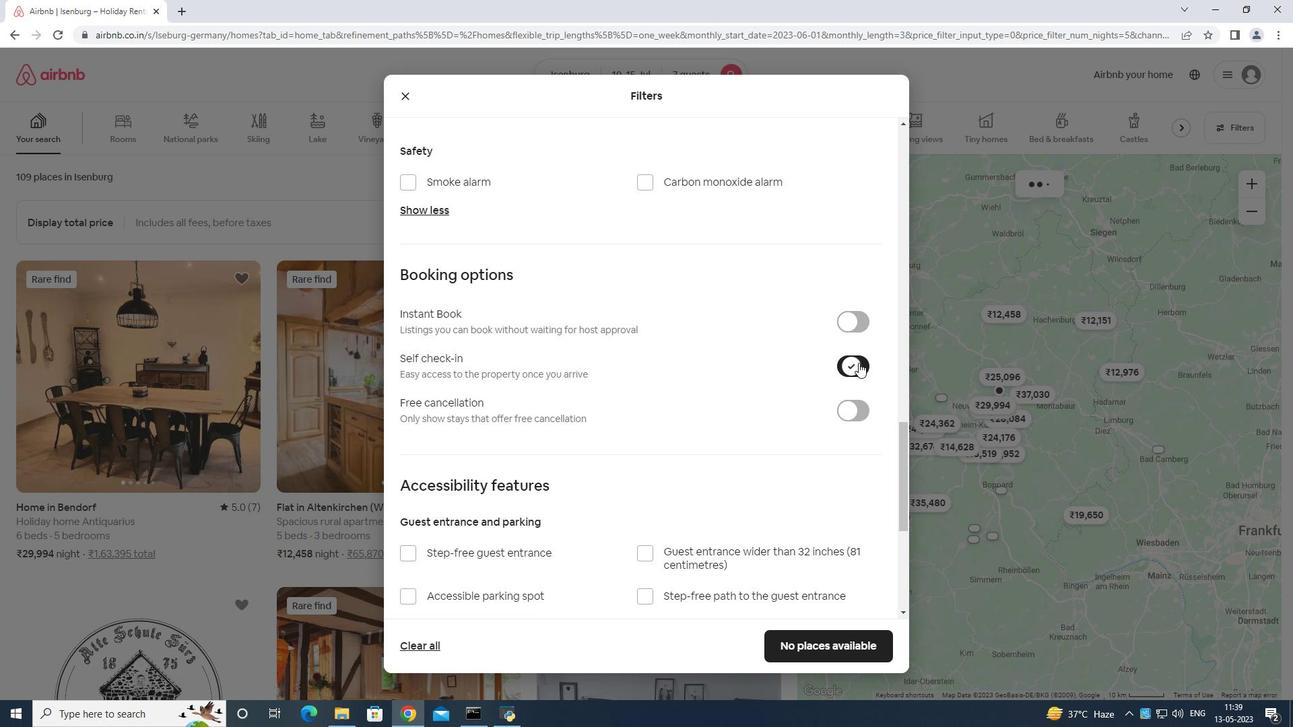 
Action: Mouse moved to (856, 365)
Screenshot: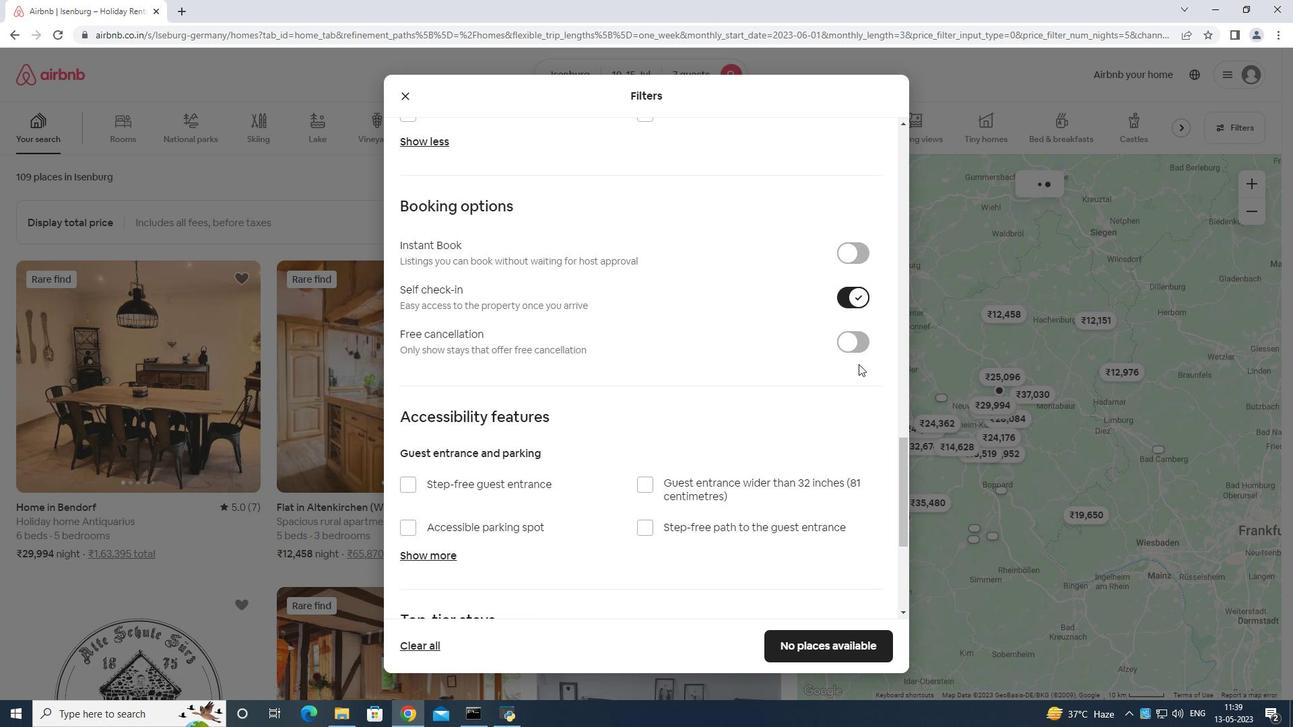 
Action: Mouse scrolled (856, 364) with delta (0, 0)
Screenshot: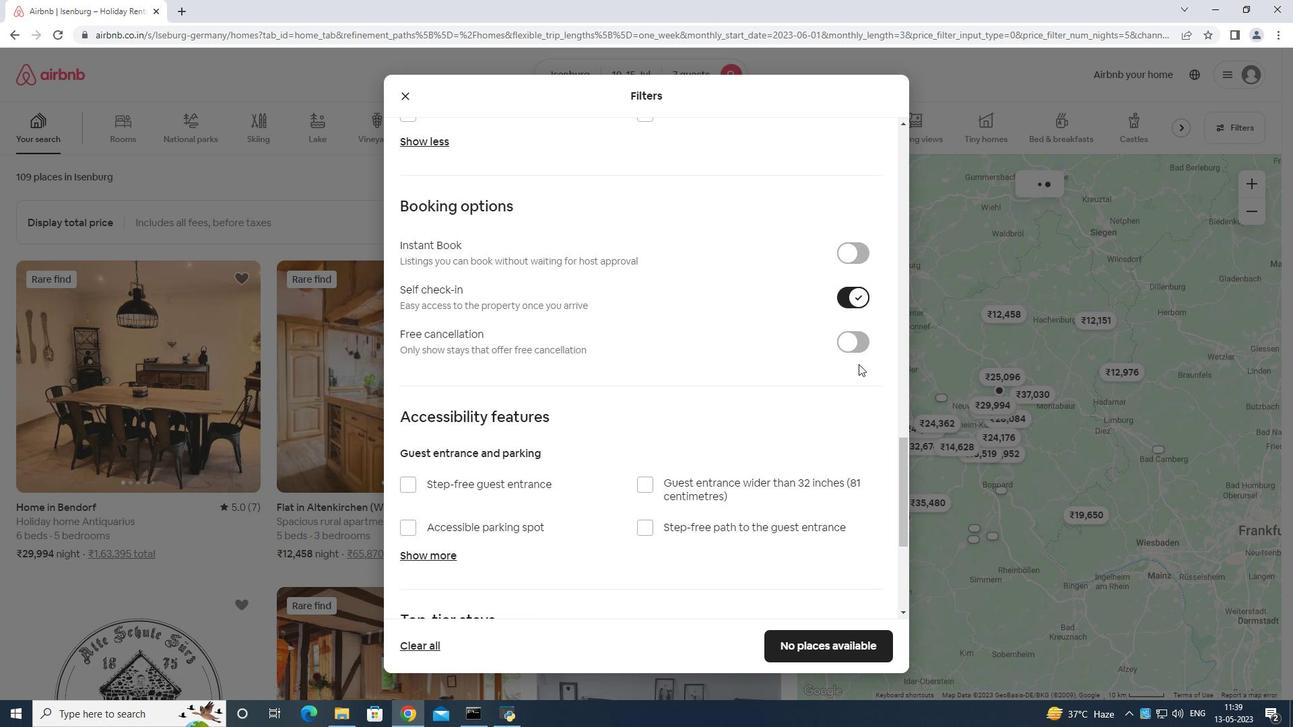 
Action: Mouse moved to (855, 366)
Screenshot: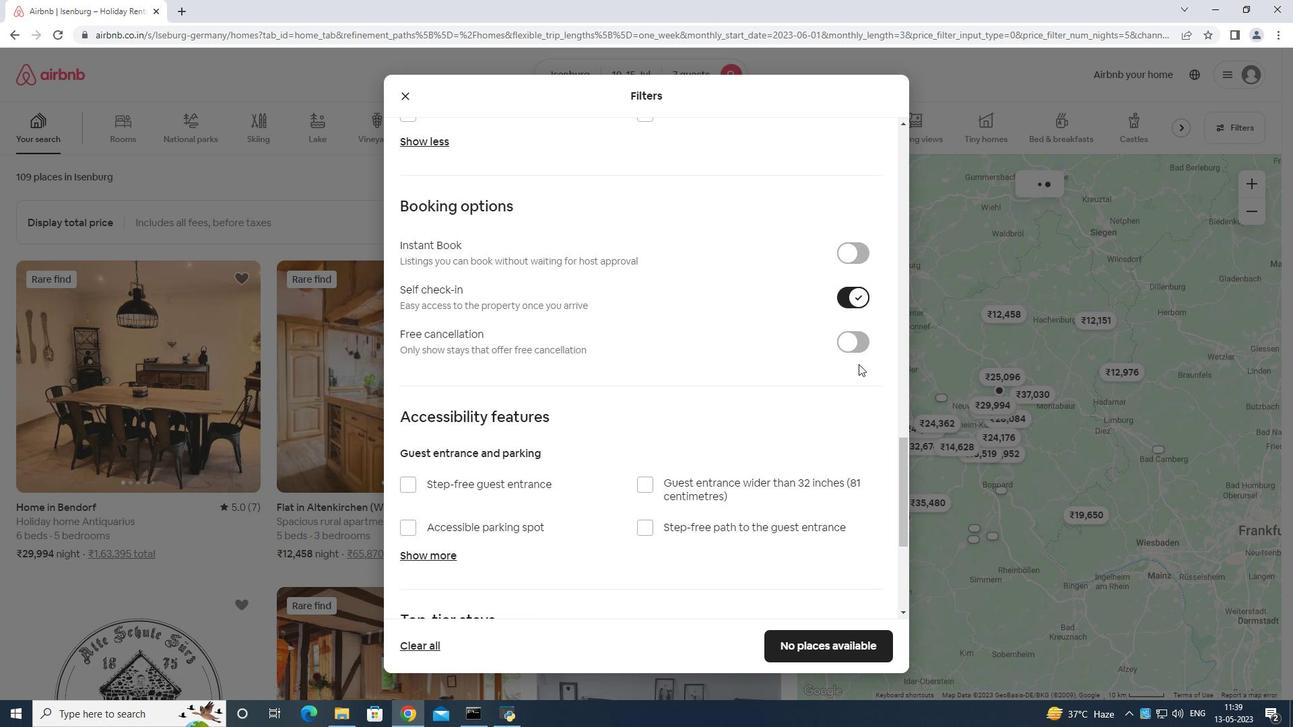 
Action: Mouse scrolled (855, 365) with delta (0, 0)
Screenshot: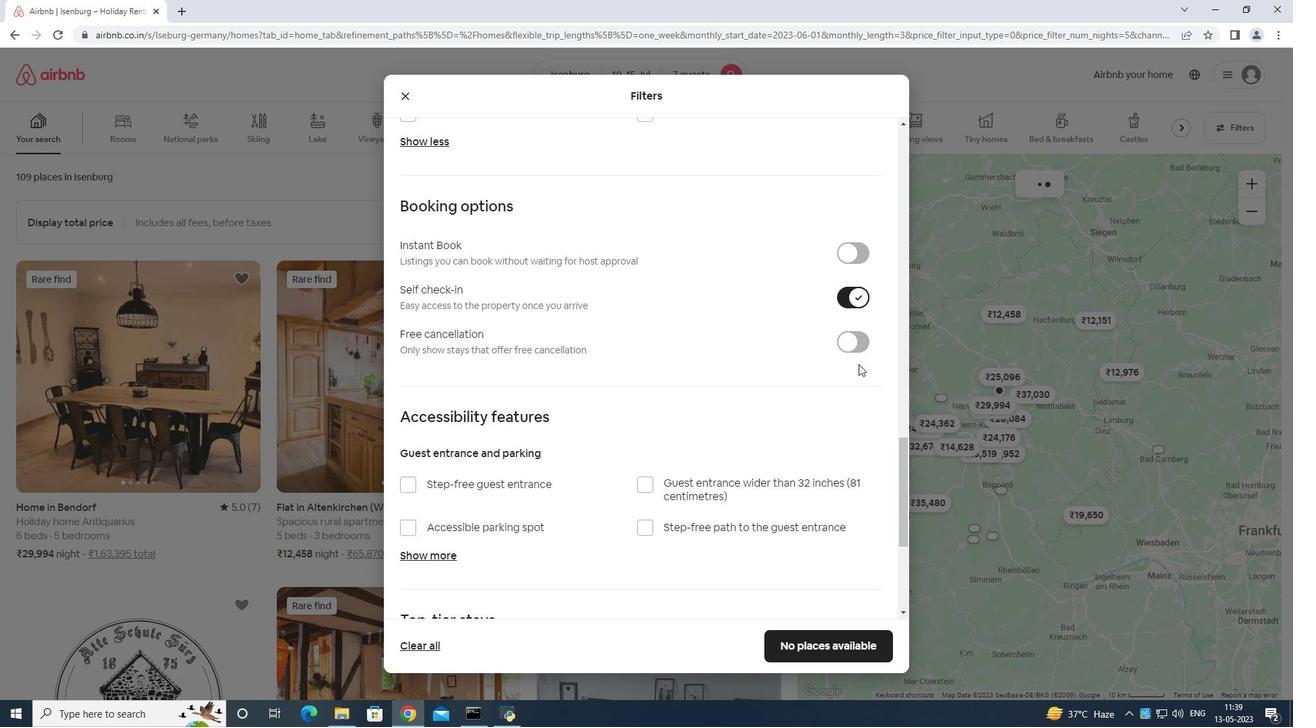 
Action: Mouse moved to (855, 366)
Screenshot: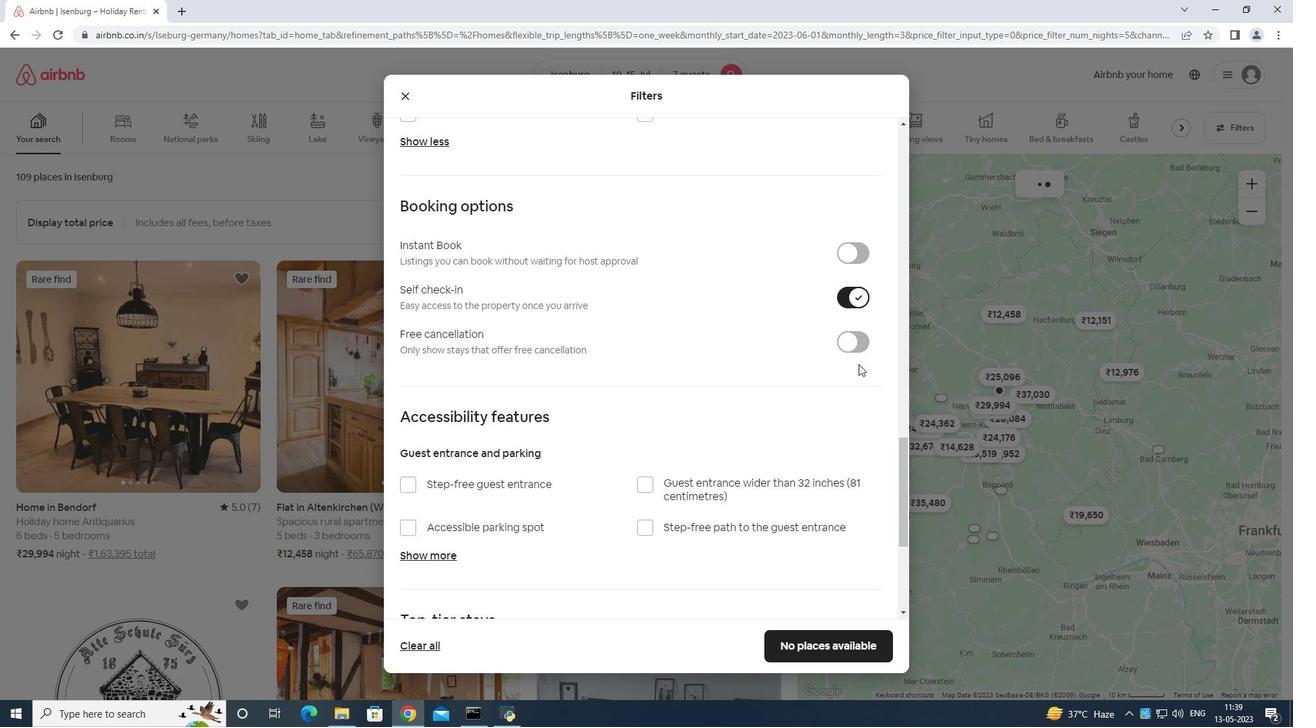 
Action: Mouse scrolled (855, 365) with delta (0, 0)
Screenshot: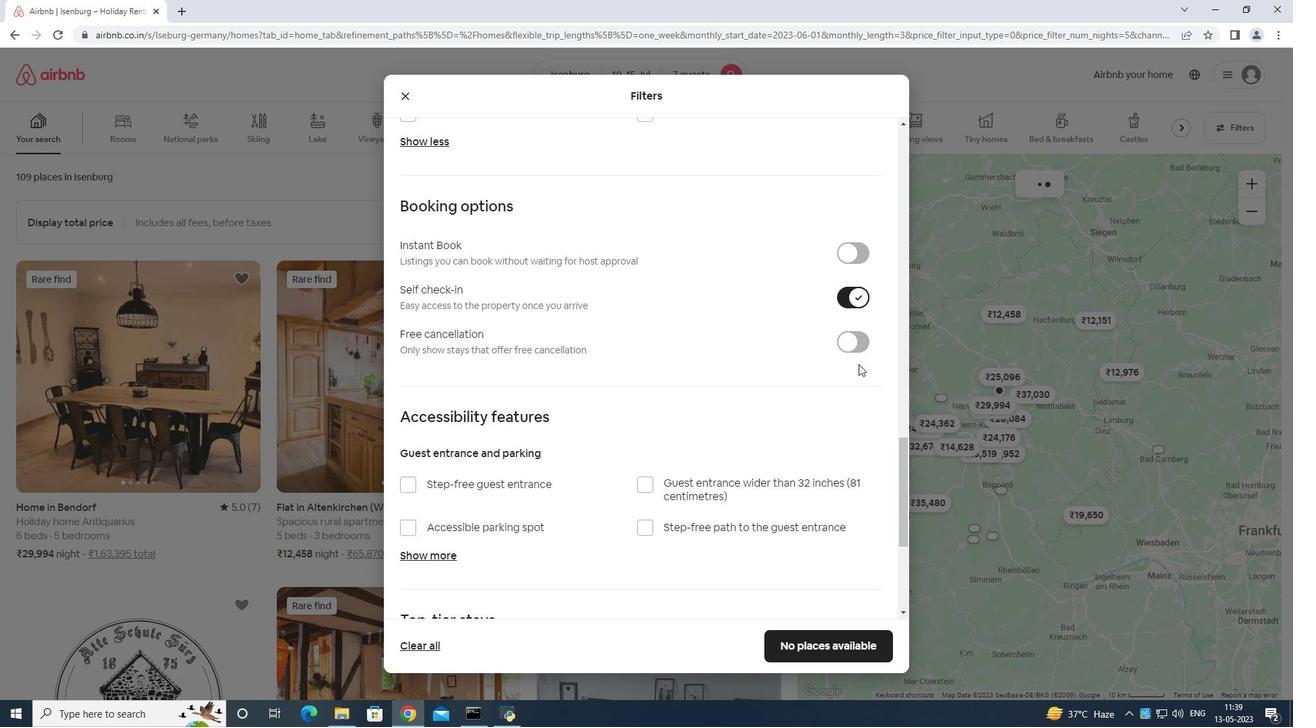 
Action: Mouse moved to (854, 367)
Screenshot: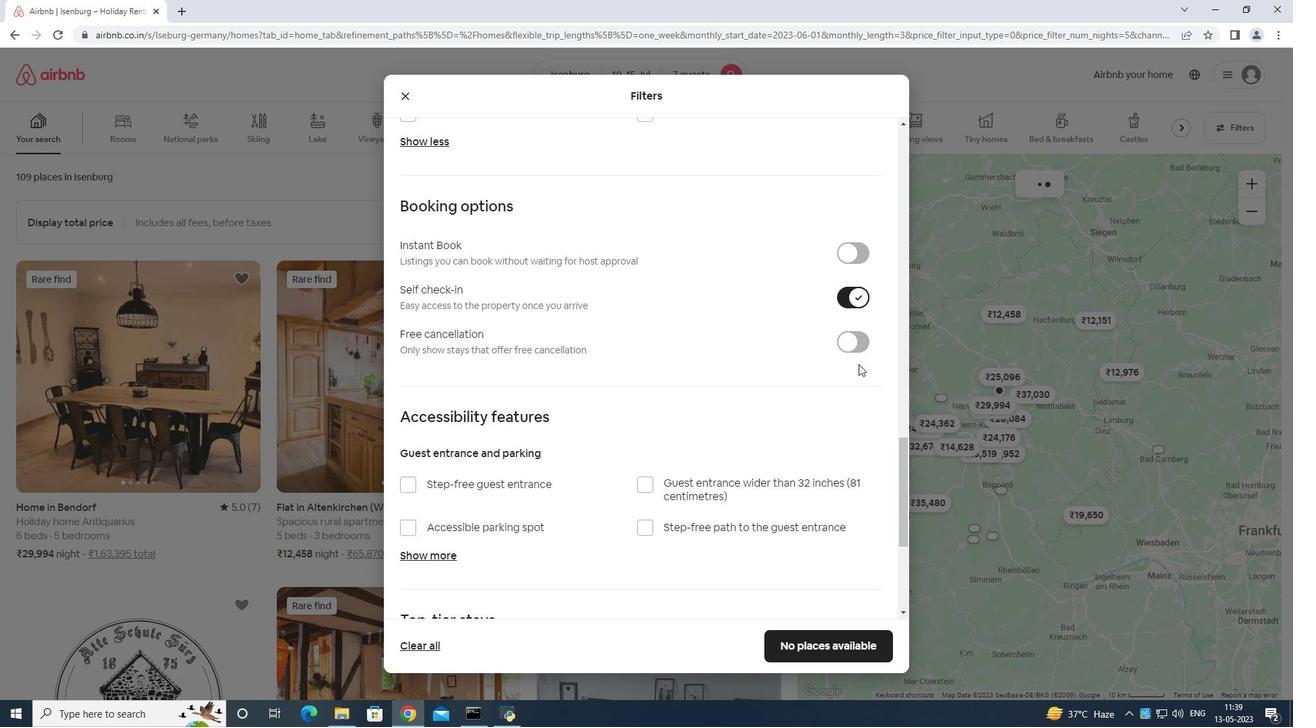 
Action: Mouse scrolled (854, 367) with delta (0, 0)
Screenshot: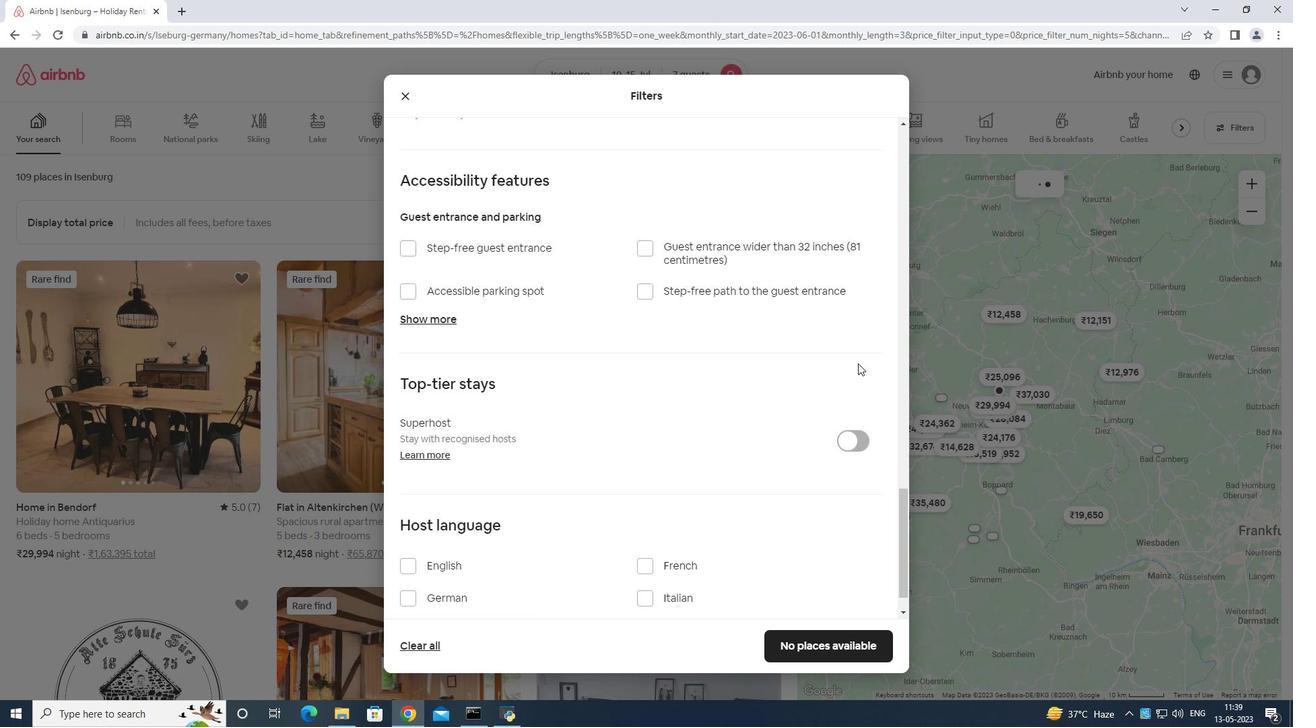 
Action: Mouse moved to (846, 367)
Screenshot: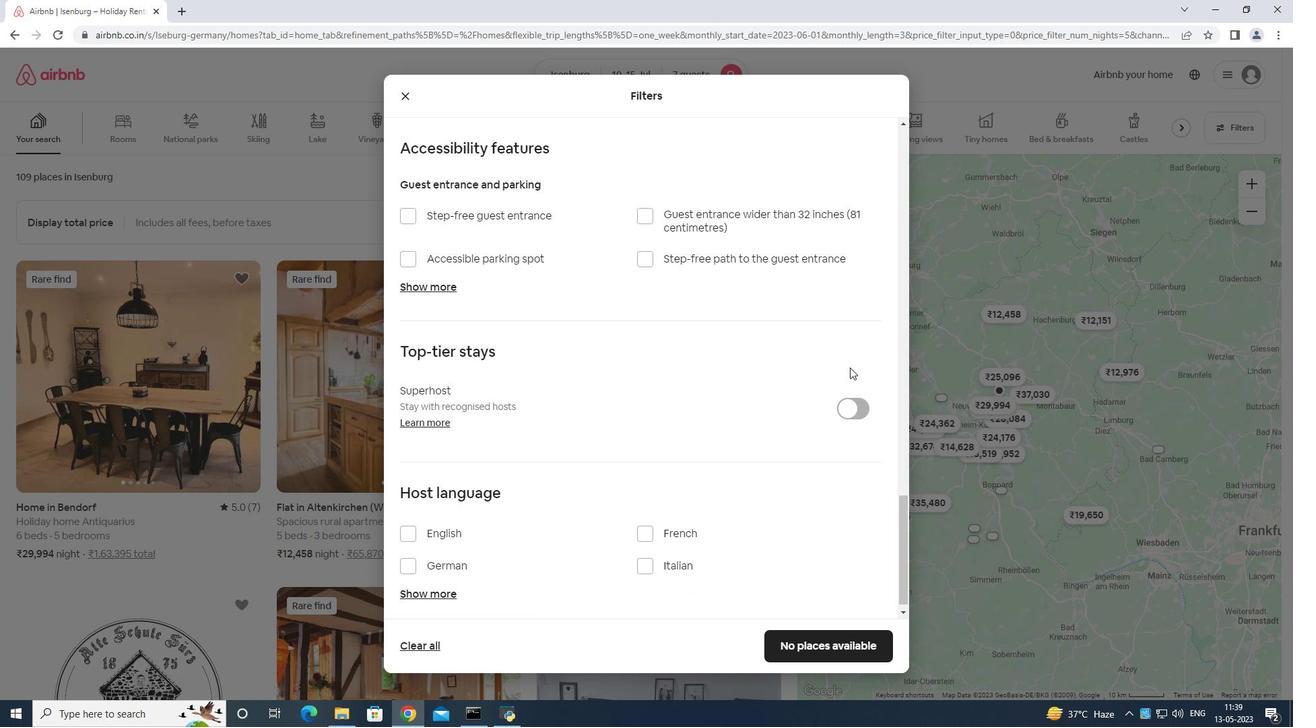 
Action: Mouse scrolled (846, 367) with delta (0, 0)
Screenshot: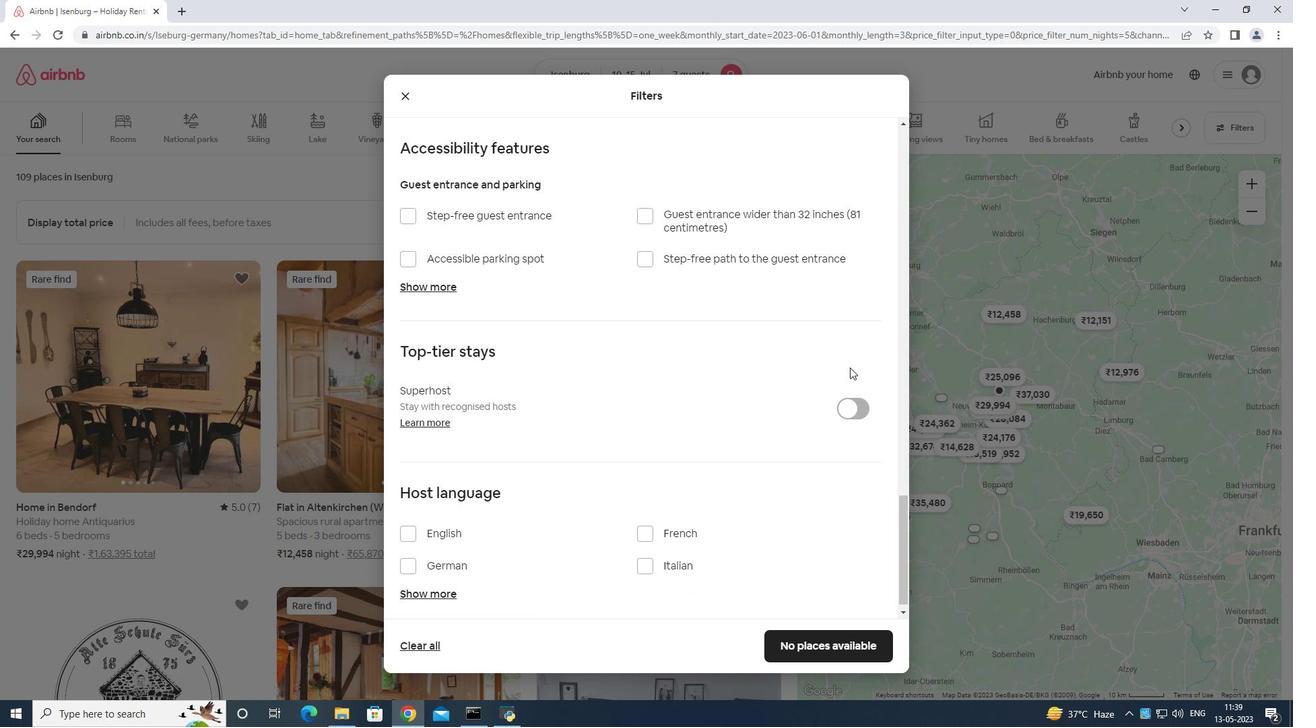 
Action: Mouse moved to (844, 371)
Screenshot: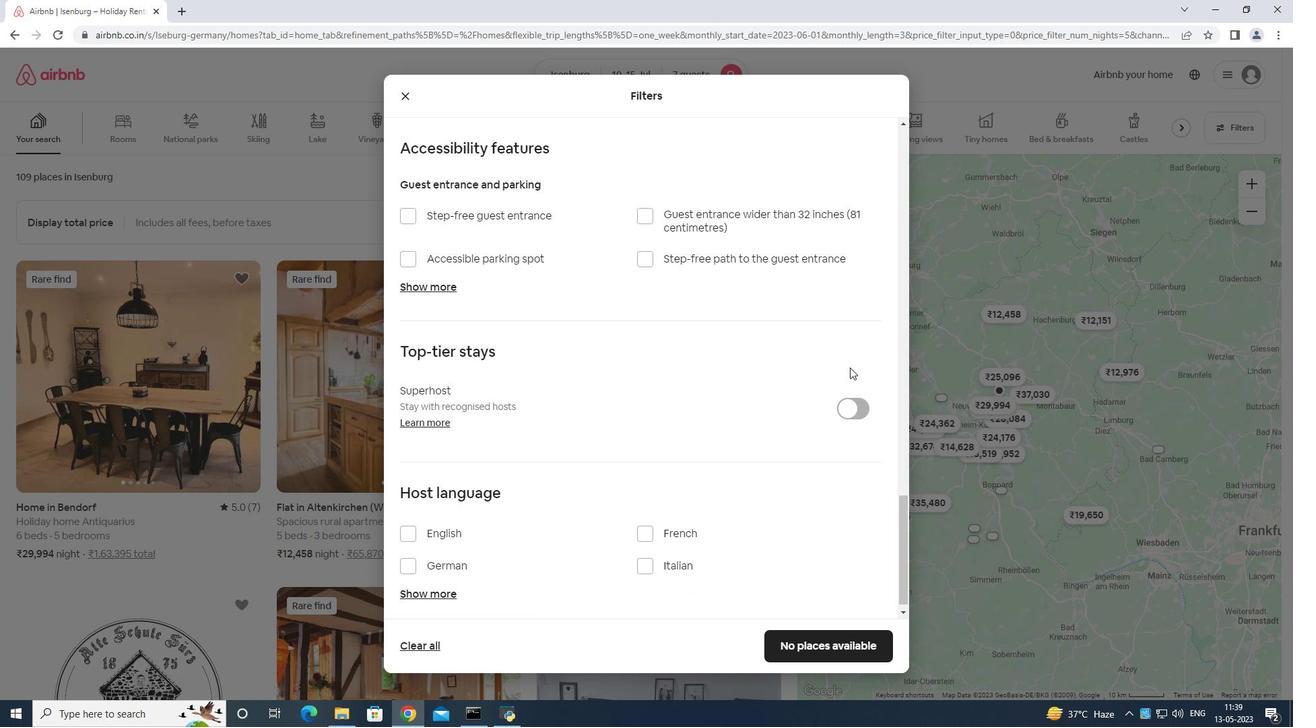 
Action: Mouse scrolled (844, 371) with delta (0, 0)
Screenshot: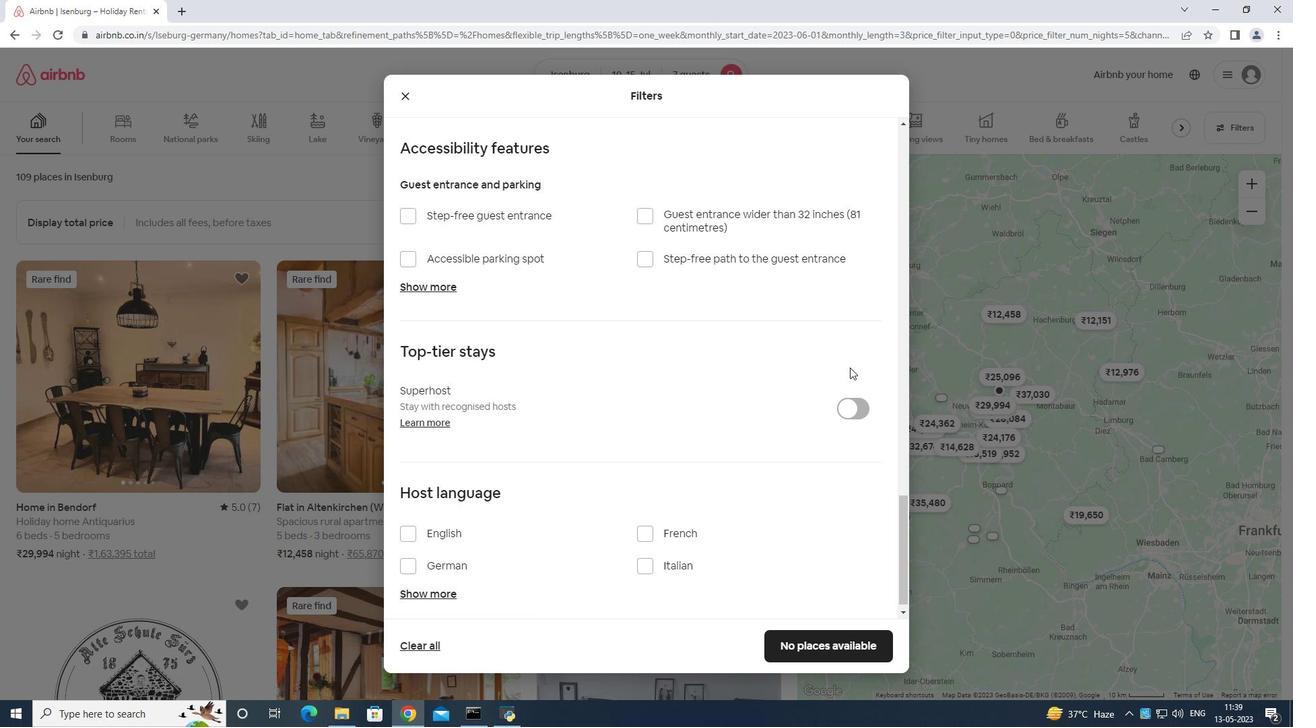 
Action: Mouse moved to (840, 375)
Screenshot: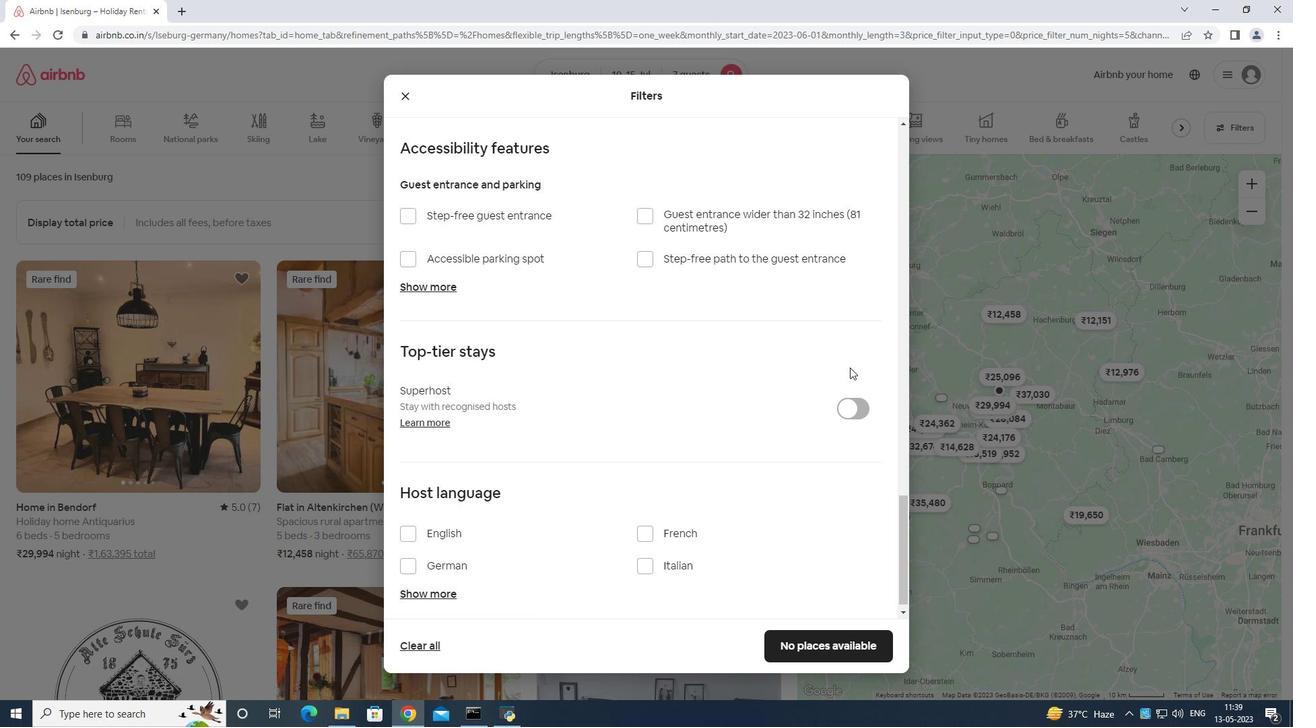 
Action: Mouse scrolled (840, 375) with delta (0, 0)
Screenshot: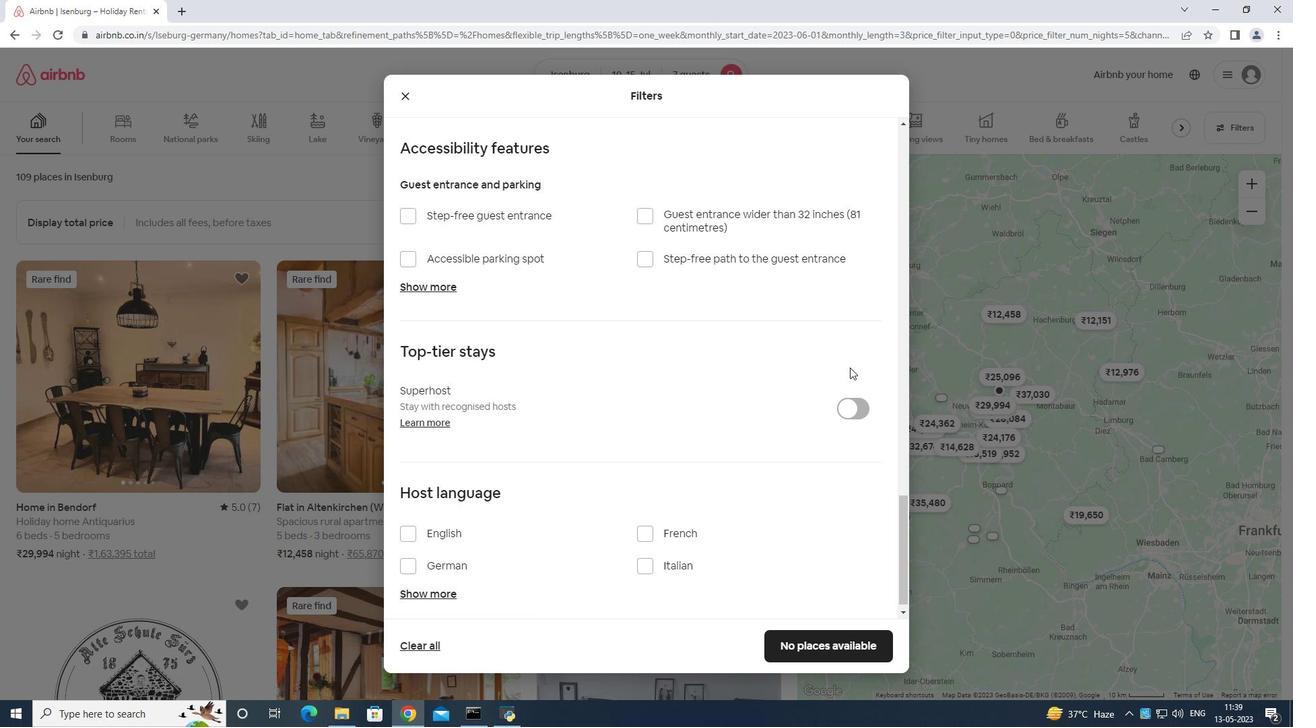 
Action: Mouse moved to (419, 523)
Screenshot: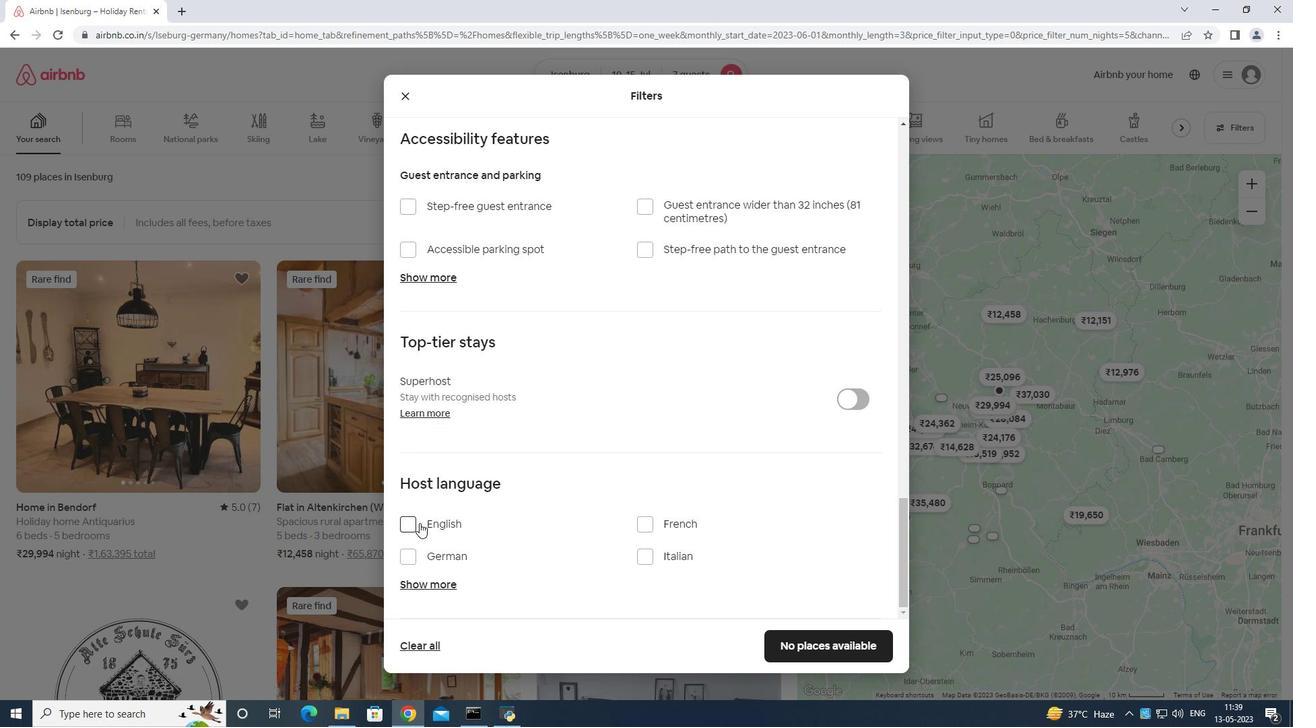 
Action: Mouse pressed left at (419, 523)
Screenshot: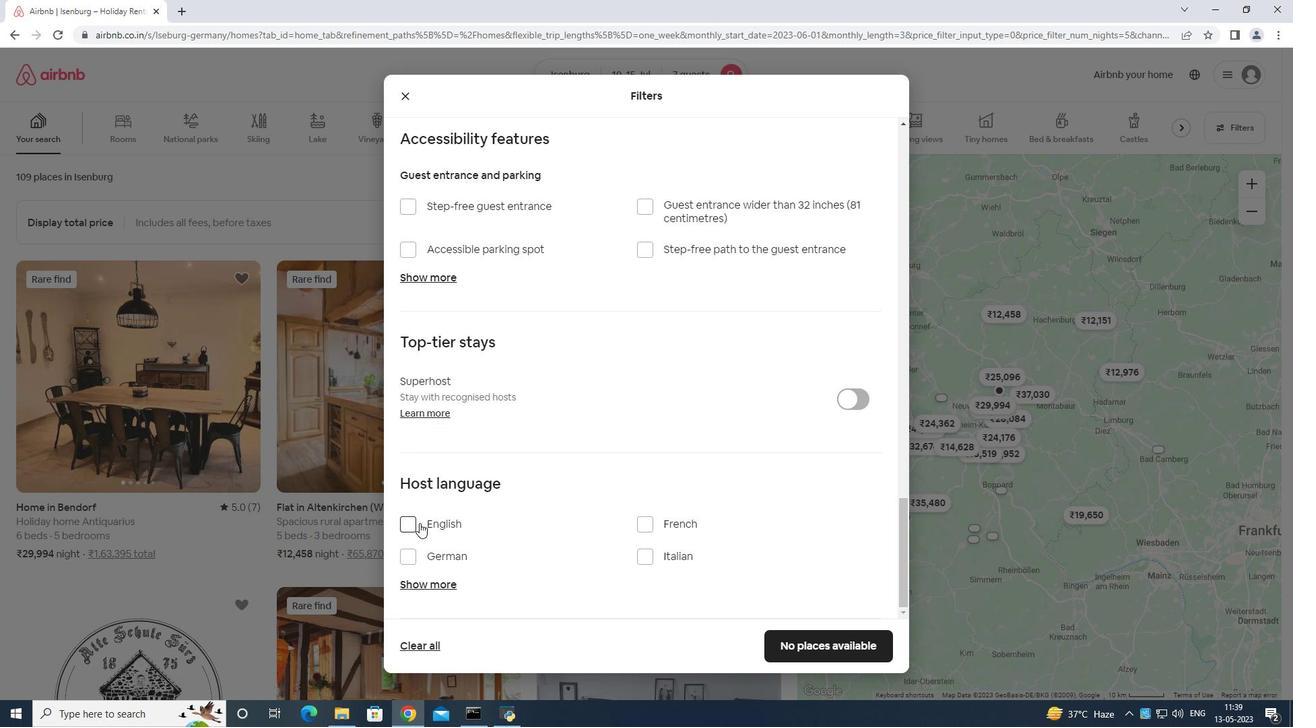 
Action: Mouse moved to (811, 642)
Screenshot: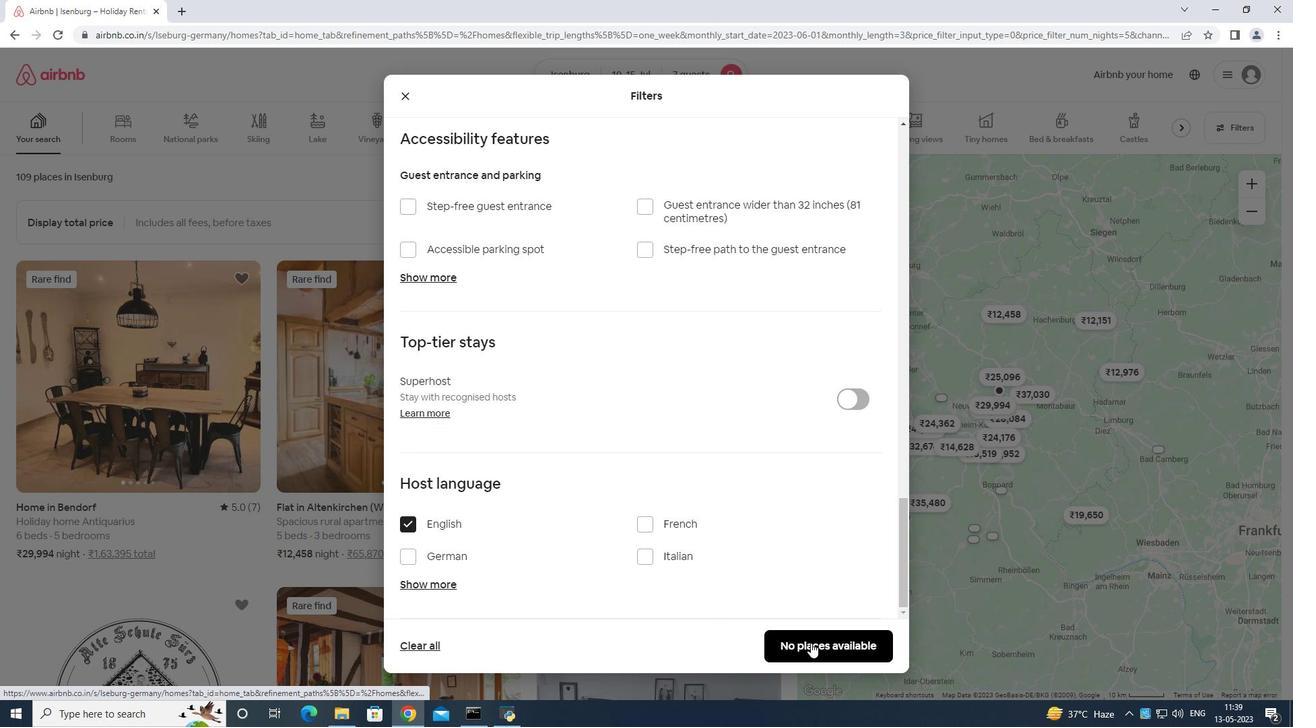 
Action: Mouse pressed left at (811, 642)
Screenshot: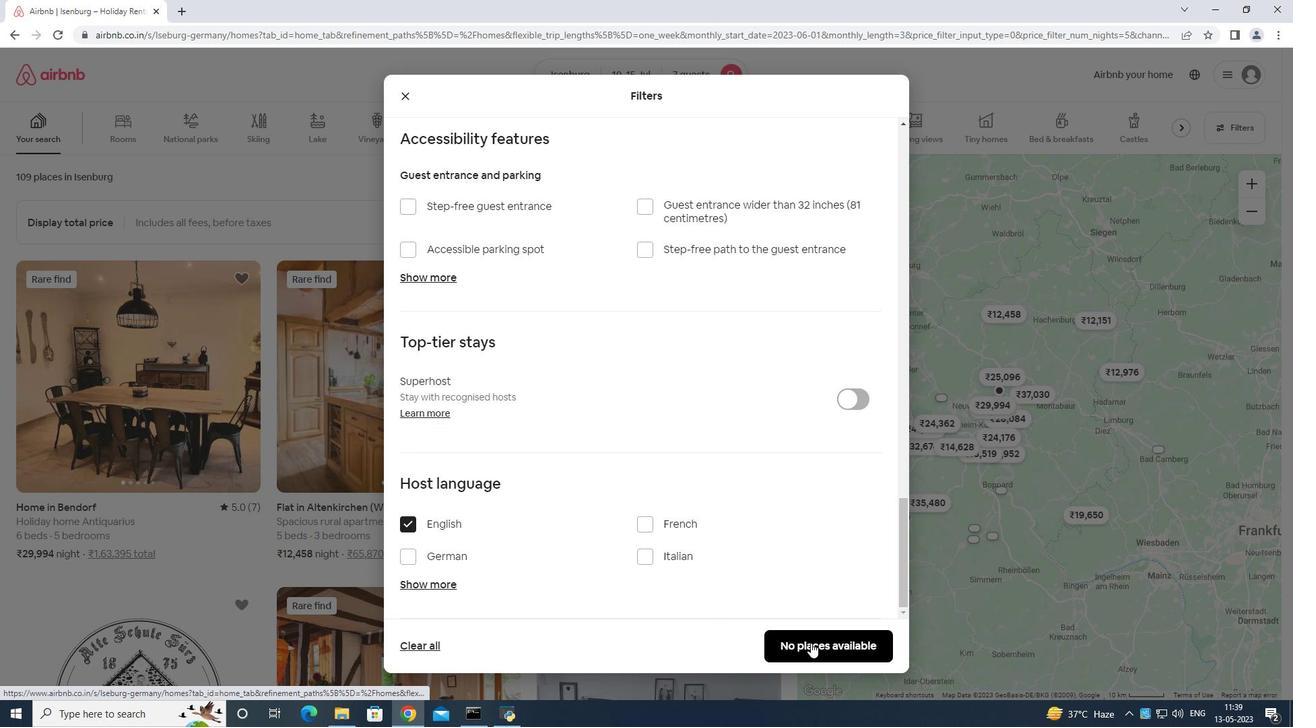 
Action: Mouse moved to (811, 641)
Screenshot: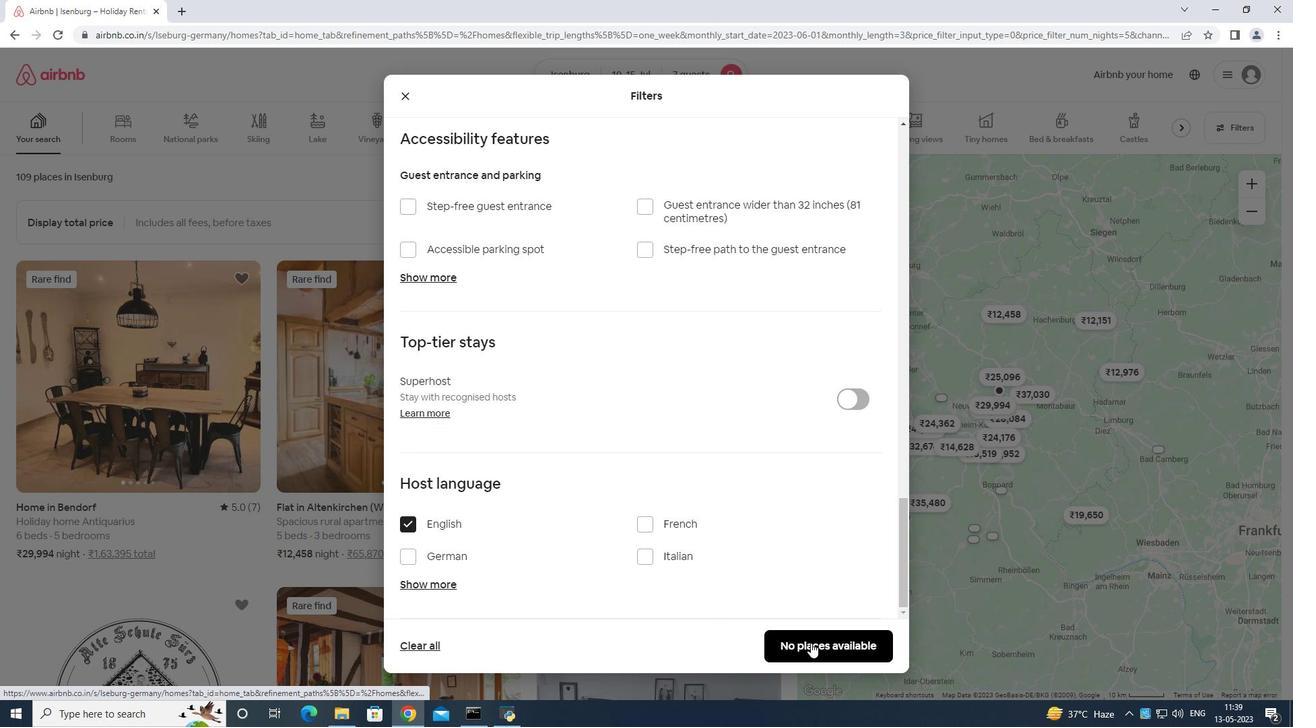 
